 Task: Explore Airbnb accommodation in La Guaira, Venezuela from 11th December, 2023 to 15th December, 2023 for 2 adults.1  bedroom having 2 beds and 1 bathroom. Property type can be hotel. Look for 5 properties as per requirement.
Action: Mouse pressed left at (543, 110)
Screenshot: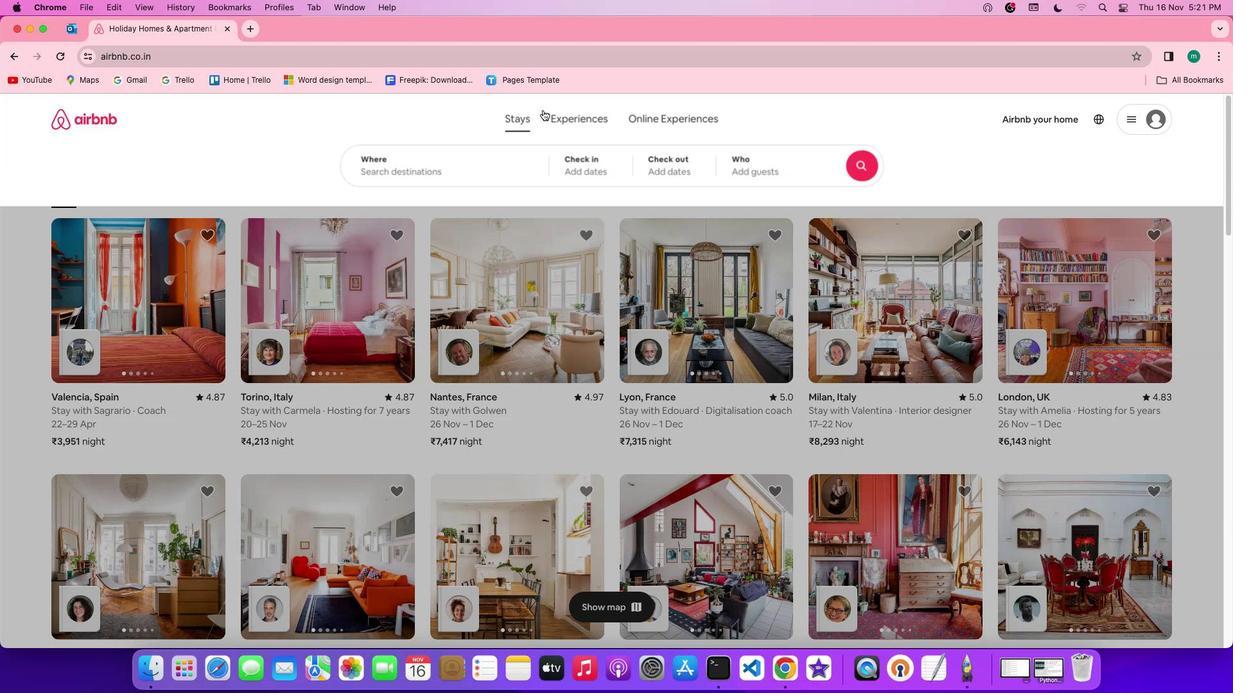 
Action: Mouse moved to (489, 171)
Screenshot: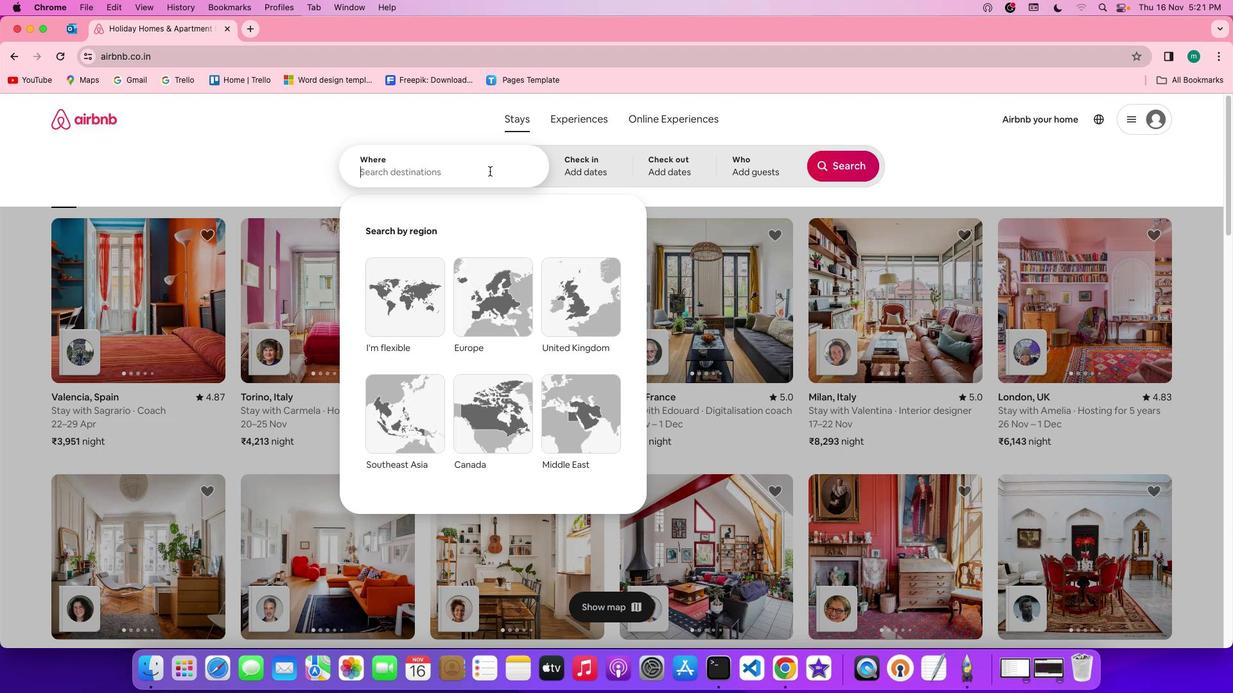 
Action: Mouse pressed left at (489, 171)
Screenshot: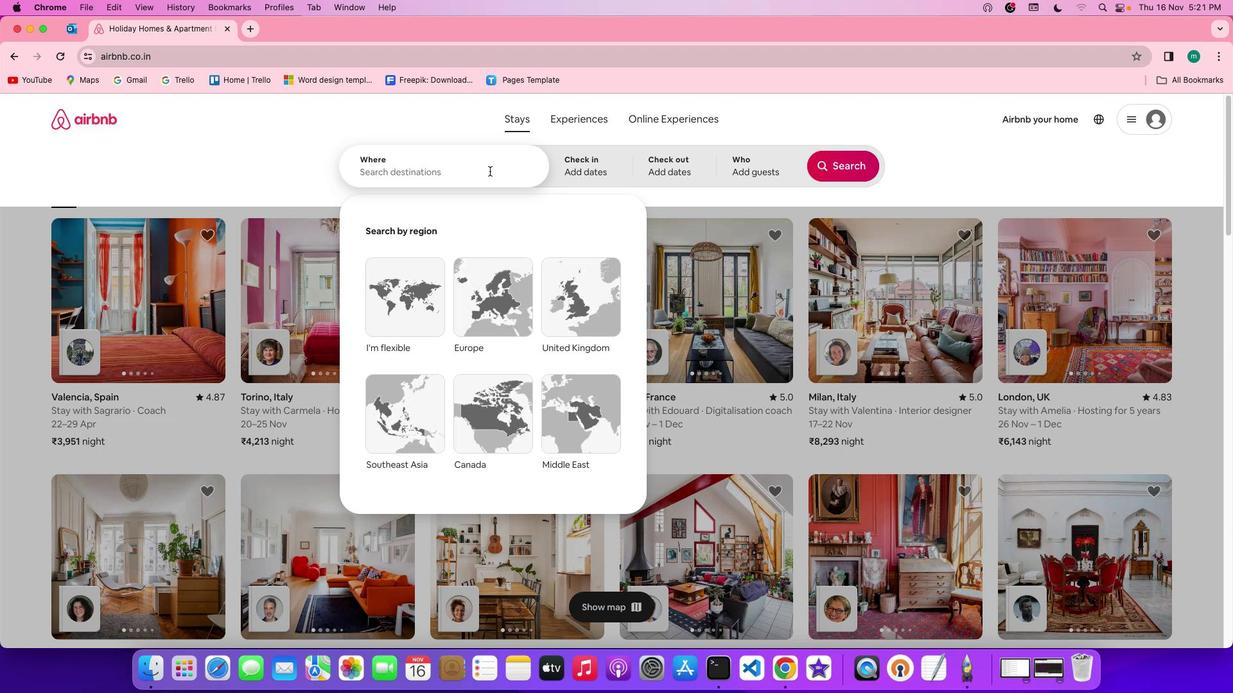 
Action: Mouse moved to (489, 171)
Screenshot: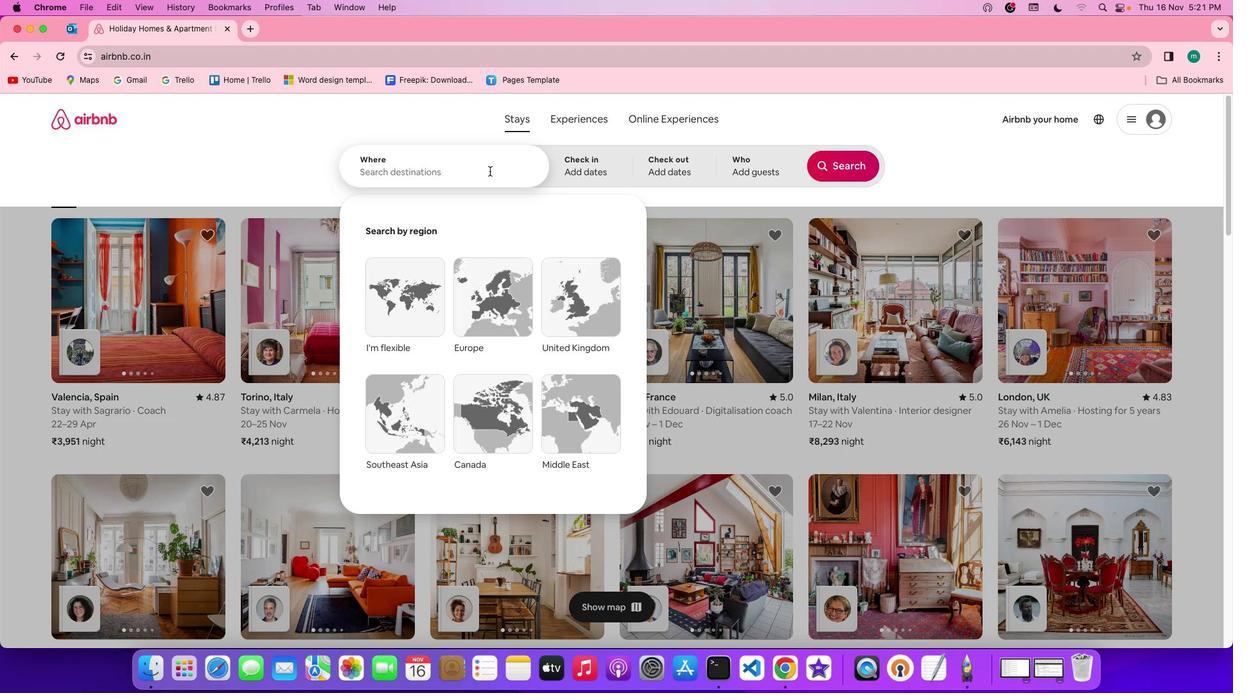 
Action: Key pressed Key.spaceKey.shift'L''a'Key.spaceKey.shift'G''u''a''i''r''a'','Key.spaceKey.shift'v''e''n''e''z''u''e''l''a'
Screenshot: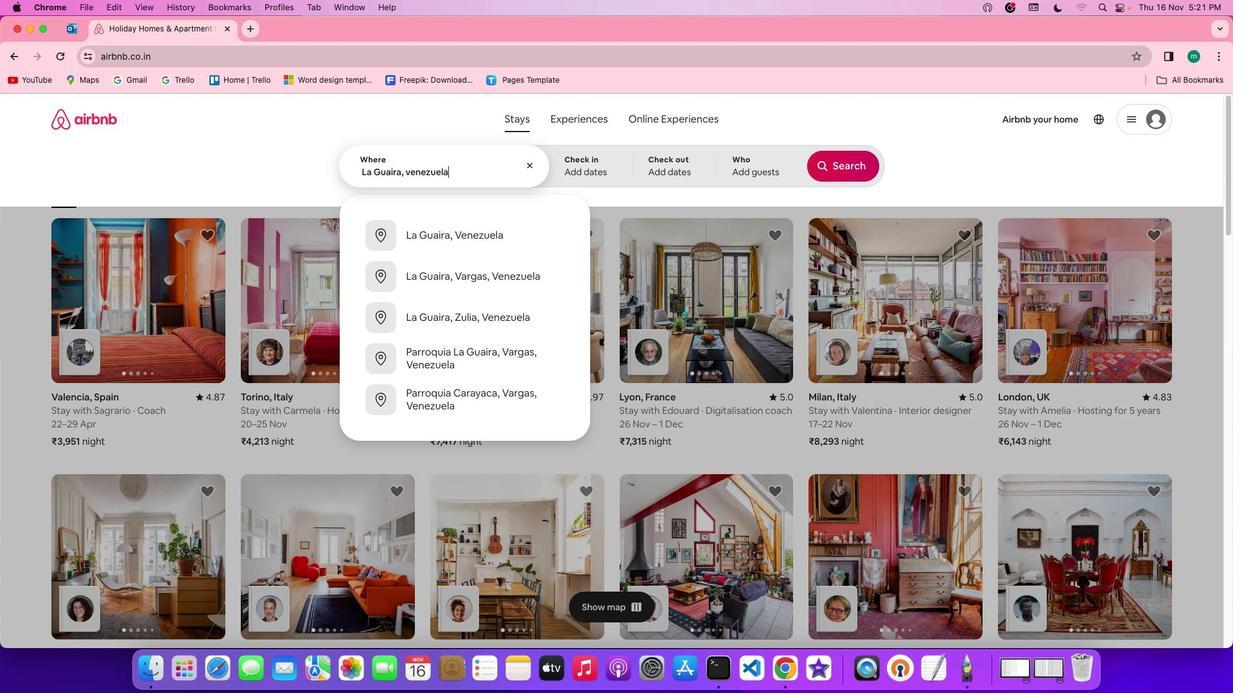 
Action: Mouse moved to (607, 167)
Screenshot: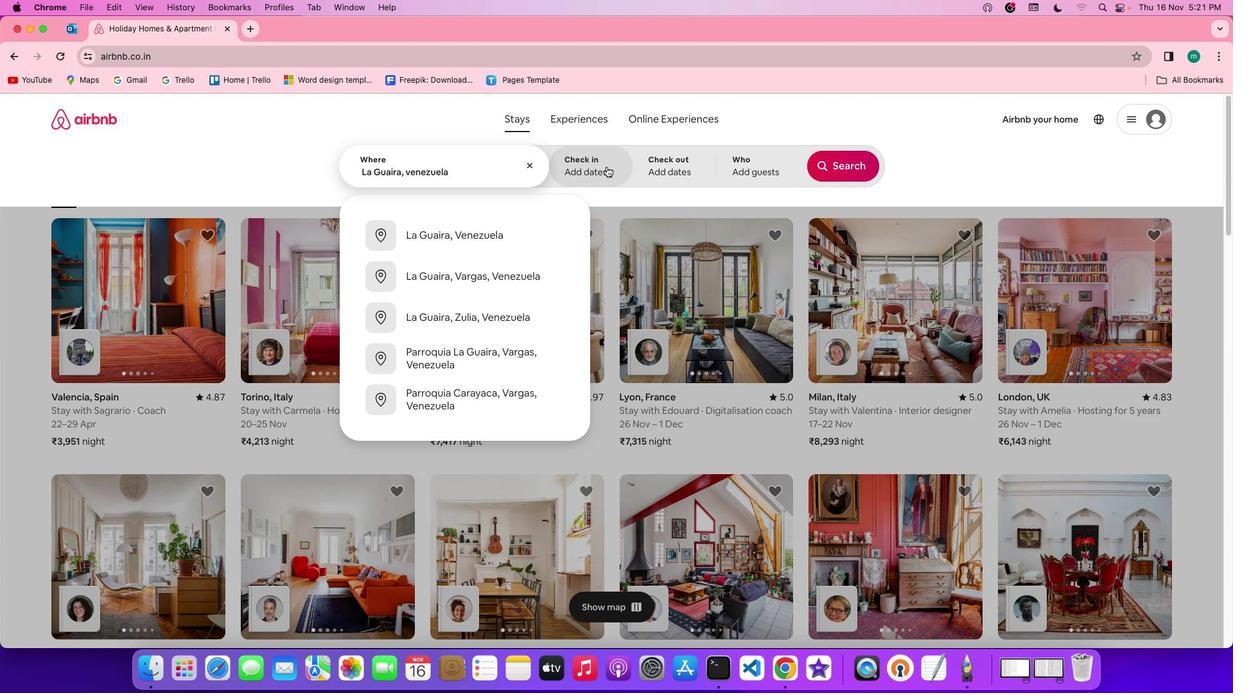 
Action: Mouse pressed left at (607, 167)
Screenshot: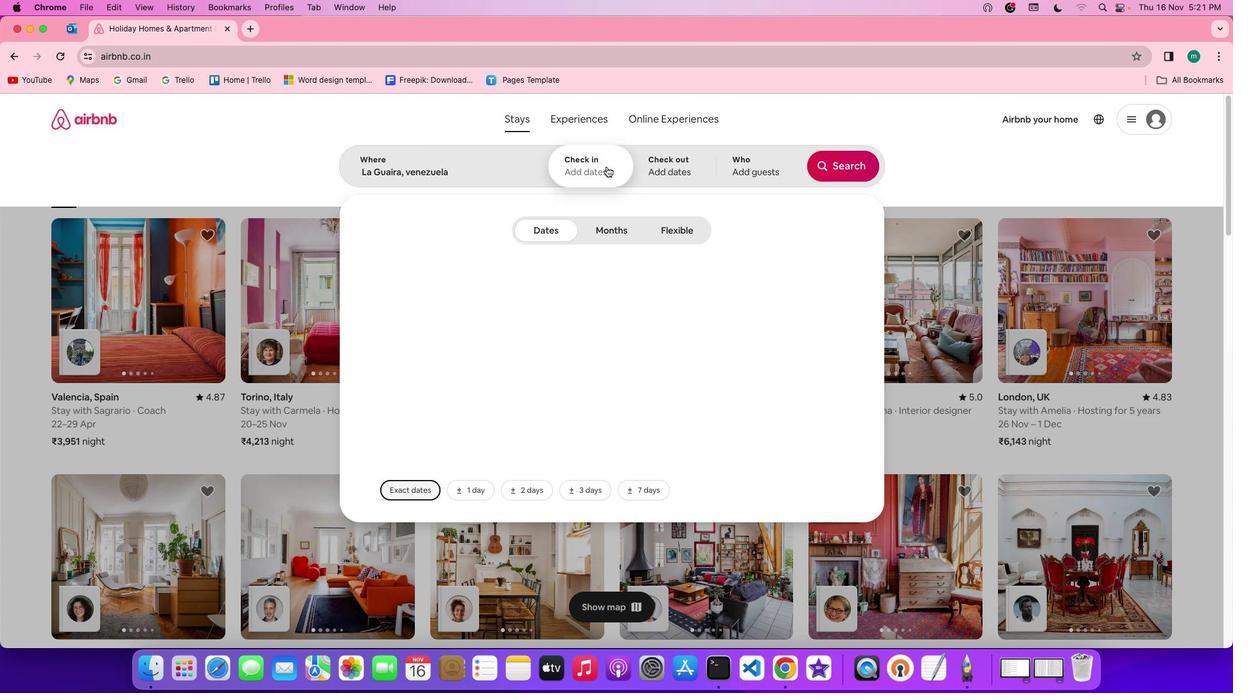 
Action: Mouse moved to (677, 390)
Screenshot: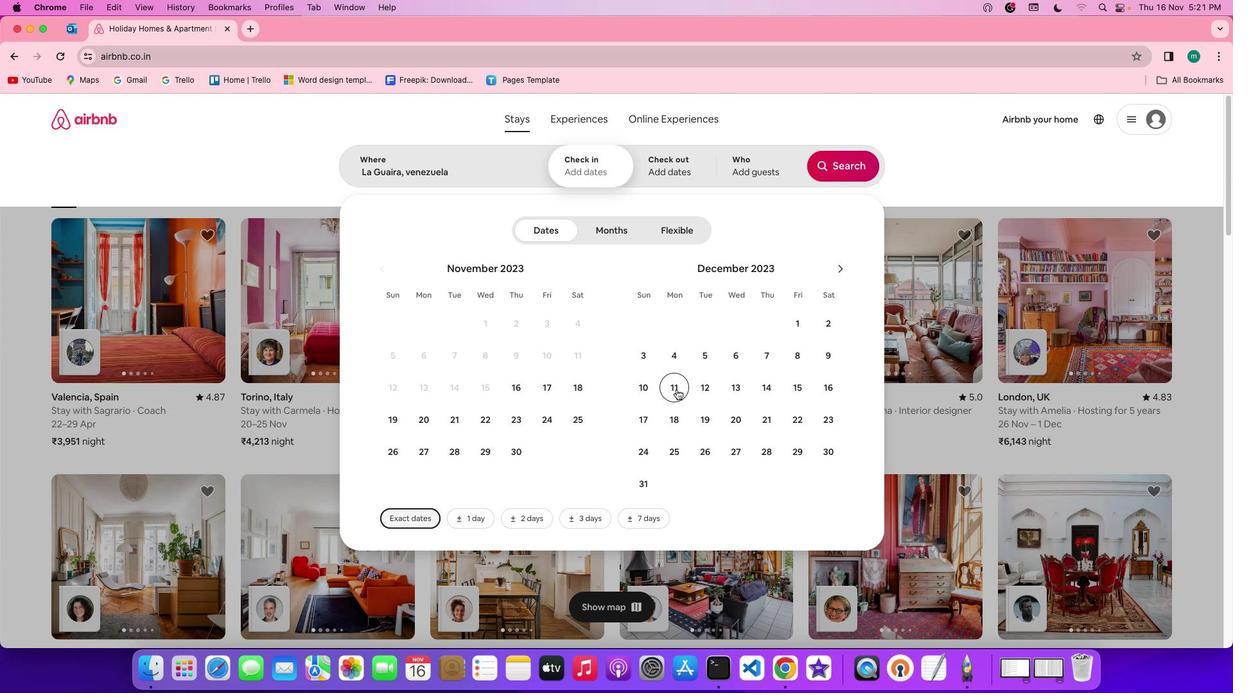 
Action: Mouse pressed left at (677, 390)
Screenshot: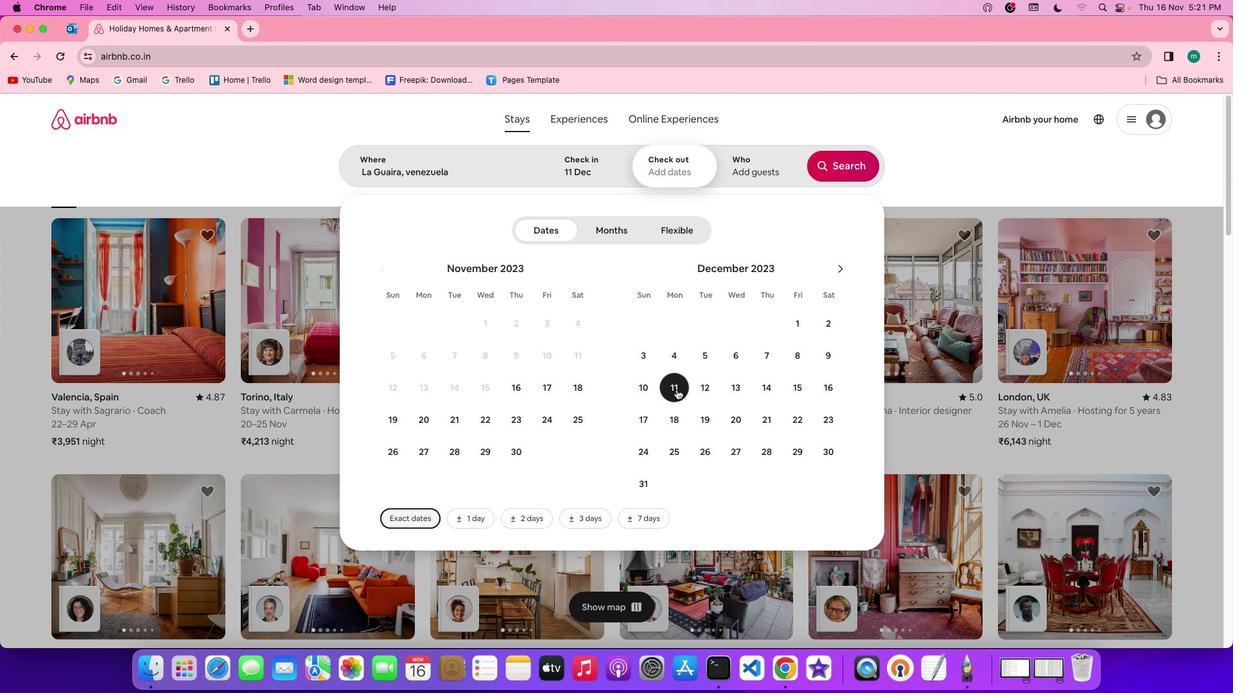 
Action: Mouse moved to (800, 387)
Screenshot: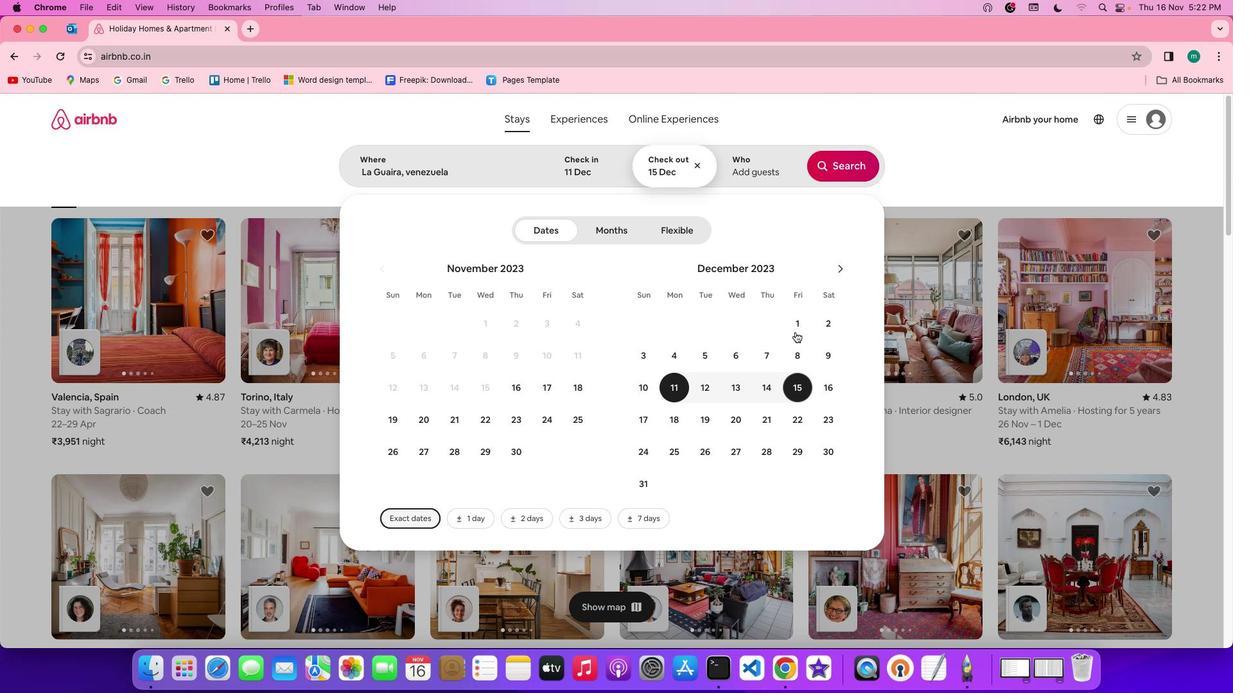 
Action: Mouse pressed left at (800, 387)
Screenshot: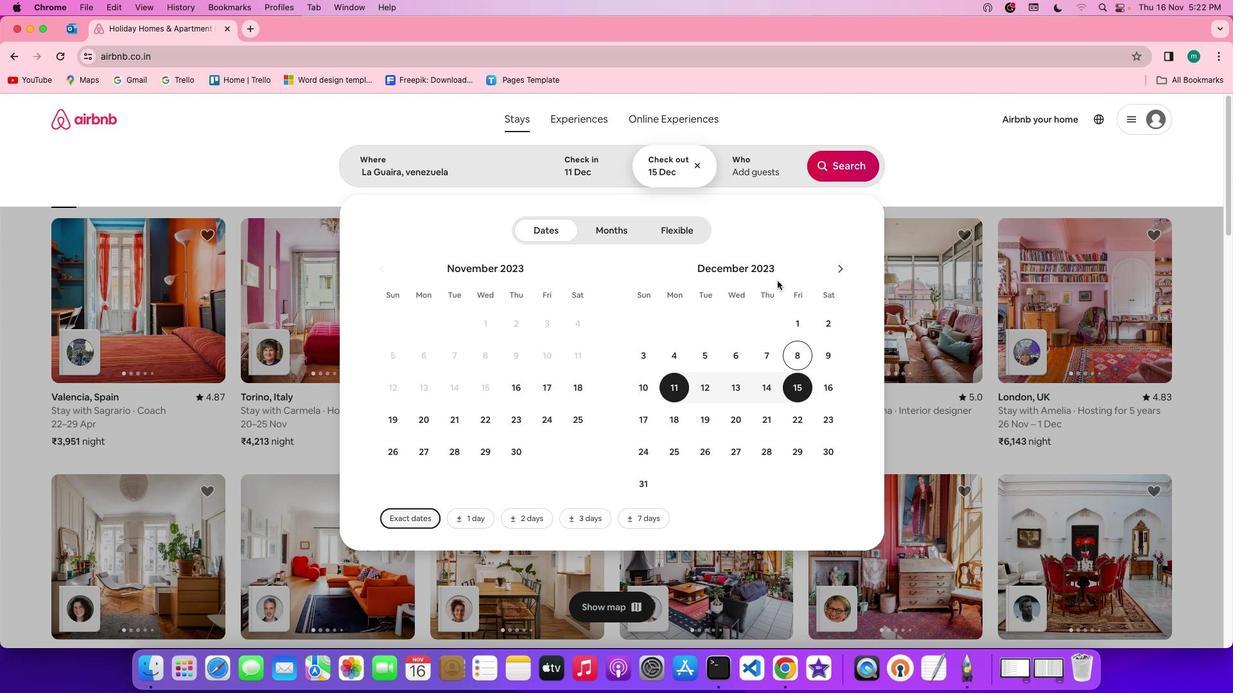 
Action: Mouse moved to (762, 172)
Screenshot: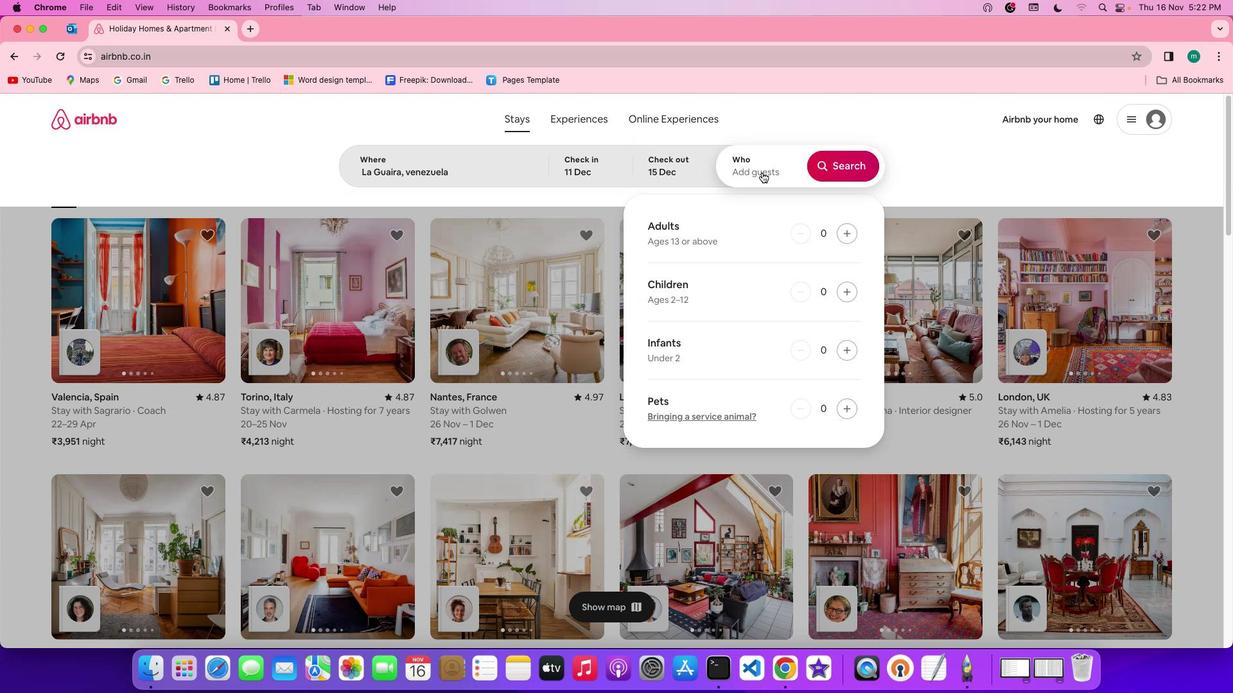 
Action: Mouse pressed left at (762, 172)
Screenshot: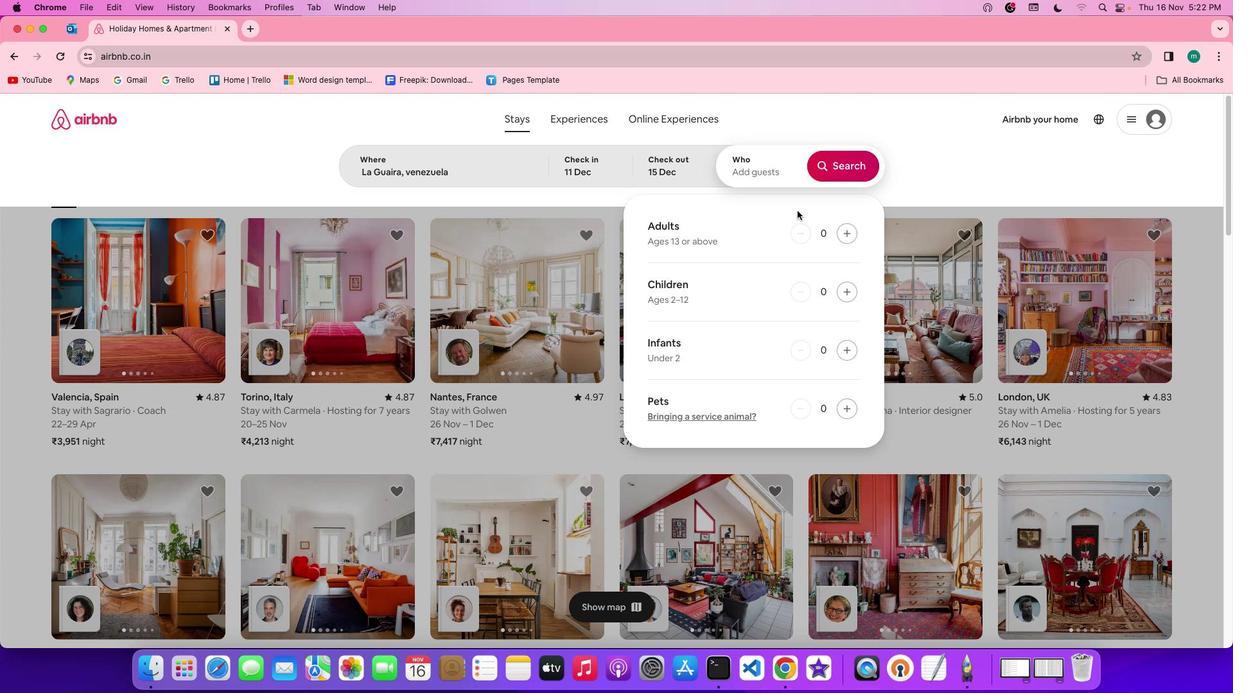 
Action: Mouse moved to (846, 229)
Screenshot: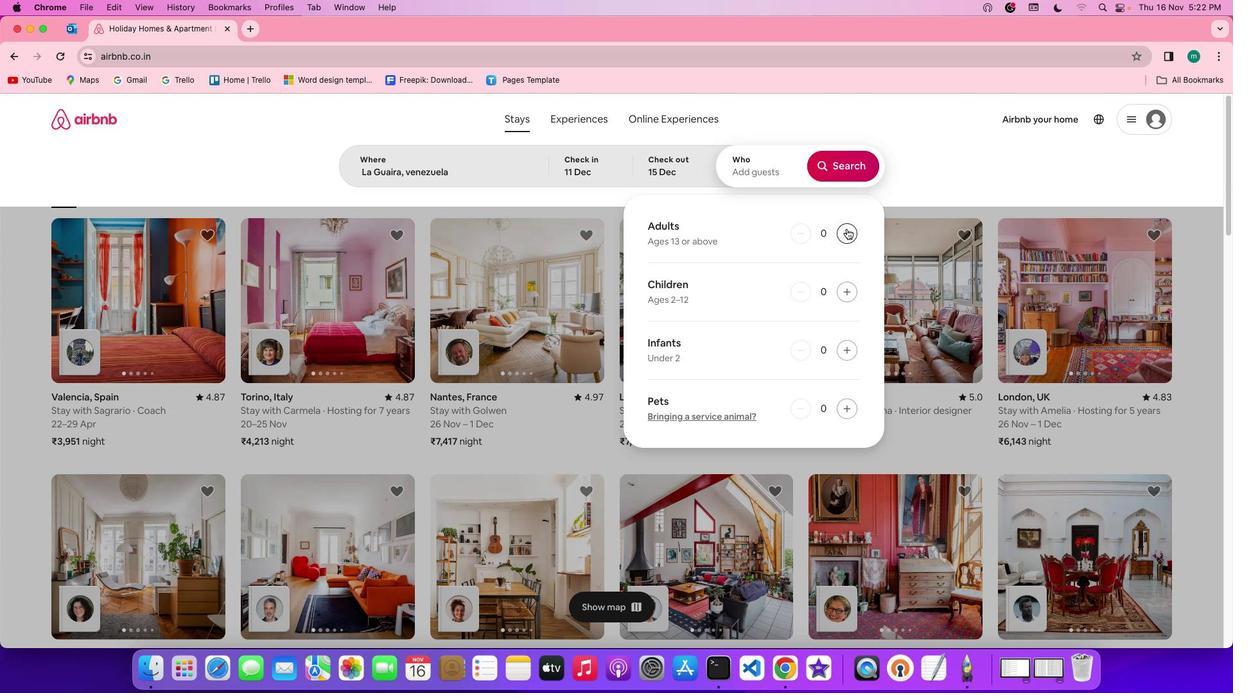
Action: Mouse pressed left at (846, 229)
Screenshot: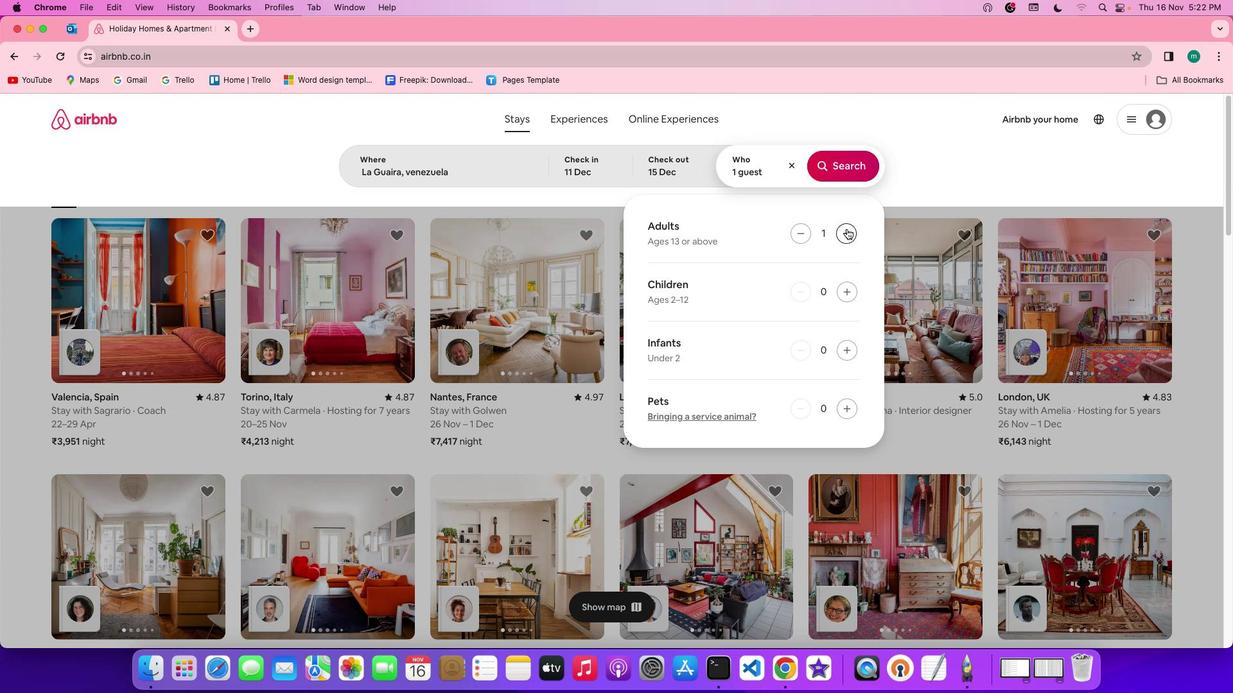 
Action: Mouse pressed left at (846, 229)
Screenshot: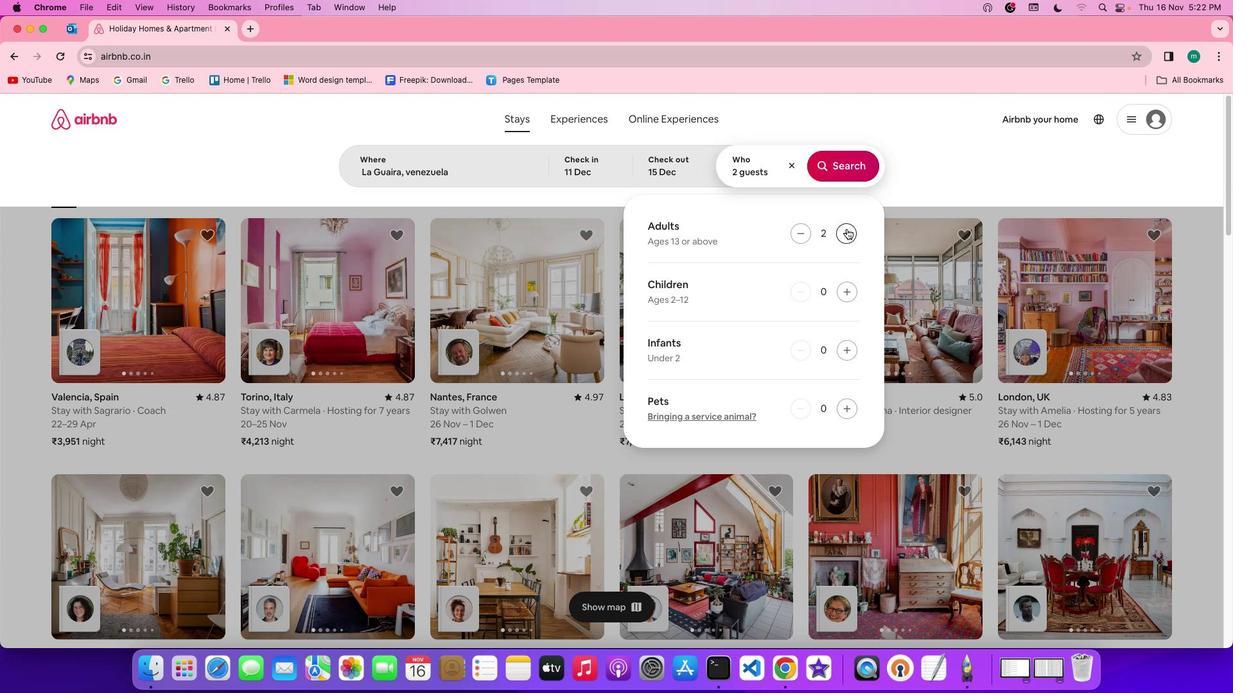 
Action: Mouse moved to (849, 160)
Screenshot: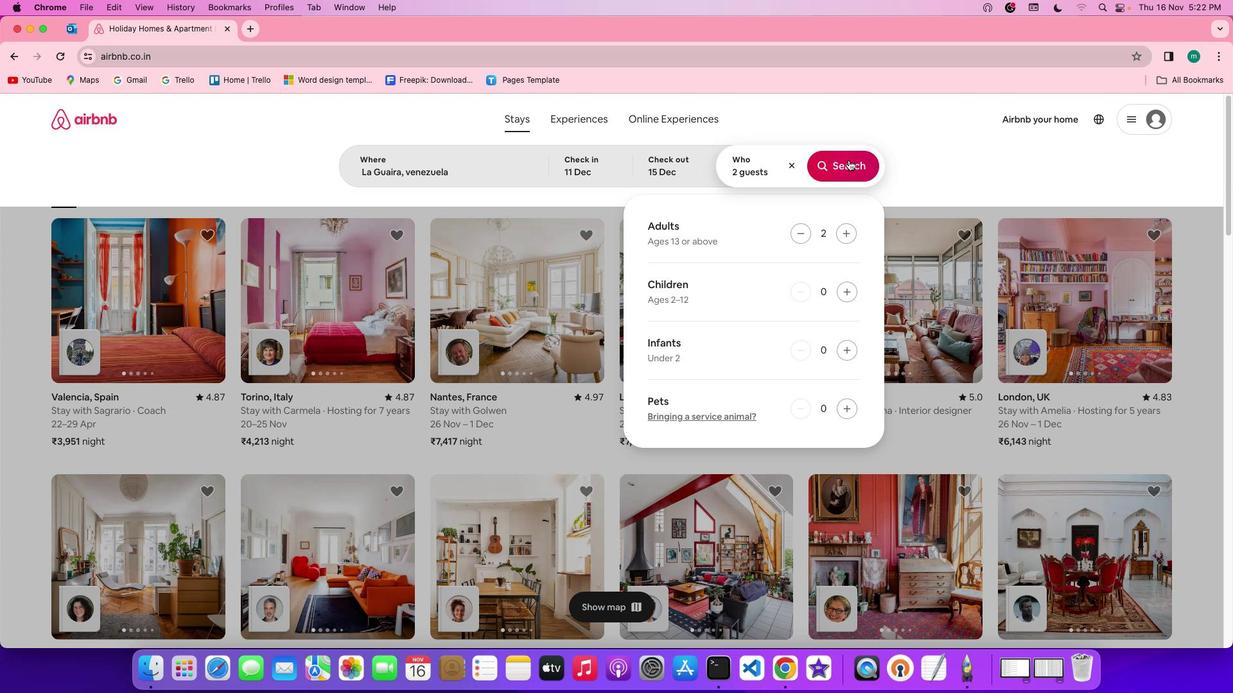 
Action: Mouse pressed left at (849, 160)
Screenshot: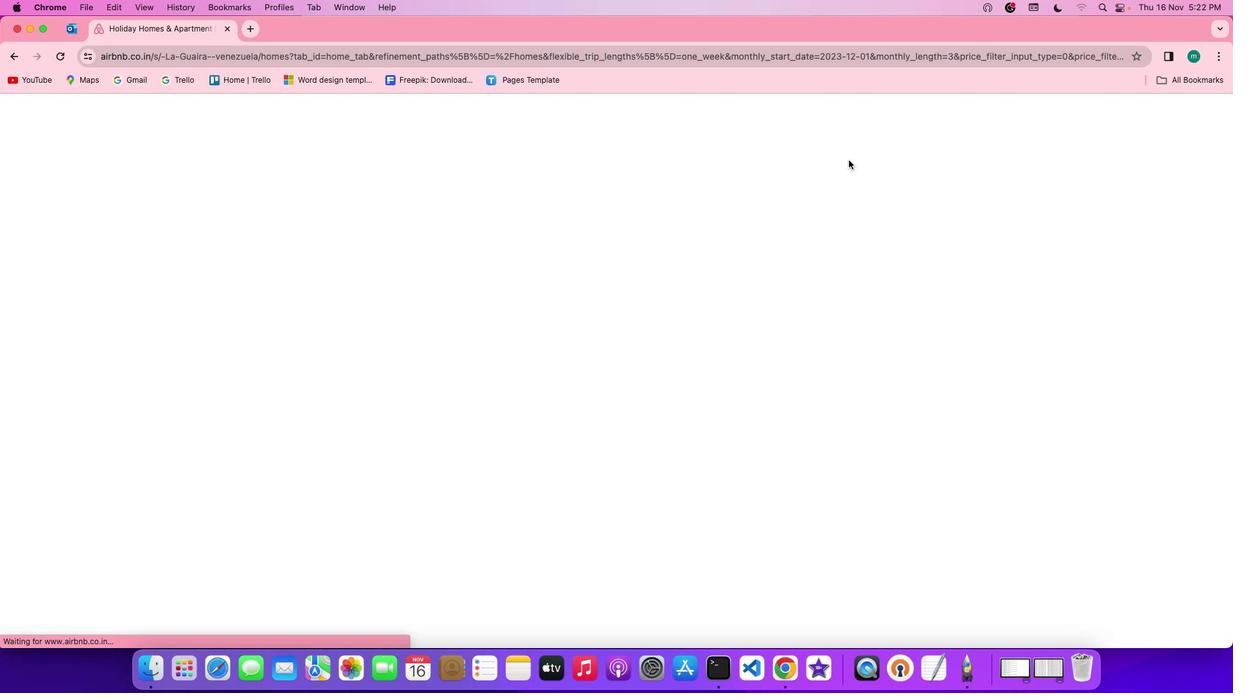 
Action: Mouse moved to (1021, 172)
Screenshot: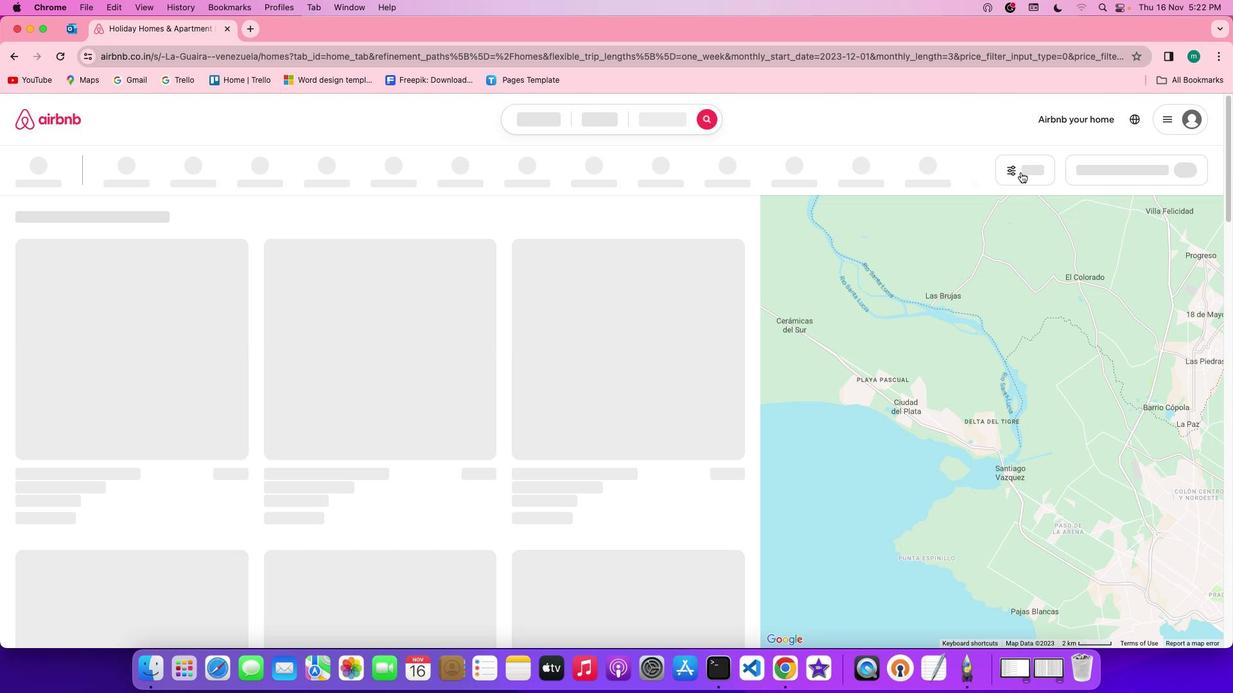 
Action: Mouse pressed left at (1021, 172)
Screenshot: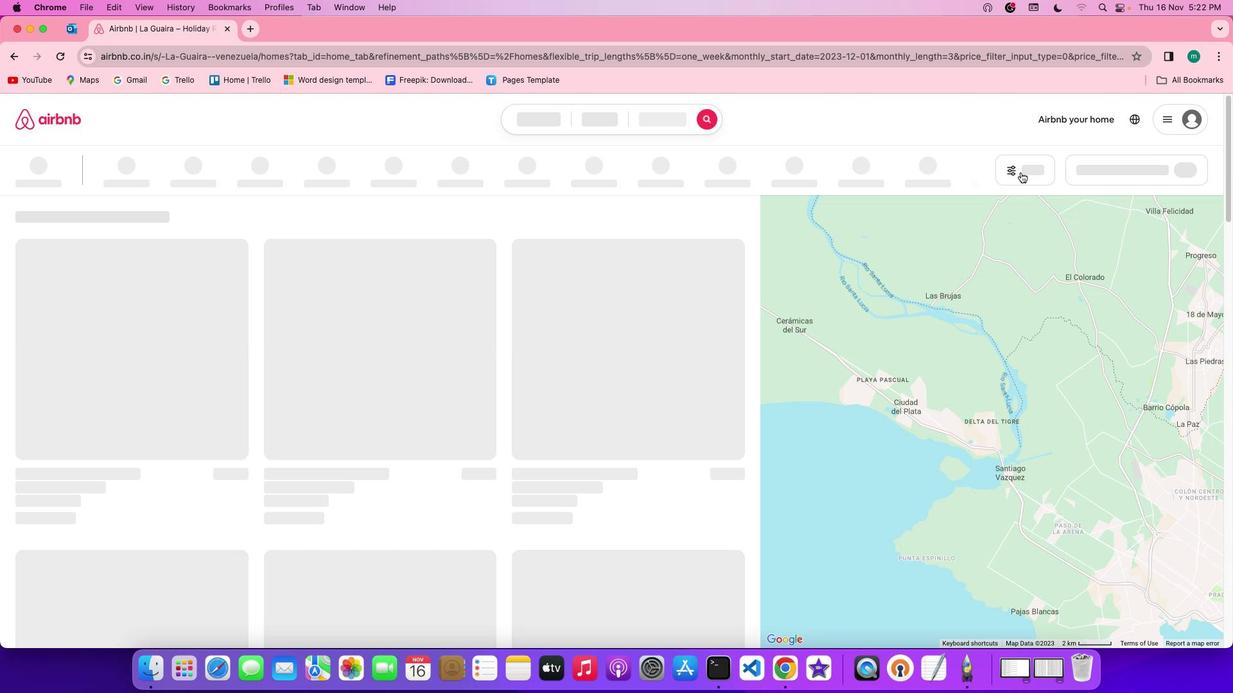 
Action: Mouse moved to (661, 400)
Screenshot: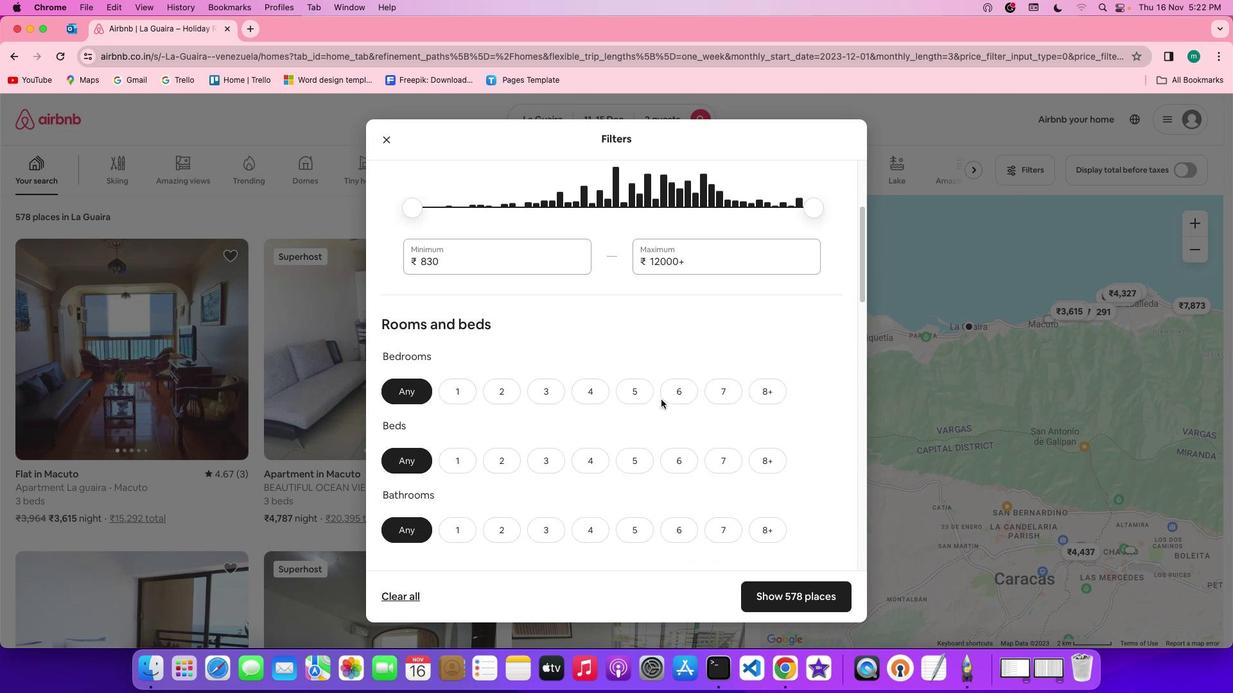 
Action: Mouse scrolled (661, 400) with delta (0, 0)
Screenshot: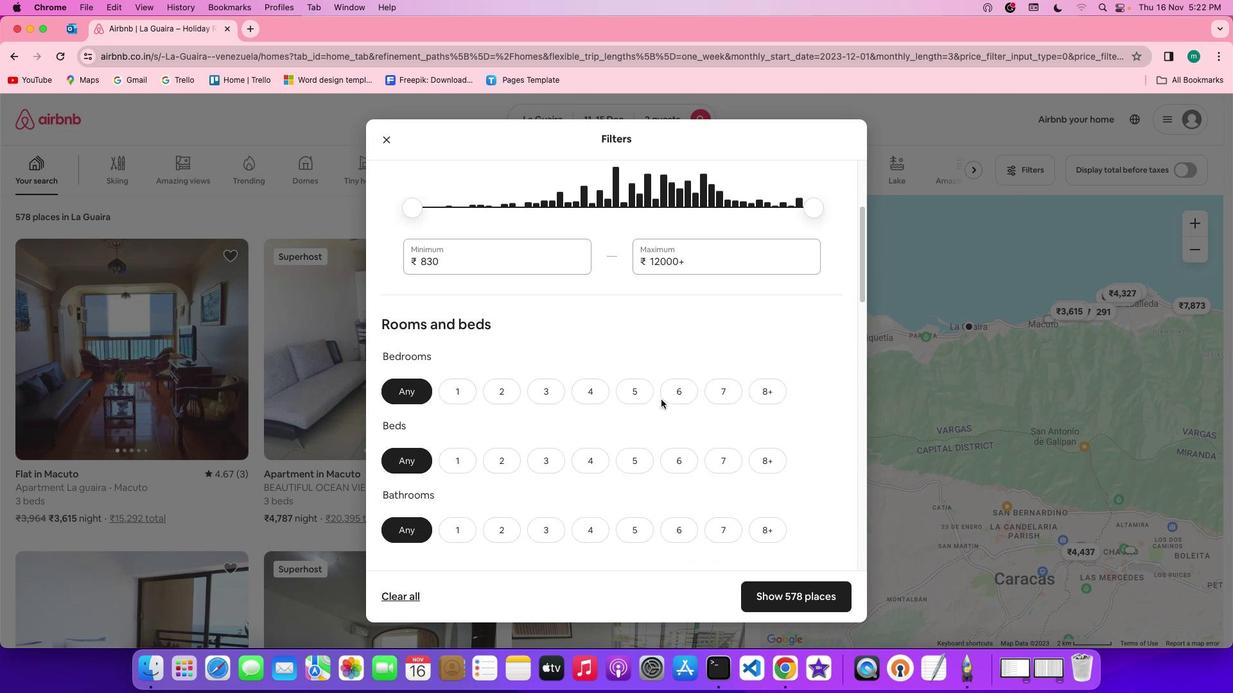 
Action: Mouse scrolled (661, 400) with delta (0, 0)
Screenshot: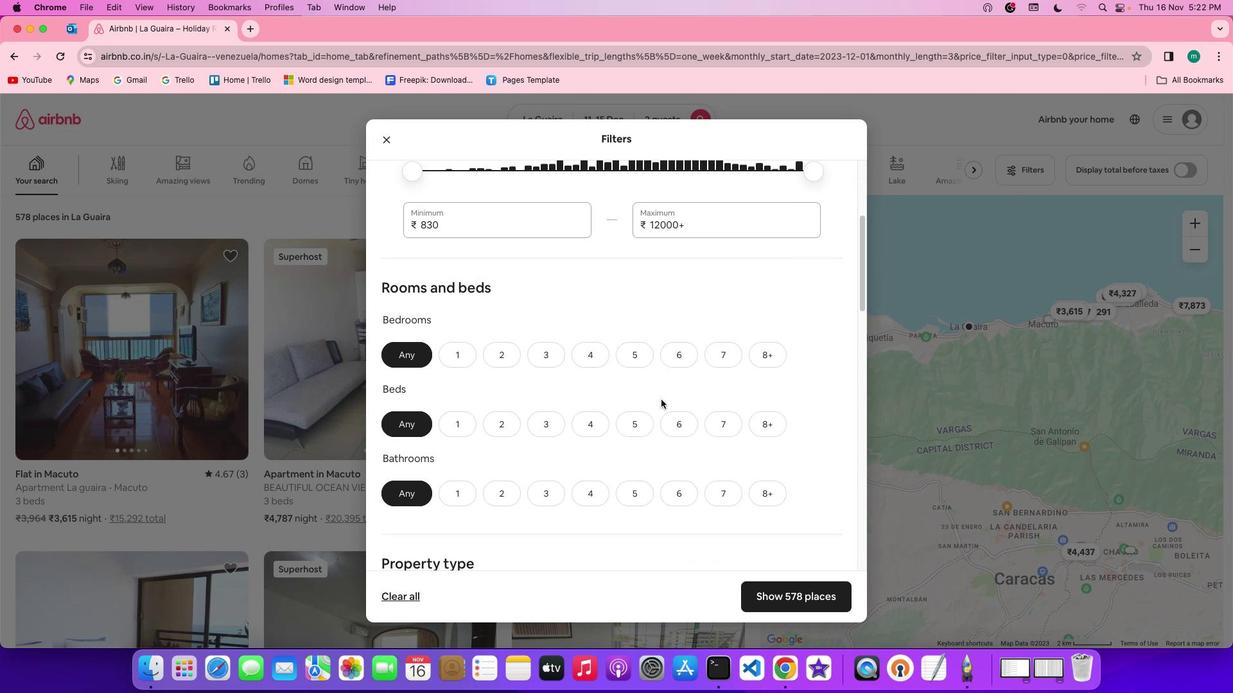 
Action: Mouse scrolled (661, 400) with delta (0, -1)
Screenshot: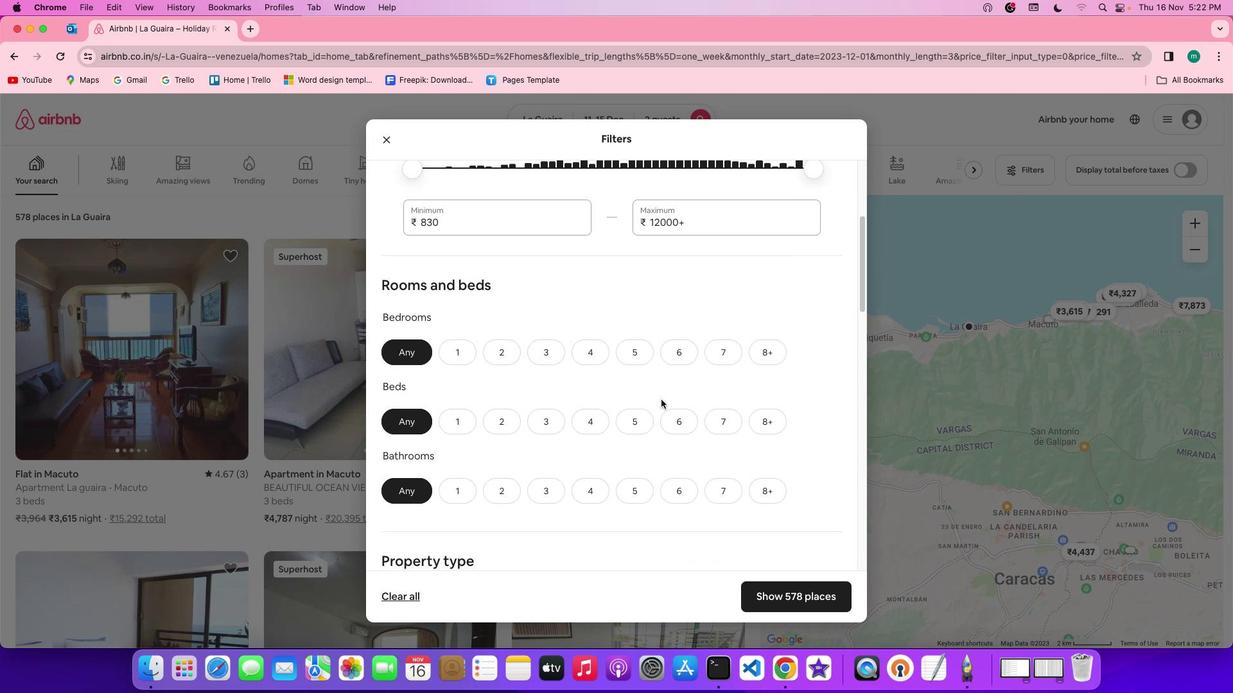 
Action: Mouse scrolled (661, 400) with delta (0, -2)
Screenshot: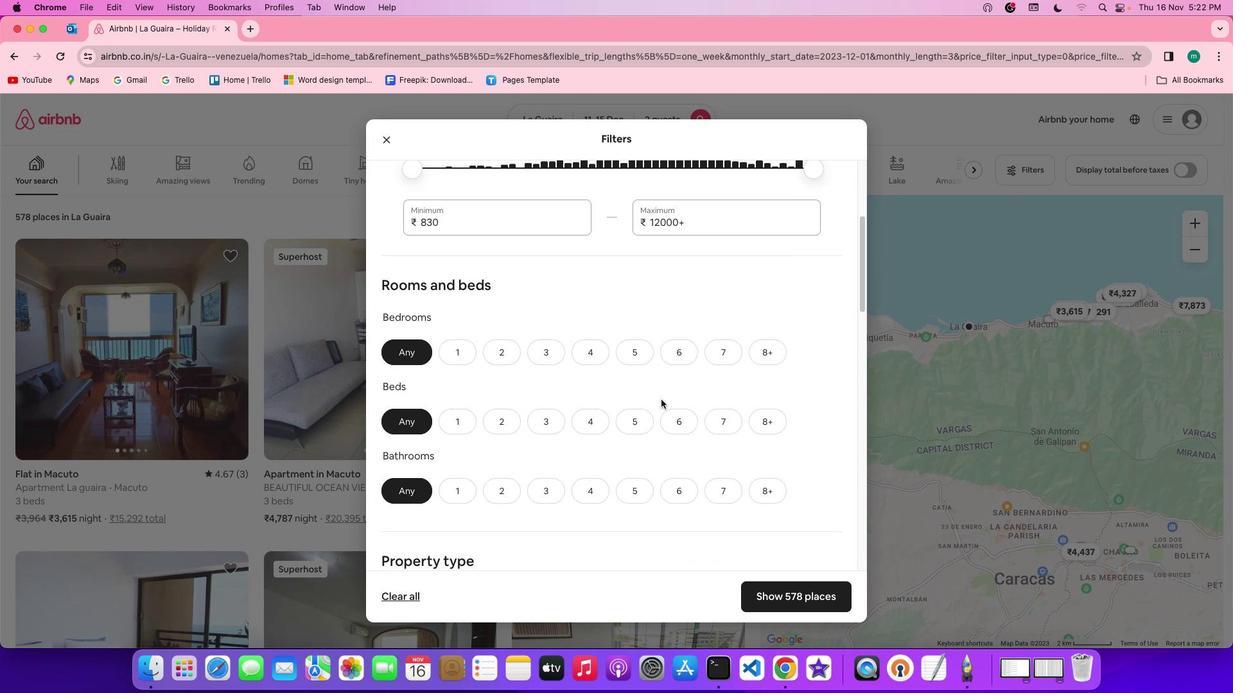
Action: Mouse moved to (660, 398)
Screenshot: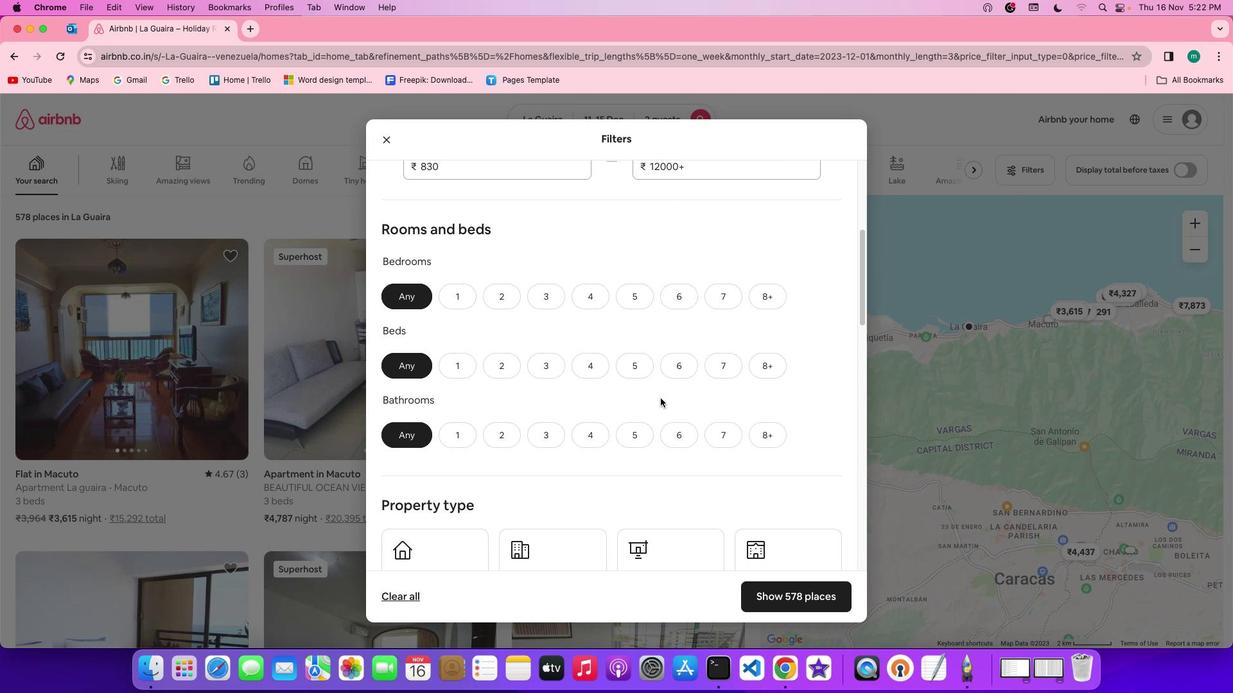 
Action: Mouse scrolled (660, 398) with delta (0, 0)
Screenshot: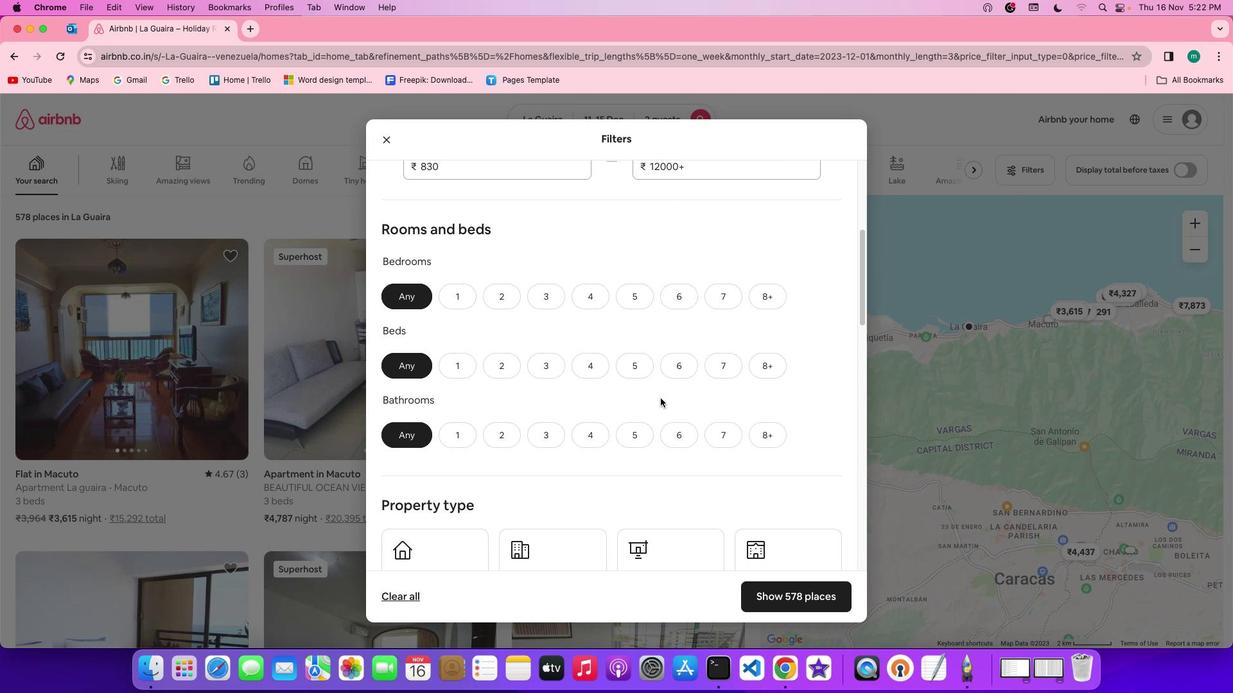 
Action: Mouse scrolled (660, 398) with delta (0, 0)
Screenshot: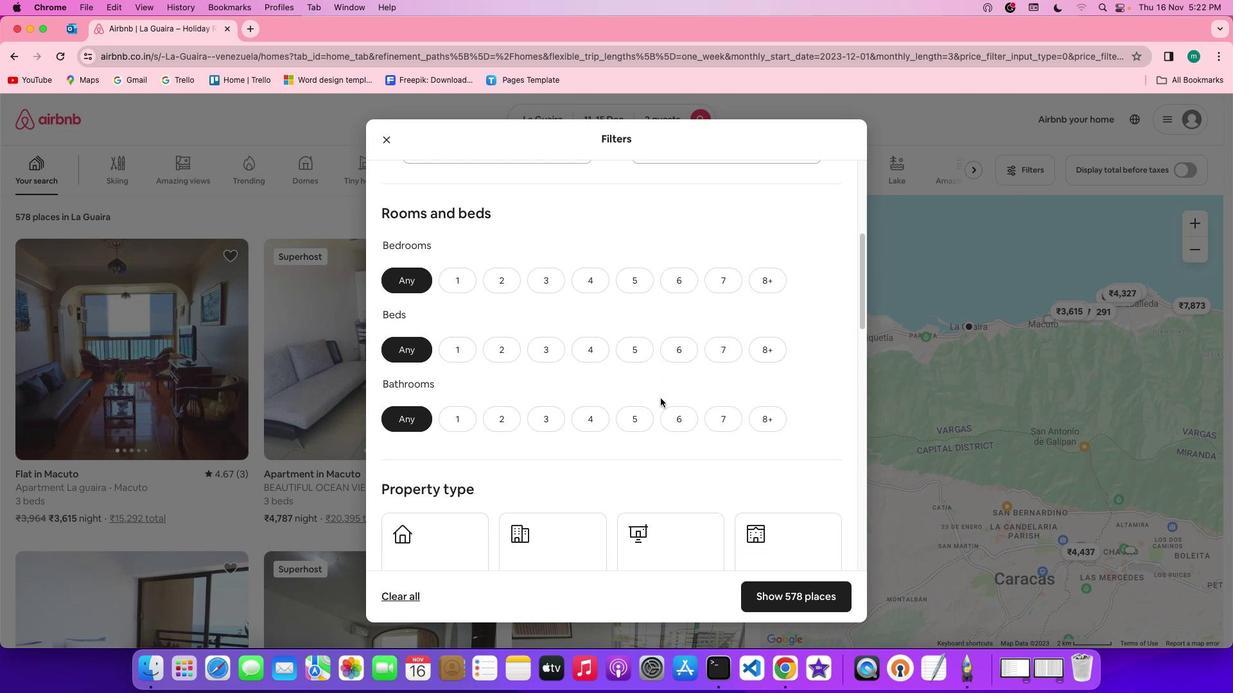 
Action: Mouse scrolled (660, 398) with delta (0, -1)
Screenshot: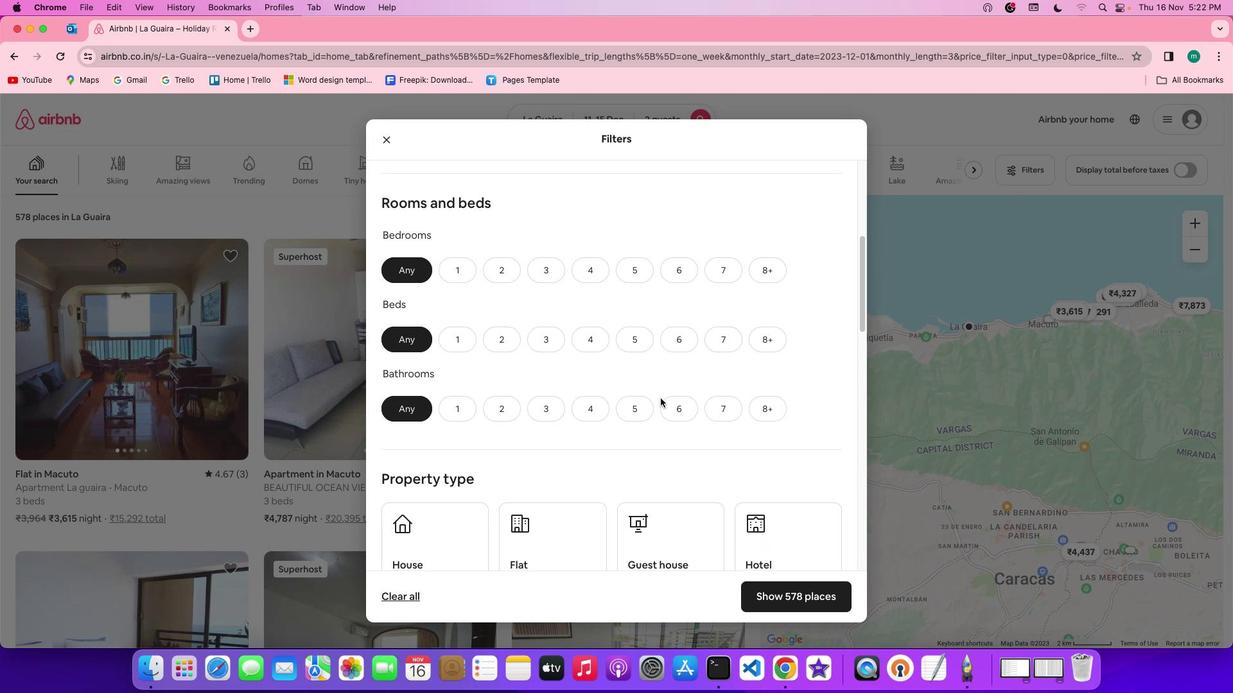 
Action: Mouse moved to (456, 269)
Screenshot: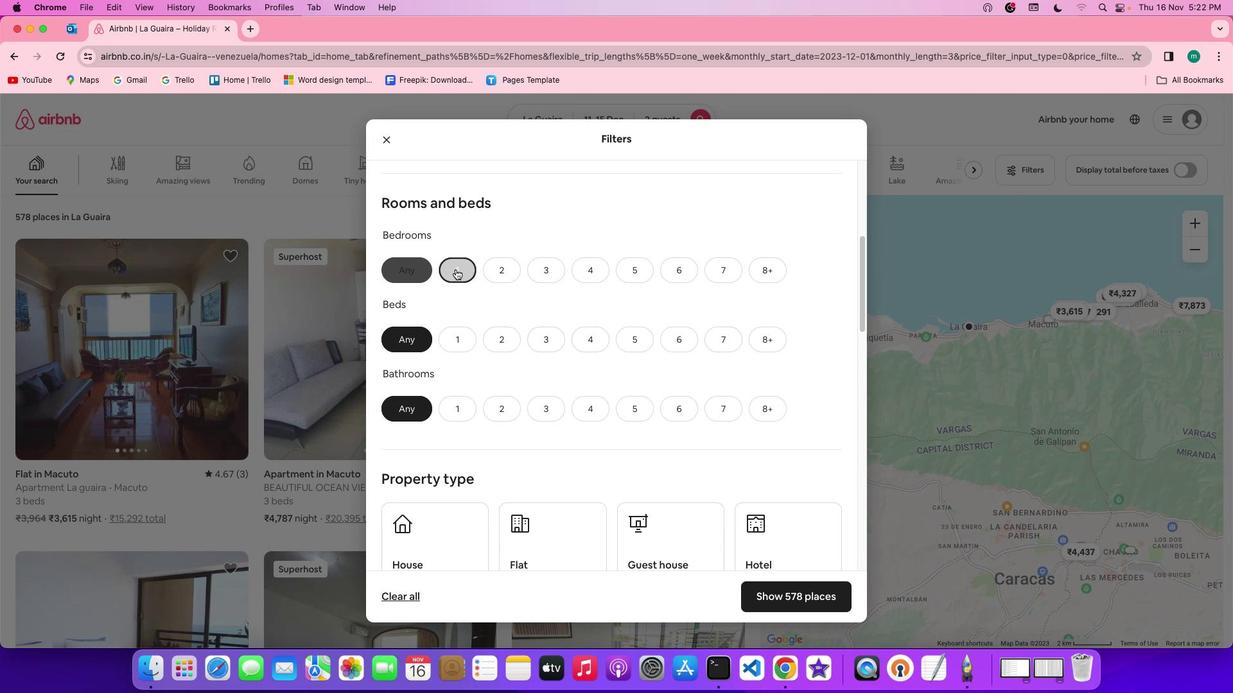 
Action: Mouse pressed left at (456, 269)
Screenshot: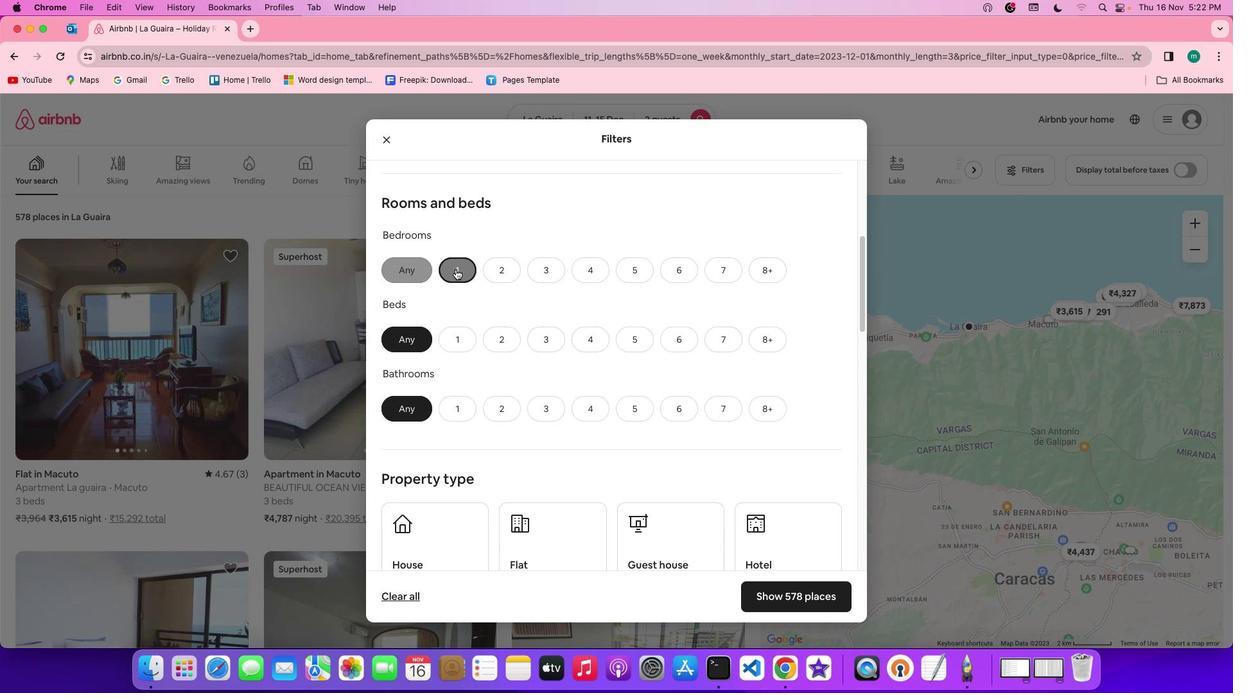 
Action: Mouse moved to (494, 342)
Screenshot: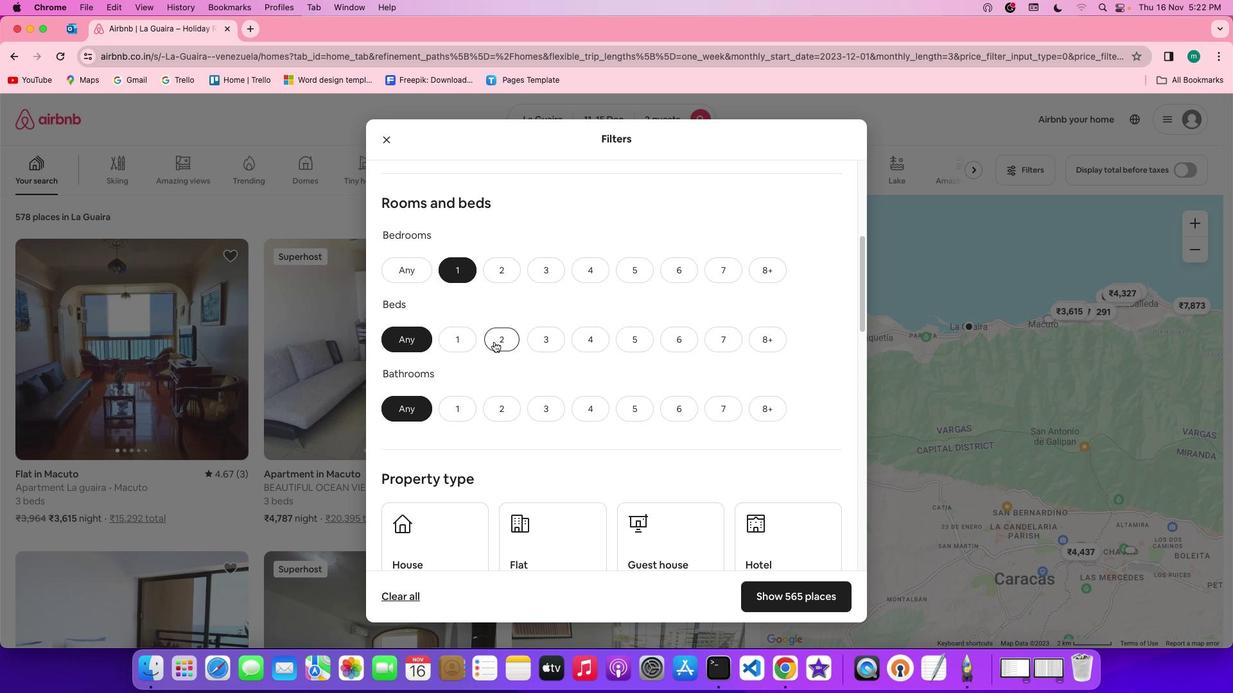 
Action: Mouse pressed left at (494, 342)
Screenshot: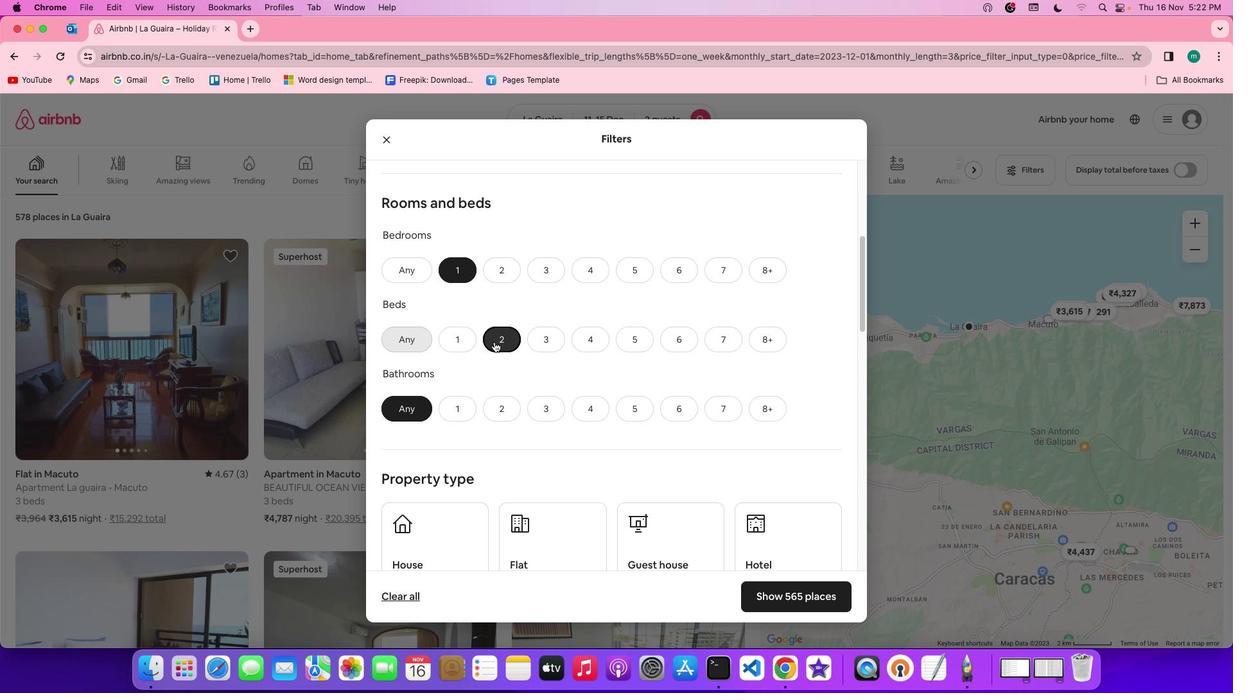 
Action: Mouse moved to (462, 411)
Screenshot: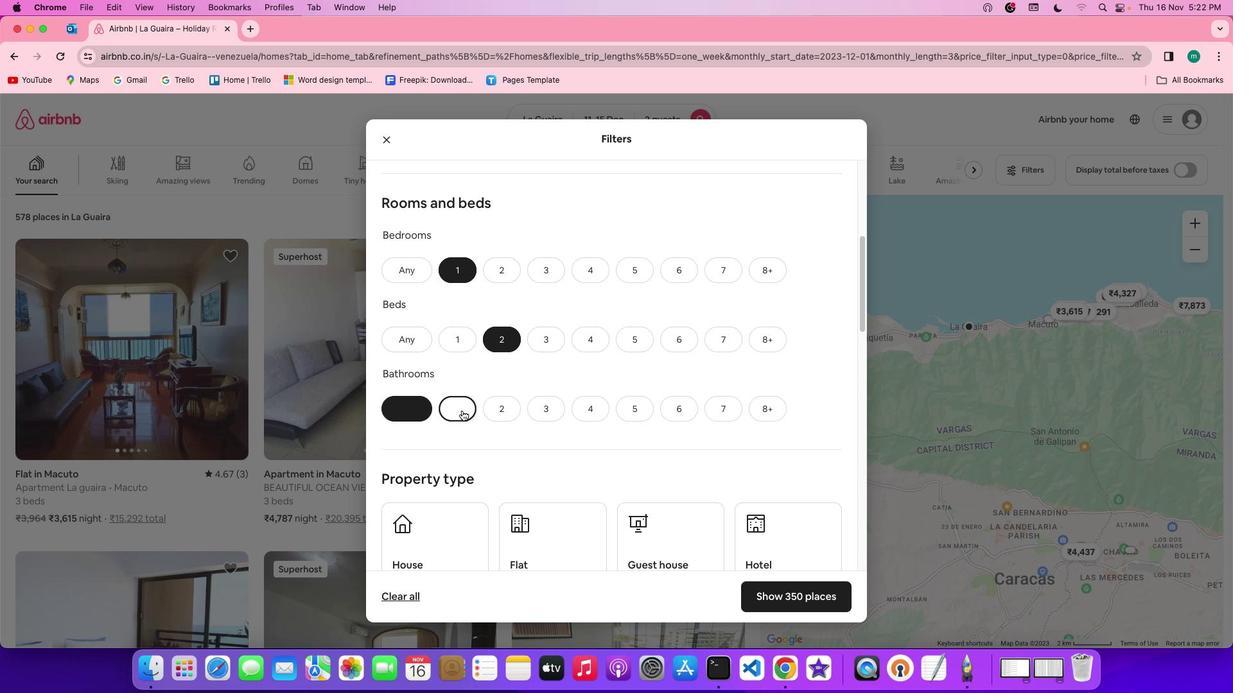 
Action: Mouse pressed left at (462, 411)
Screenshot: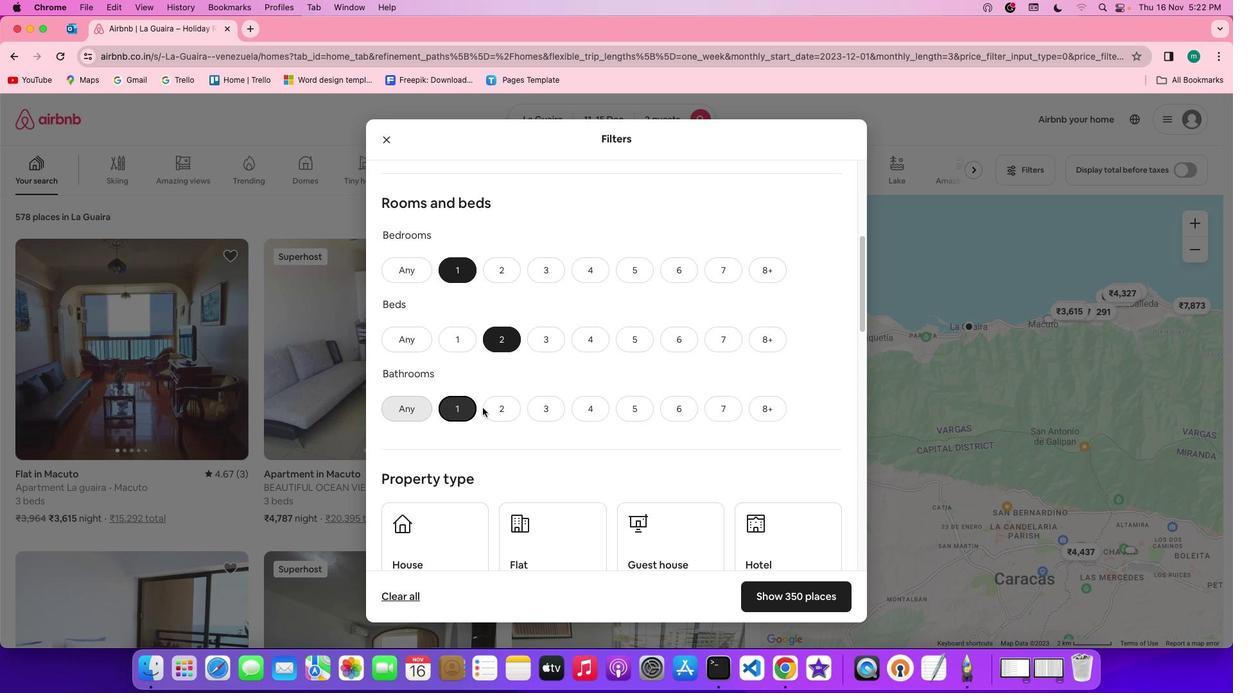 
Action: Mouse moved to (604, 412)
Screenshot: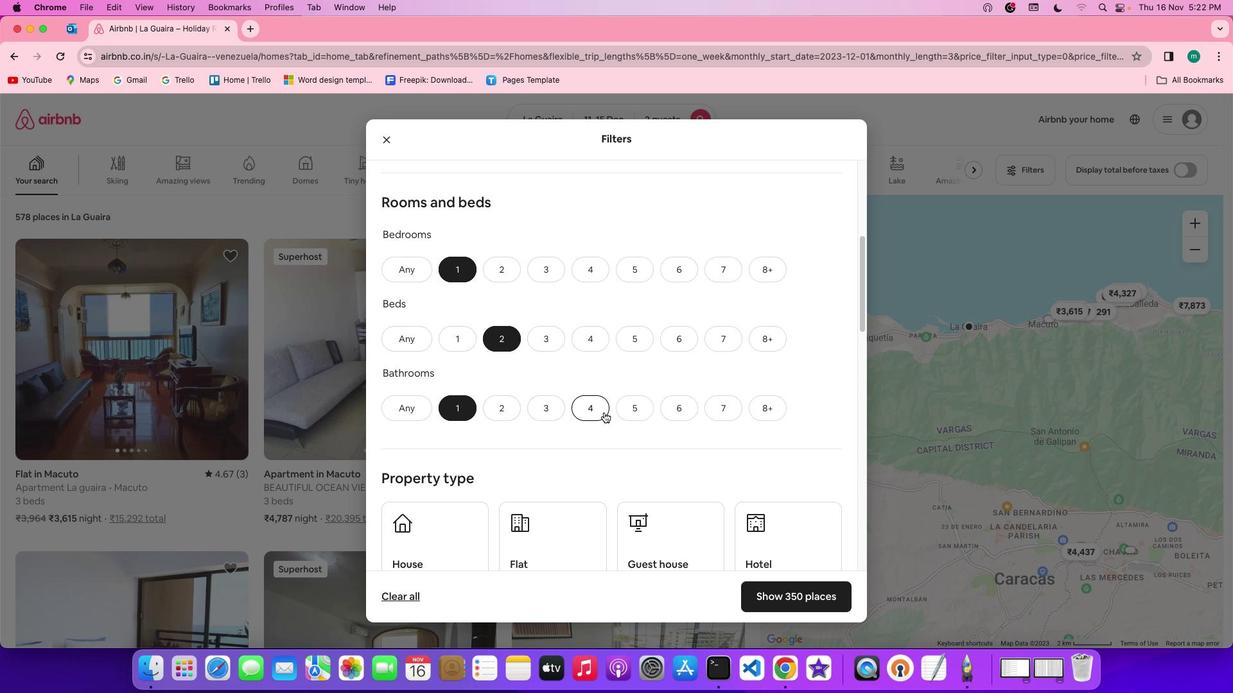 
Action: Mouse scrolled (604, 412) with delta (0, 0)
Screenshot: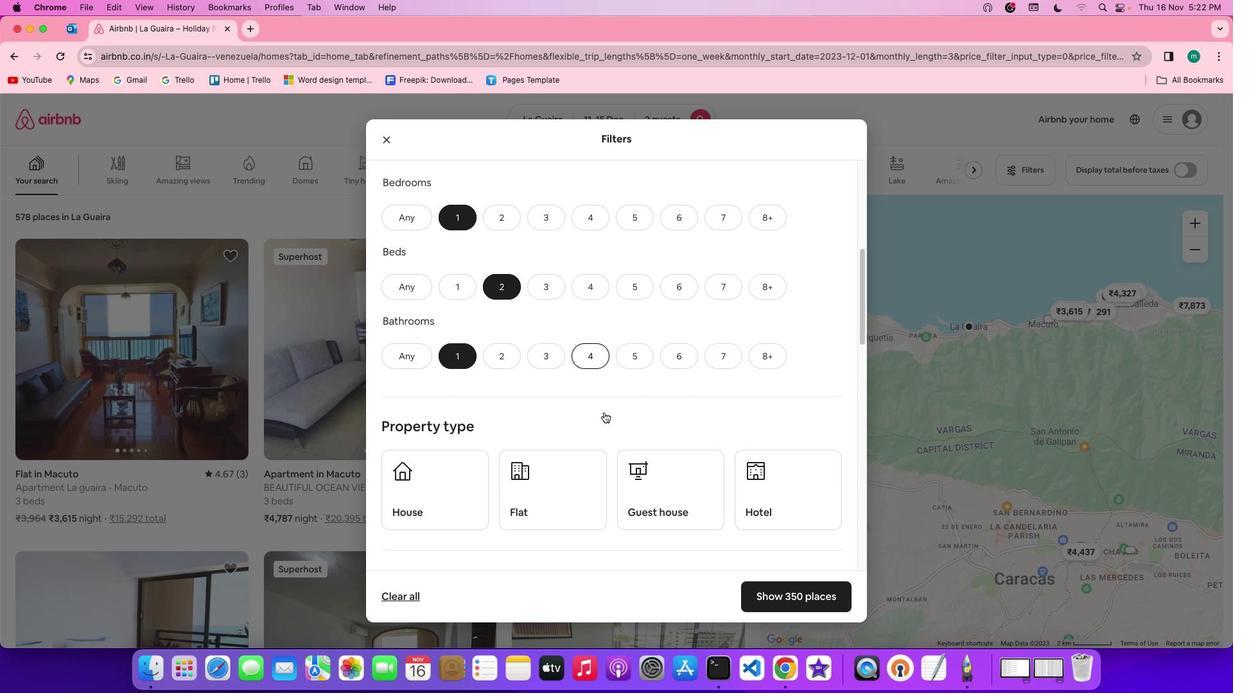 
Action: Mouse scrolled (604, 412) with delta (0, 0)
Screenshot: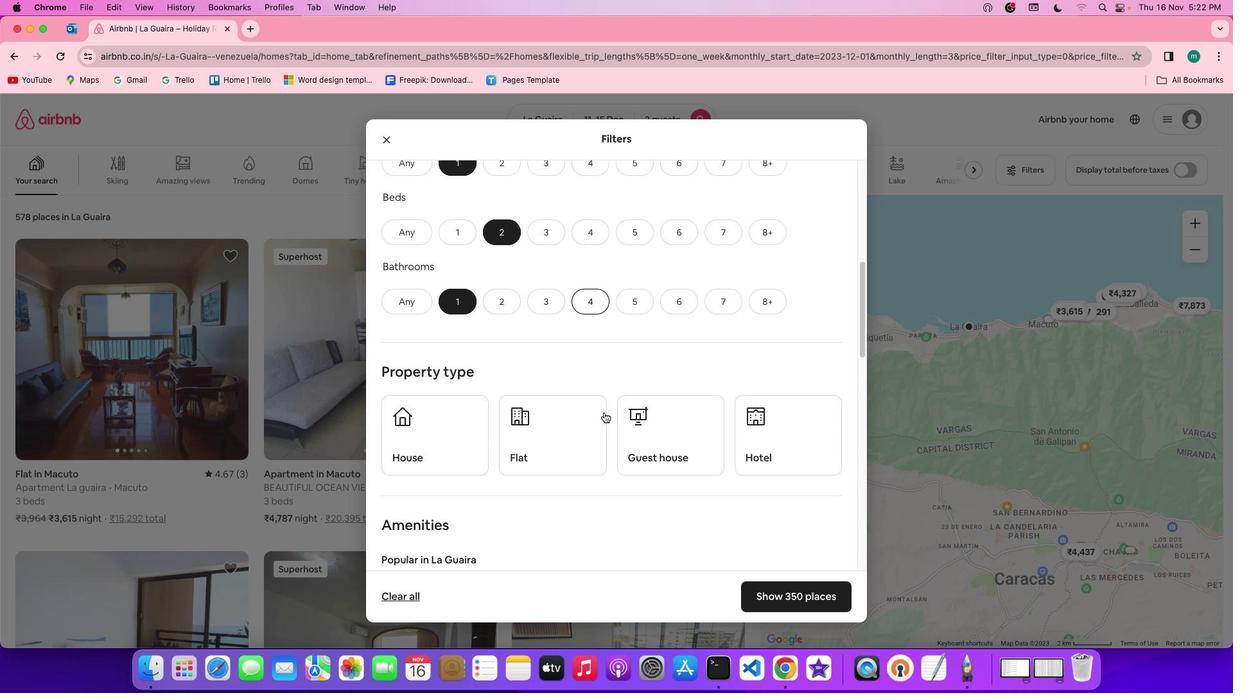 
Action: Mouse scrolled (604, 412) with delta (0, -1)
Screenshot: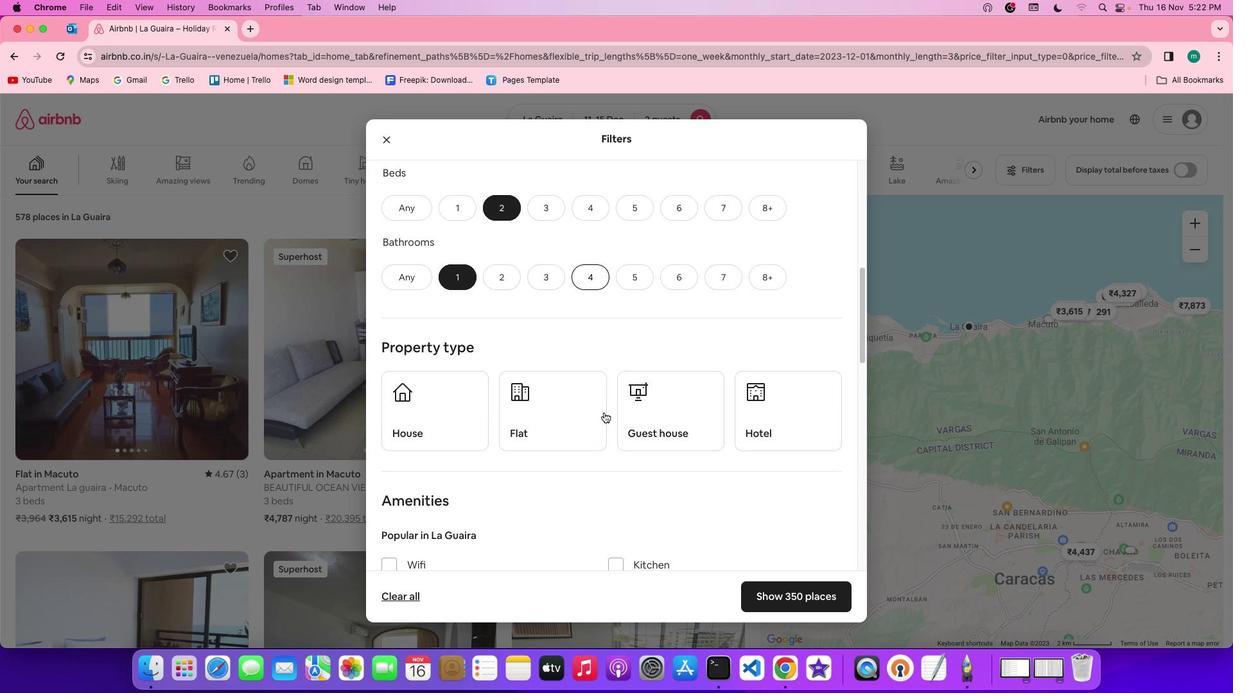 
Action: Mouse scrolled (604, 412) with delta (0, -1)
Screenshot: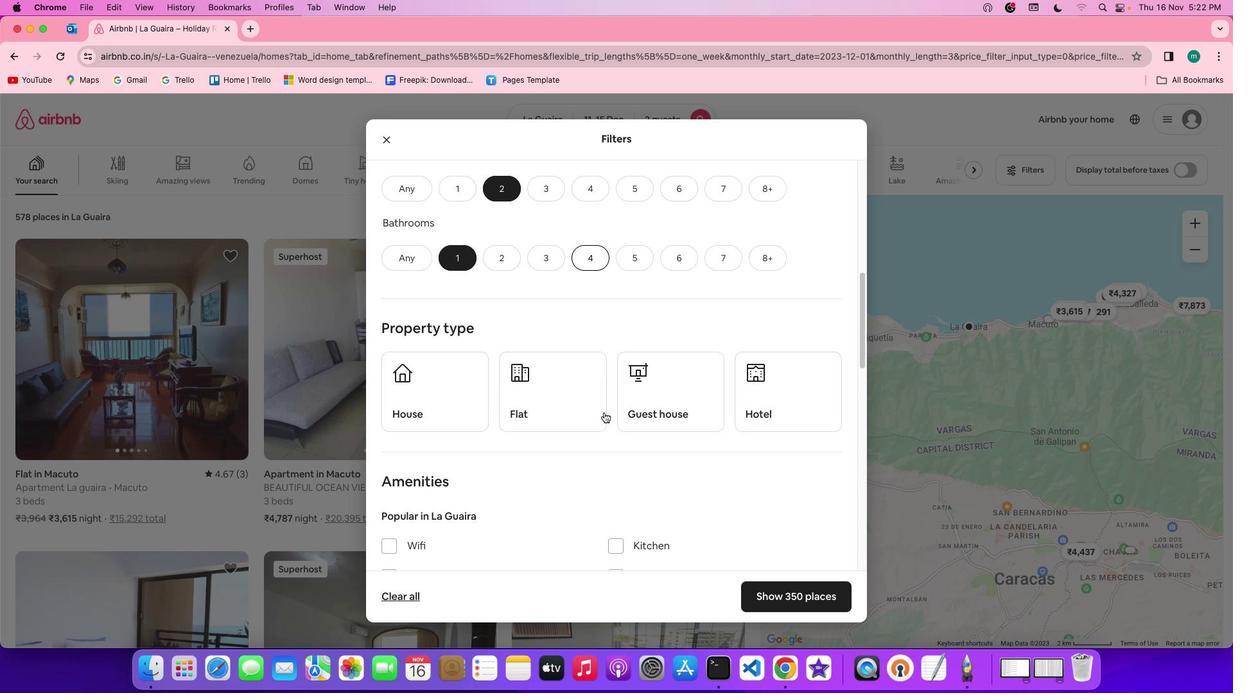 
Action: Mouse moved to (605, 411)
Screenshot: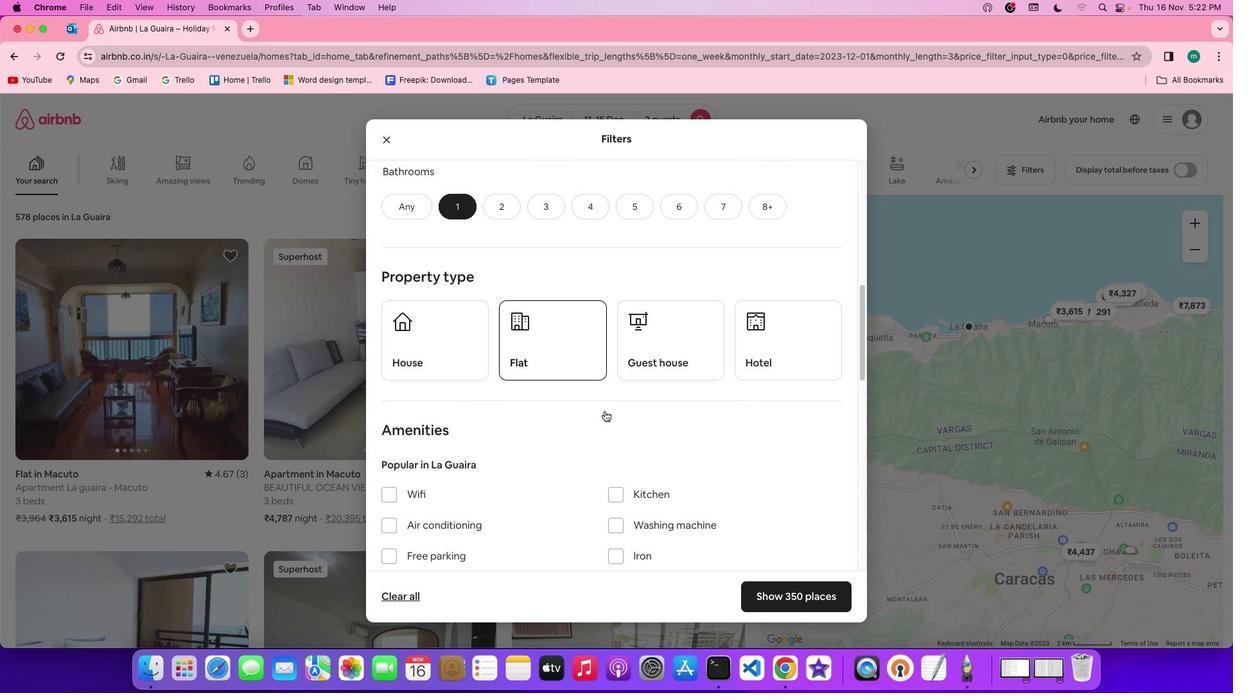 
Action: Mouse scrolled (605, 411) with delta (0, 0)
Screenshot: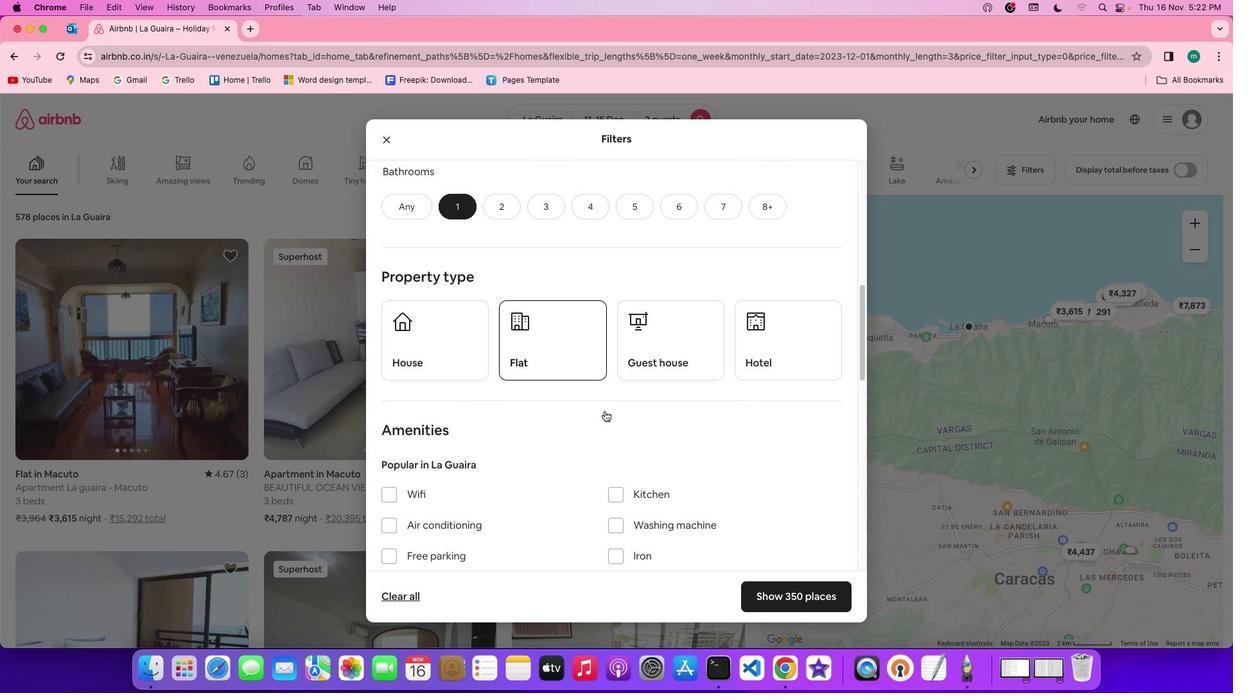
Action: Mouse moved to (605, 411)
Screenshot: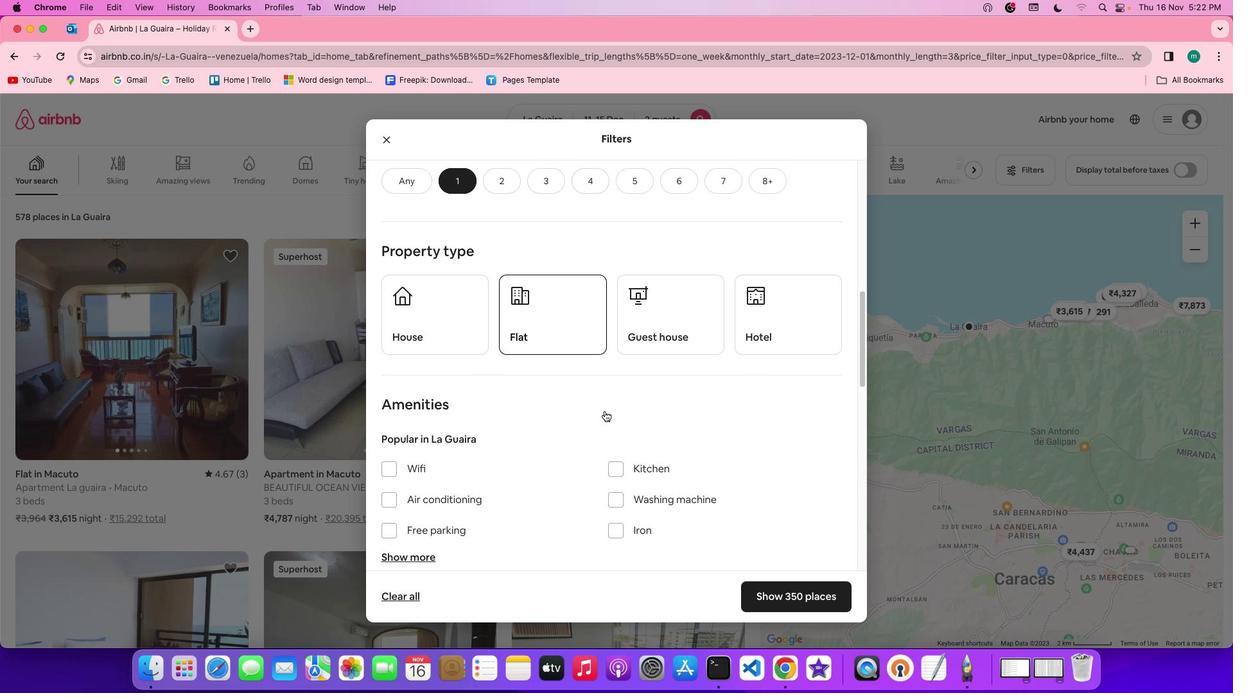 
Action: Mouse scrolled (605, 411) with delta (0, 0)
Screenshot: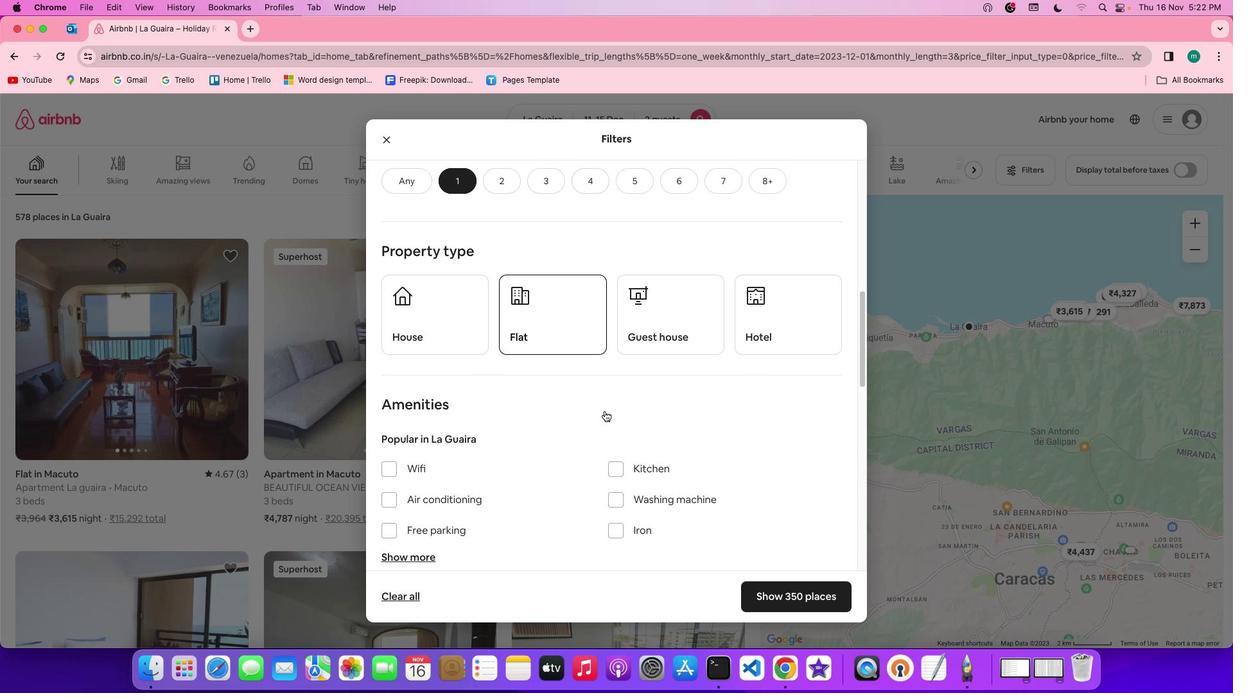 
Action: Mouse moved to (605, 411)
Screenshot: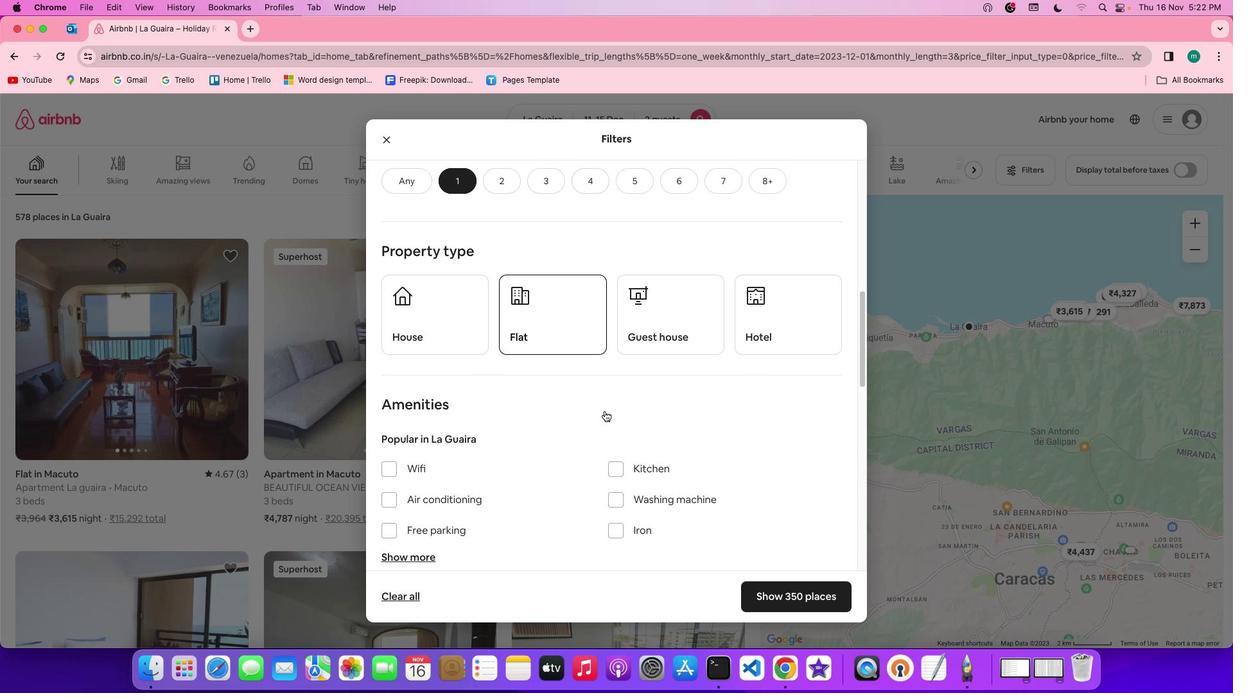 
Action: Mouse scrolled (605, 411) with delta (0, -1)
Screenshot: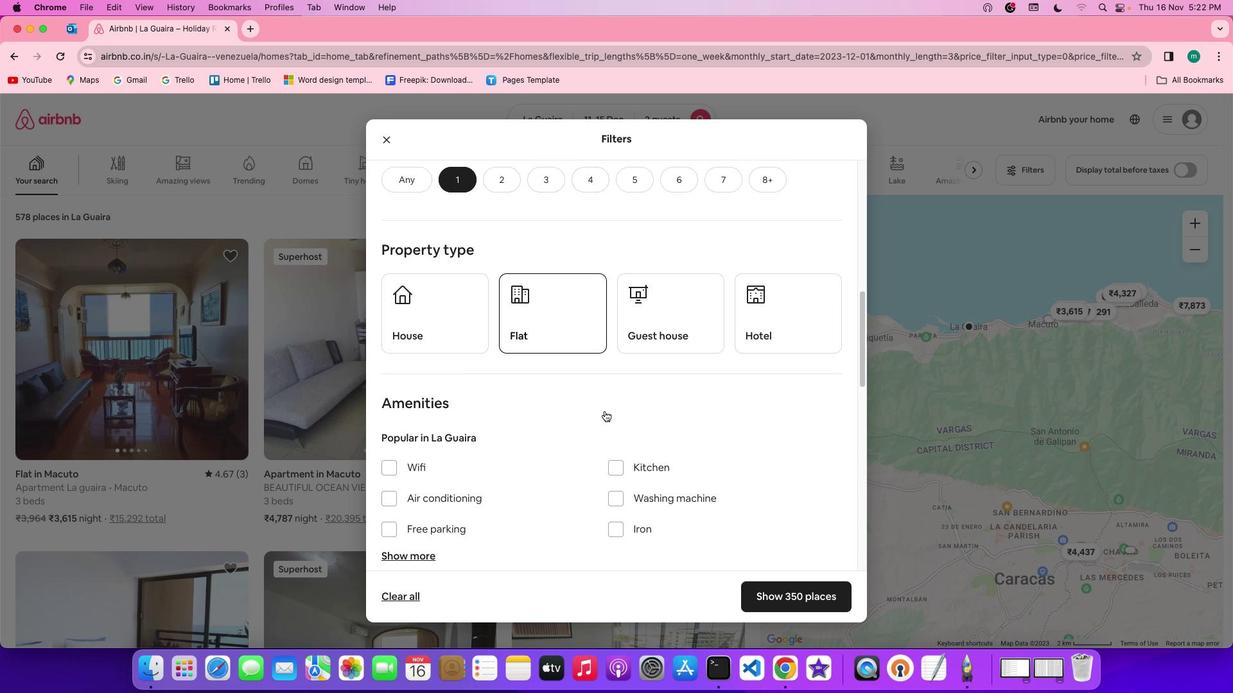 
Action: Mouse scrolled (605, 411) with delta (0, 0)
Screenshot: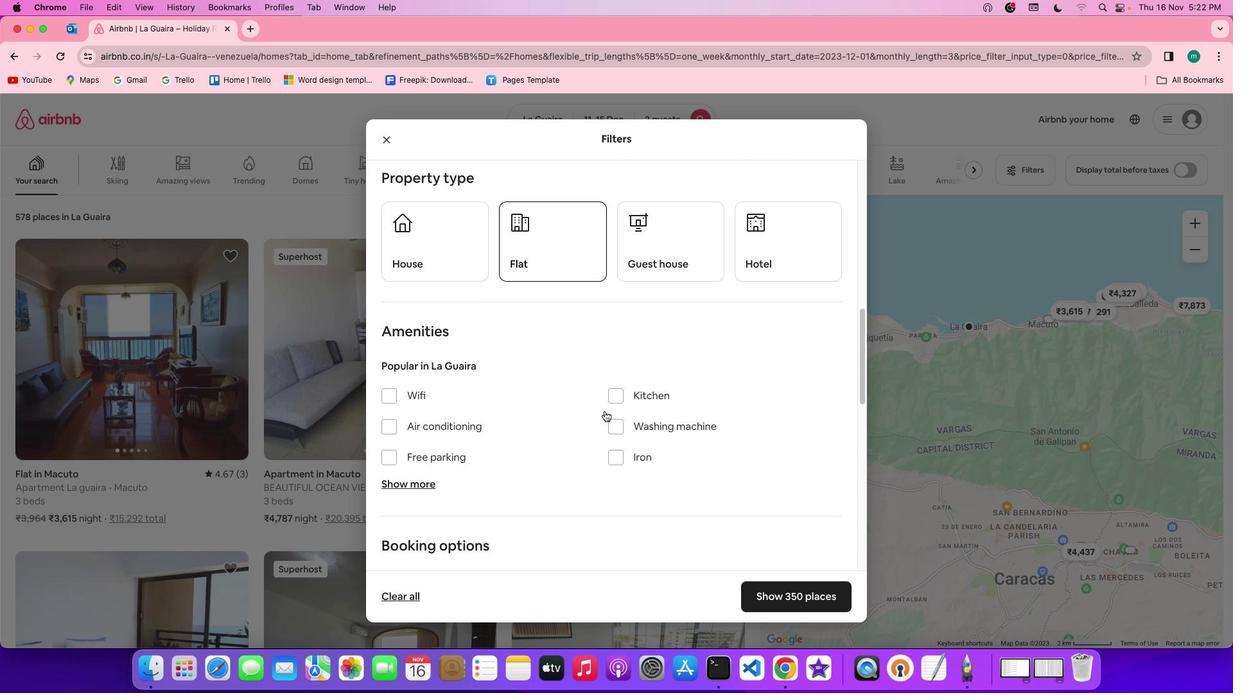 
Action: Mouse scrolled (605, 411) with delta (0, 0)
Screenshot: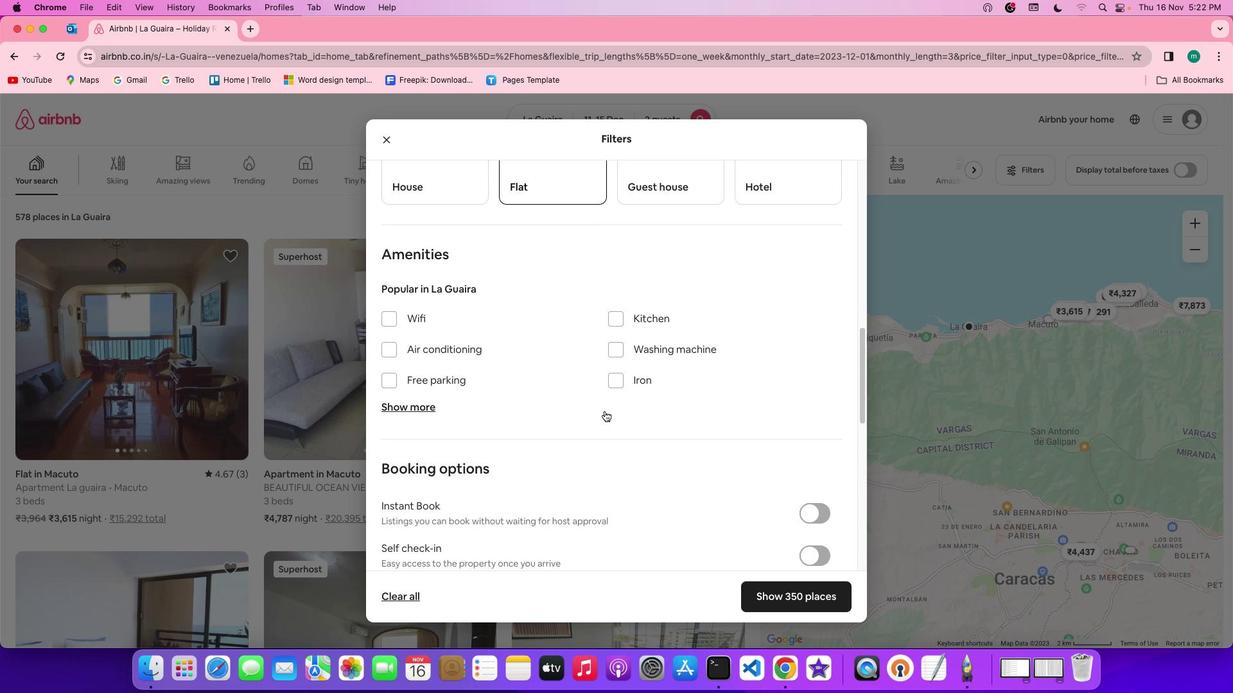 
Action: Mouse scrolled (605, 411) with delta (0, -1)
Screenshot: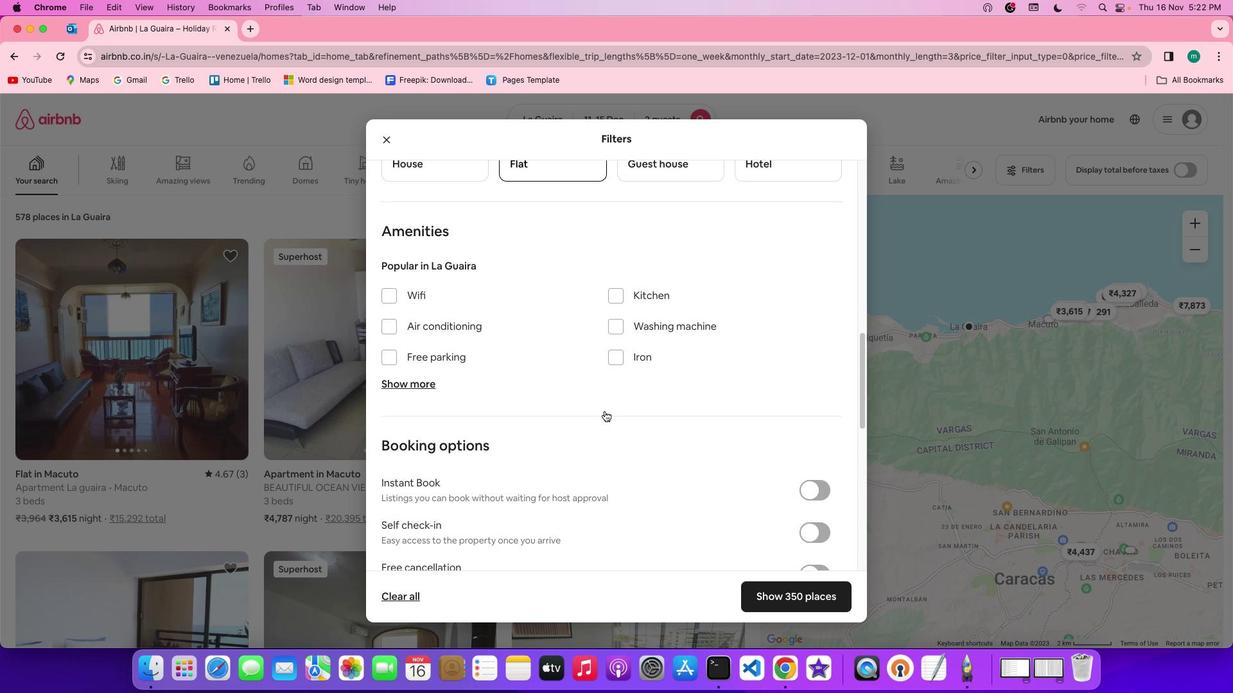 
Action: Mouse scrolled (605, 411) with delta (0, -1)
Screenshot: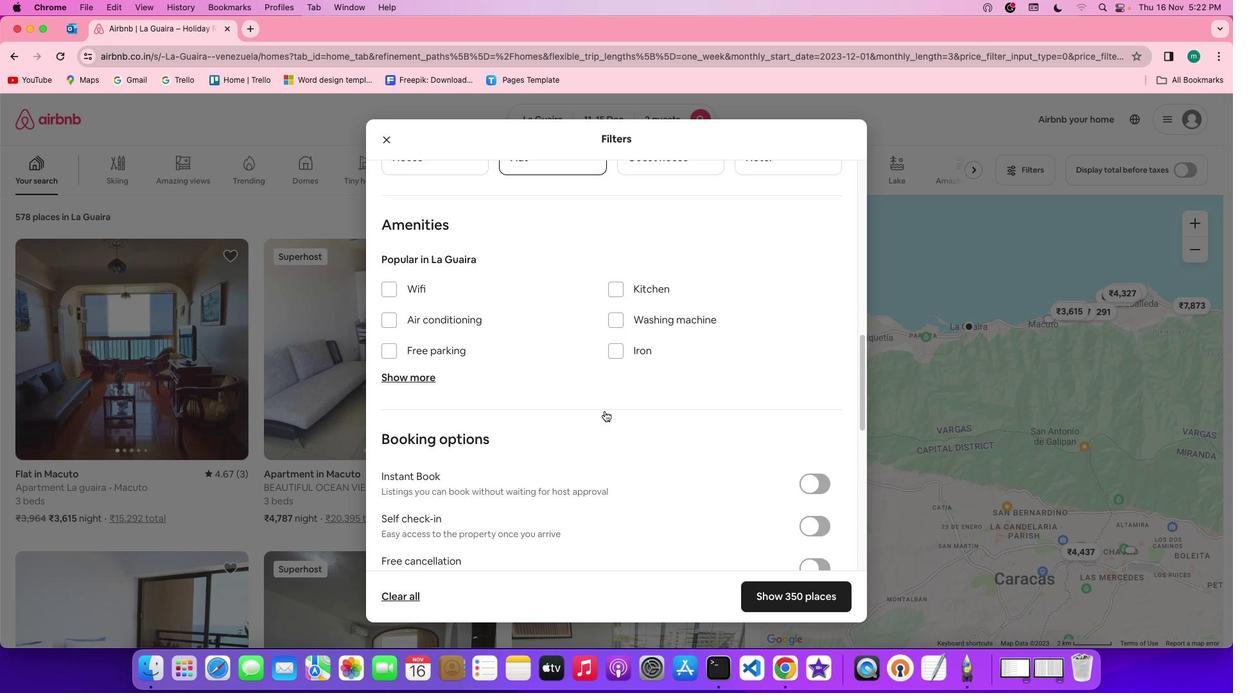 
Action: Mouse moved to (579, 373)
Screenshot: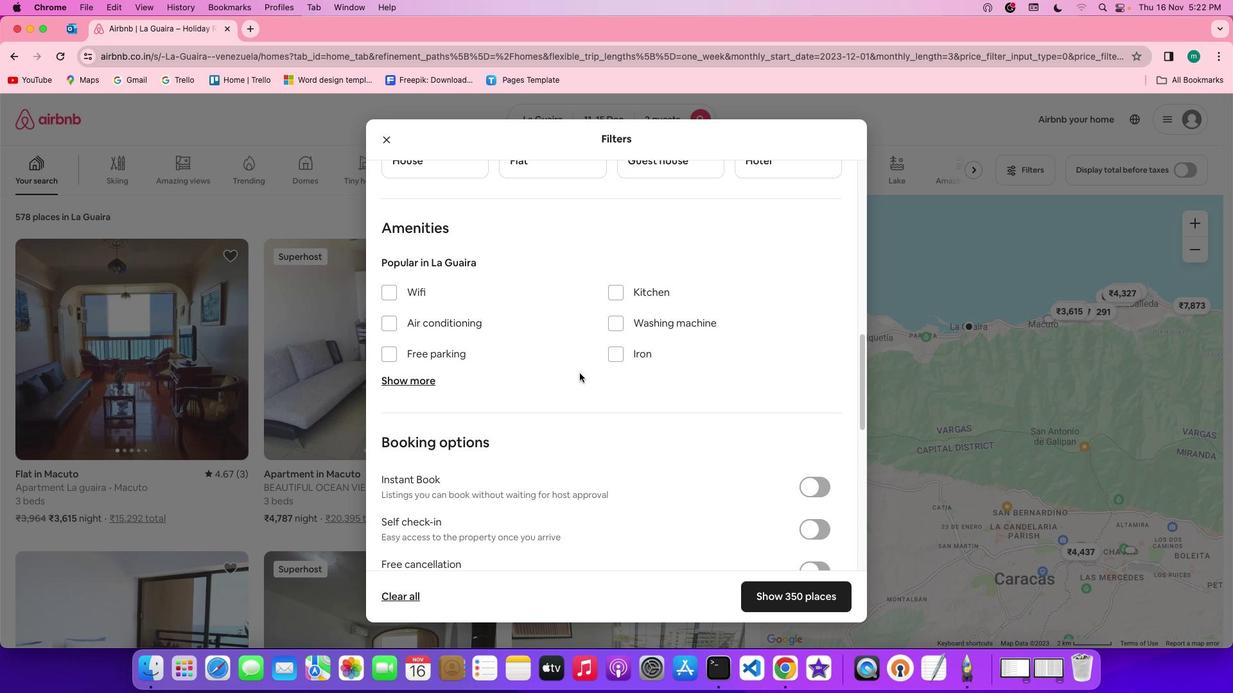 
Action: Mouse scrolled (579, 373) with delta (0, 0)
Screenshot: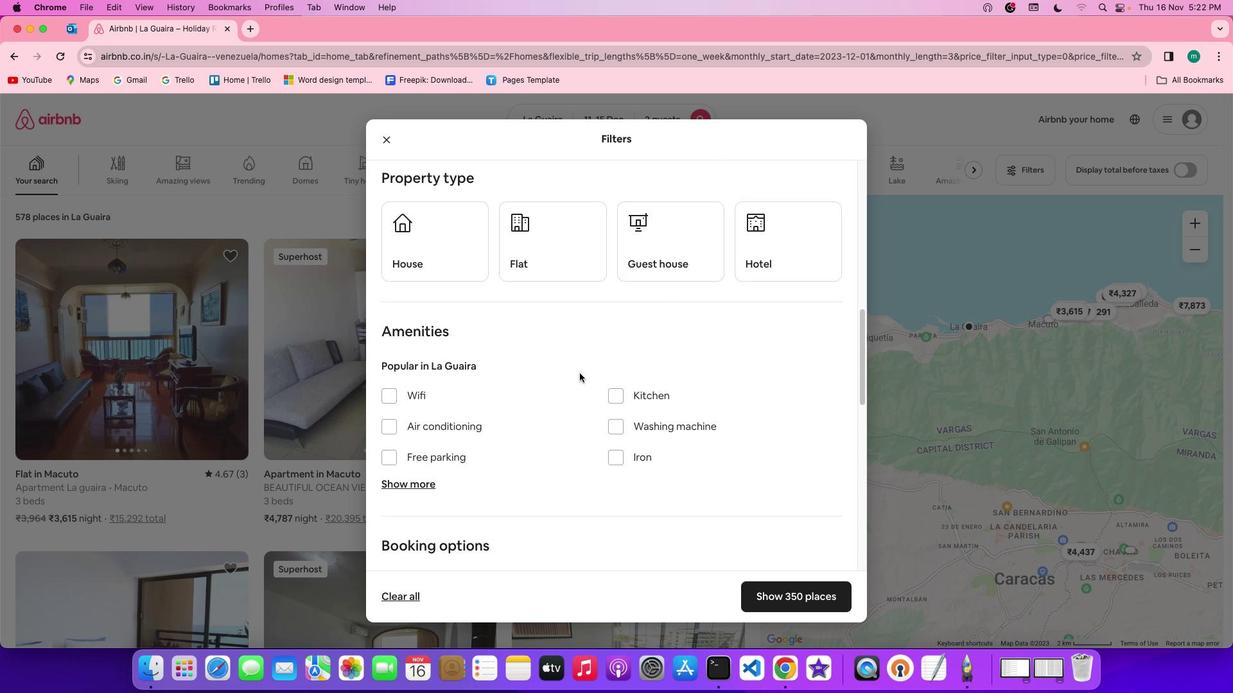
Action: Mouse scrolled (579, 373) with delta (0, 0)
Screenshot: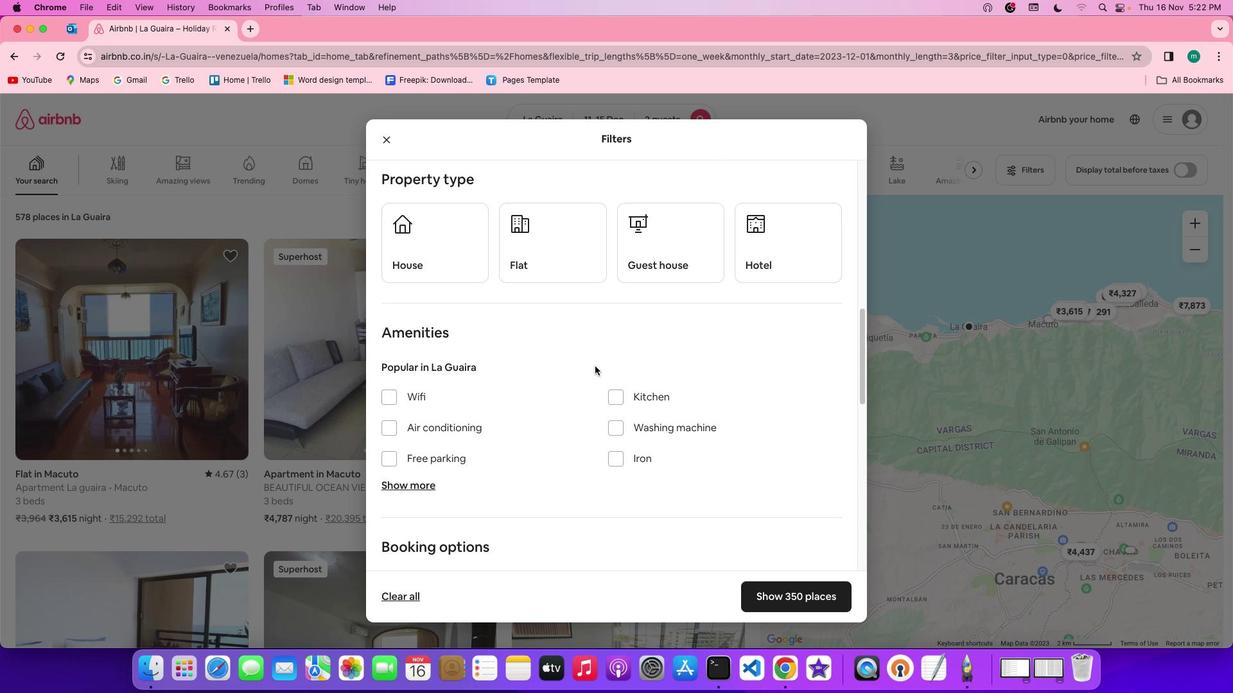 
Action: Mouse scrolled (579, 373) with delta (0, 1)
Screenshot: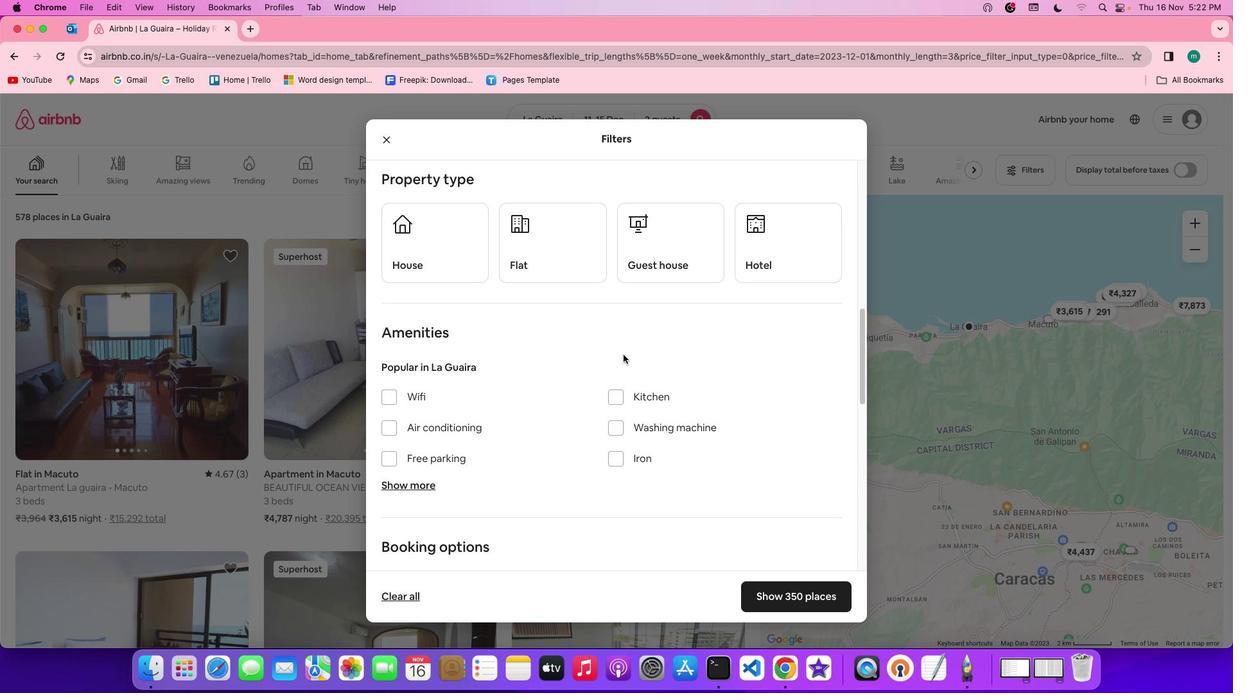 
Action: Mouse moved to (768, 248)
Screenshot: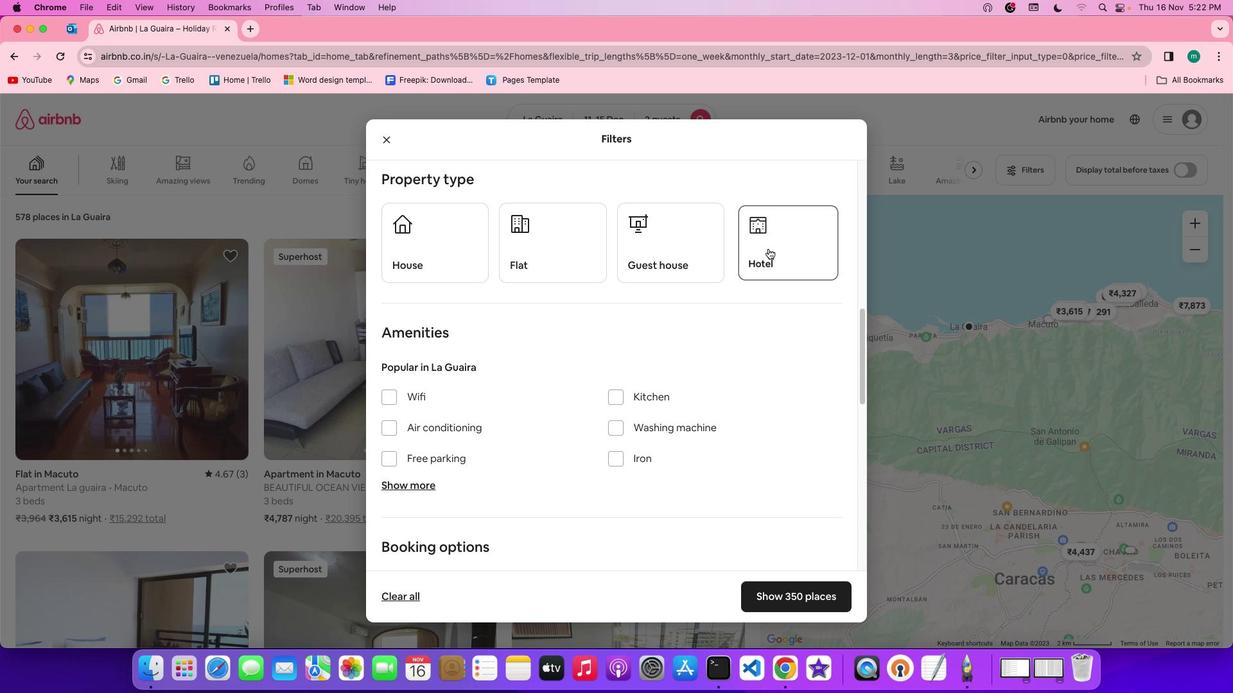 
Action: Mouse pressed left at (768, 248)
Screenshot: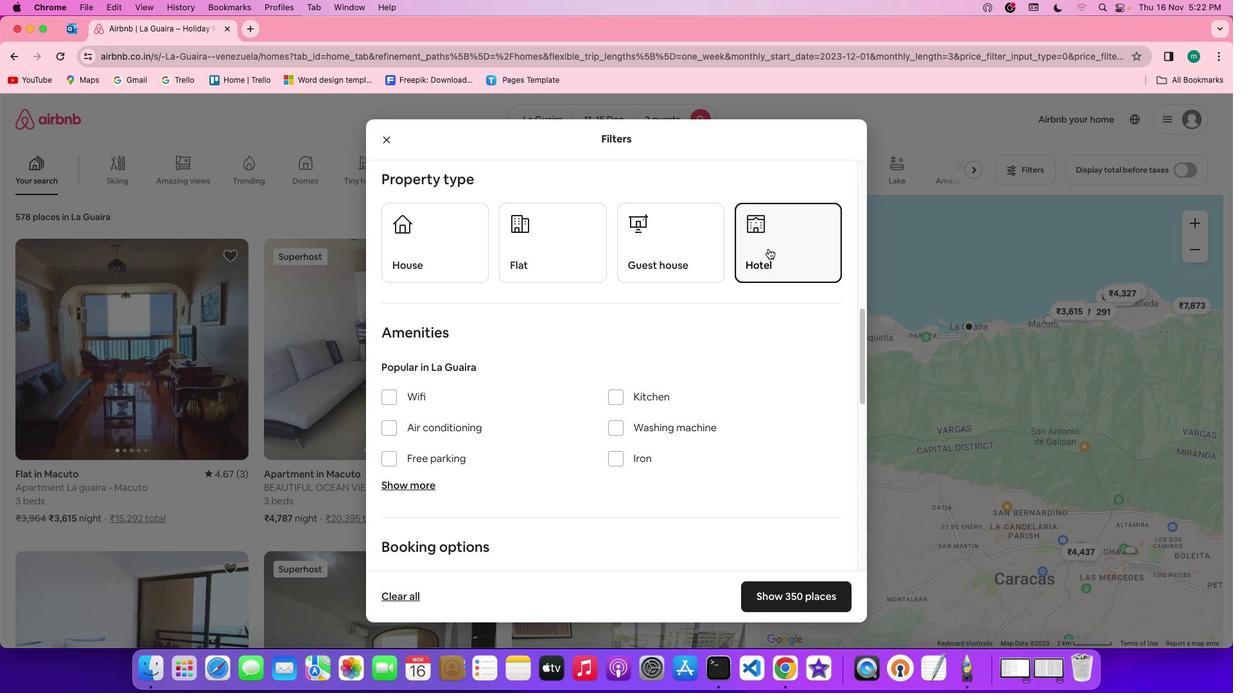 
Action: Mouse moved to (717, 386)
Screenshot: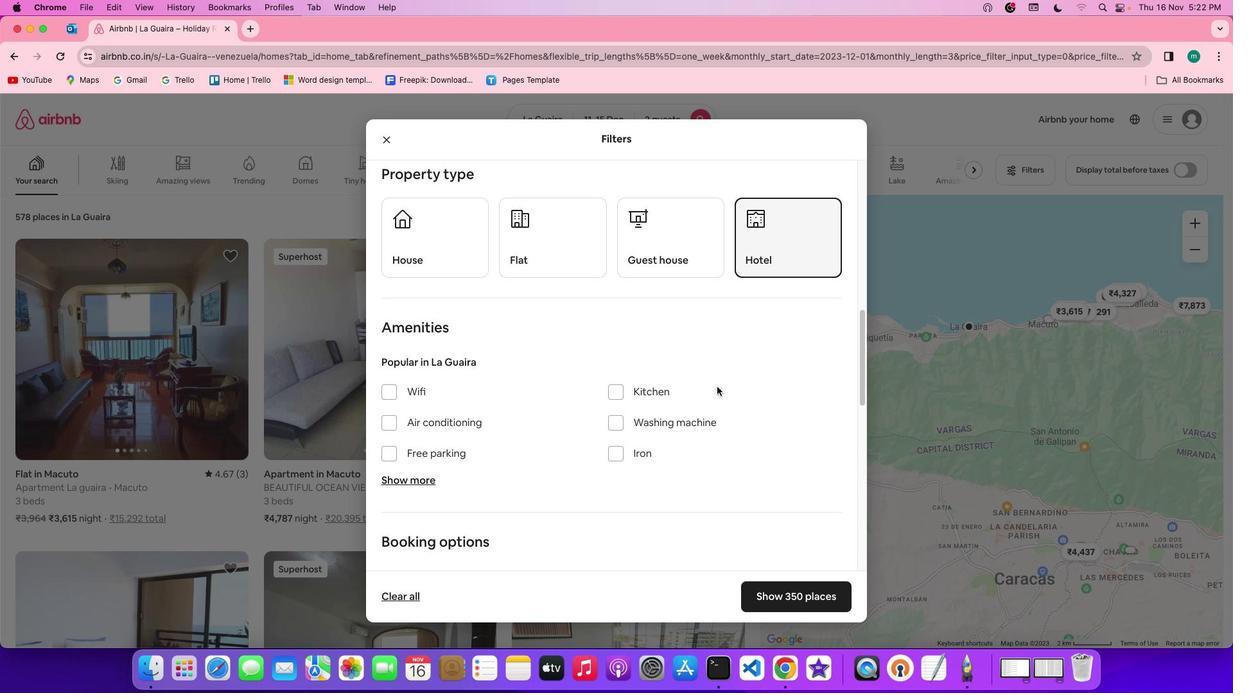
Action: Mouse scrolled (717, 386) with delta (0, 0)
Screenshot: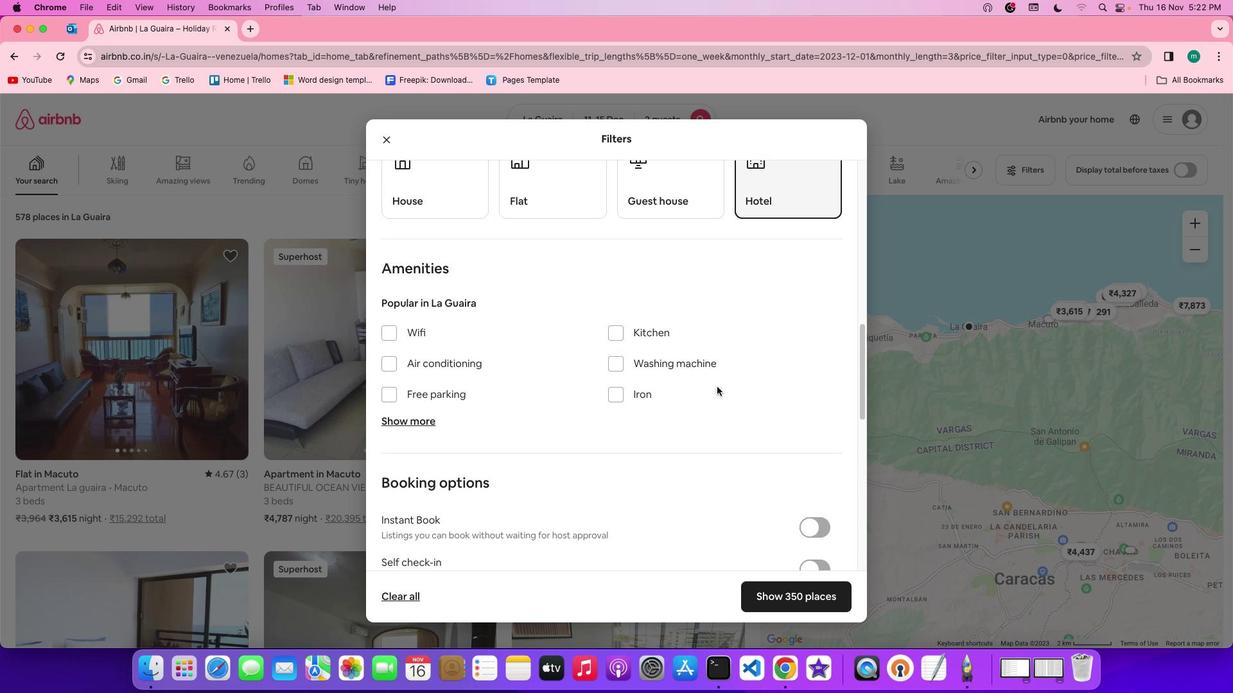 
Action: Mouse scrolled (717, 386) with delta (0, 0)
Screenshot: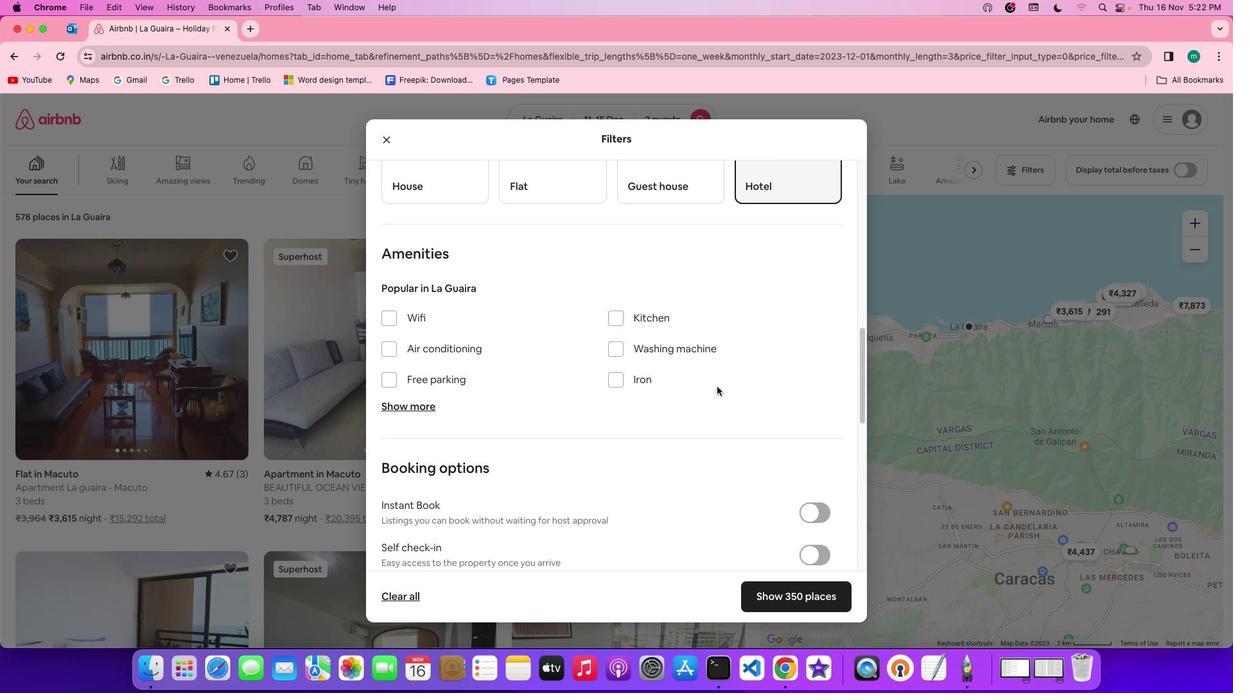 
Action: Mouse scrolled (717, 386) with delta (0, -1)
Screenshot: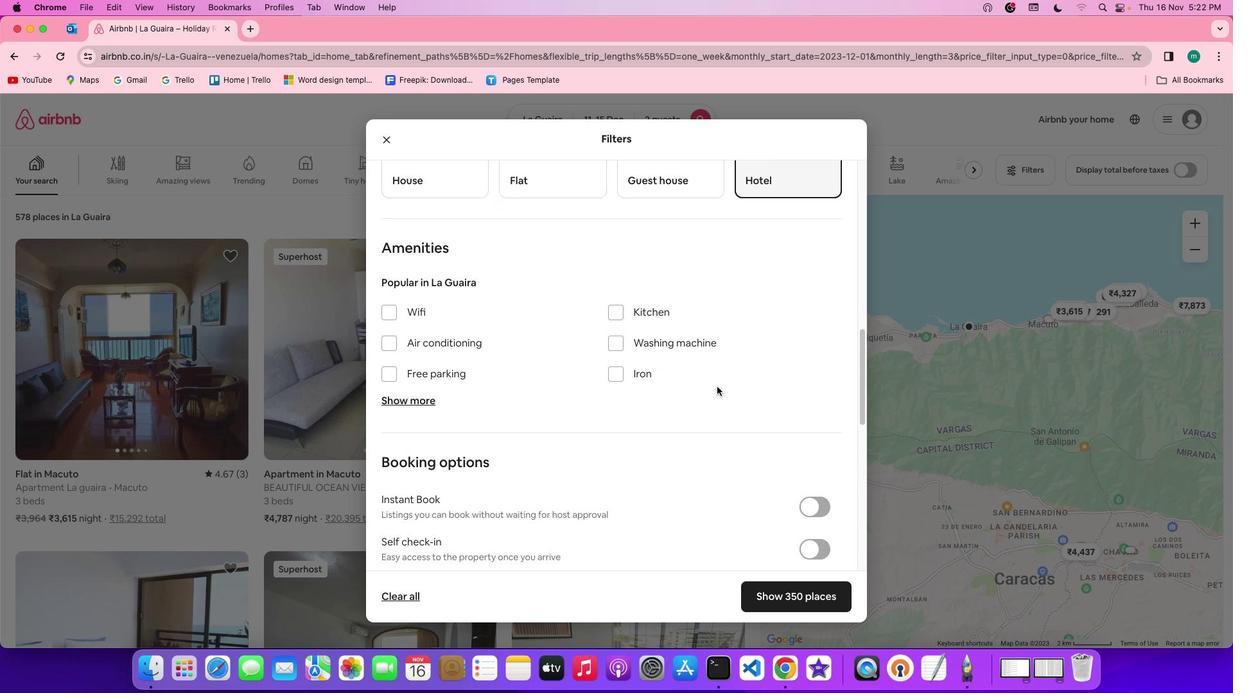 
Action: Mouse scrolled (717, 386) with delta (0, 0)
Screenshot: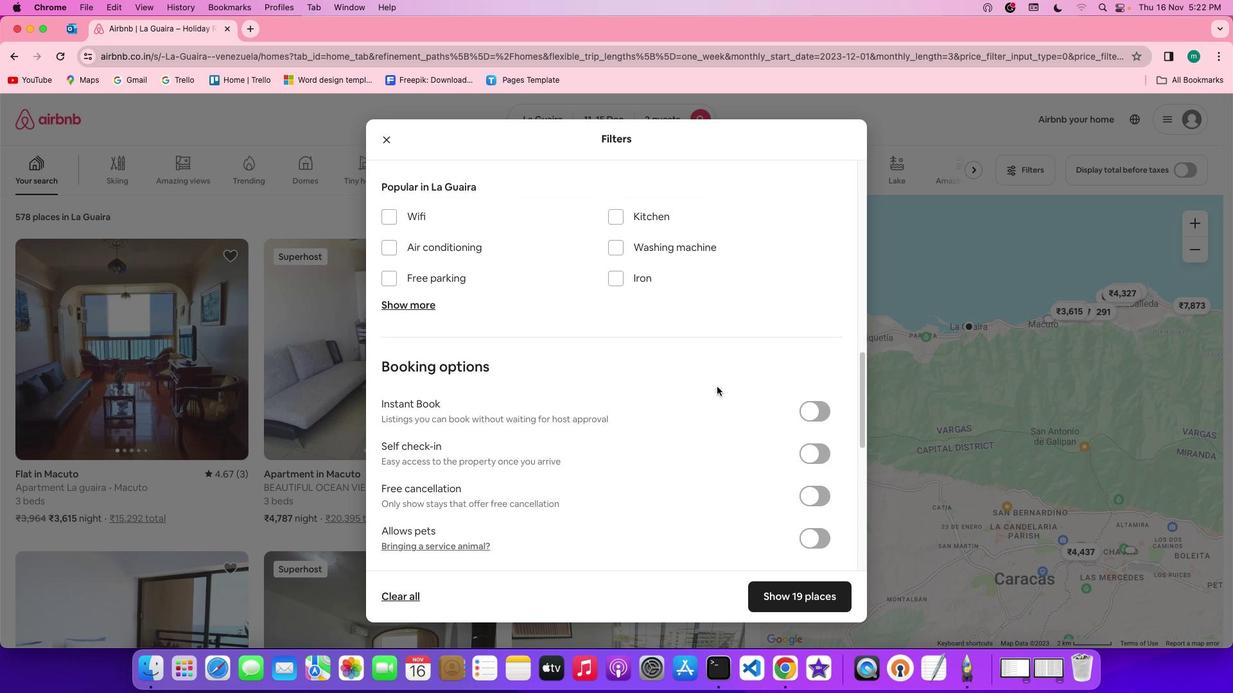 
Action: Mouse scrolled (717, 386) with delta (0, 0)
Screenshot: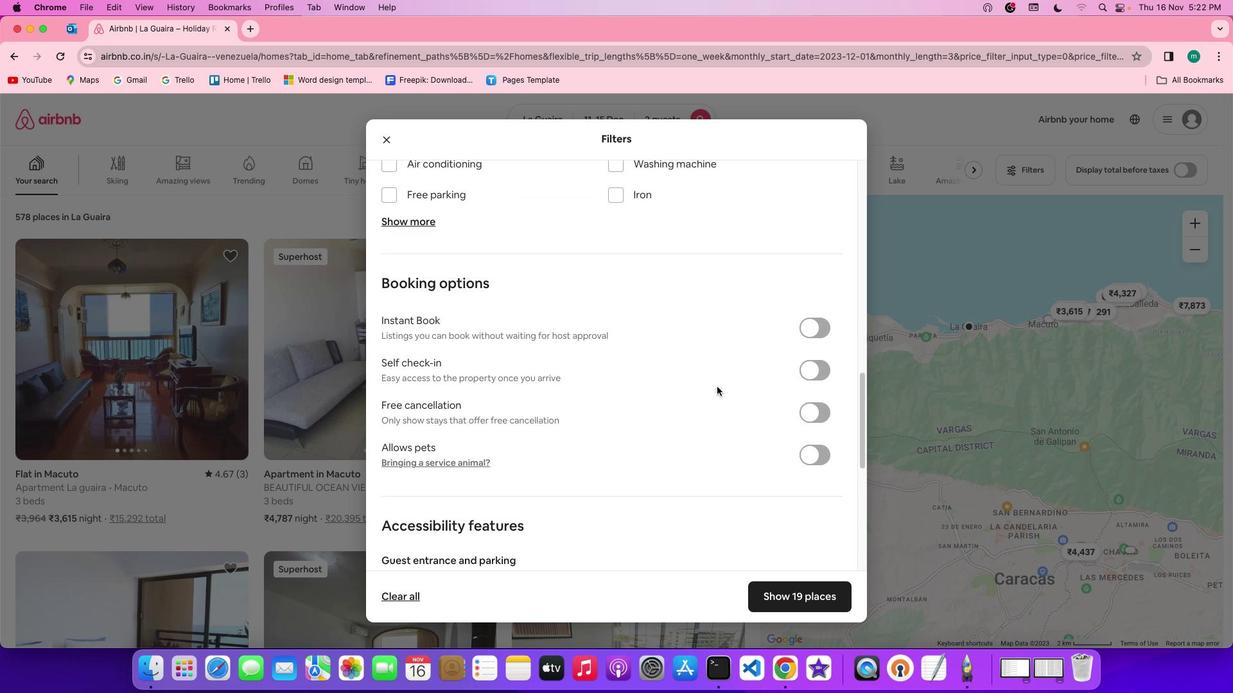 
Action: Mouse scrolled (717, 386) with delta (0, -1)
Screenshot: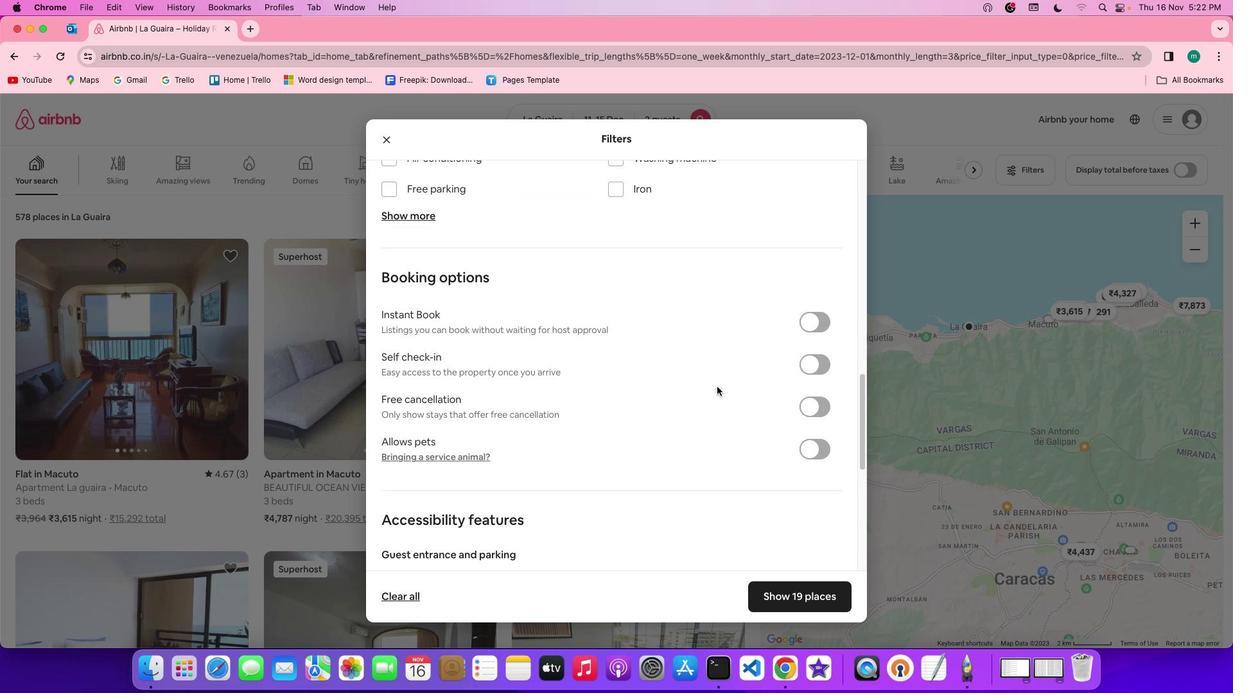
Action: Mouse scrolled (717, 386) with delta (0, -1)
Screenshot: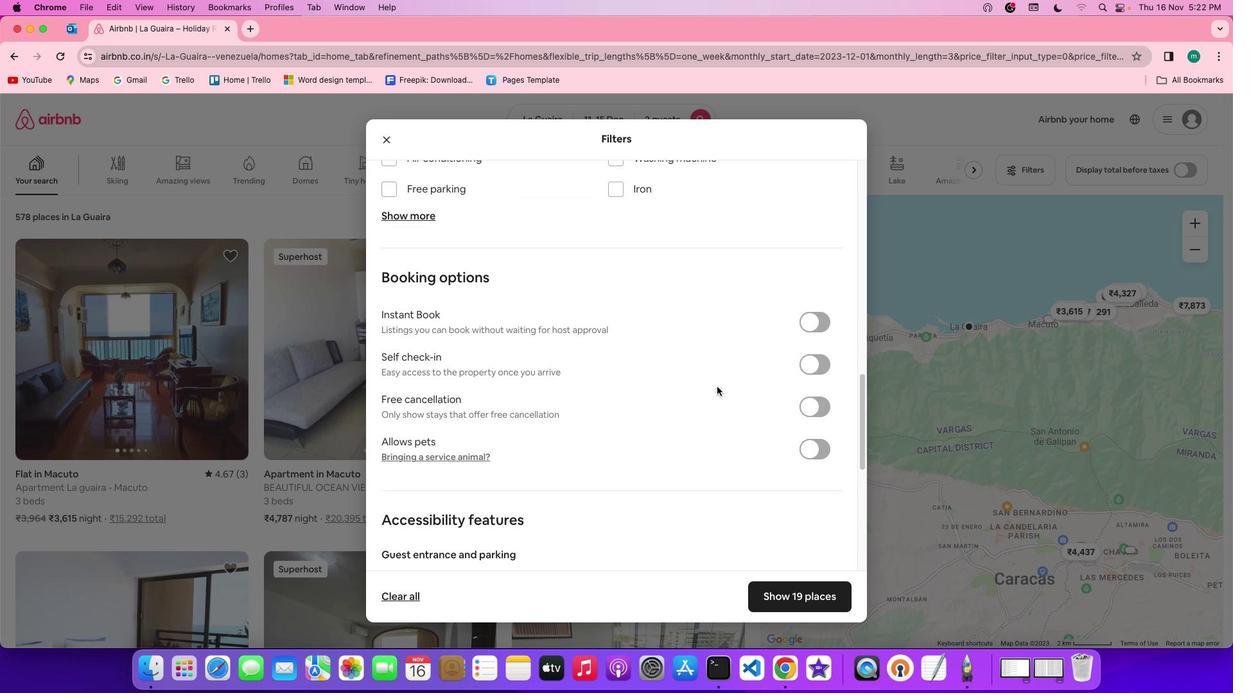 
Action: Mouse moved to (717, 386)
Screenshot: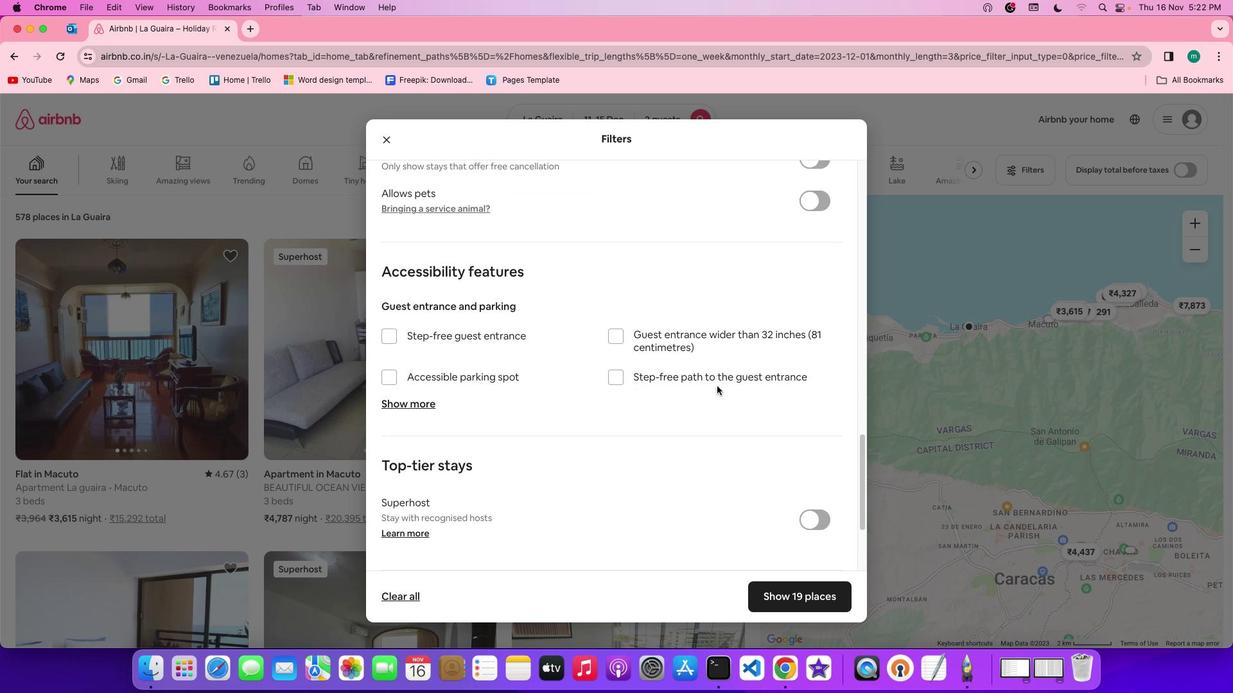 
Action: Mouse scrolled (717, 386) with delta (0, 0)
Screenshot: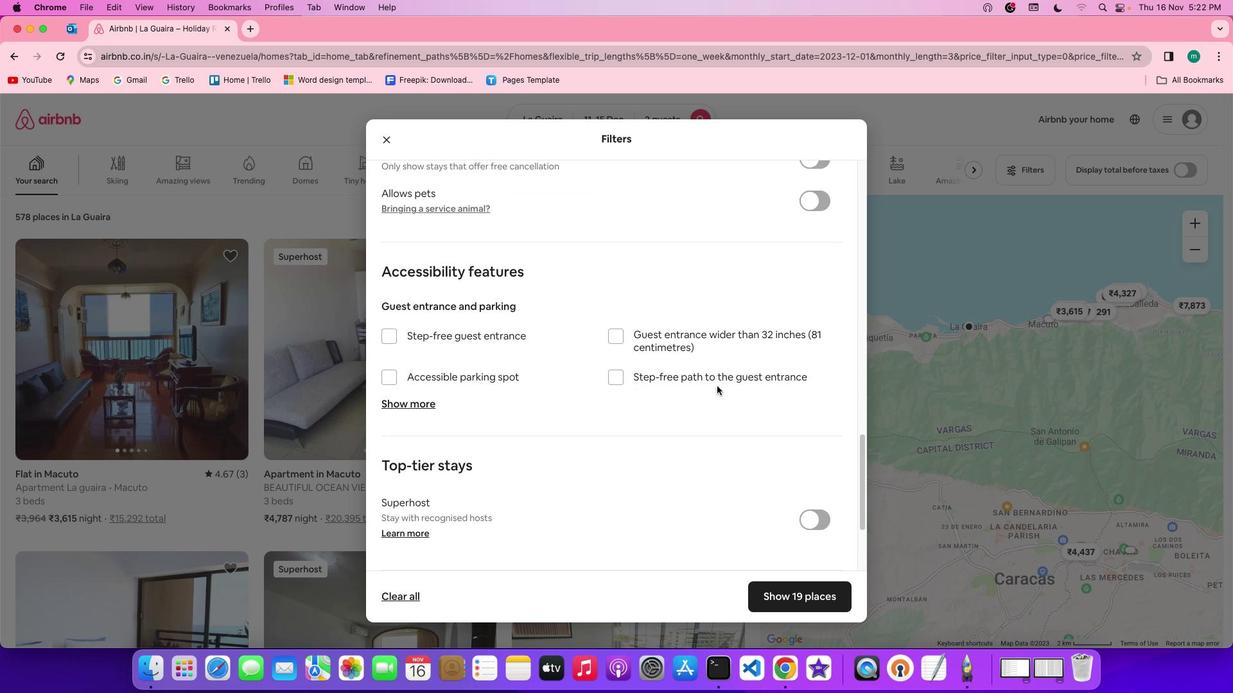 
Action: Mouse scrolled (717, 386) with delta (0, 0)
Screenshot: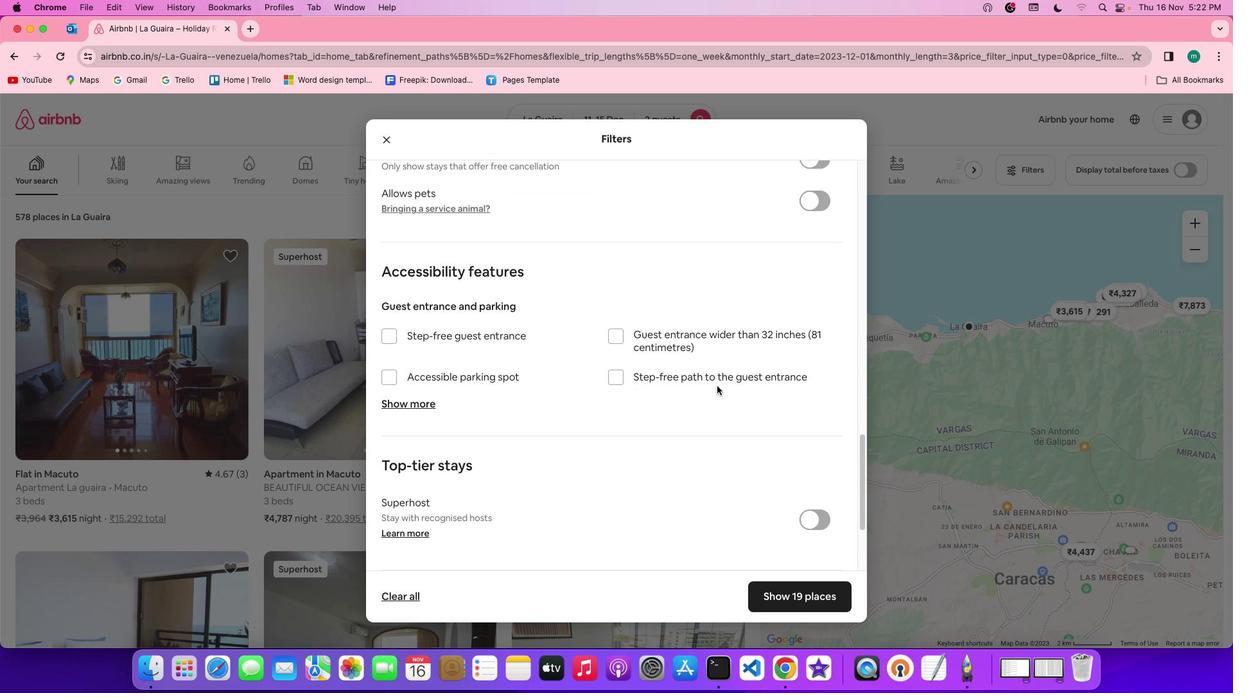 
Action: Mouse scrolled (717, 386) with delta (0, -1)
Screenshot: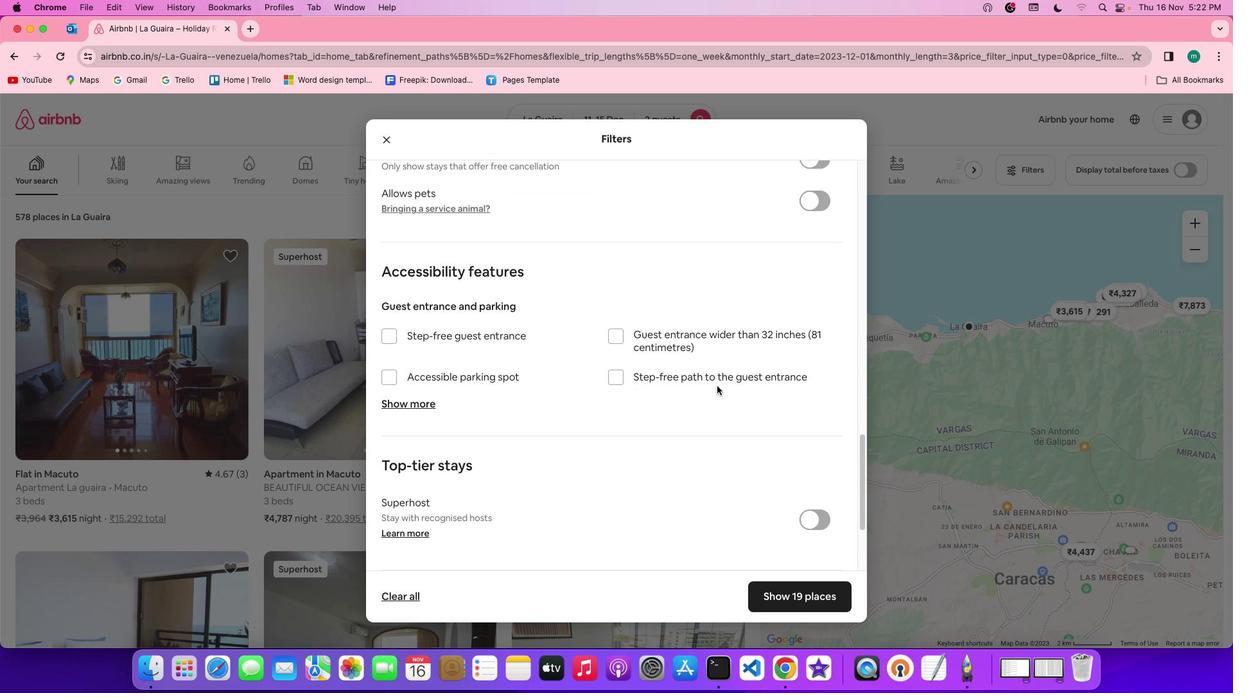 
Action: Mouse scrolled (717, 386) with delta (0, -3)
Screenshot: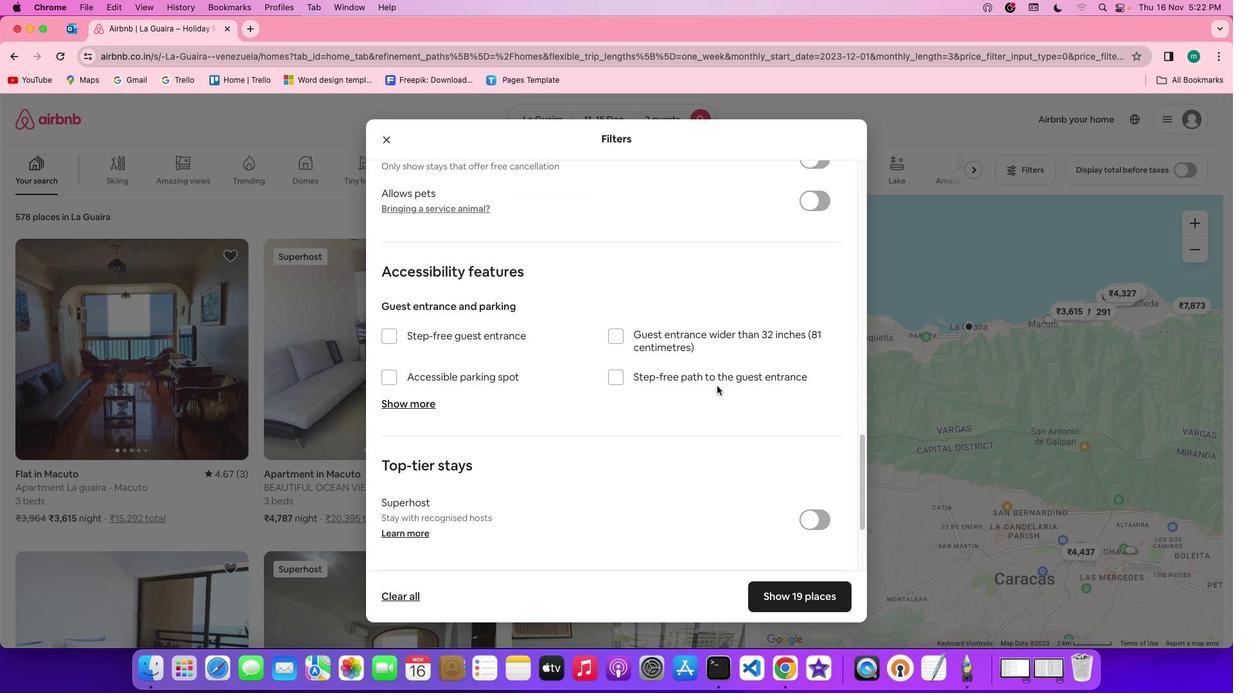 
Action: Mouse scrolled (717, 386) with delta (0, 0)
Screenshot: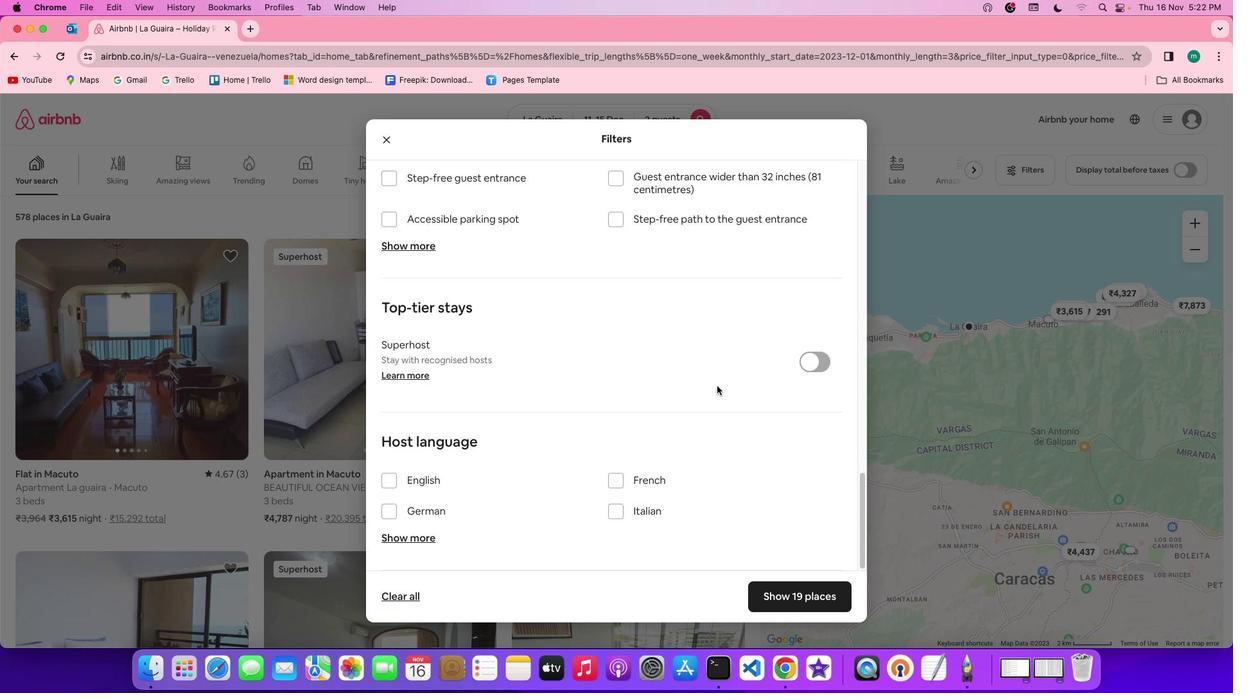 
Action: Mouse scrolled (717, 386) with delta (0, 0)
Screenshot: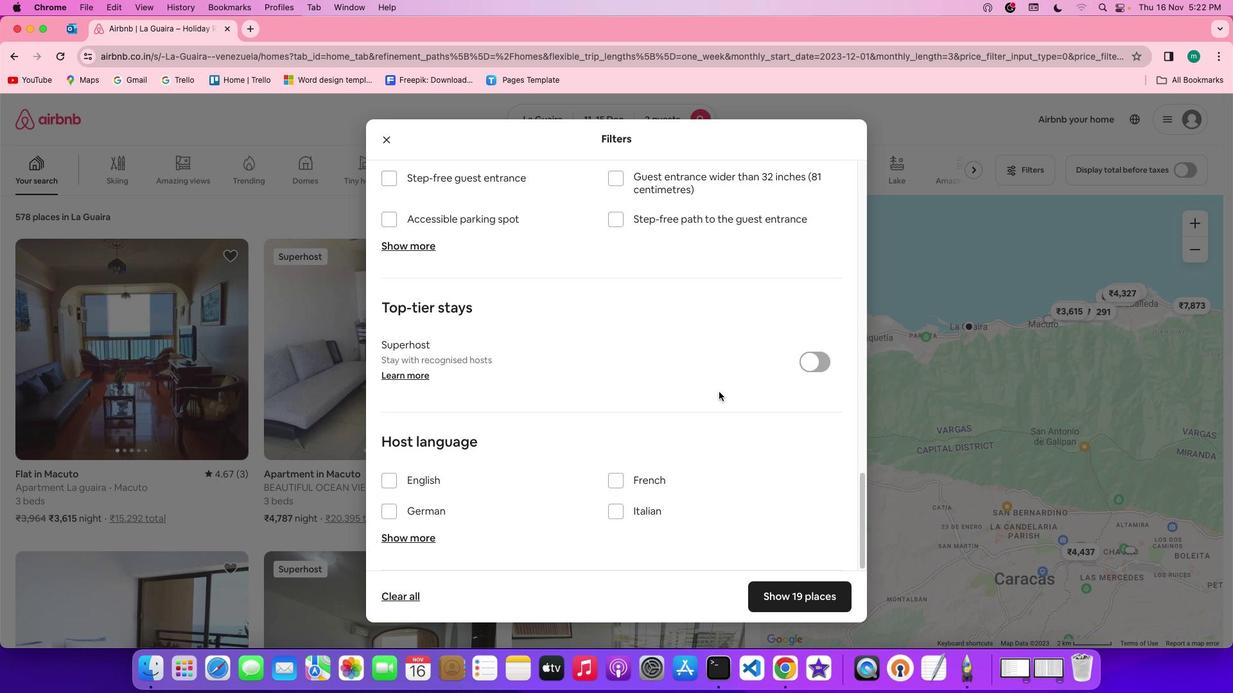 
Action: Mouse scrolled (717, 386) with delta (0, -1)
Screenshot: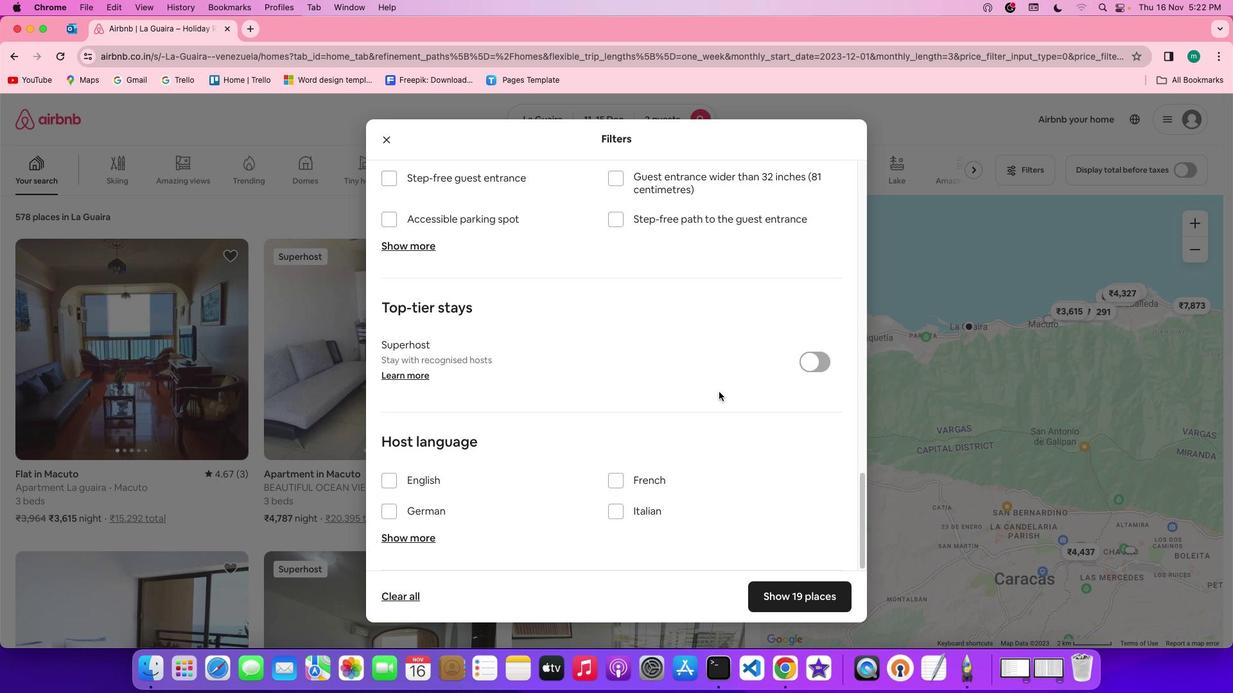 
Action: Mouse scrolled (717, 386) with delta (0, -3)
Screenshot: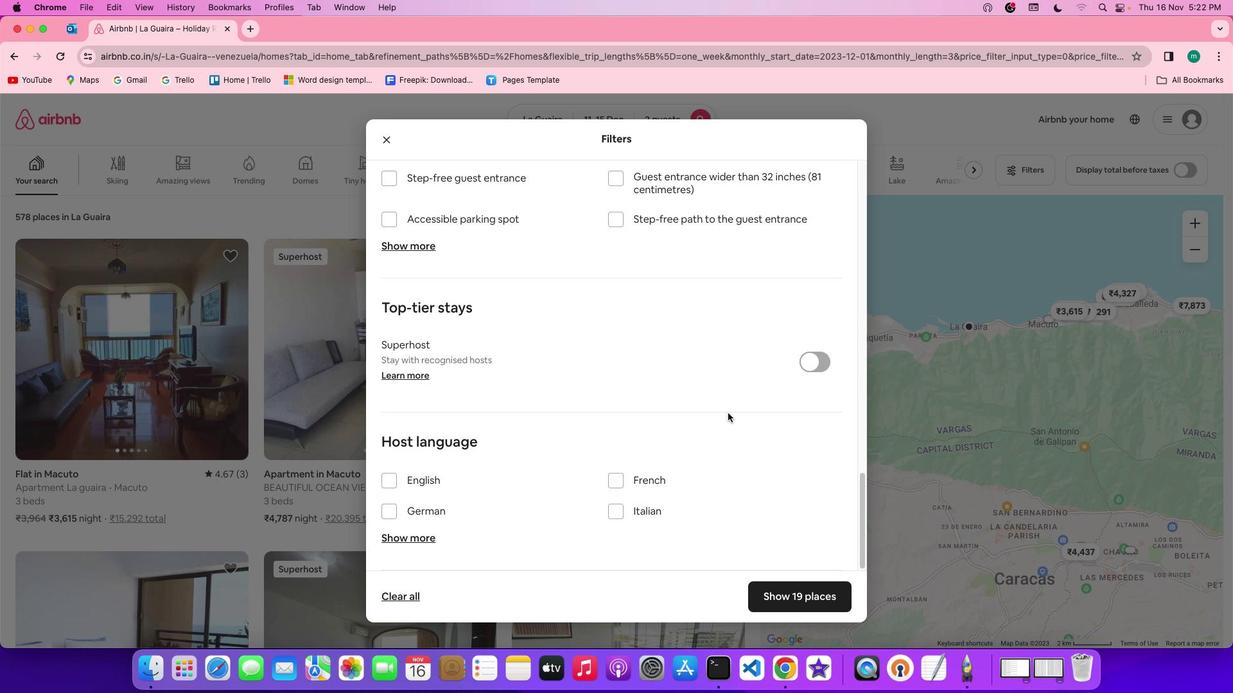 
Action: Mouse scrolled (717, 386) with delta (0, -3)
Screenshot: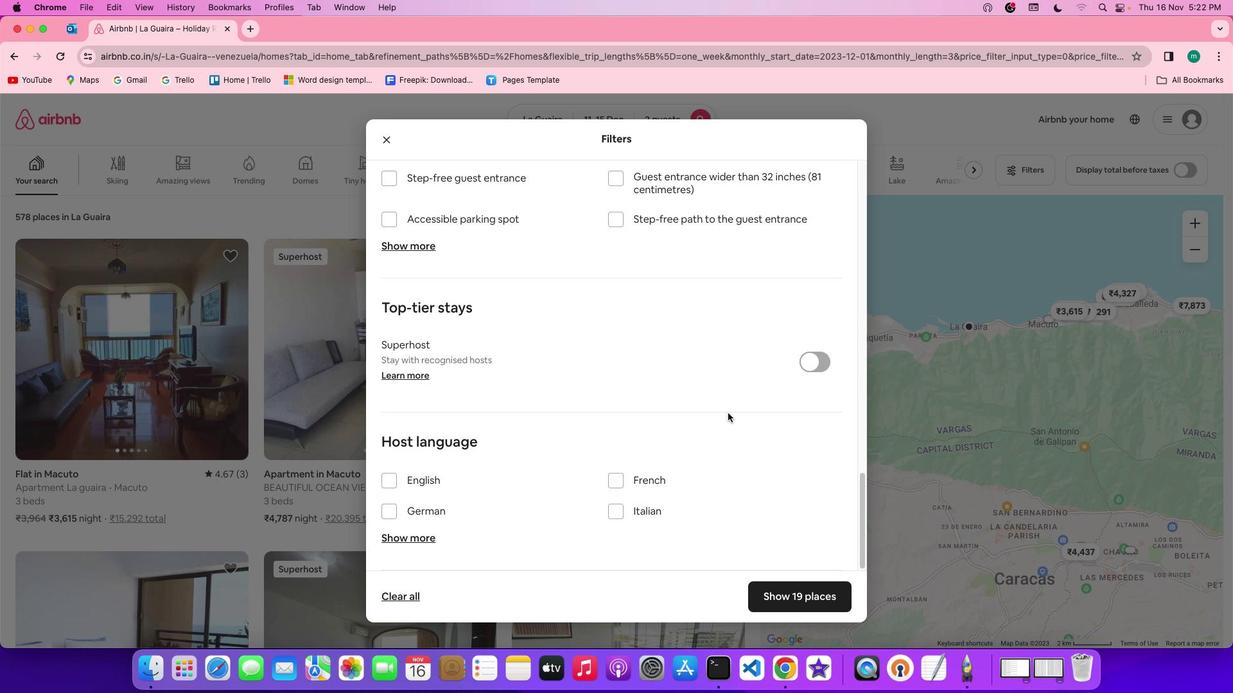 
Action: Mouse scrolled (717, 386) with delta (0, -3)
Screenshot: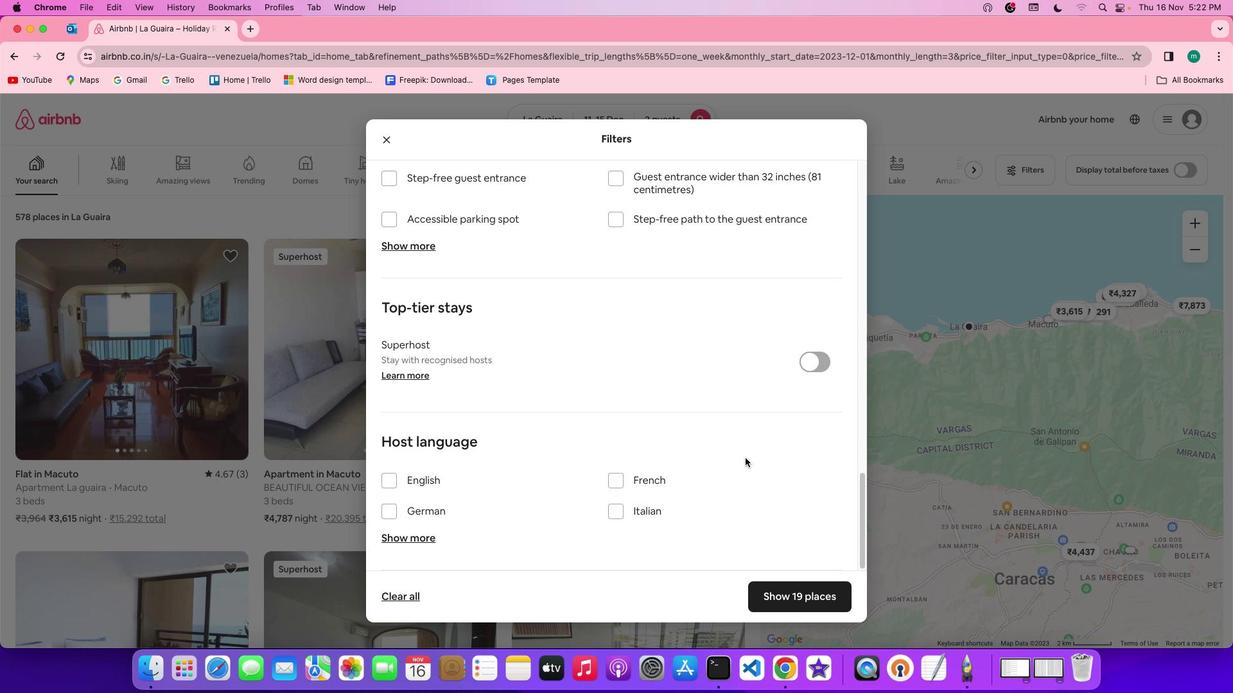 
Action: Mouse moved to (750, 480)
Screenshot: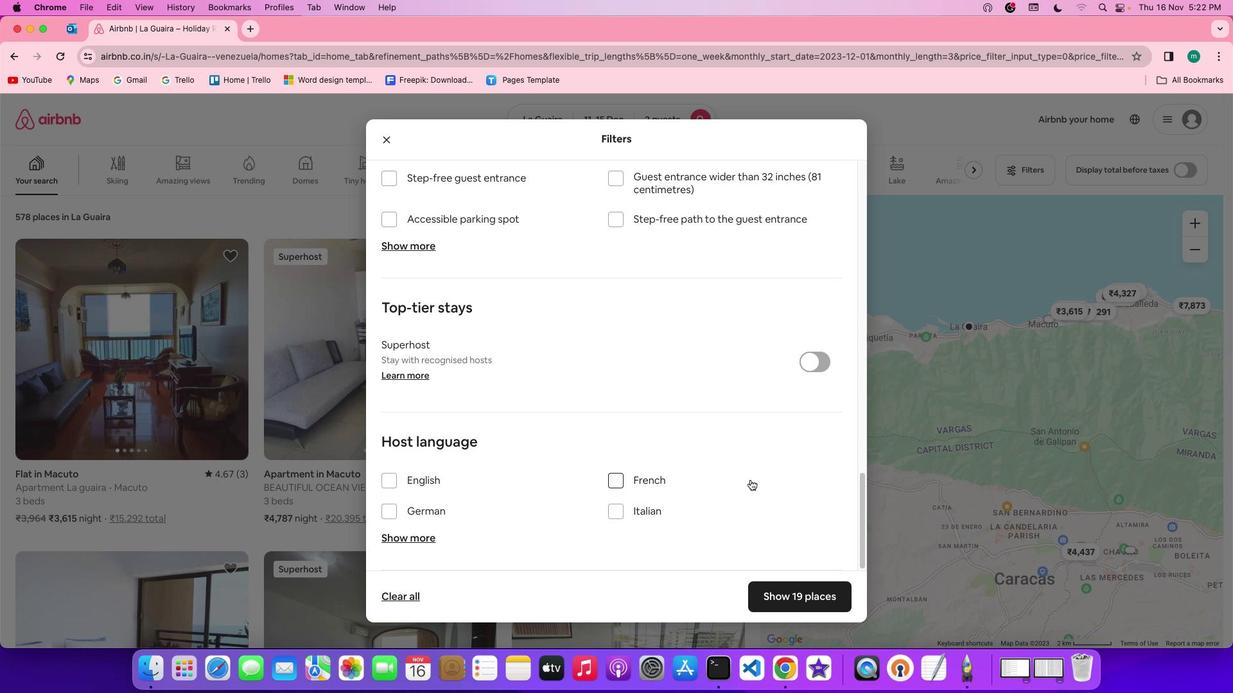 
Action: Mouse scrolled (750, 480) with delta (0, 0)
Screenshot: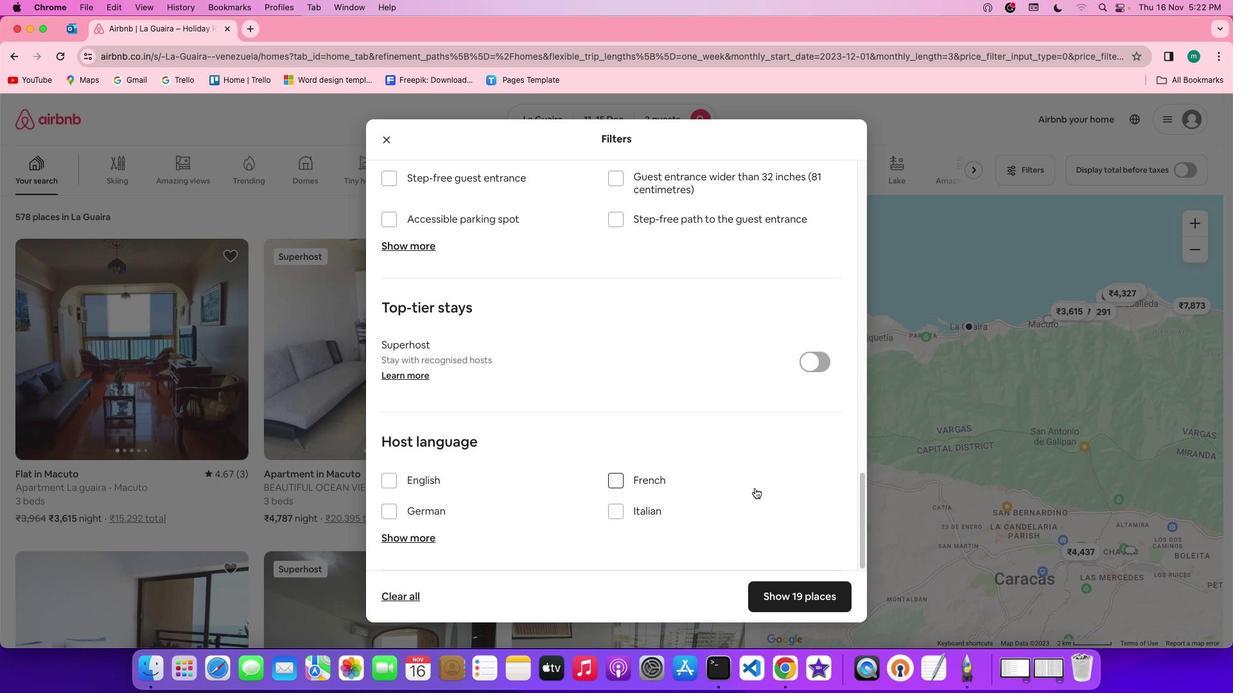
Action: Mouse scrolled (750, 480) with delta (0, 0)
Screenshot: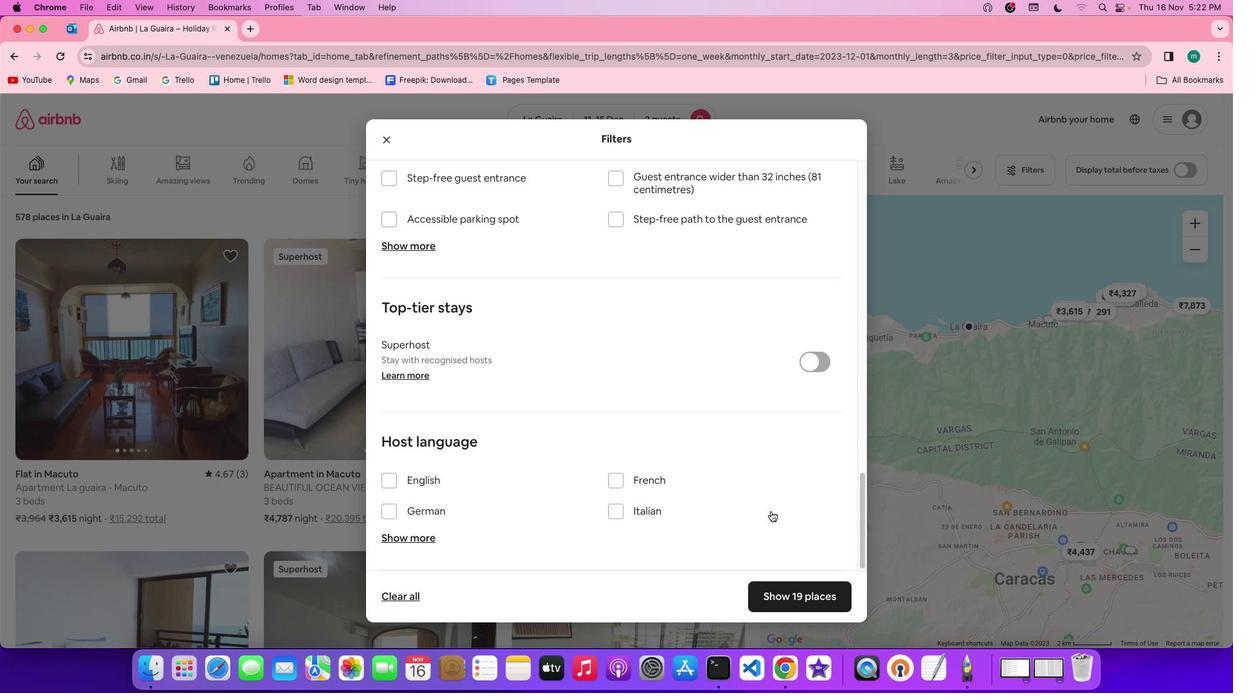
Action: Mouse scrolled (750, 480) with delta (0, -1)
Screenshot: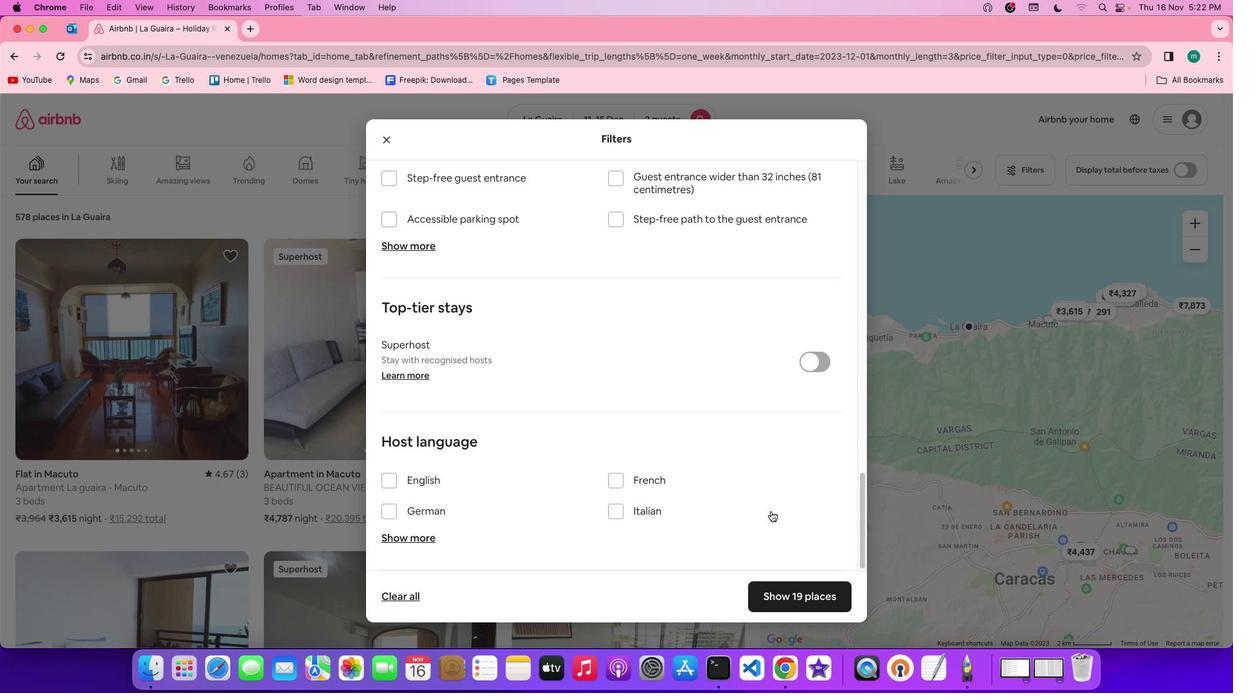 
Action: Mouse scrolled (750, 480) with delta (0, -3)
Screenshot: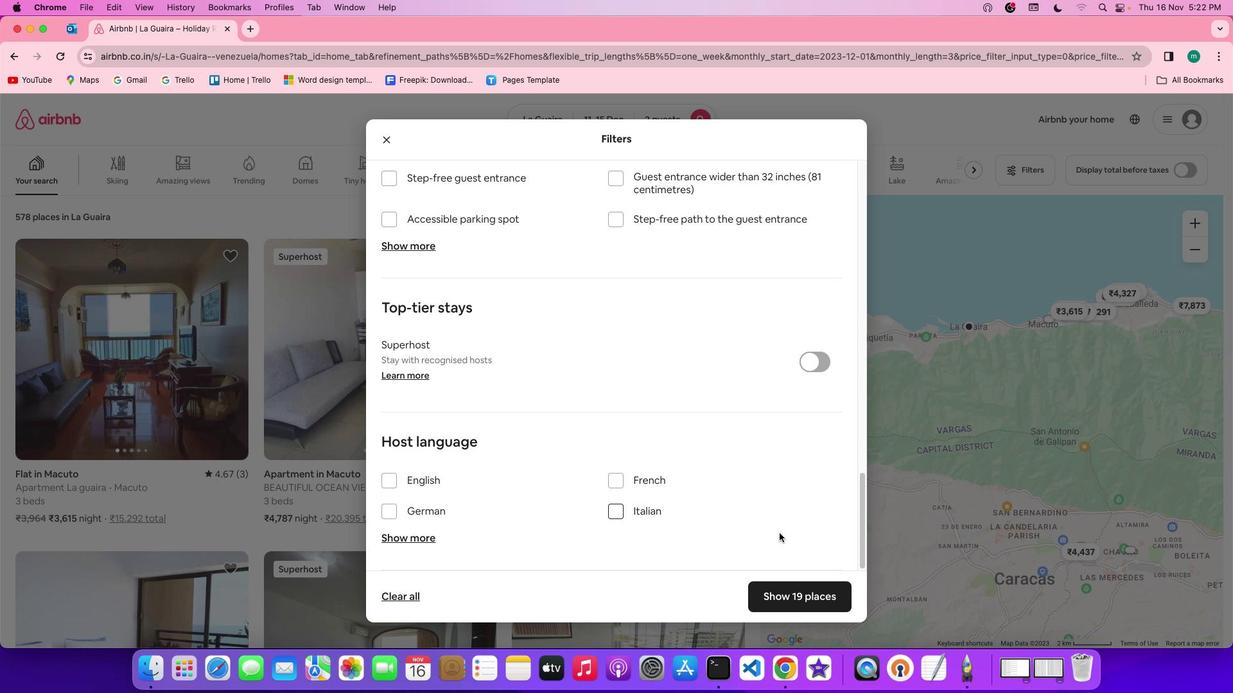 
Action: Mouse scrolled (750, 480) with delta (0, -3)
Screenshot: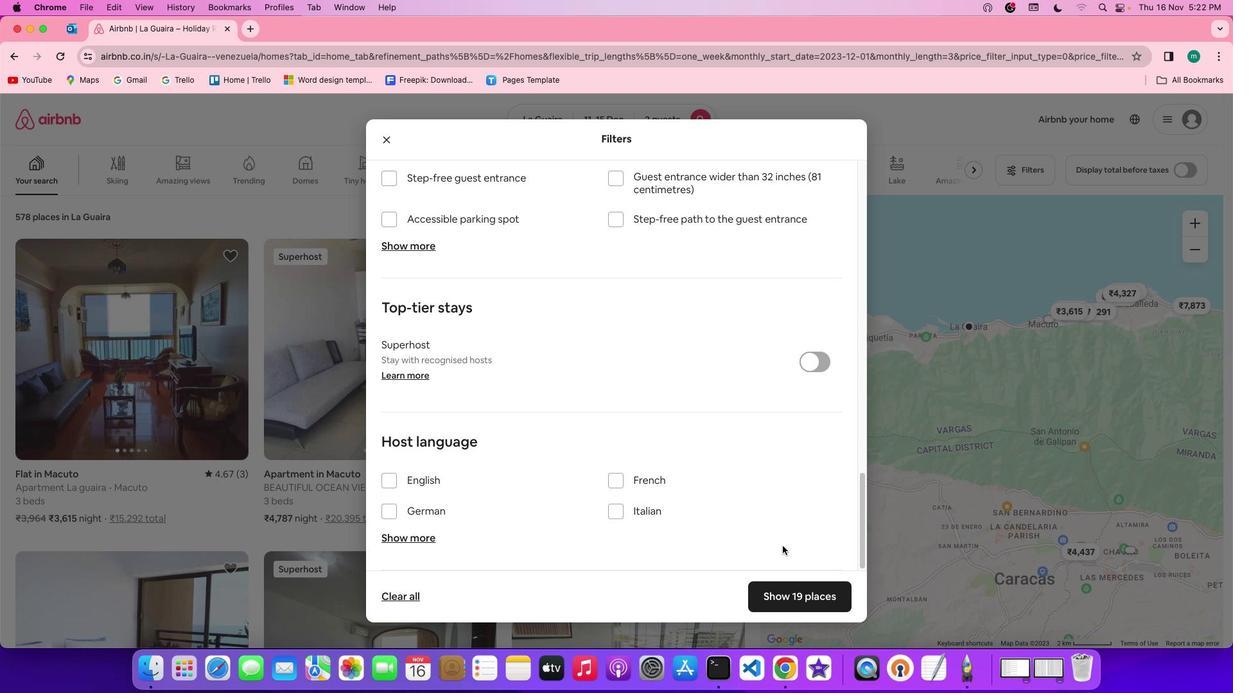 
Action: Mouse moved to (809, 587)
Screenshot: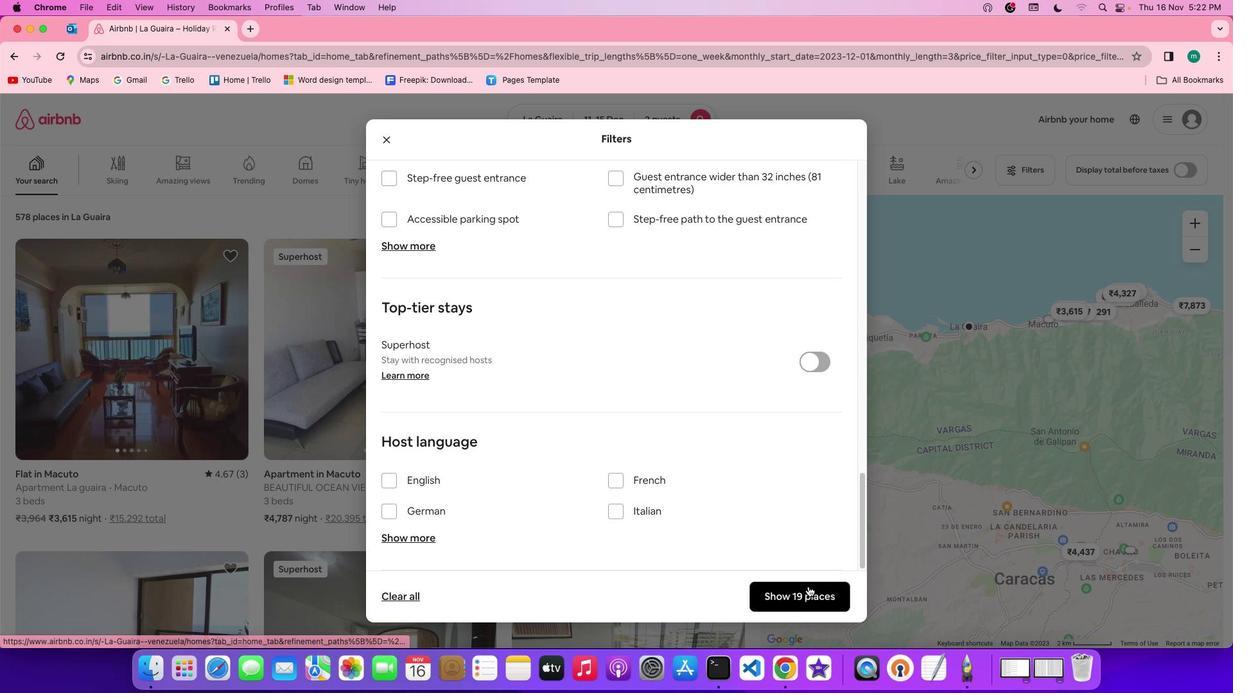 
Action: Mouse pressed left at (809, 587)
Screenshot: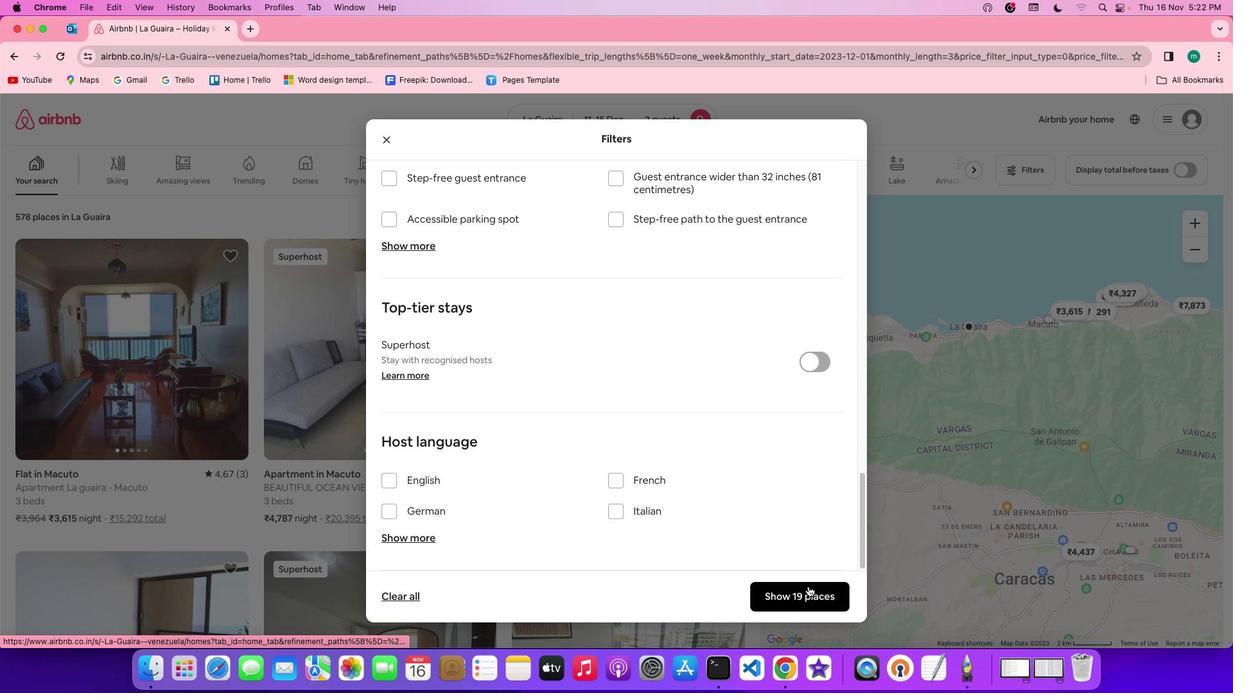 
Action: Mouse moved to (167, 341)
Screenshot: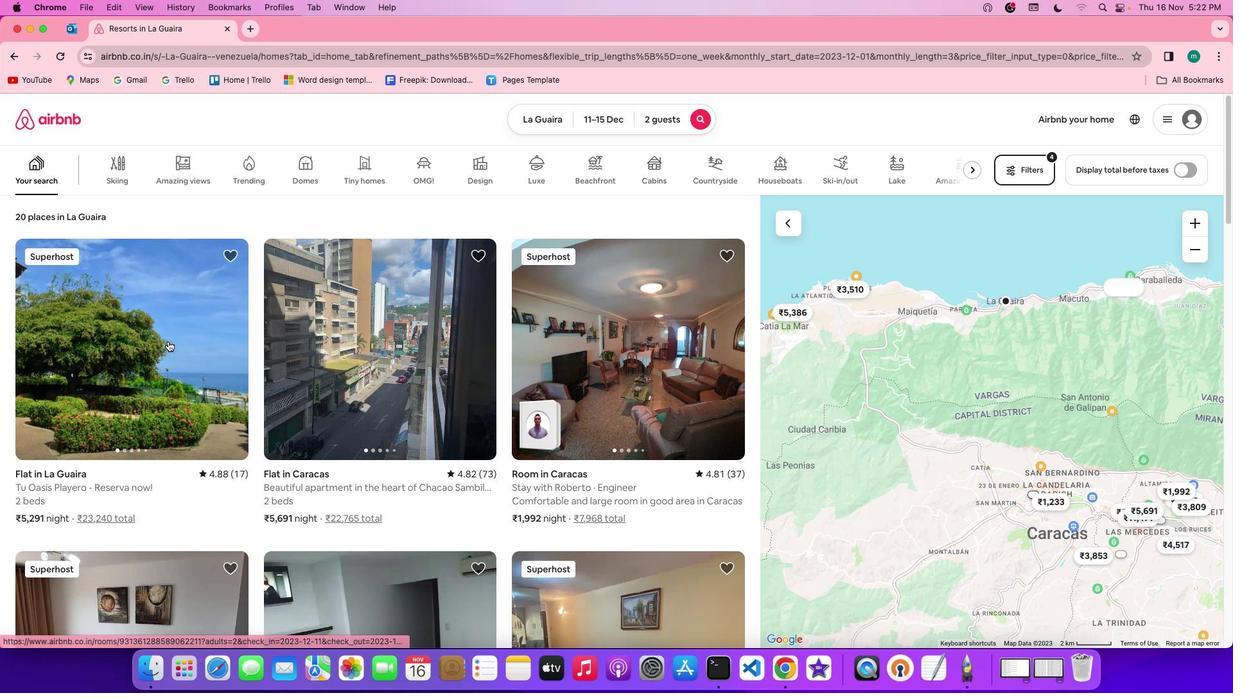 
Action: Mouse pressed left at (167, 341)
Screenshot: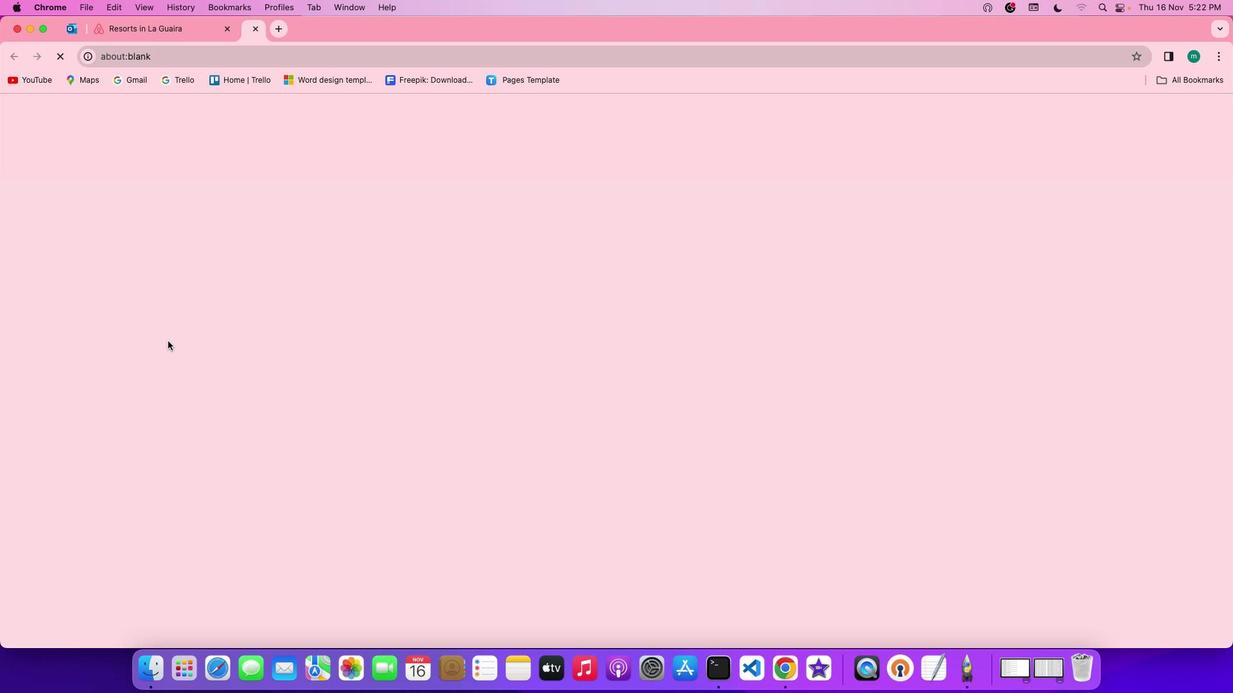 
Action: Mouse moved to (901, 483)
Screenshot: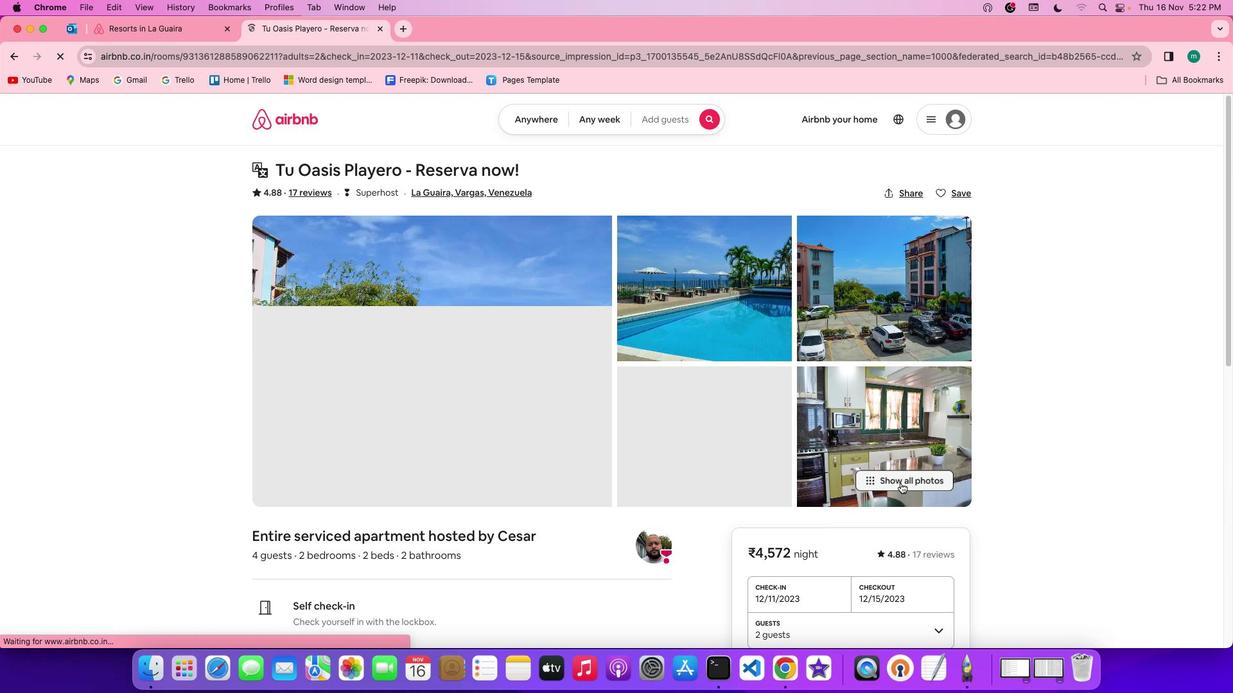 
Action: Mouse pressed left at (901, 483)
Screenshot: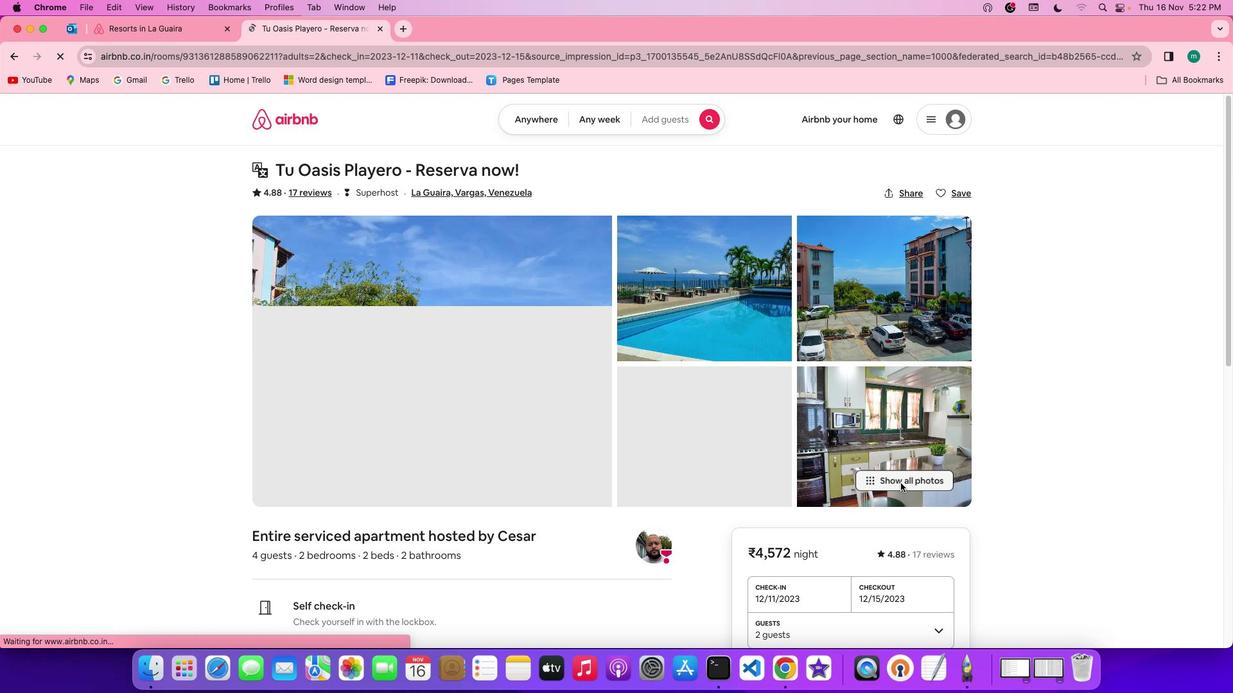 
Action: Mouse moved to (717, 451)
Screenshot: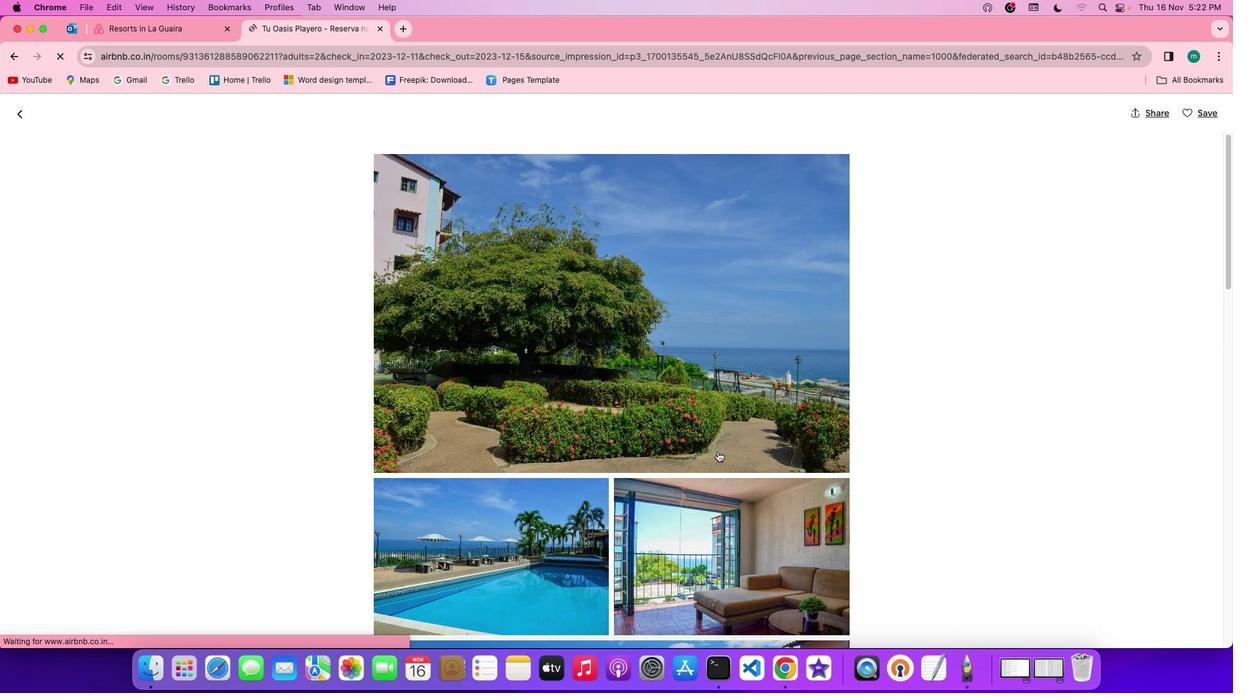 
Action: Mouse scrolled (717, 451) with delta (0, 0)
Screenshot: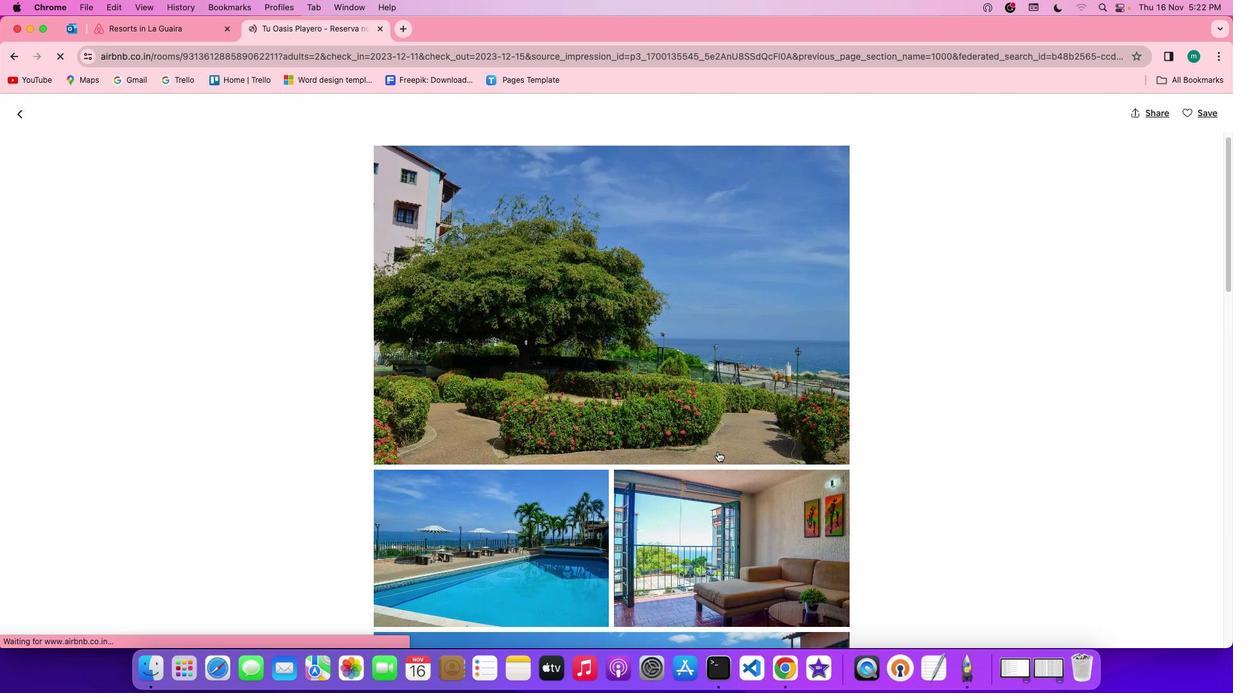 
Action: Mouse scrolled (717, 451) with delta (0, 0)
Screenshot: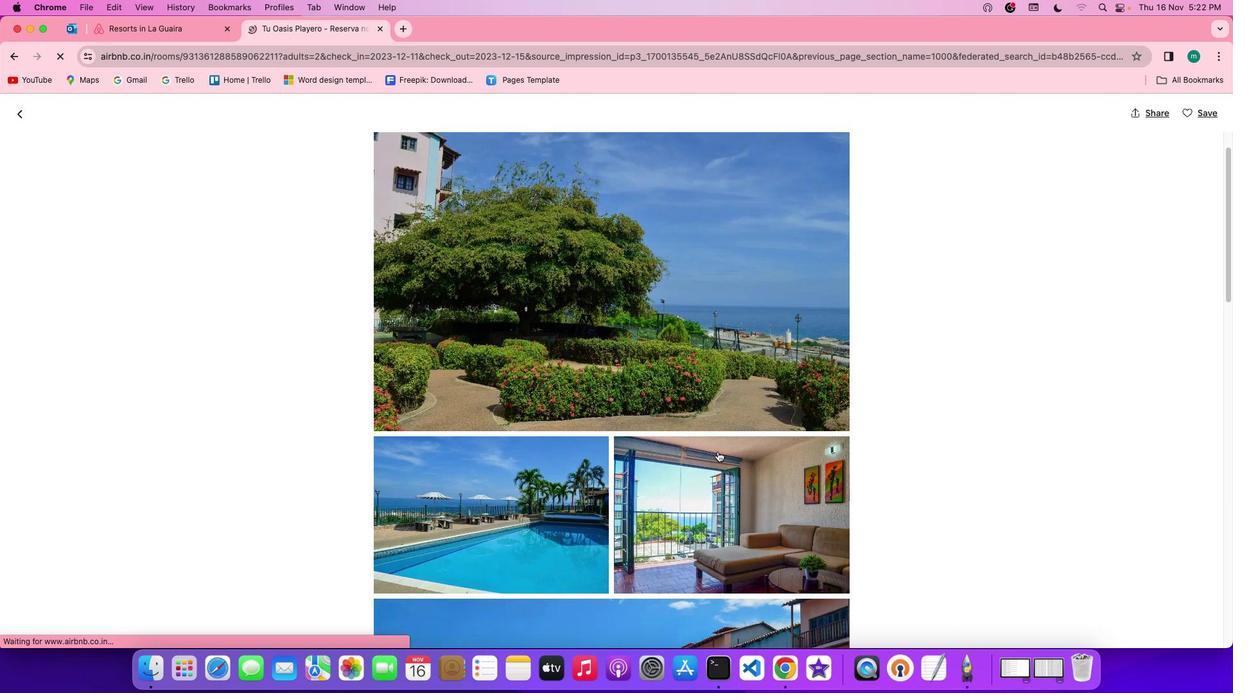 
Action: Mouse scrolled (717, 451) with delta (0, 0)
Screenshot: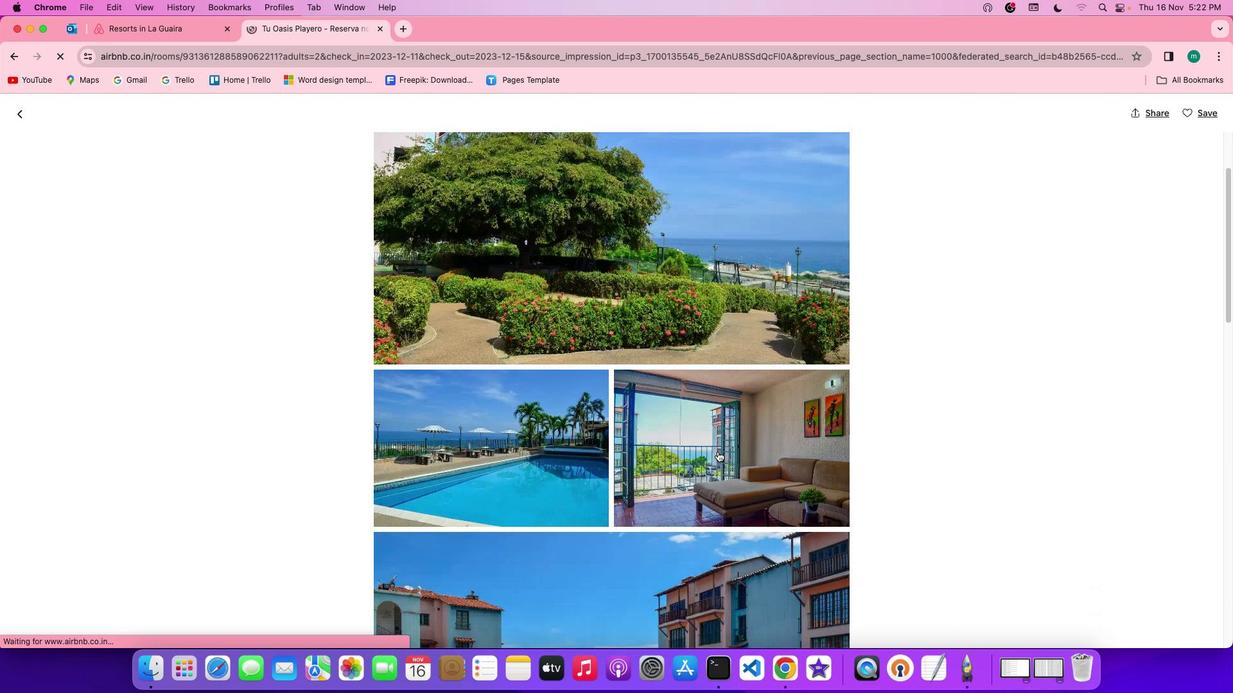
Action: Mouse scrolled (717, 451) with delta (0, -1)
Screenshot: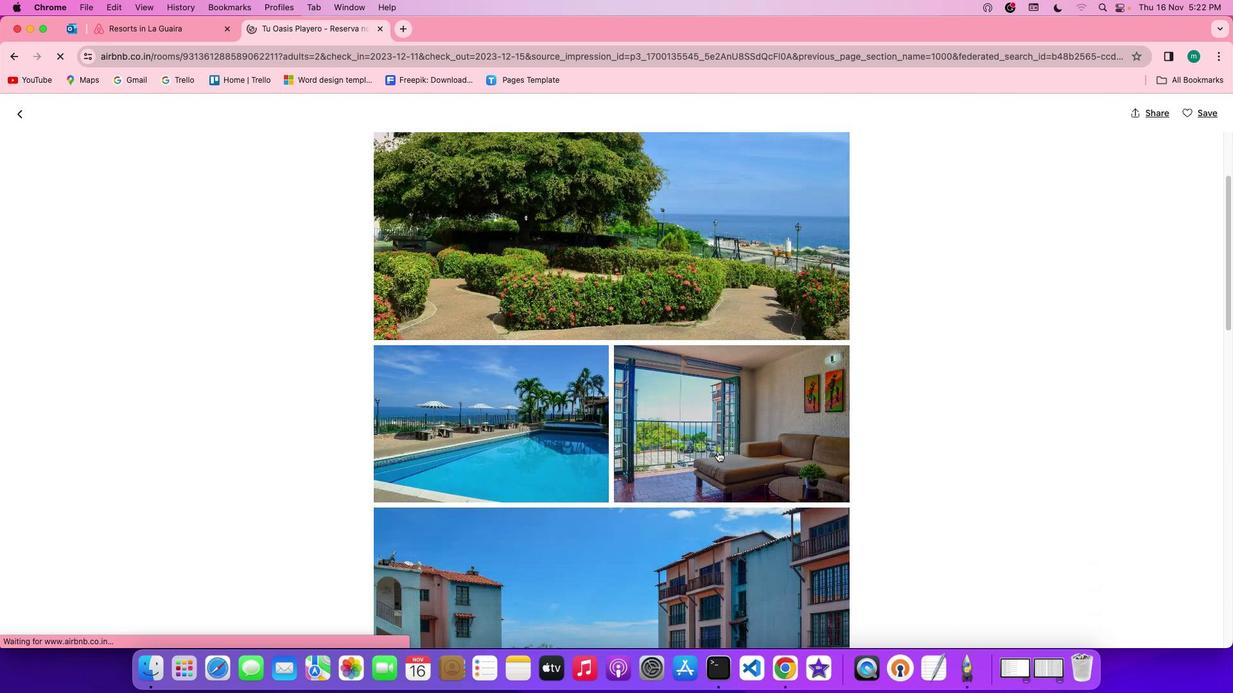 
Action: Mouse scrolled (717, 451) with delta (0, 0)
Screenshot: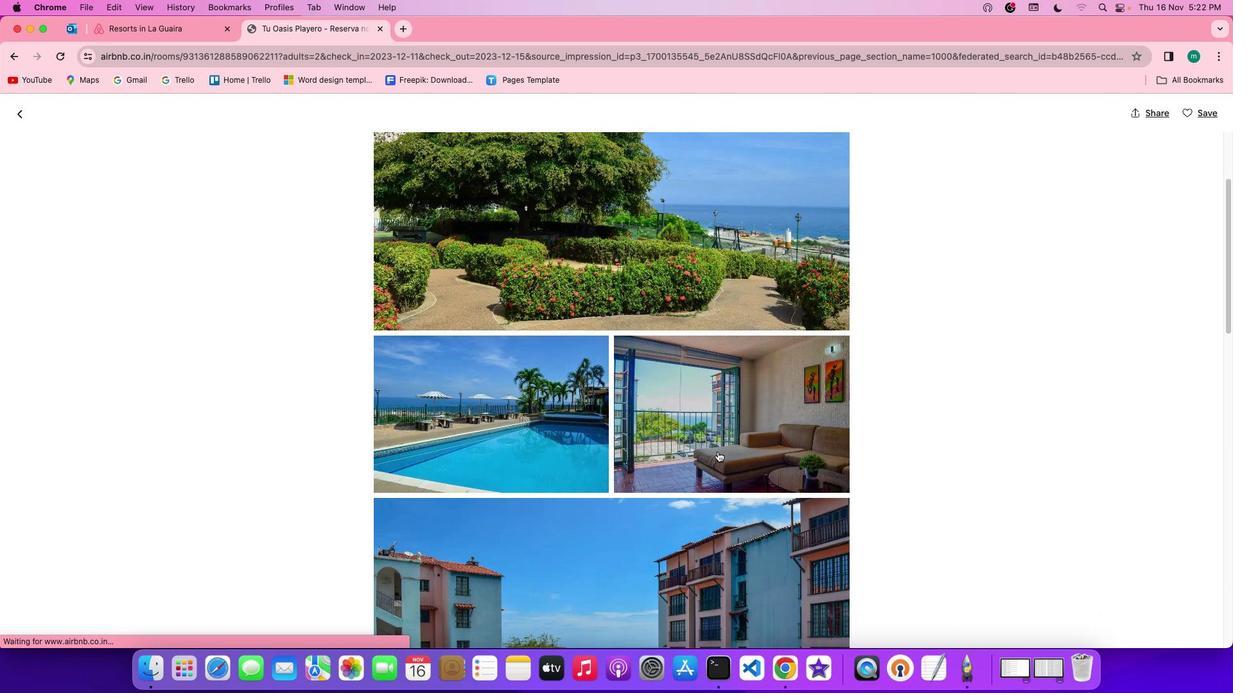 
Action: Mouse scrolled (717, 451) with delta (0, 0)
Screenshot: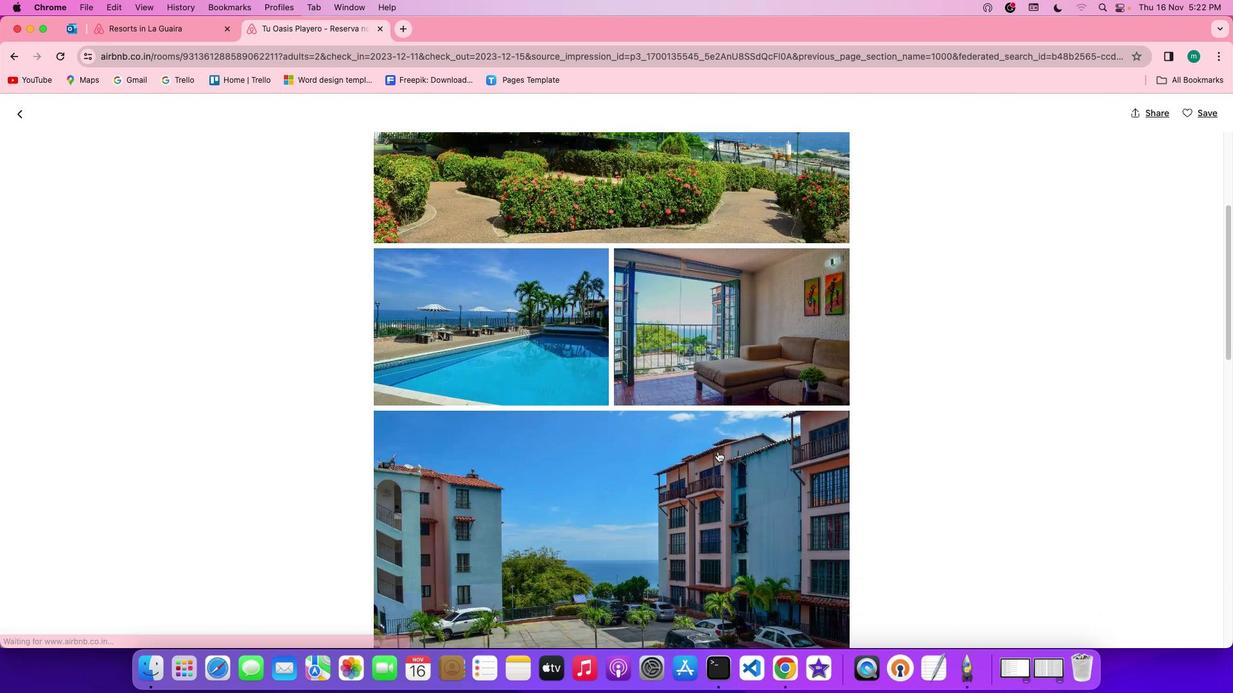
Action: Mouse scrolled (717, 451) with delta (0, -1)
Screenshot: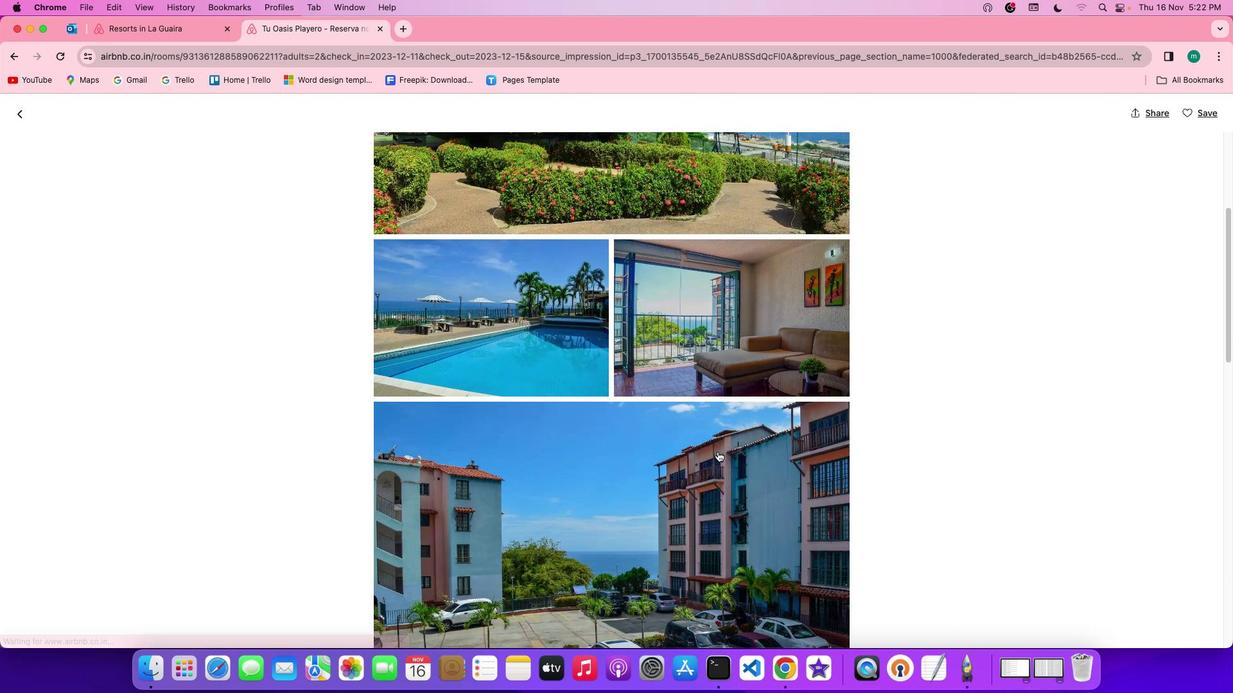 
Action: Mouse moved to (717, 452)
Screenshot: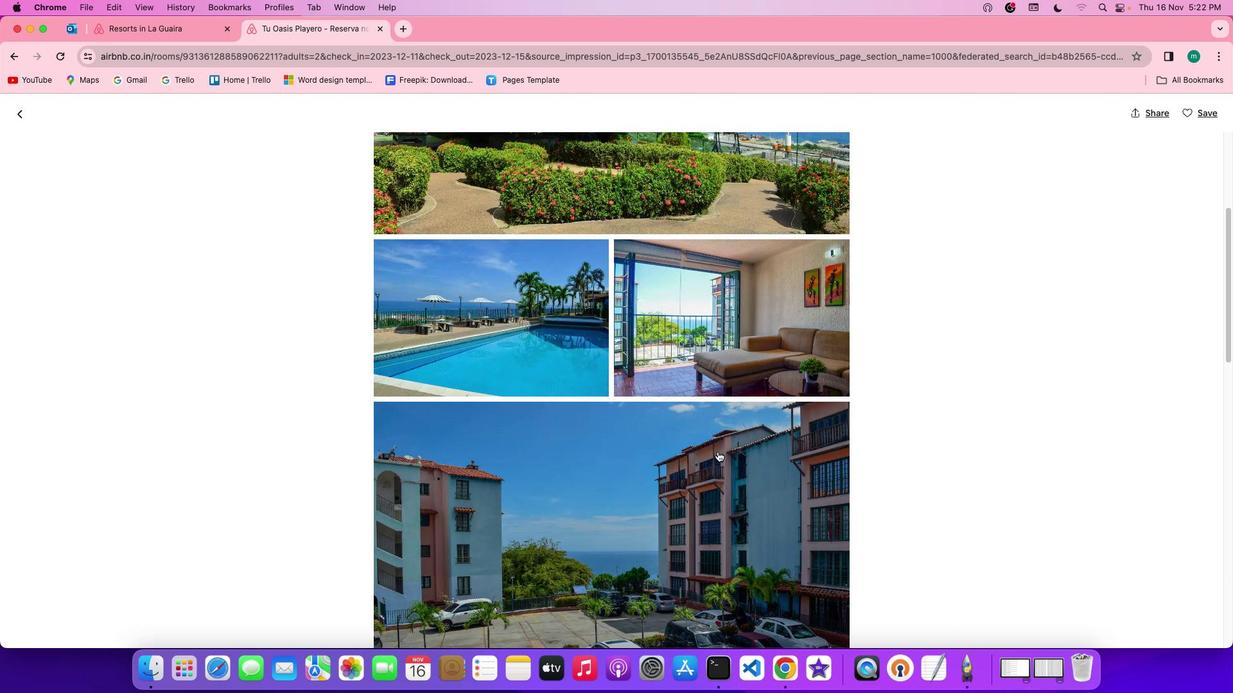
Action: Mouse scrolled (717, 452) with delta (0, 0)
Screenshot: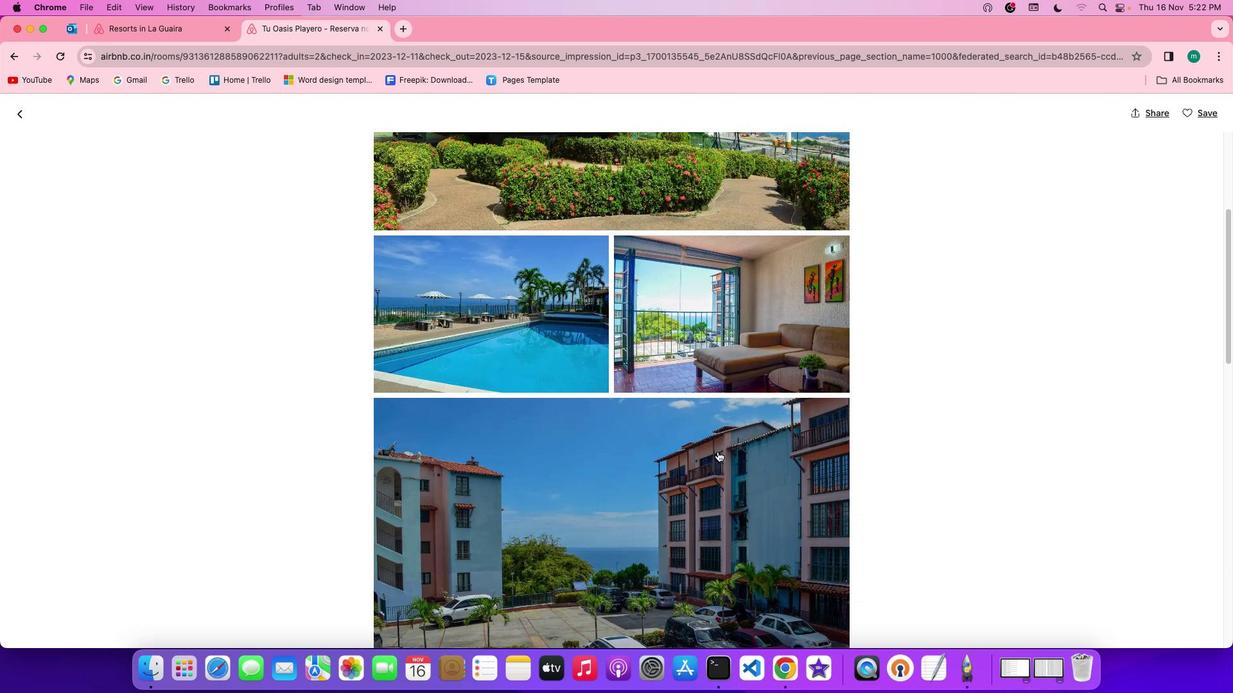 
Action: Mouse scrolled (717, 452) with delta (0, 0)
Screenshot: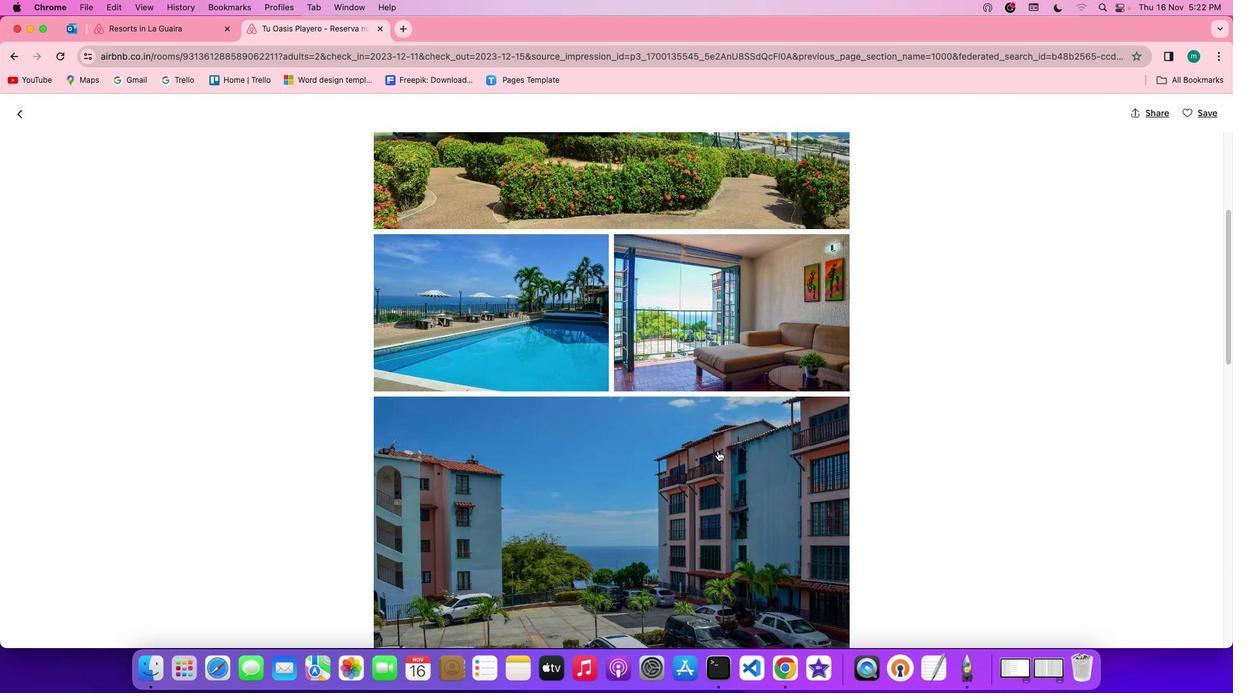 
Action: Mouse moved to (717, 451)
Screenshot: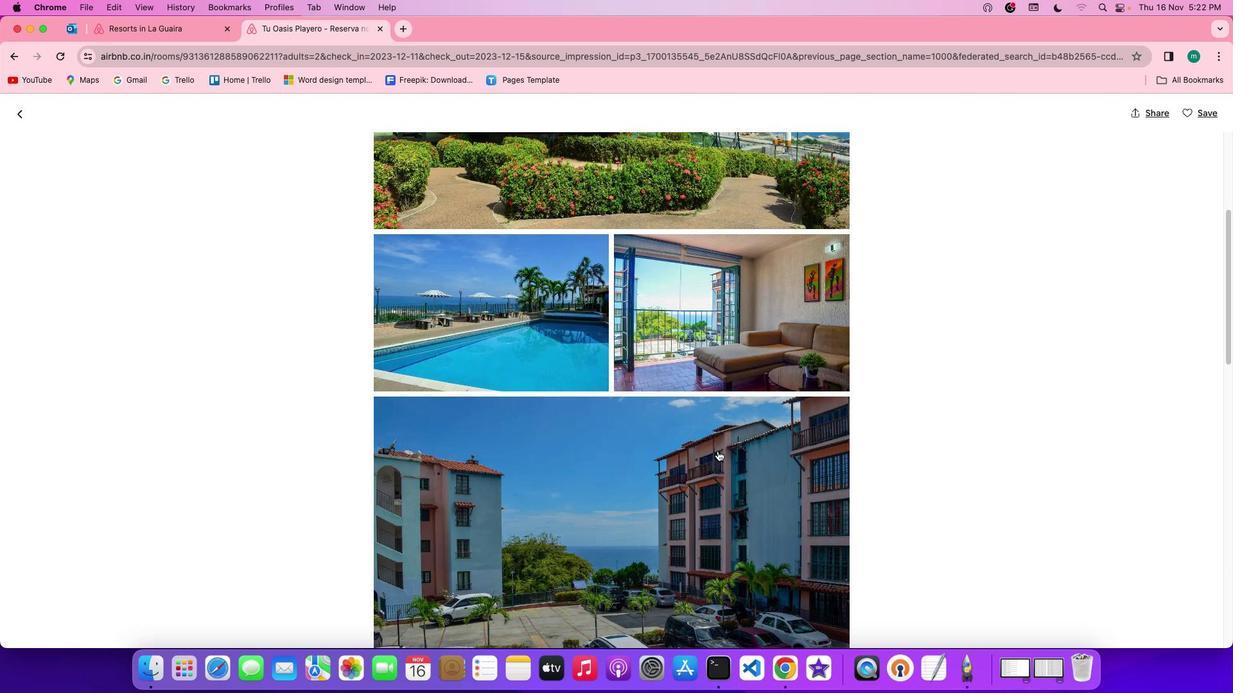 
Action: Mouse scrolled (717, 451) with delta (0, 0)
Screenshot: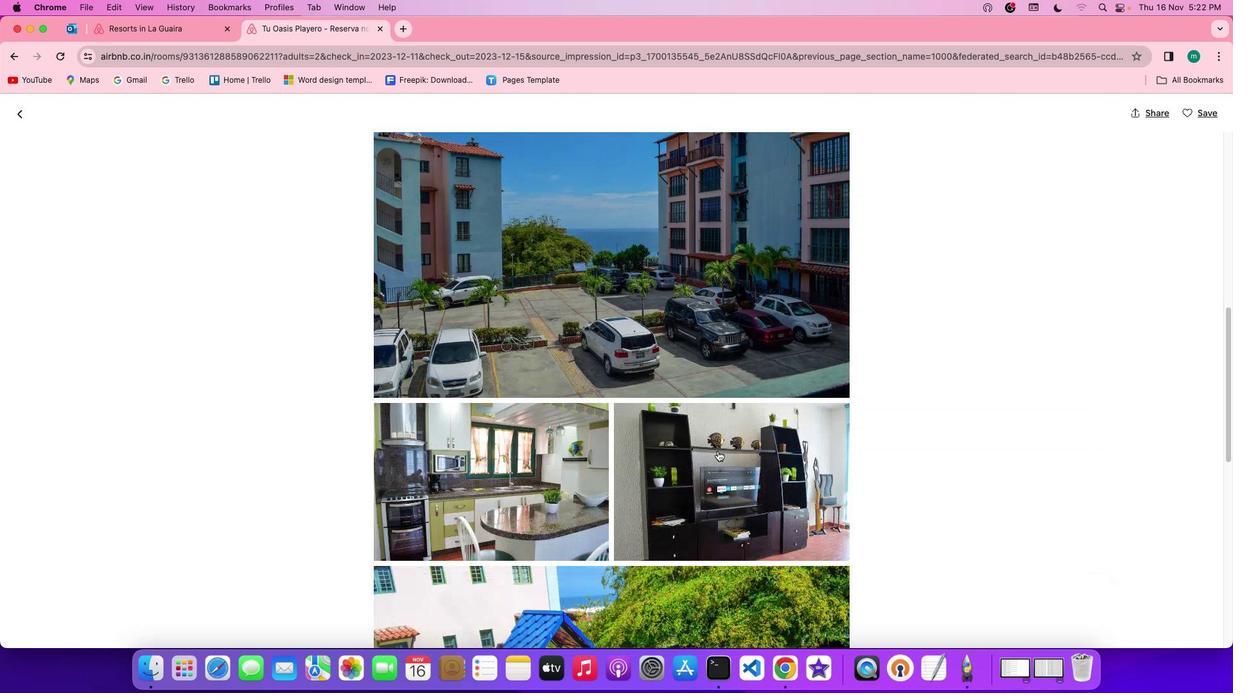 
Action: Mouse scrolled (717, 451) with delta (0, 0)
Screenshot: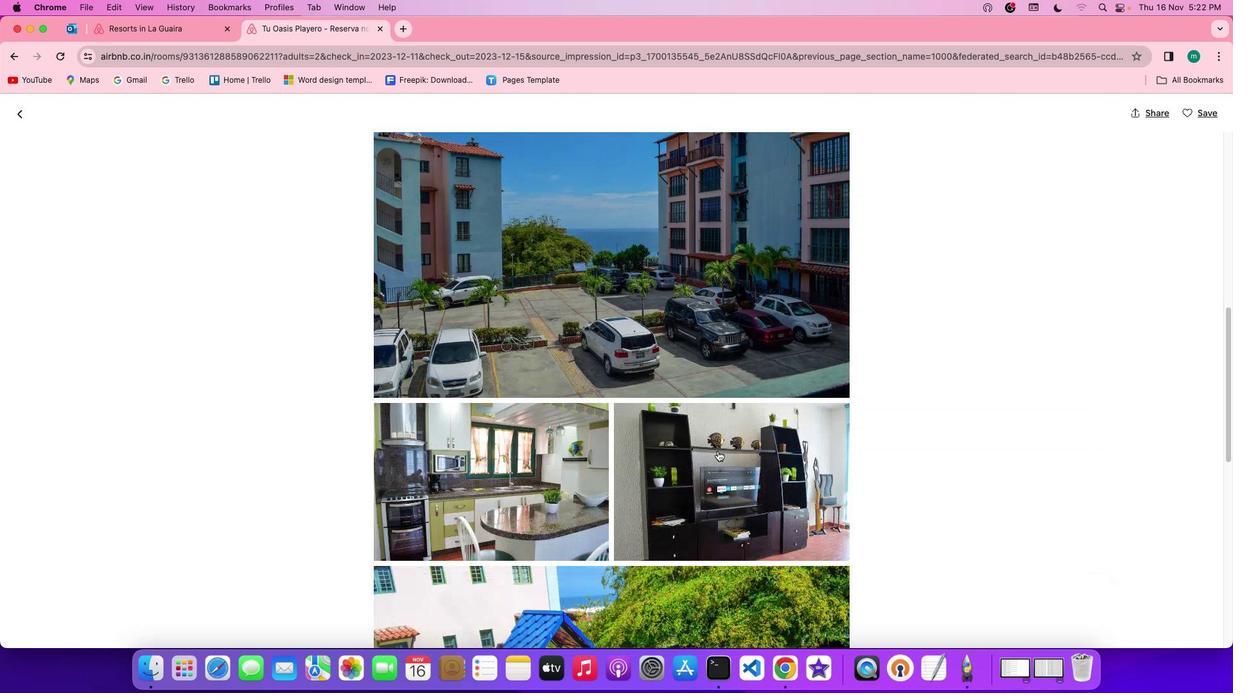
Action: Mouse scrolled (717, 451) with delta (0, -1)
Screenshot: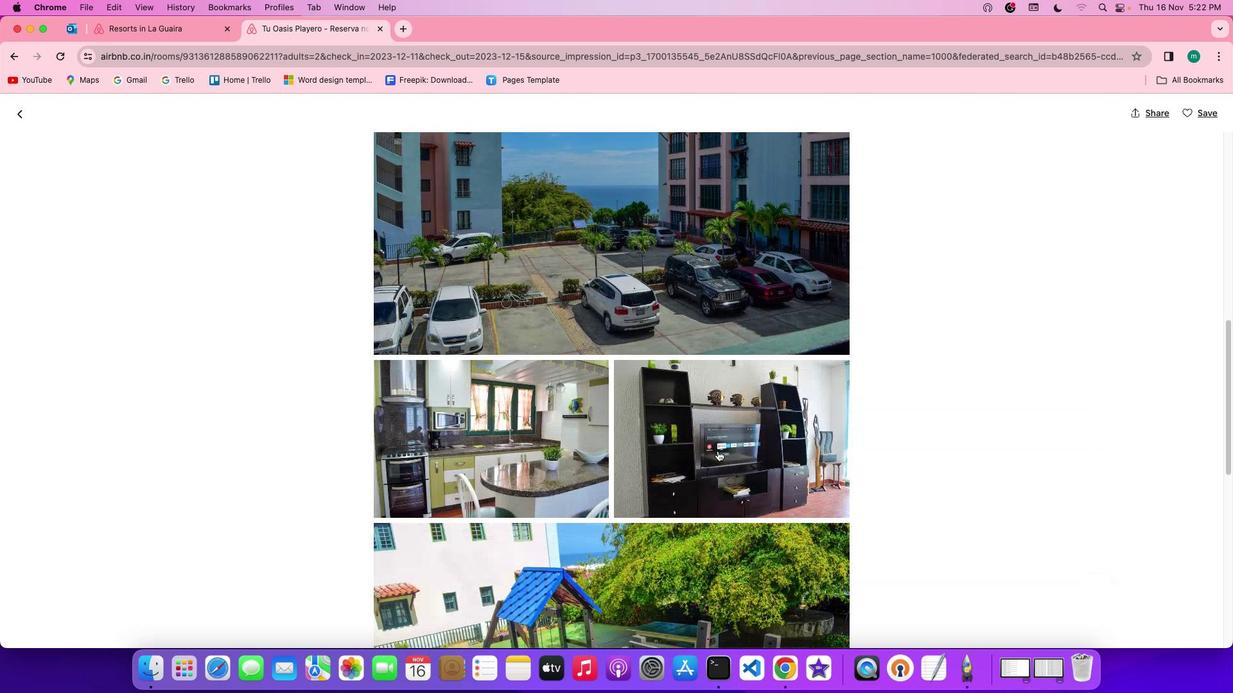 
Action: Mouse scrolled (717, 451) with delta (0, -3)
Screenshot: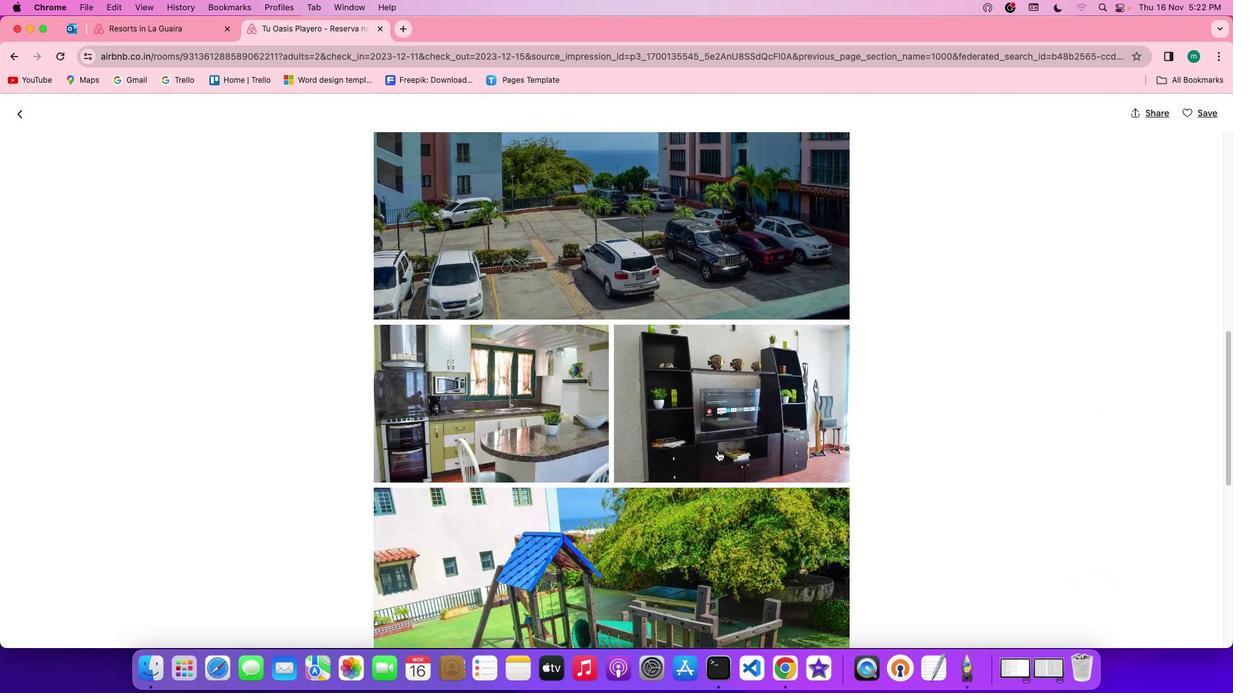
Action: Mouse scrolled (717, 451) with delta (0, -3)
Screenshot: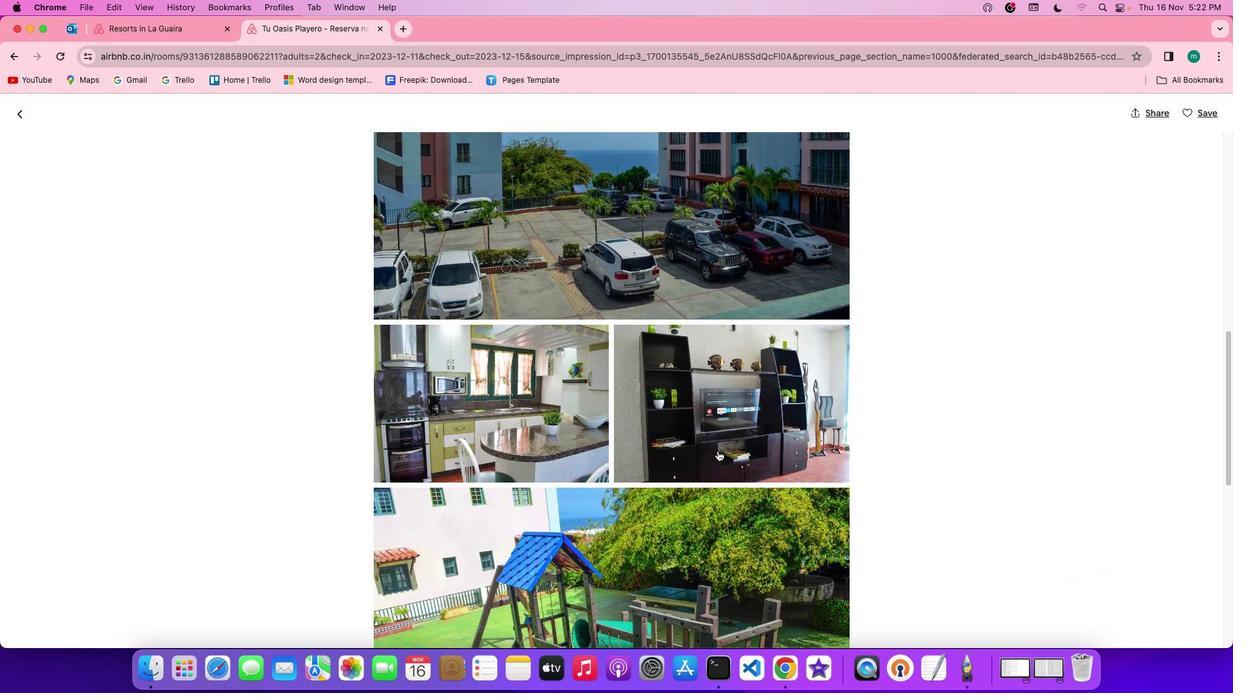 
Action: Mouse scrolled (717, 451) with delta (0, 0)
Screenshot: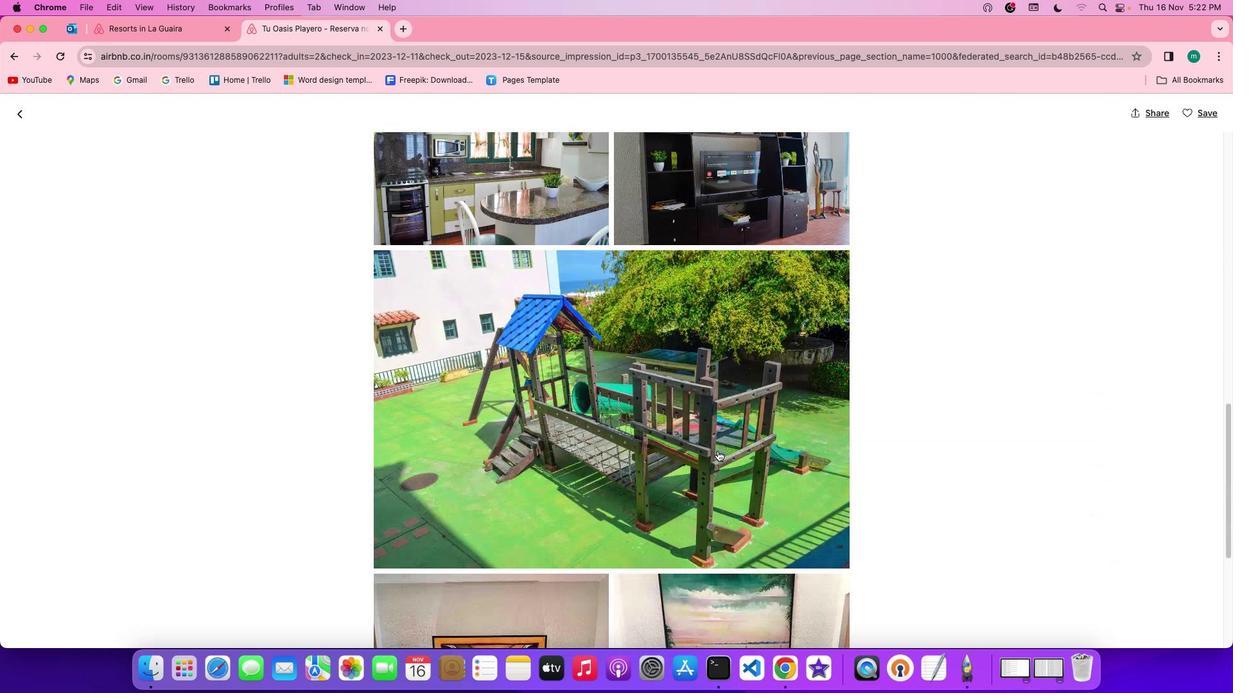 
Action: Mouse scrolled (717, 451) with delta (0, 0)
Screenshot: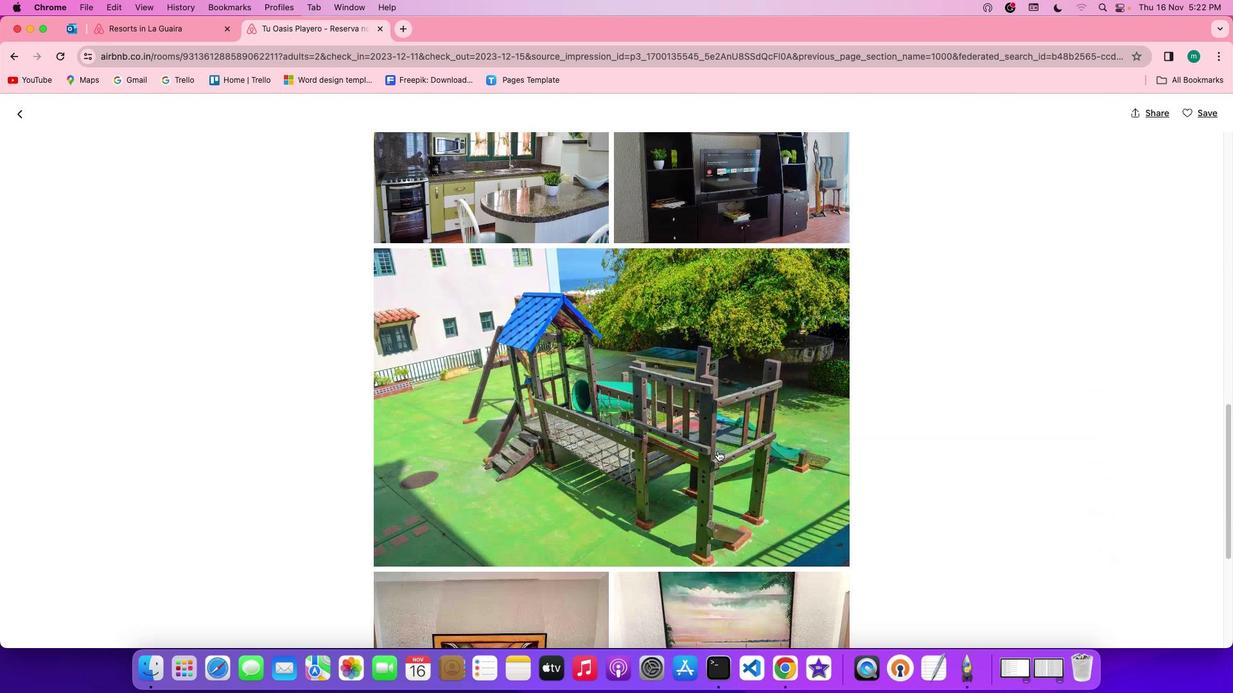 
Action: Mouse scrolled (717, 451) with delta (0, -1)
Screenshot: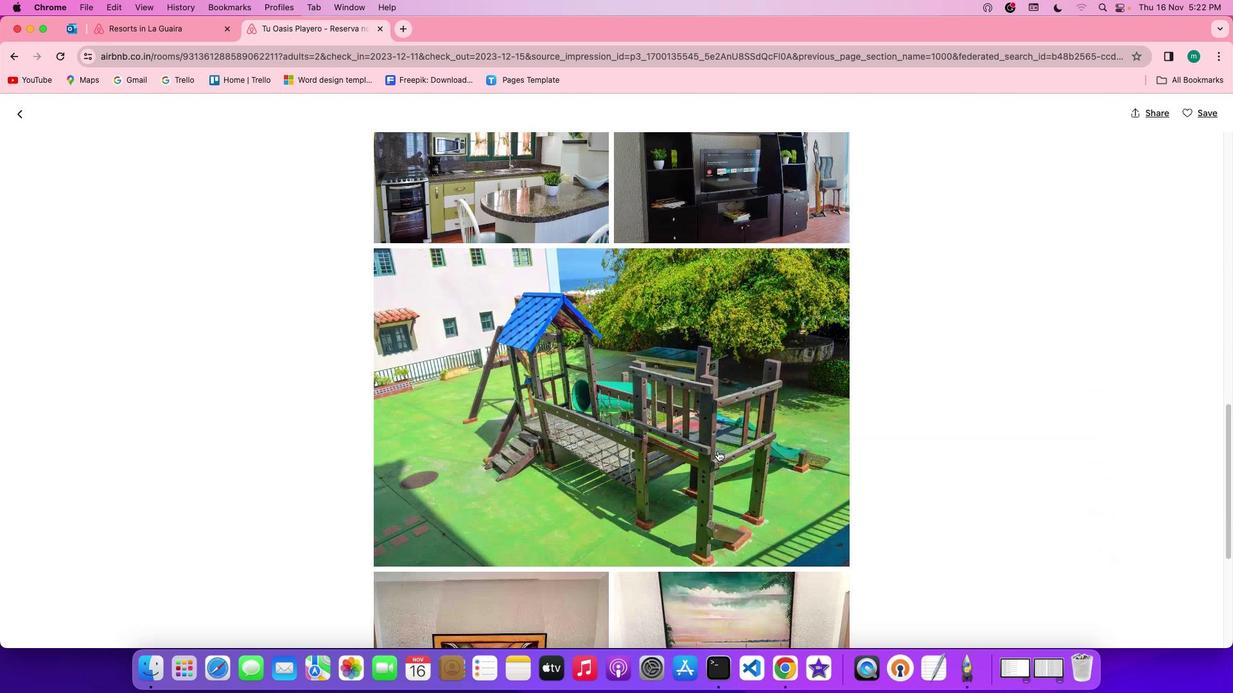 
Action: Mouse scrolled (717, 451) with delta (0, -2)
Screenshot: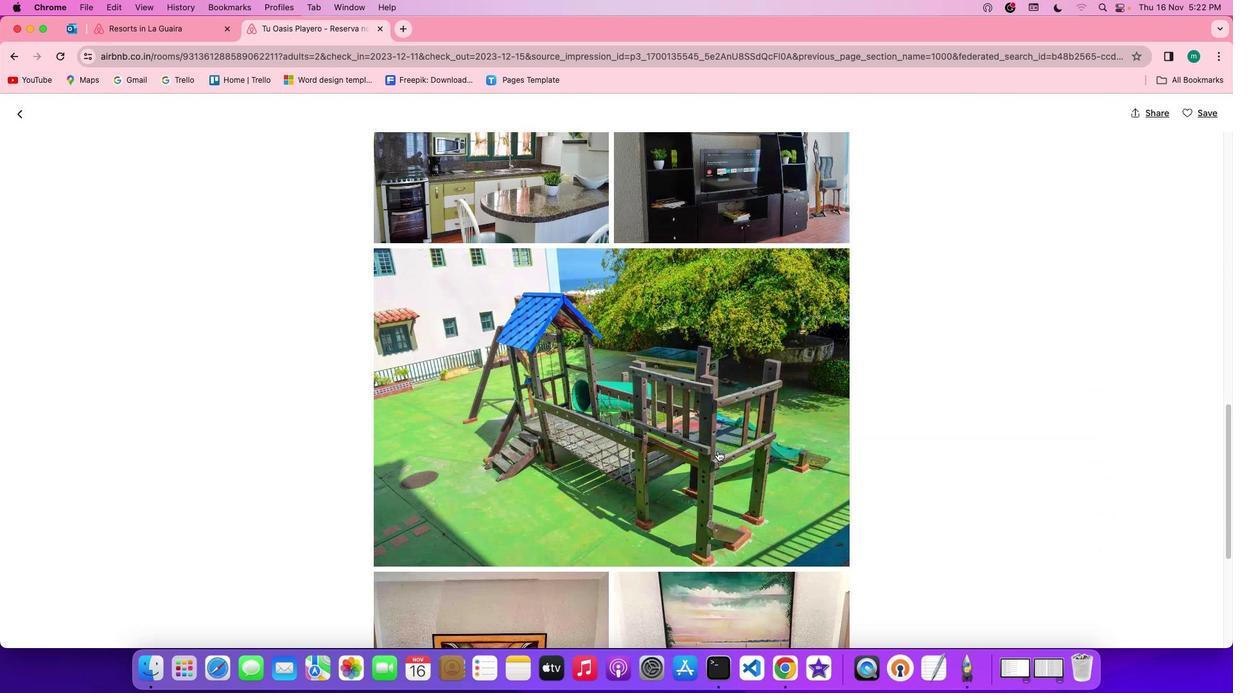 
Action: Mouse scrolled (717, 451) with delta (0, 0)
Screenshot: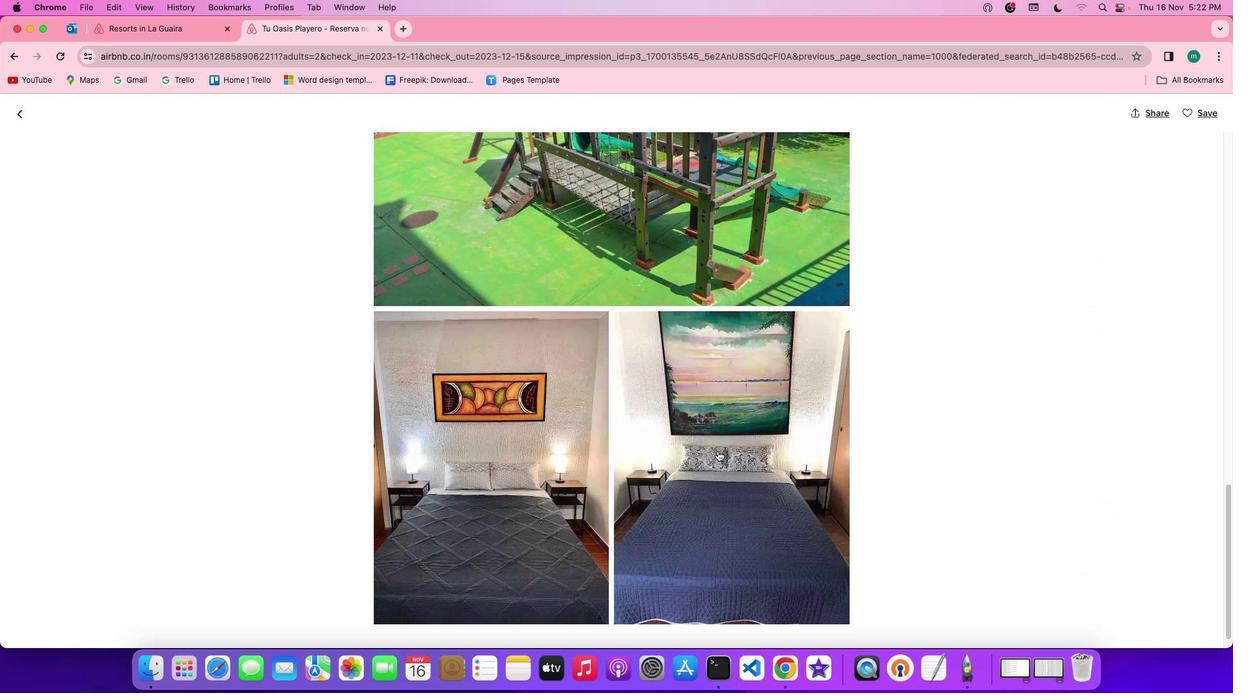 
Action: Mouse scrolled (717, 451) with delta (0, 0)
Screenshot: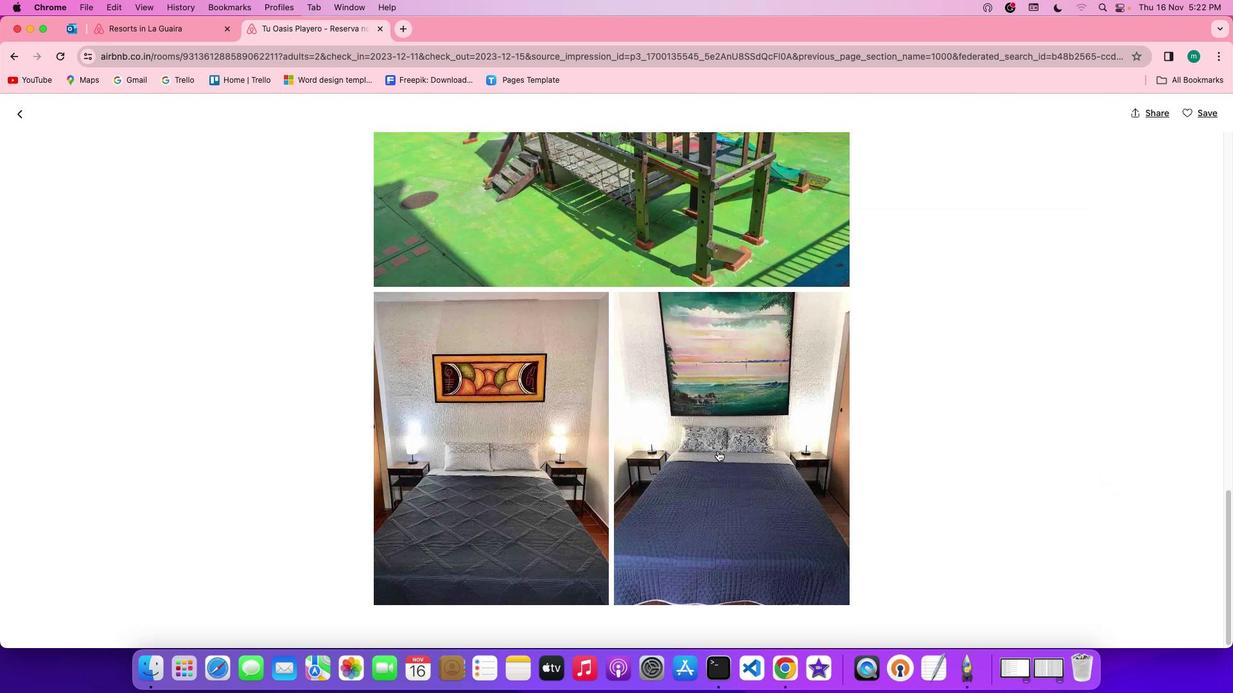 
Action: Mouse scrolled (717, 451) with delta (0, -1)
Screenshot: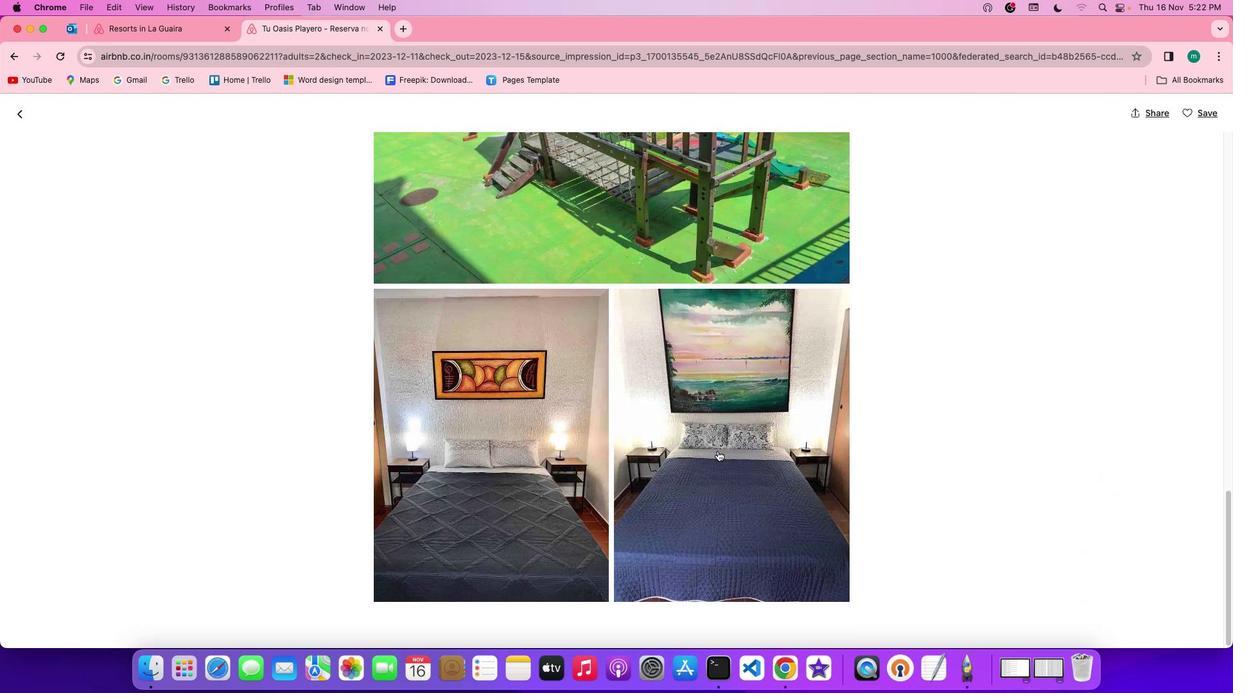 
Action: Mouse scrolled (717, 451) with delta (0, -3)
Screenshot: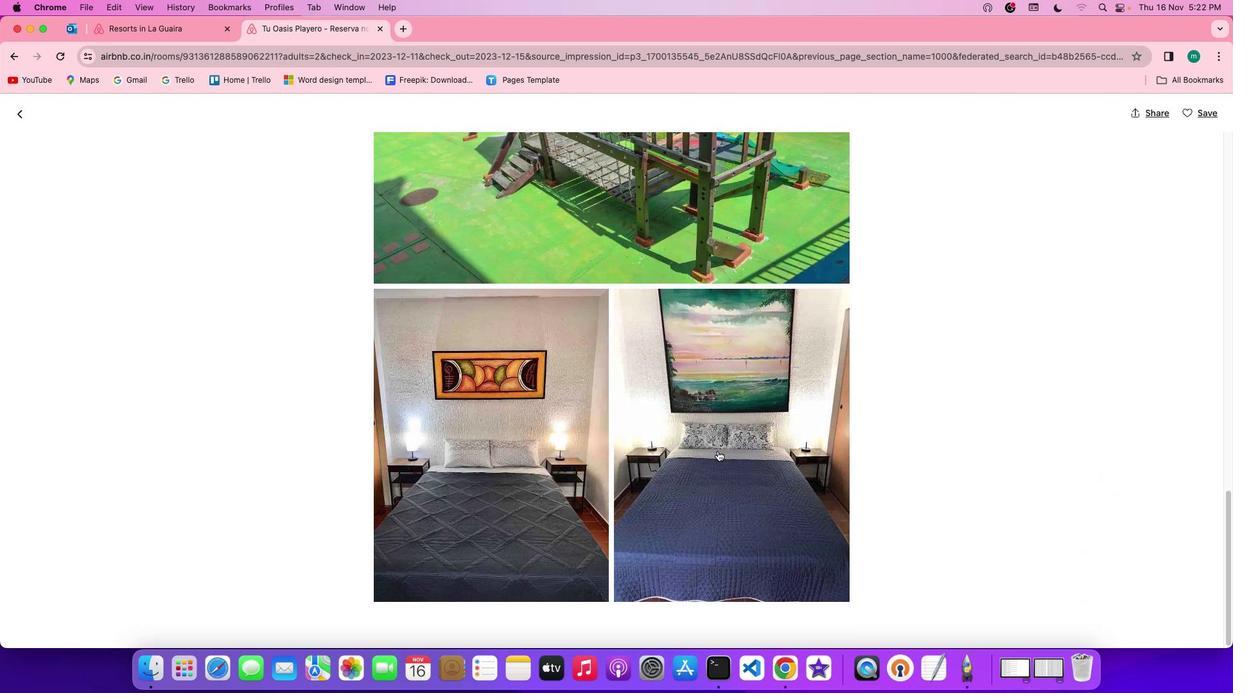 
Action: Mouse scrolled (717, 451) with delta (0, -3)
Screenshot: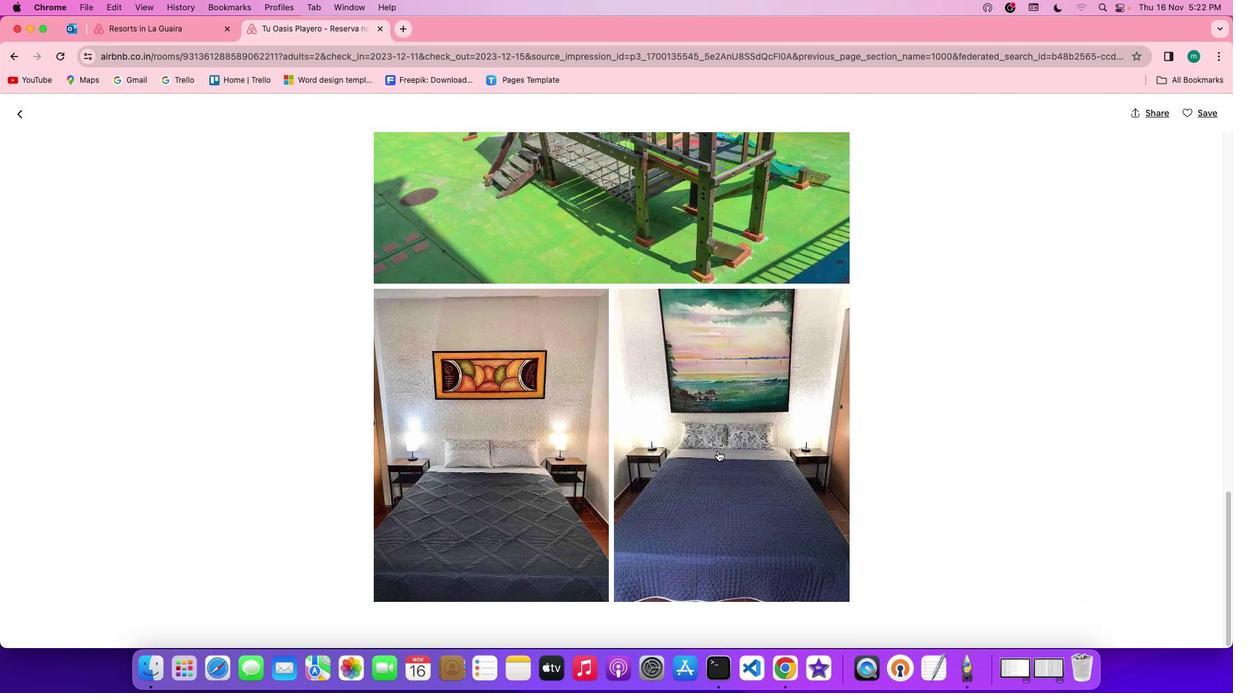 
Action: Mouse scrolled (717, 451) with delta (0, 0)
Screenshot: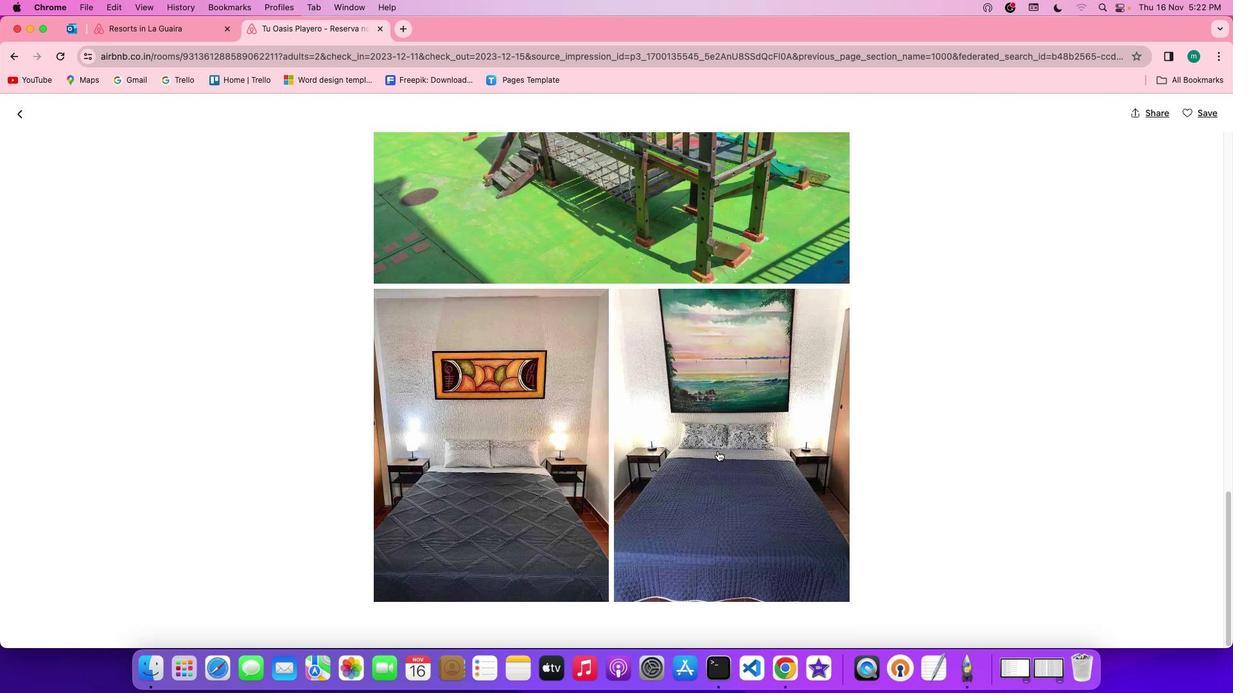 
Action: Mouse scrolled (717, 451) with delta (0, 0)
Screenshot: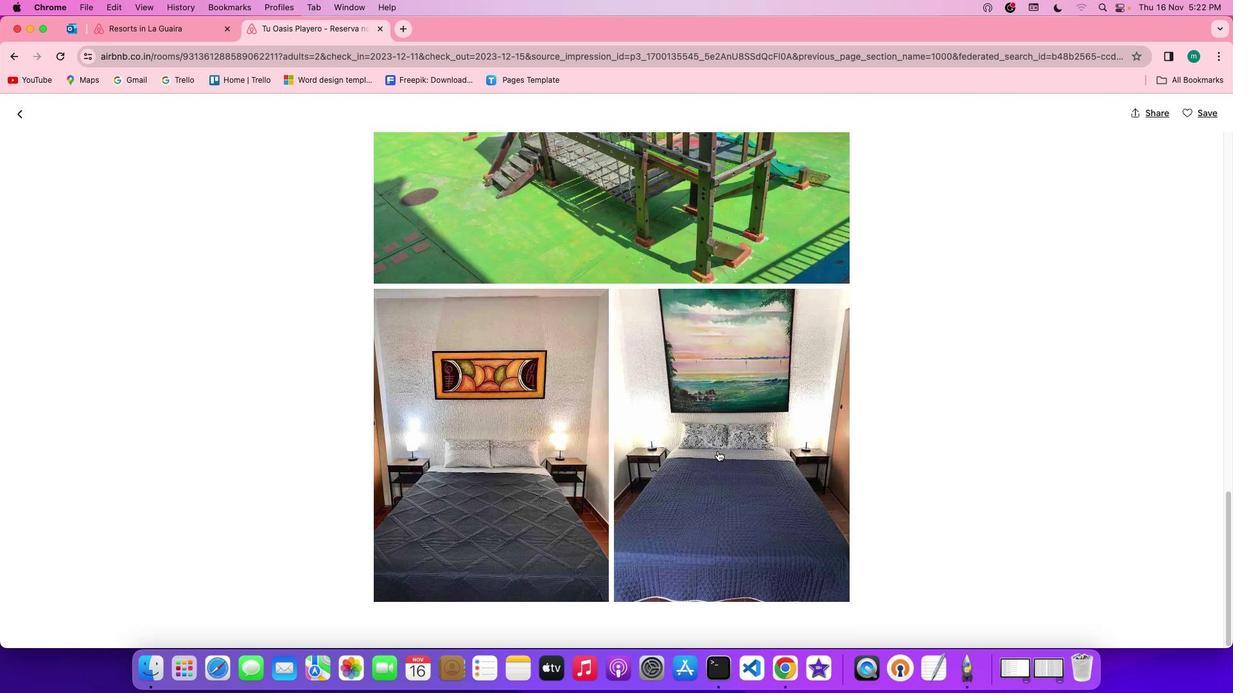 
Action: Mouse scrolled (717, 451) with delta (0, -1)
Screenshot: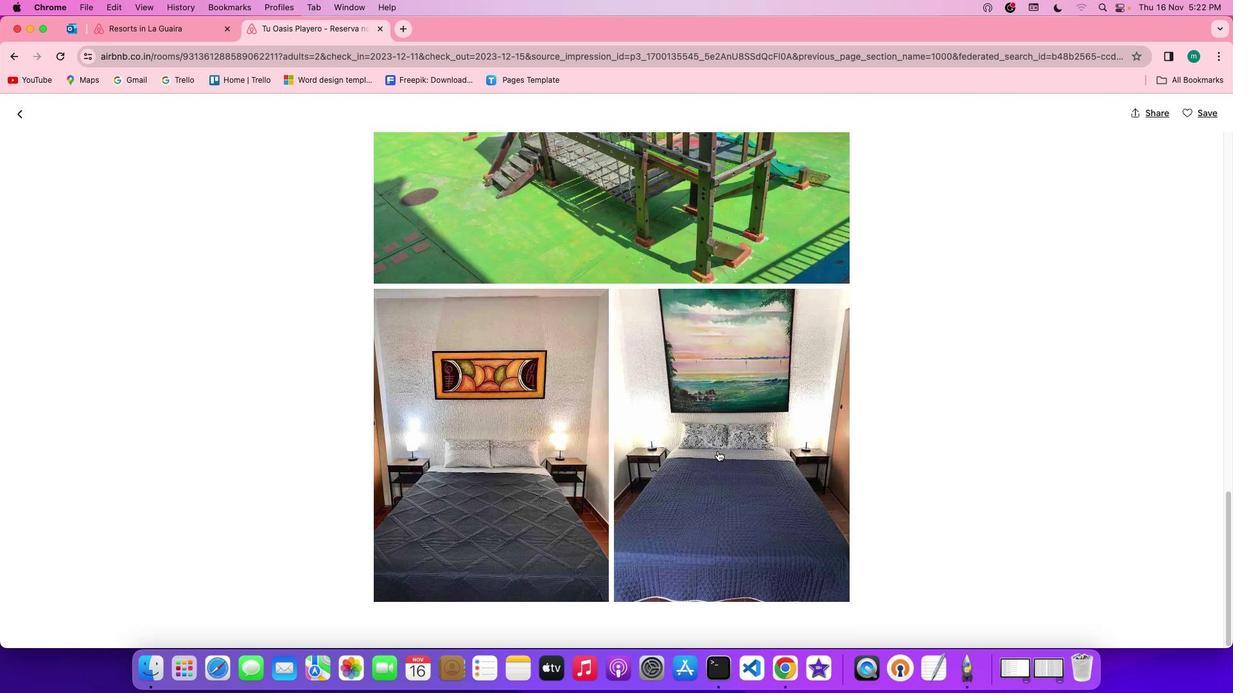 
Action: Mouse scrolled (717, 451) with delta (0, -2)
Screenshot: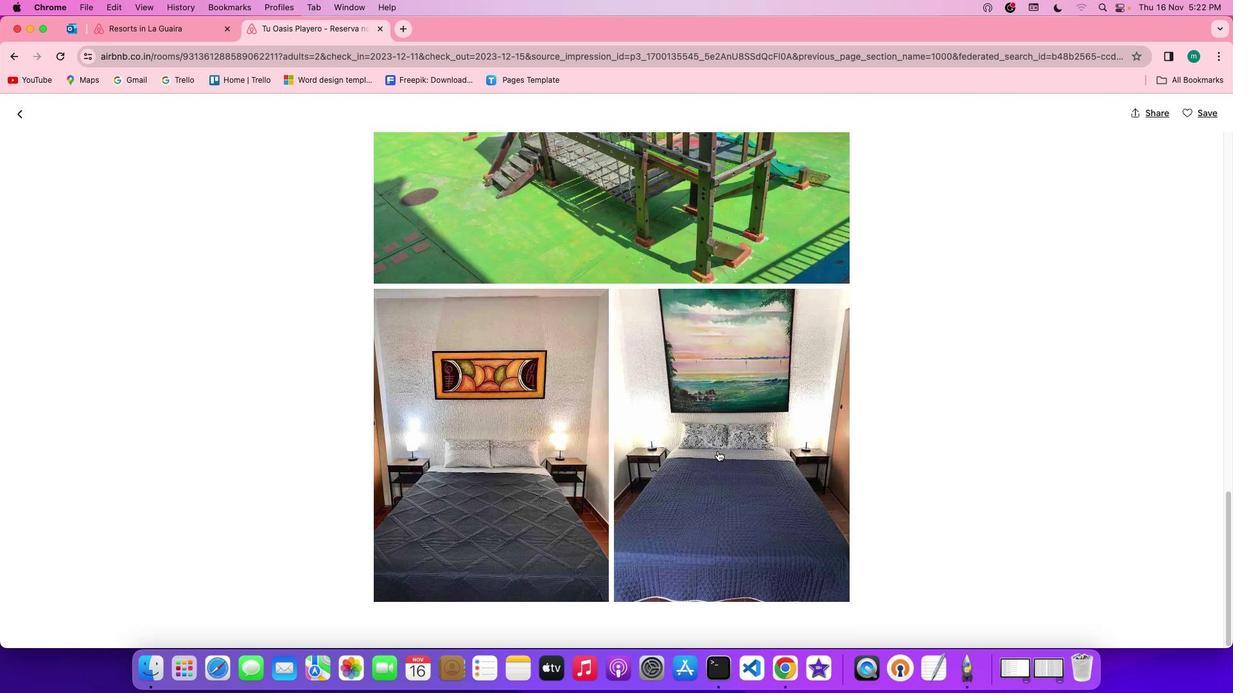 
Action: Mouse scrolled (717, 451) with delta (0, -3)
Screenshot: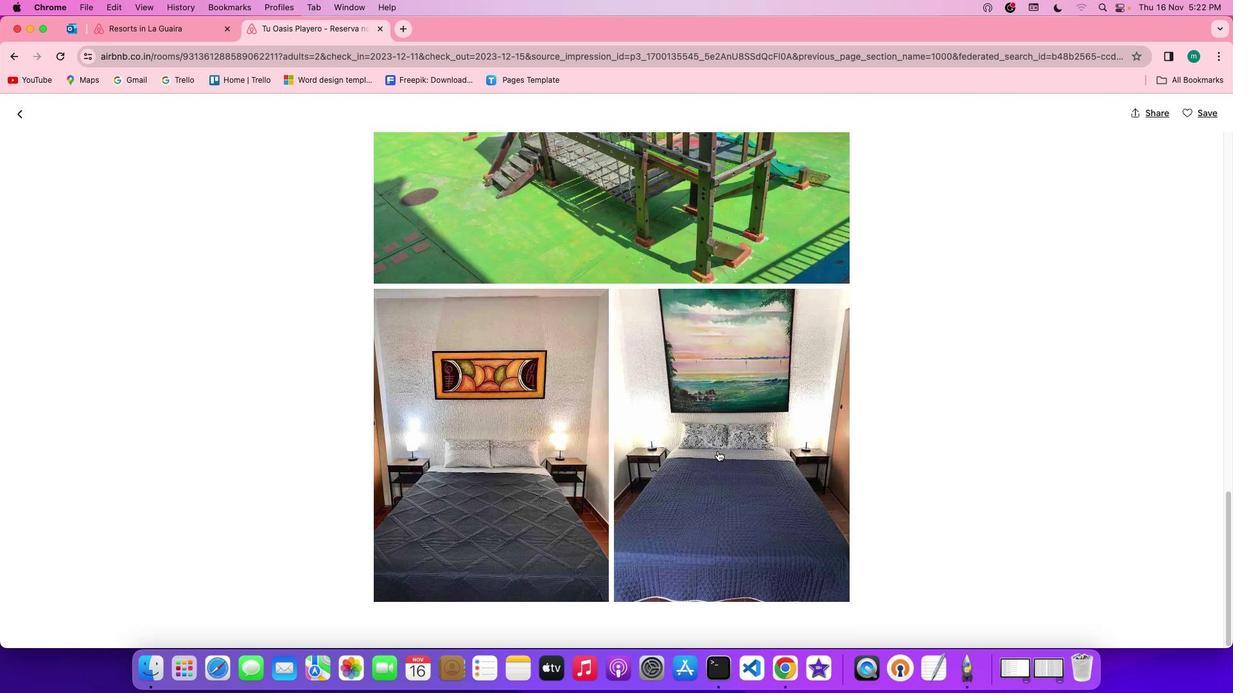 
Action: Mouse scrolled (717, 451) with delta (0, 0)
Screenshot: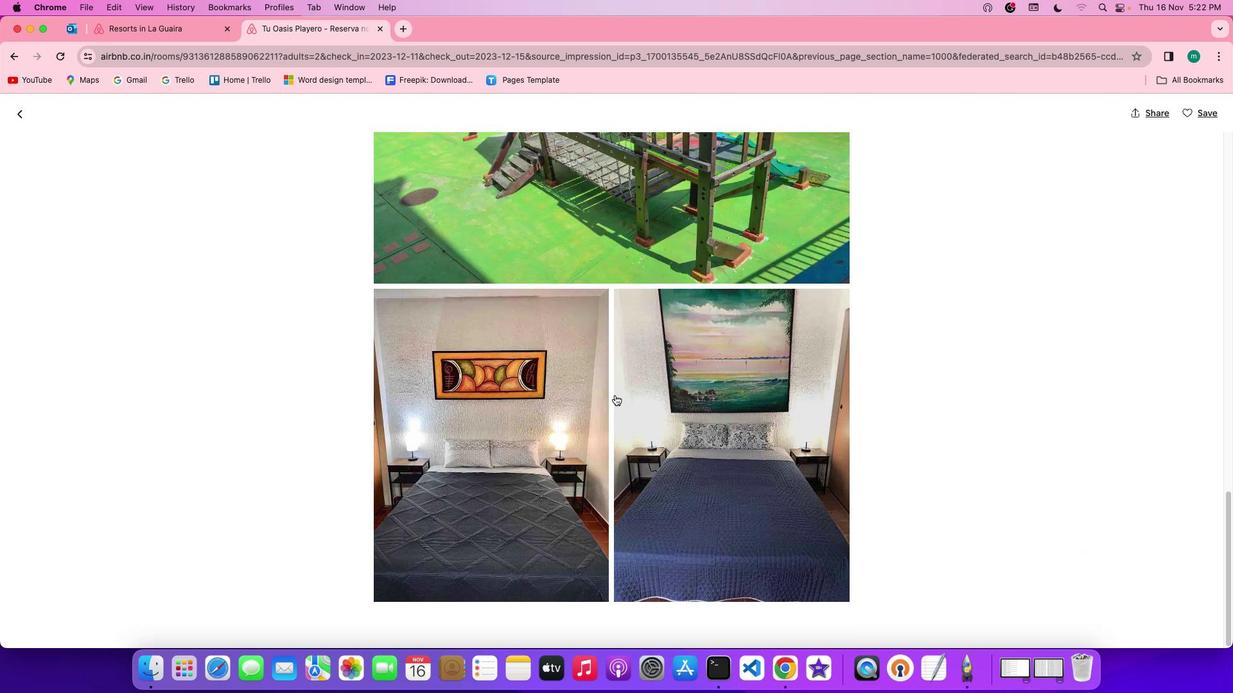 
Action: Mouse scrolled (717, 451) with delta (0, 0)
Screenshot: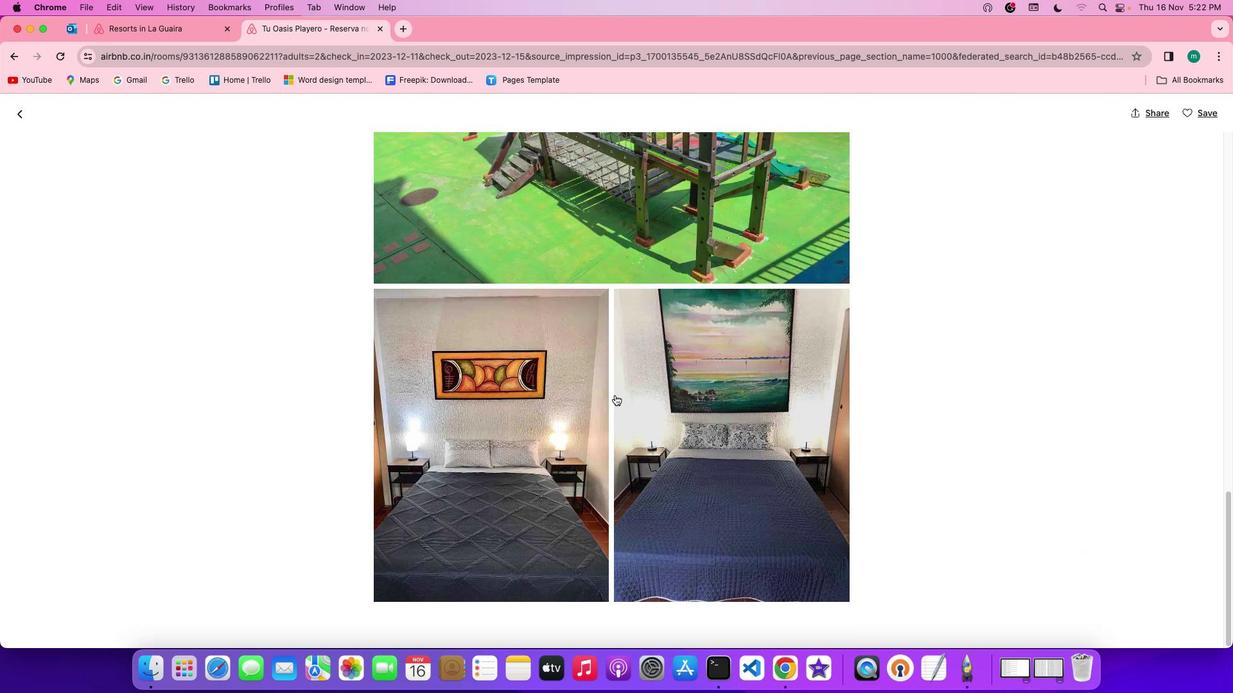 
Action: Mouse scrolled (717, 451) with delta (0, -1)
Screenshot: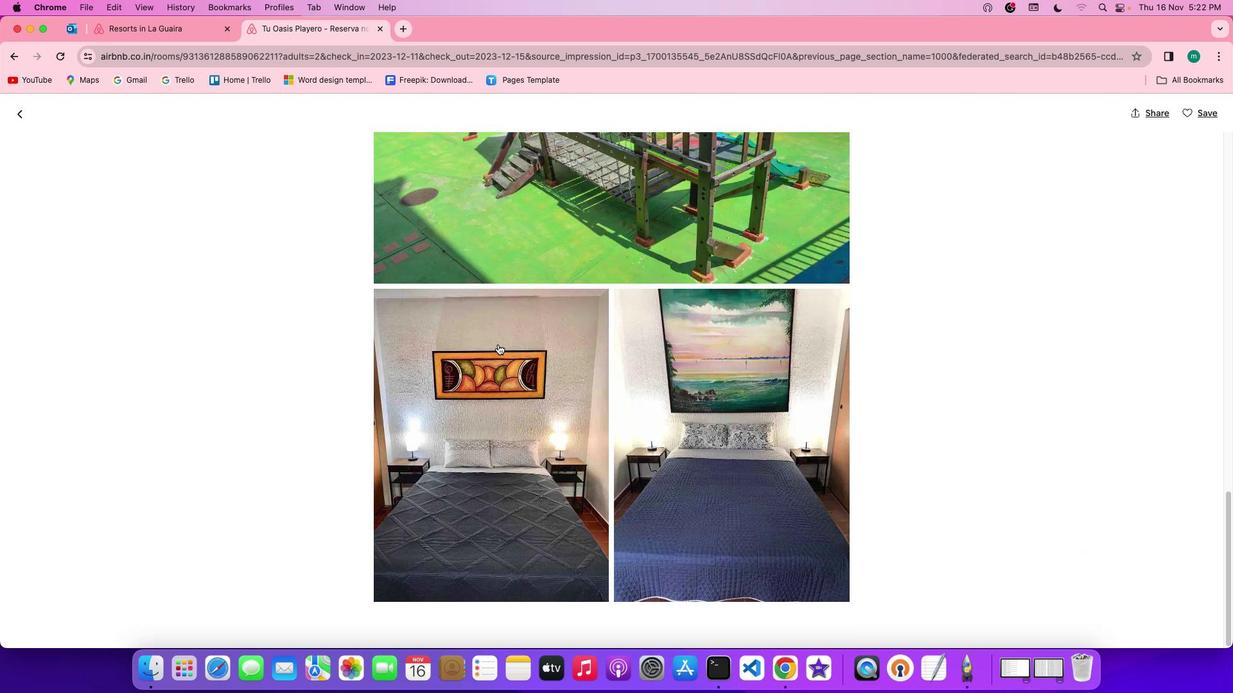 
Action: Mouse scrolled (717, 451) with delta (0, -2)
Screenshot: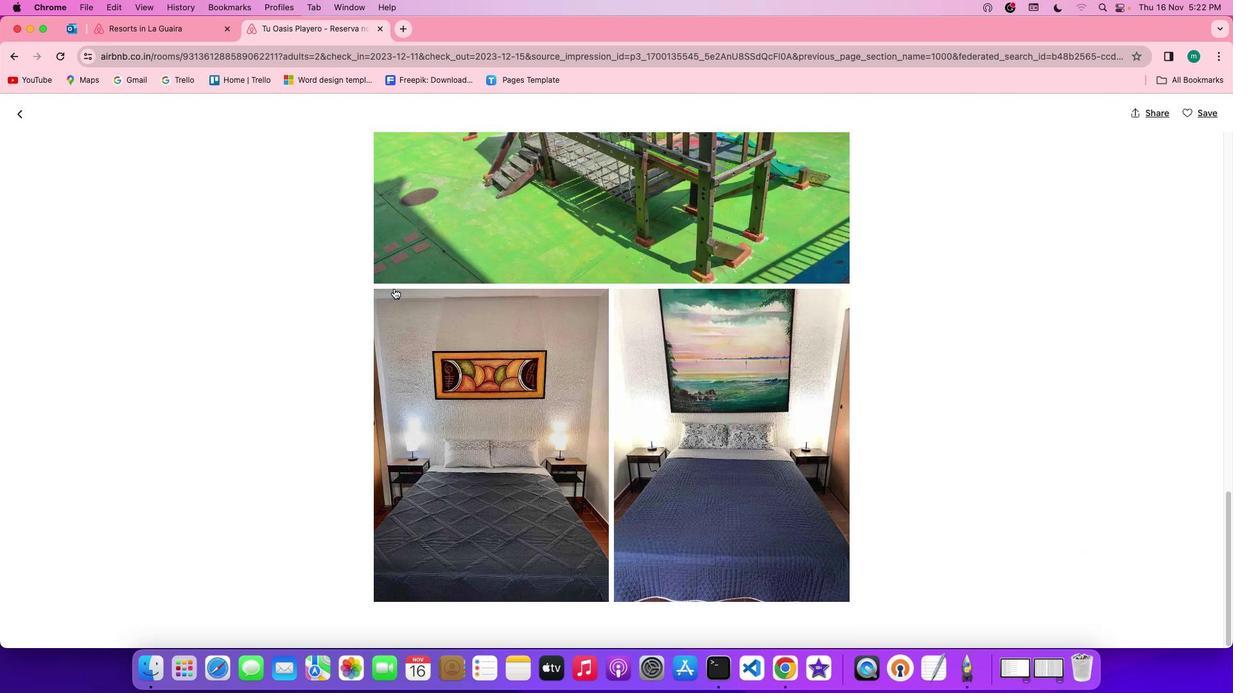 
Action: Mouse moved to (22, 118)
Screenshot: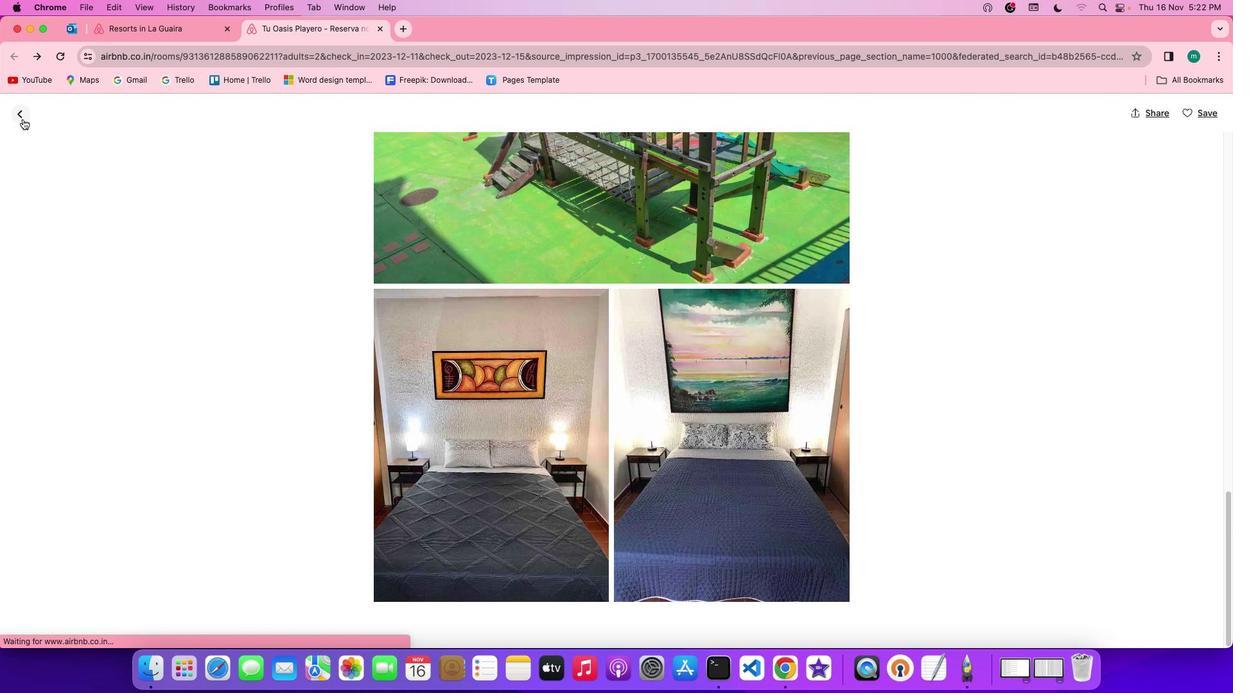 
Action: Mouse pressed left at (22, 118)
Screenshot: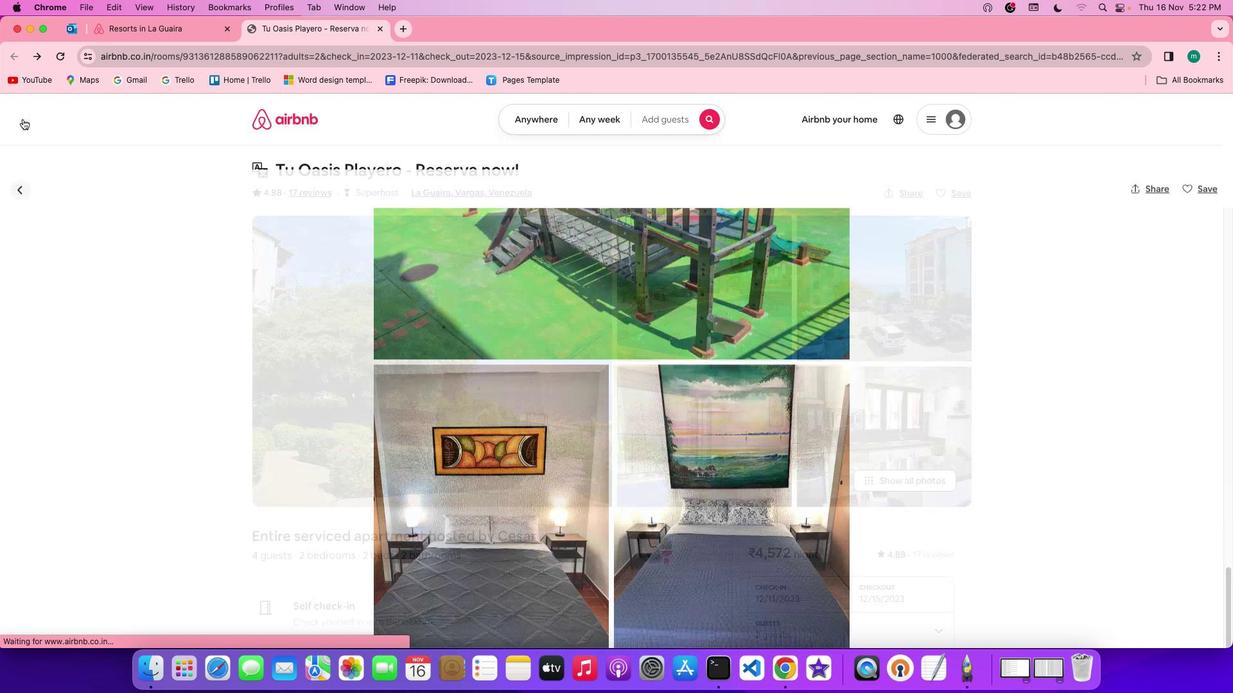 
Action: Mouse moved to (709, 476)
Screenshot: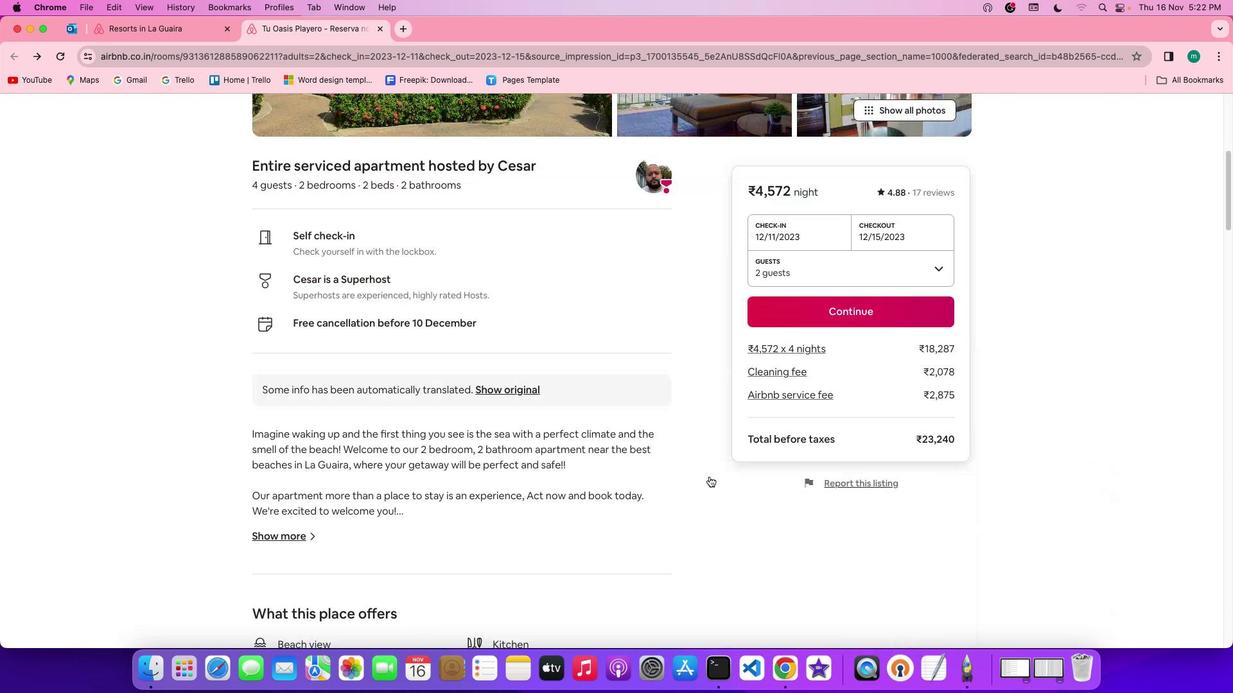 
Action: Mouse scrolled (709, 476) with delta (0, 0)
Screenshot: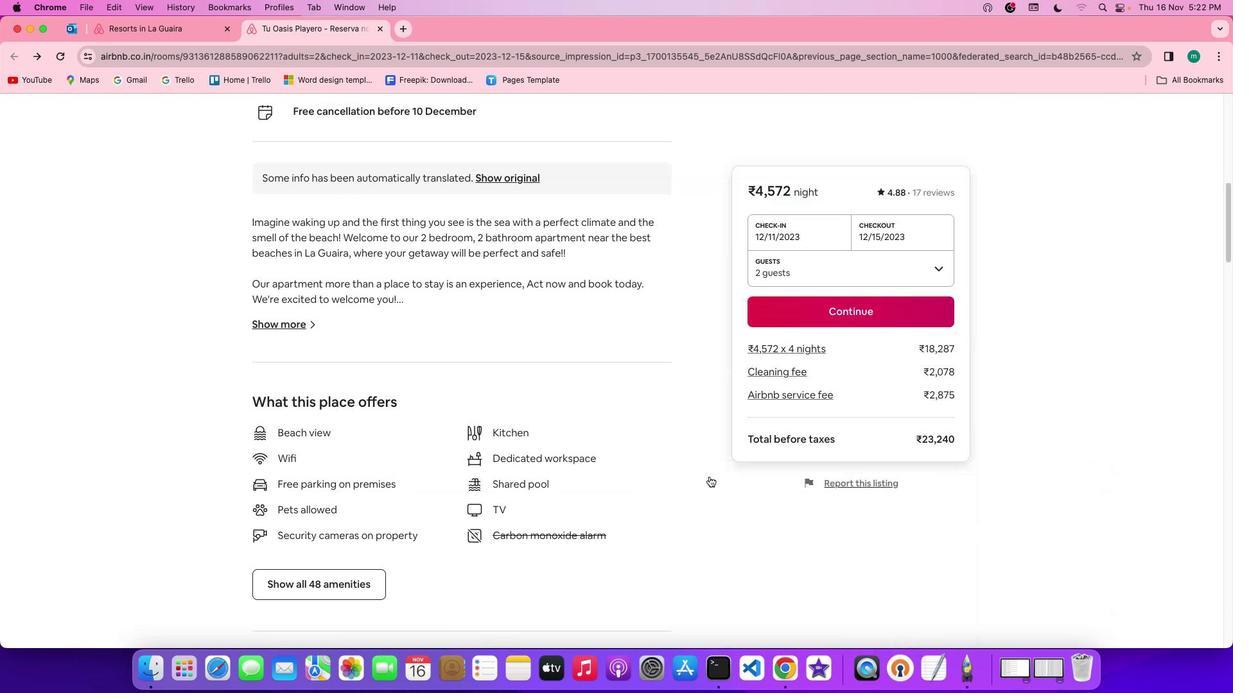 
Action: Mouse scrolled (709, 476) with delta (0, 0)
Screenshot: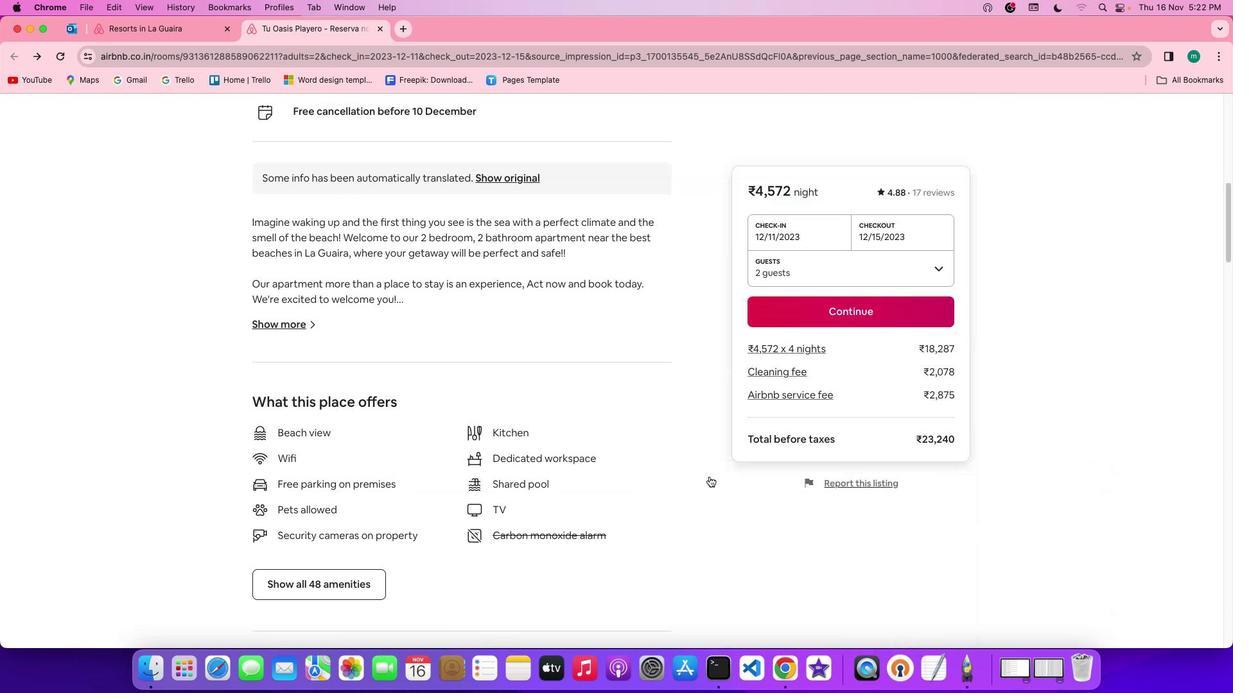 
Action: Mouse scrolled (709, 476) with delta (0, -1)
Screenshot: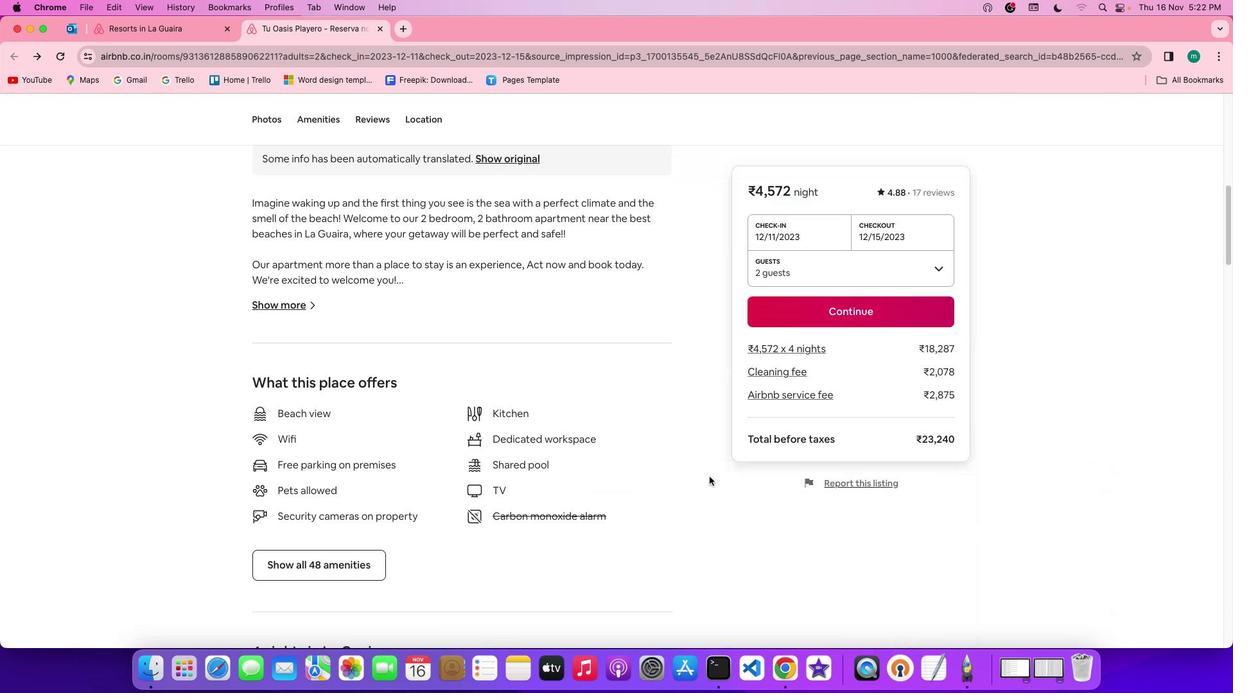 
Action: Mouse scrolled (709, 476) with delta (0, -3)
Screenshot: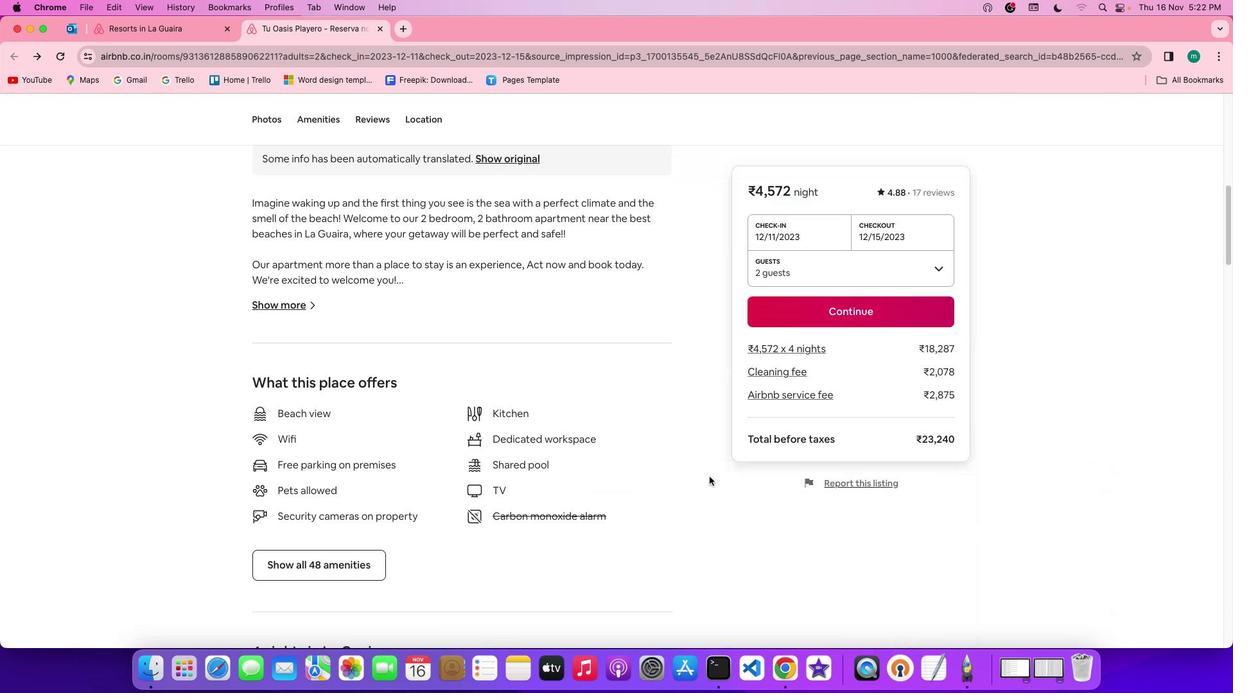 
Action: Mouse scrolled (709, 476) with delta (0, -3)
Screenshot: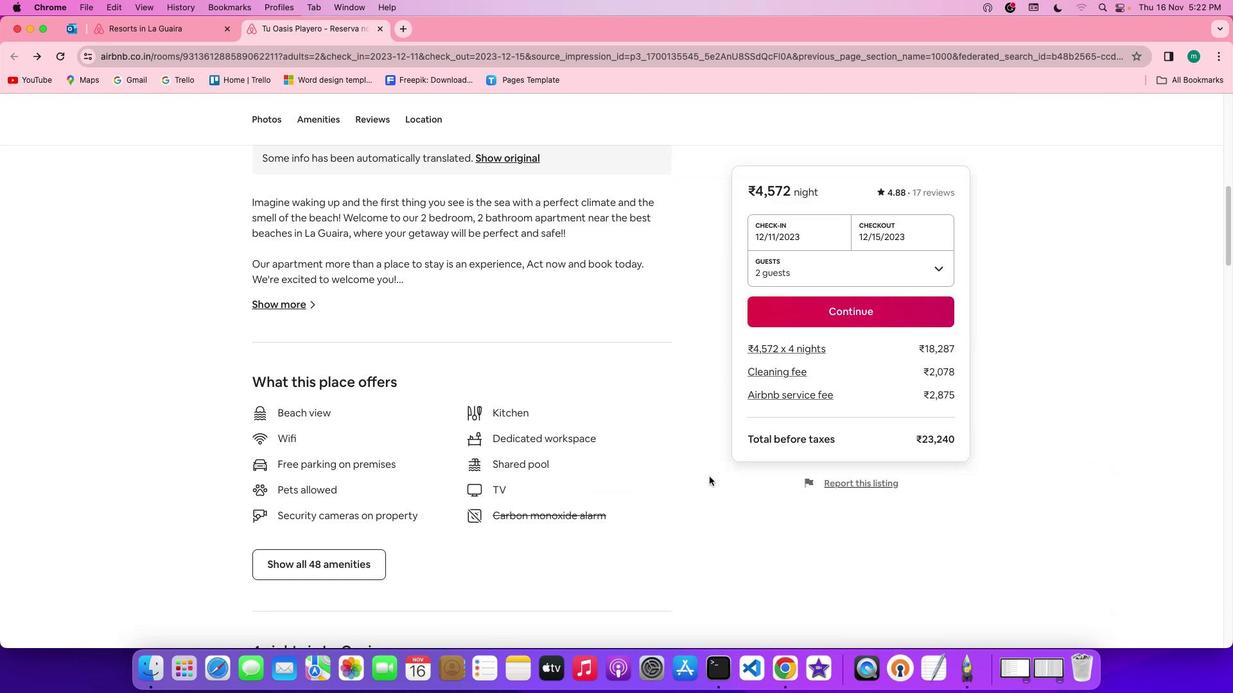 
Action: Mouse scrolled (709, 476) with delta (0, -3)
Screenshot: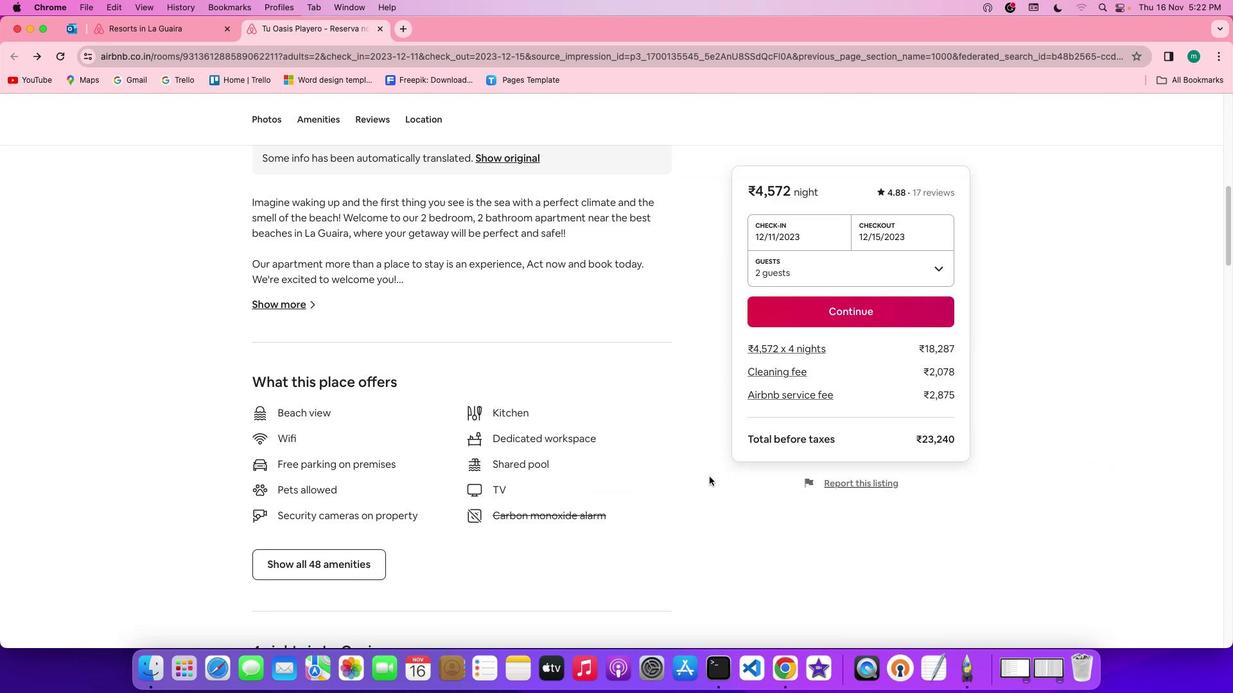 
Action: Mouse moved to (298, 306)
Screenshot: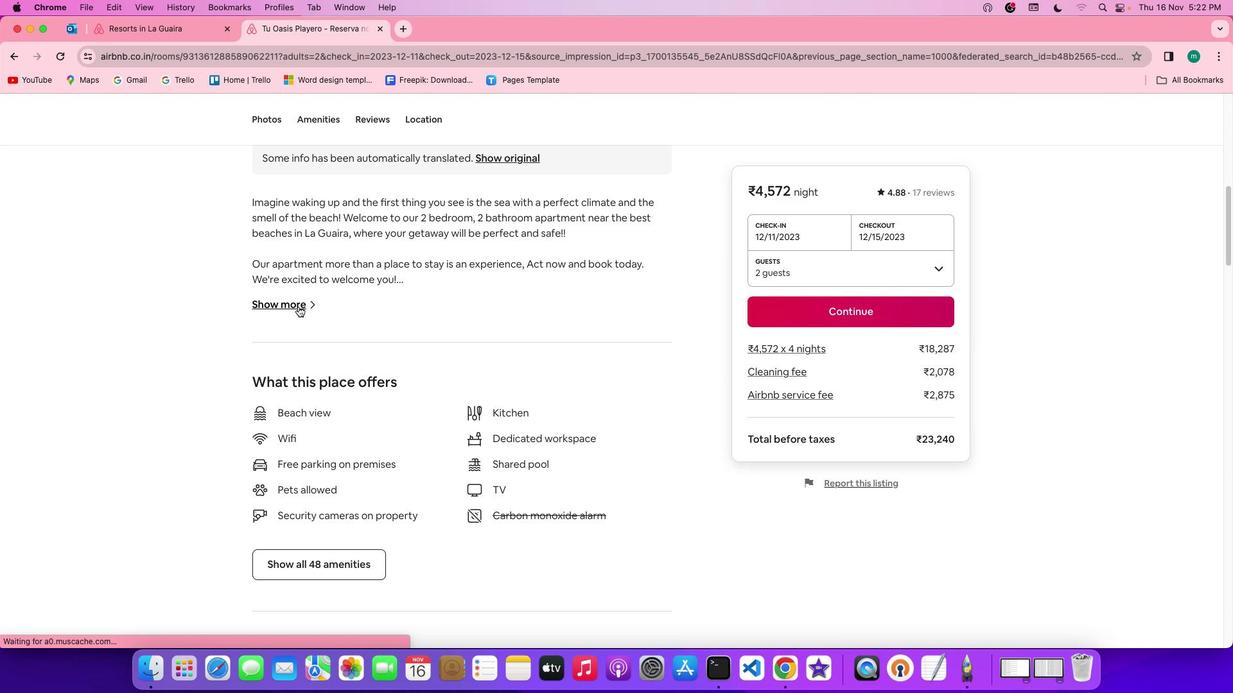 
Action: Mouse pressed left at (298, 306)
Screenshot: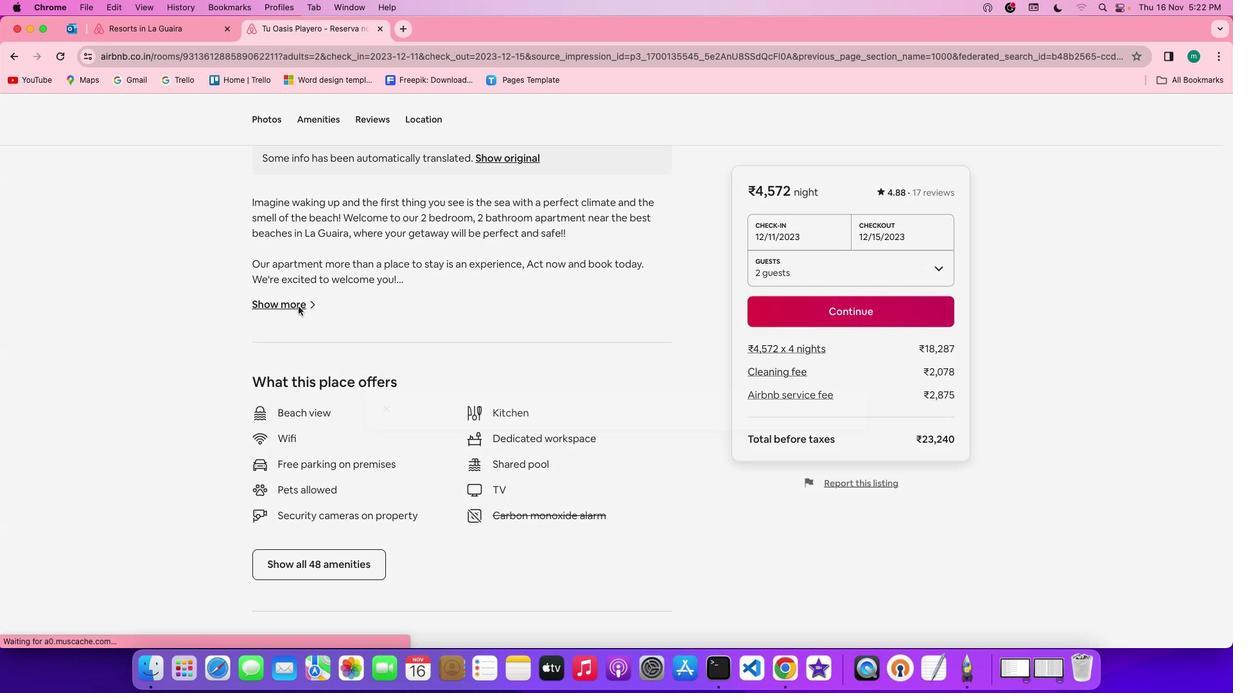 
Action: Mouse moved to (561, 447)
Screenshot: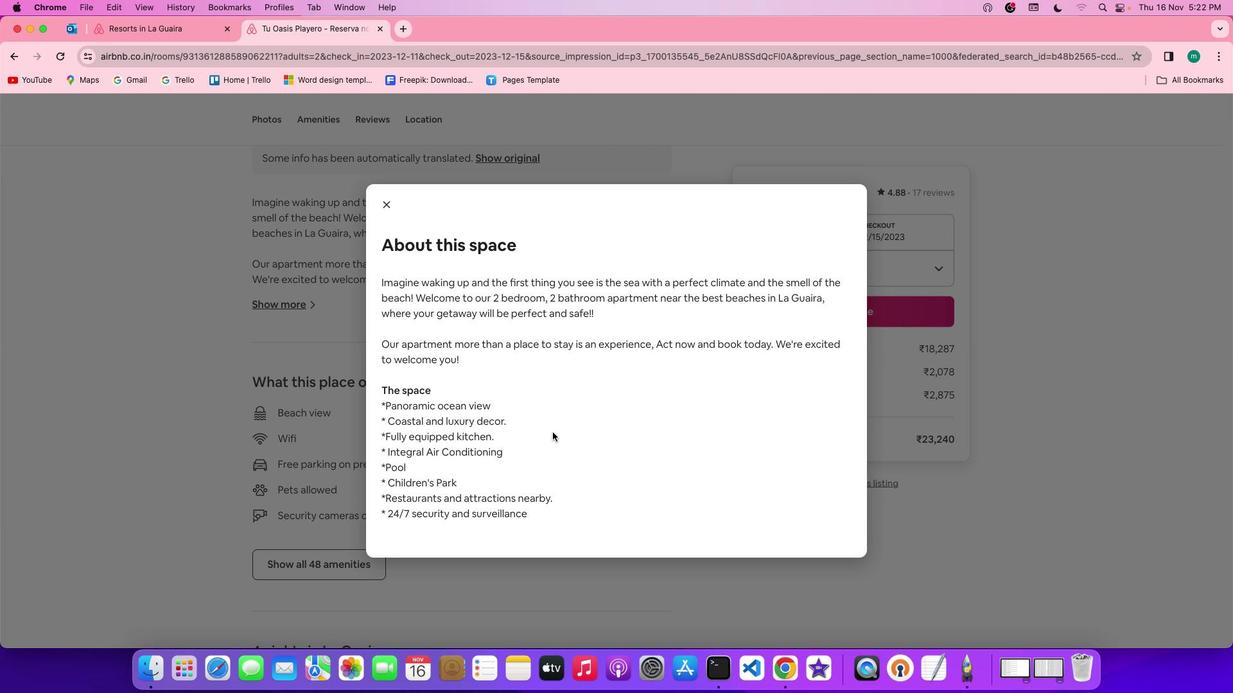 
Action: Mouse scrolled (561, 447) with delta (0, 0)
Screenshot: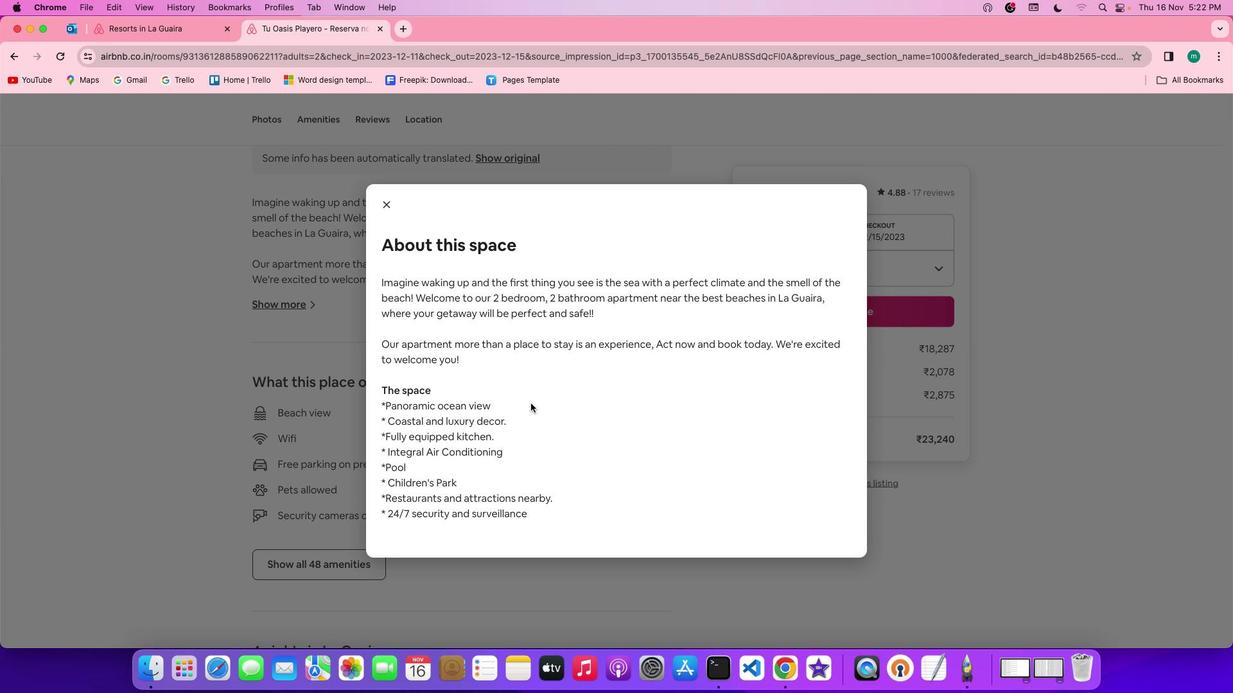 
Action: Mouse scrolled (561, 447) with delta (0, 0)
Screenshot: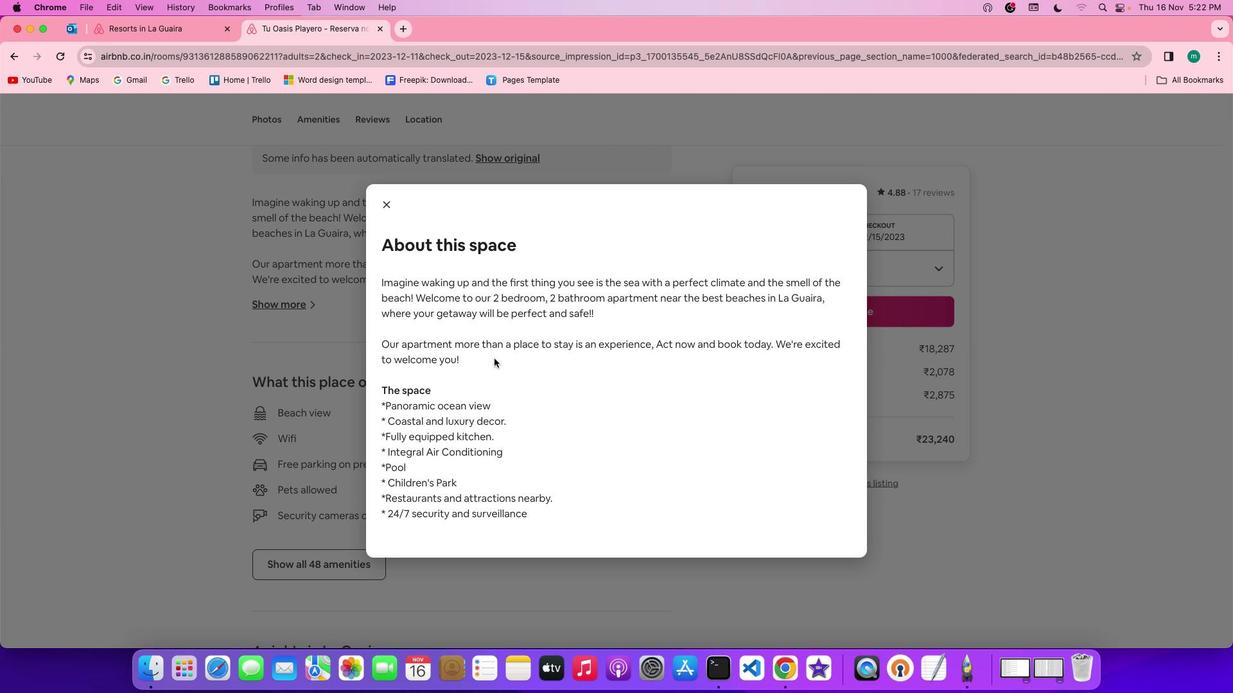 
Action: Mouse scrolled (561, 447) with delta (0, -1)
Screenshot: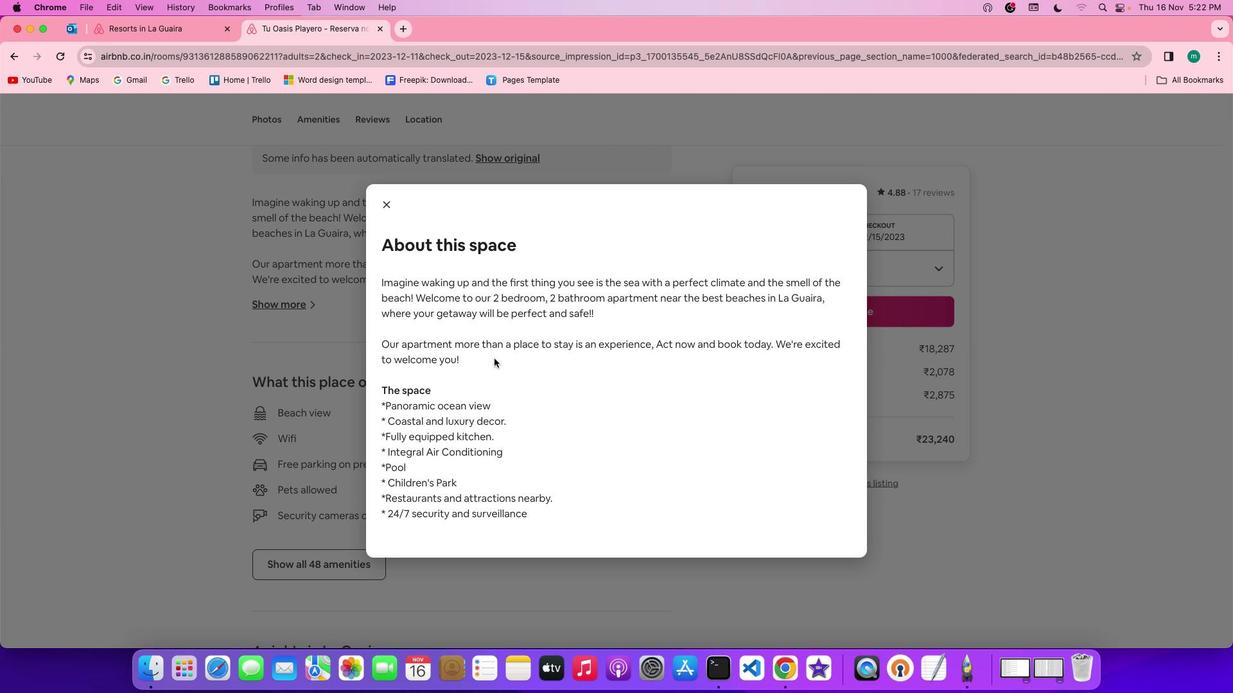 
Action: Mouse scrolled (561, 447) with delta (0, -3)
Screenshot: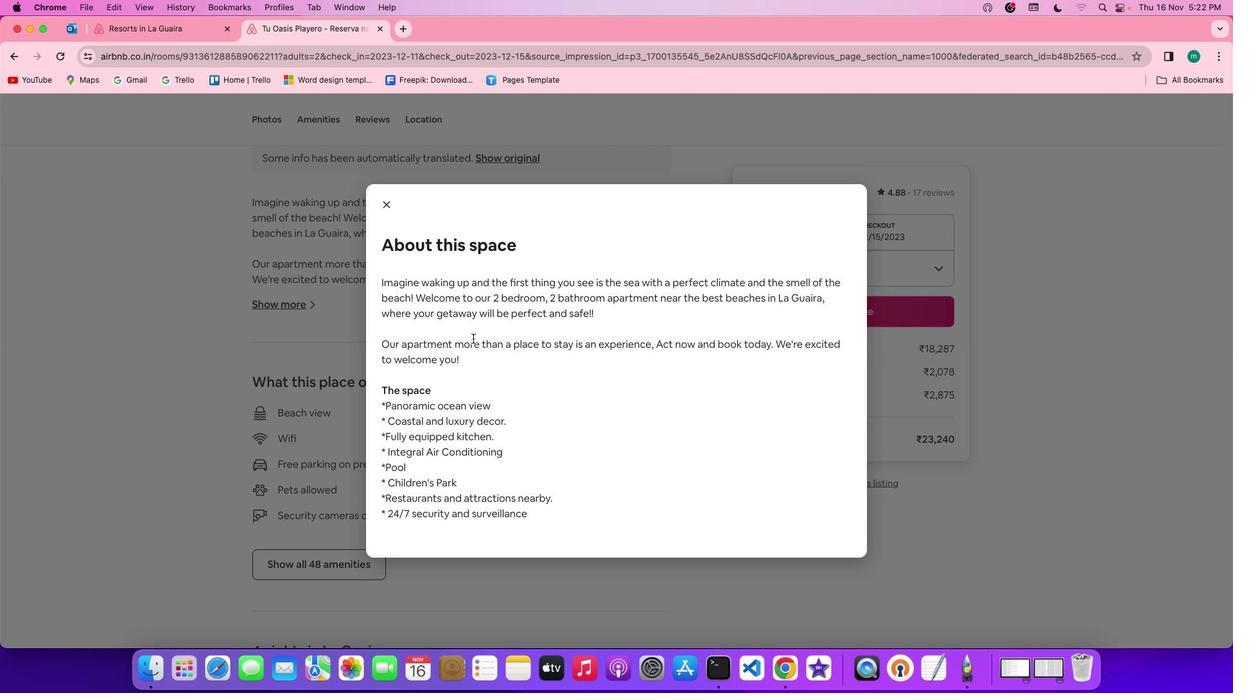 
Action: Mouse moved to (374, 208)
Screenshot: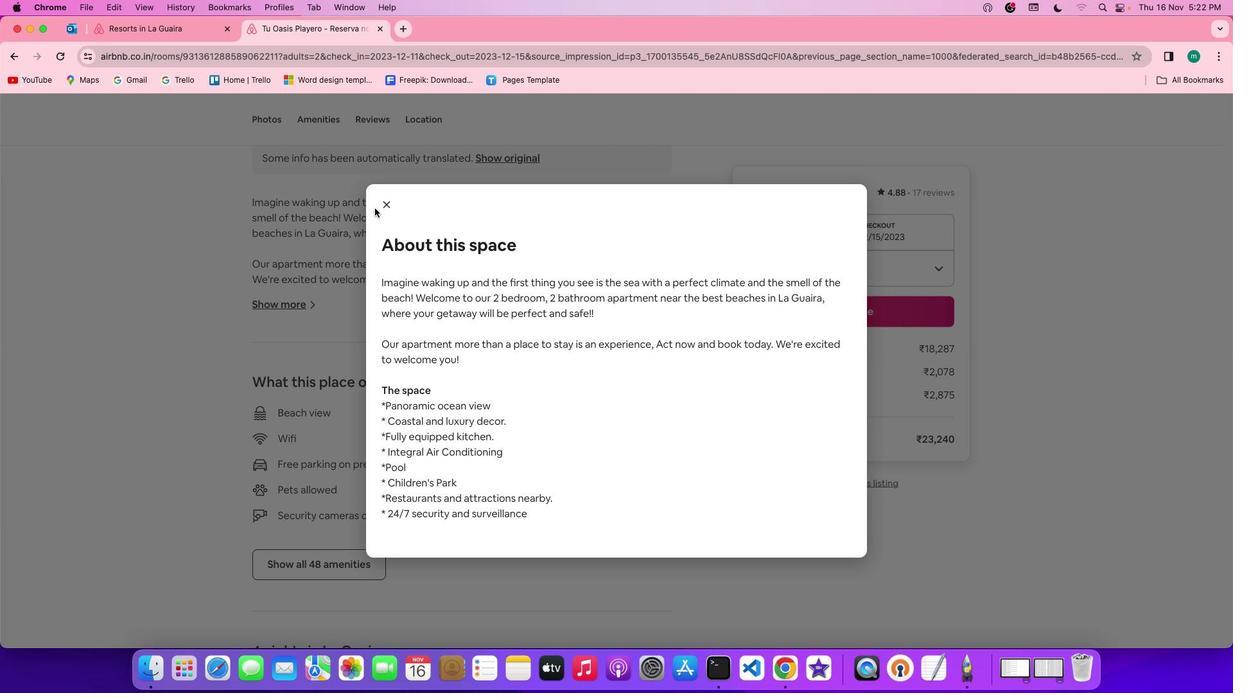 
Action: Mouse pressed left at (374, 208)
Screenshot: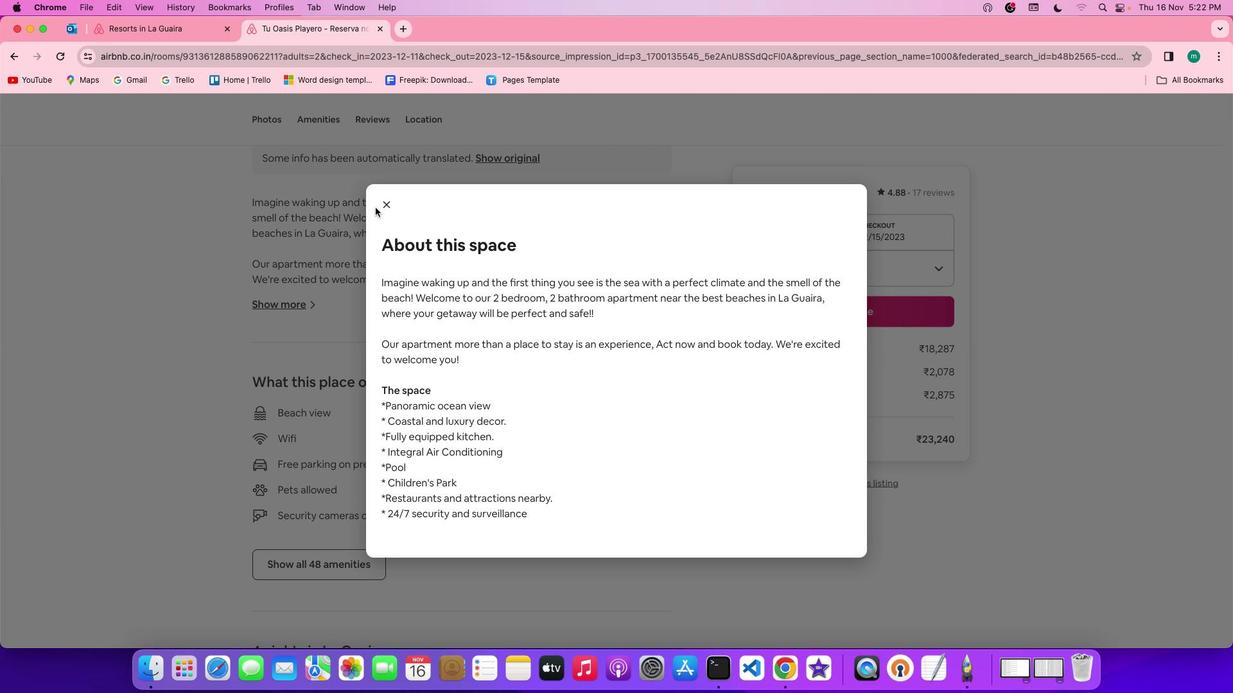 
Action: Mouse moved to (381, 206)
Screenshot: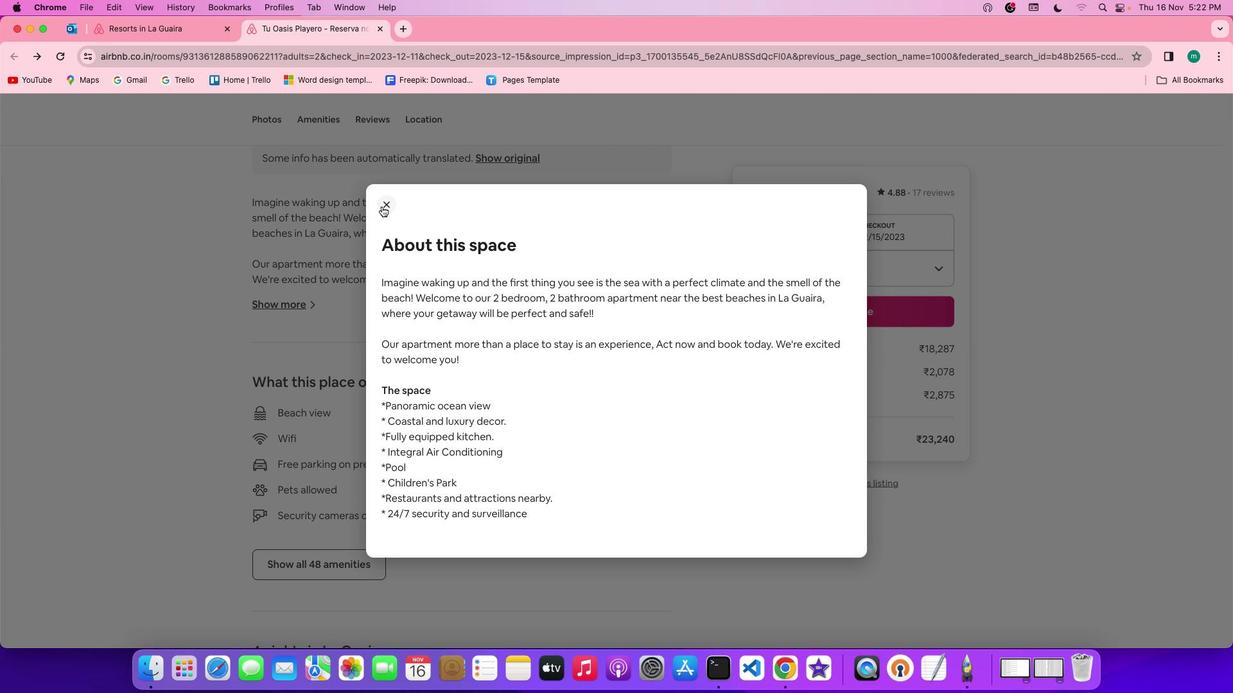 
Action: Mouse pressed left at (381, 206)
Screenshot: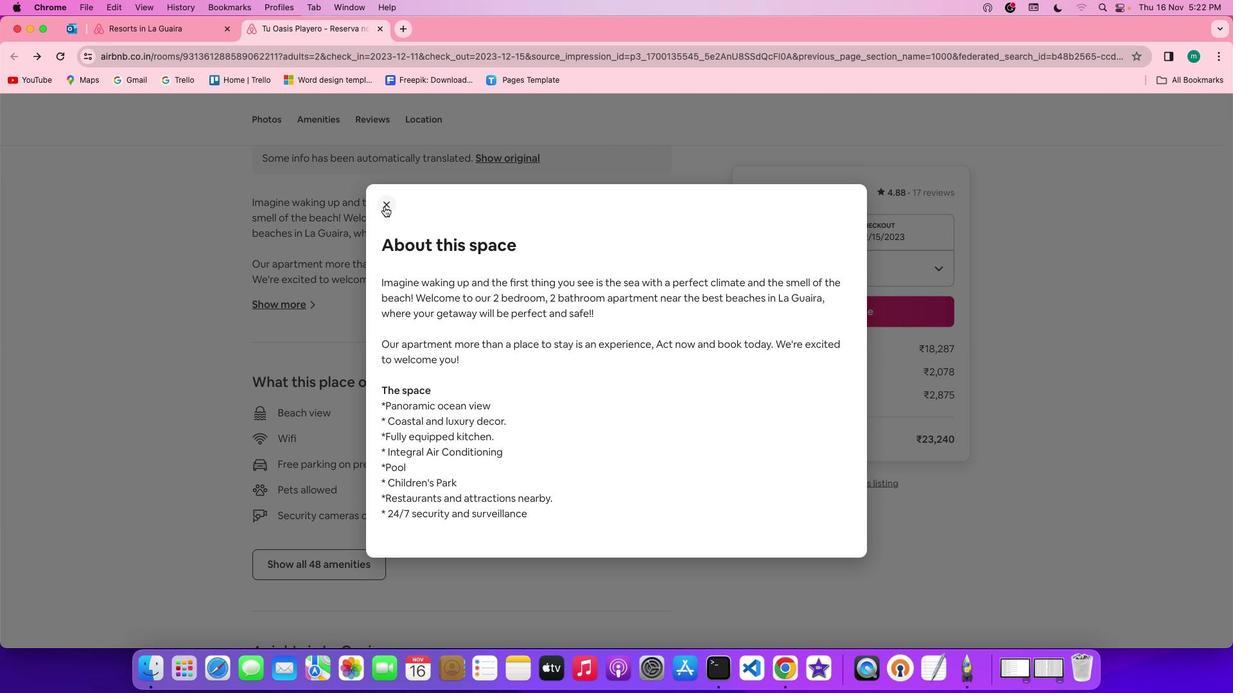
Action: Mouse moved to (489, 438)
Screenshot: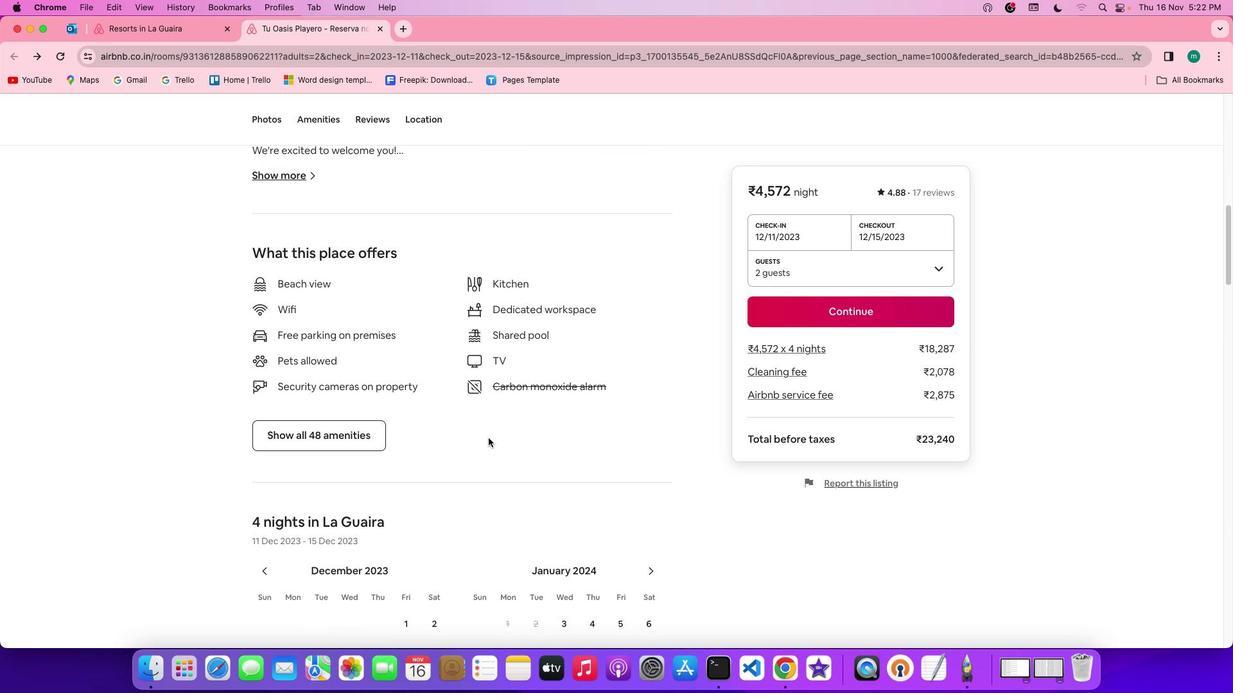
Action: Mouse scrolled (489, 438) with delta (0, 0)
Screenshot: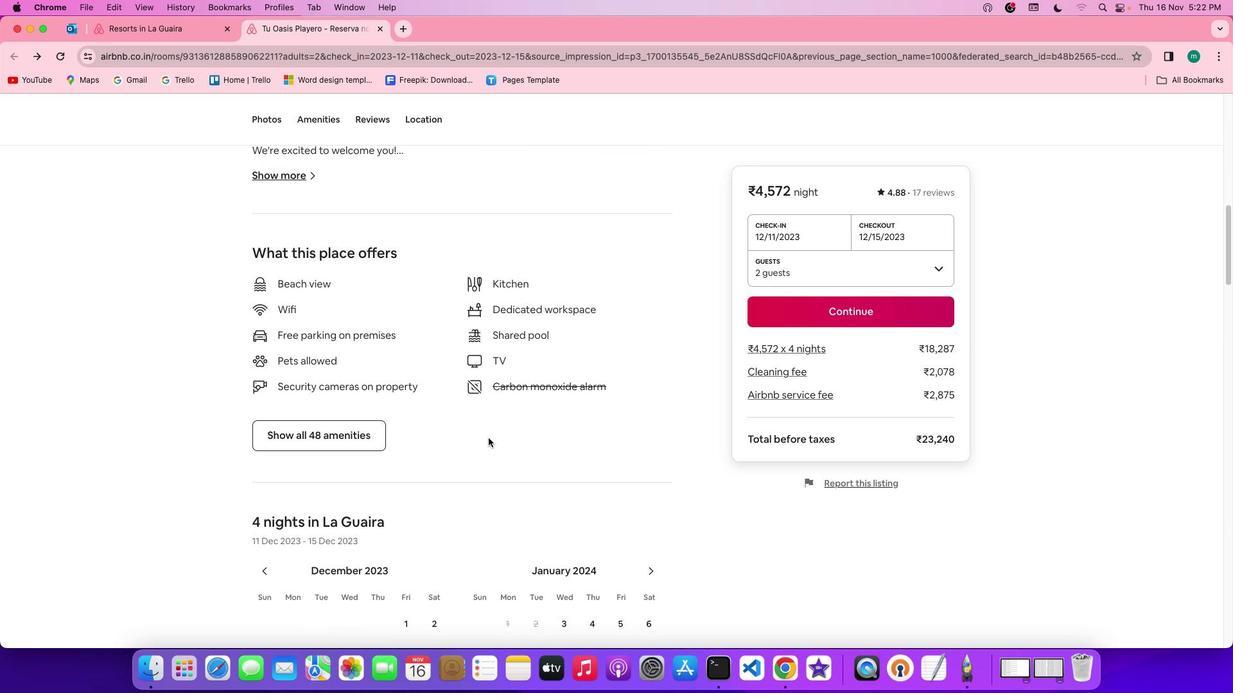 
Action: Mouse scrolled (489, 438) with delta (0, 0)
Screenshot: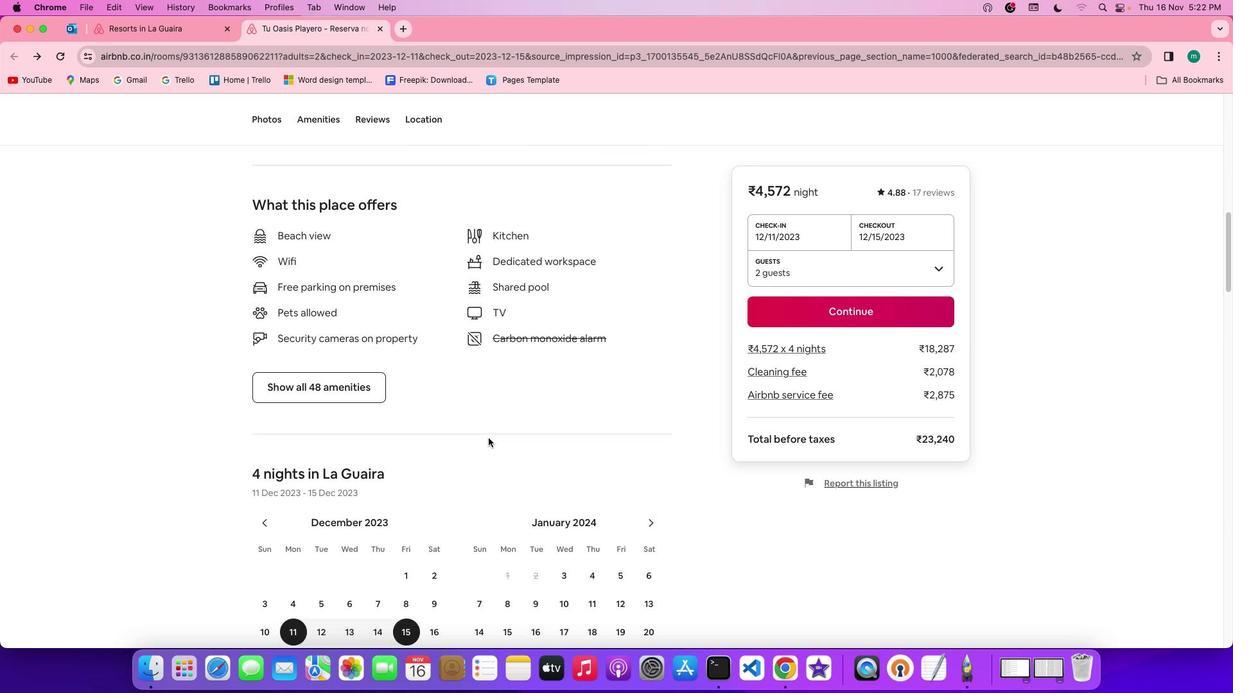
Action: Mouse scrolled (489, 438) with delta (0, -1)
Screenshot: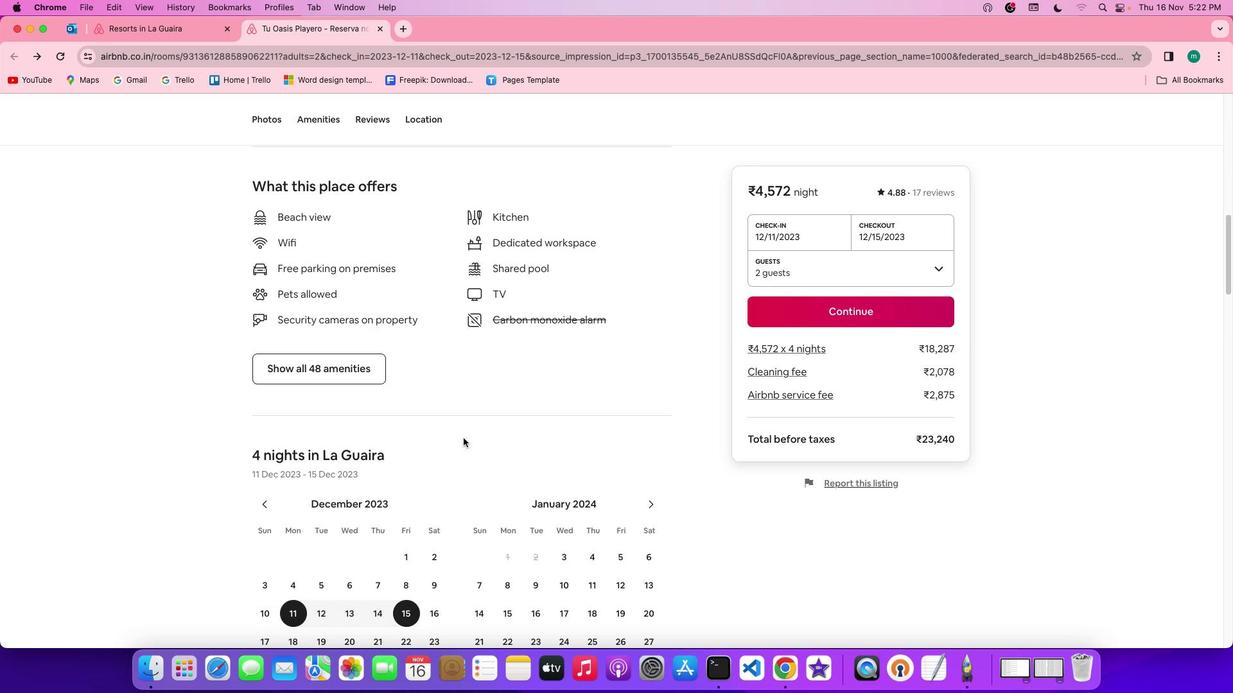 
Action: Mouse scrolled (489, 438) with delta (0, -2)
Screenshot: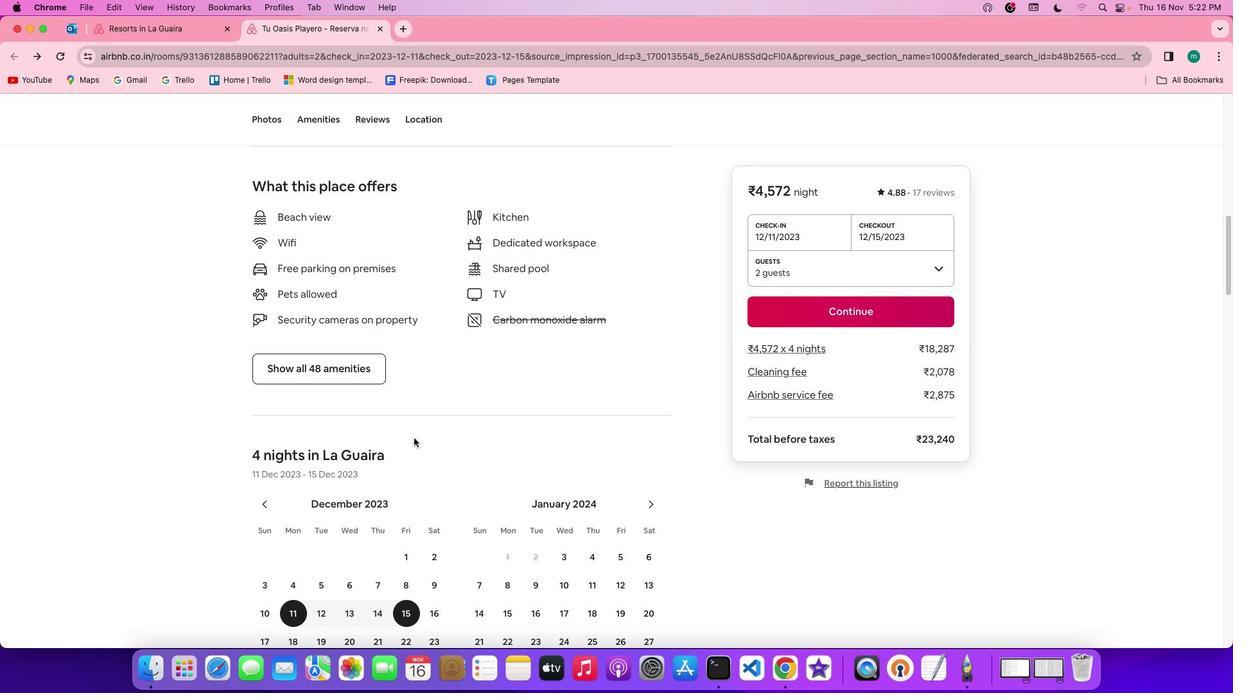 
Action: Mouse moved to (325, 369)
Screenshot: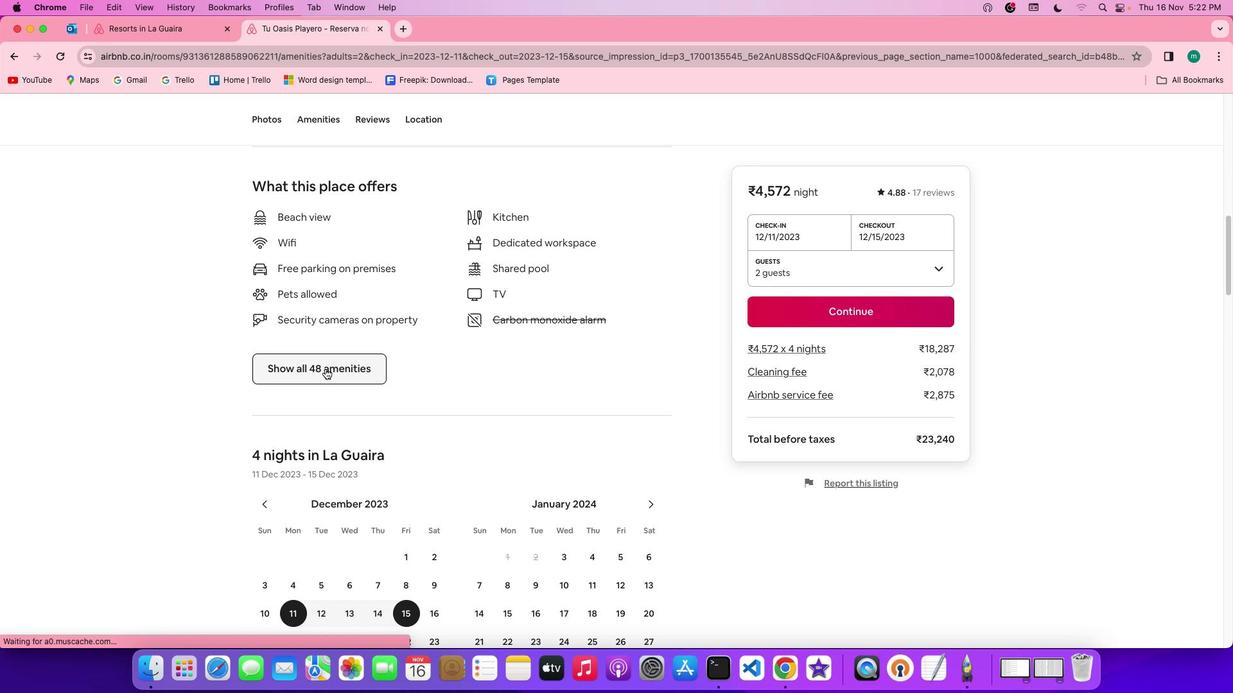 
Action: Mouse pressed left at (325, 369)
Screenshot: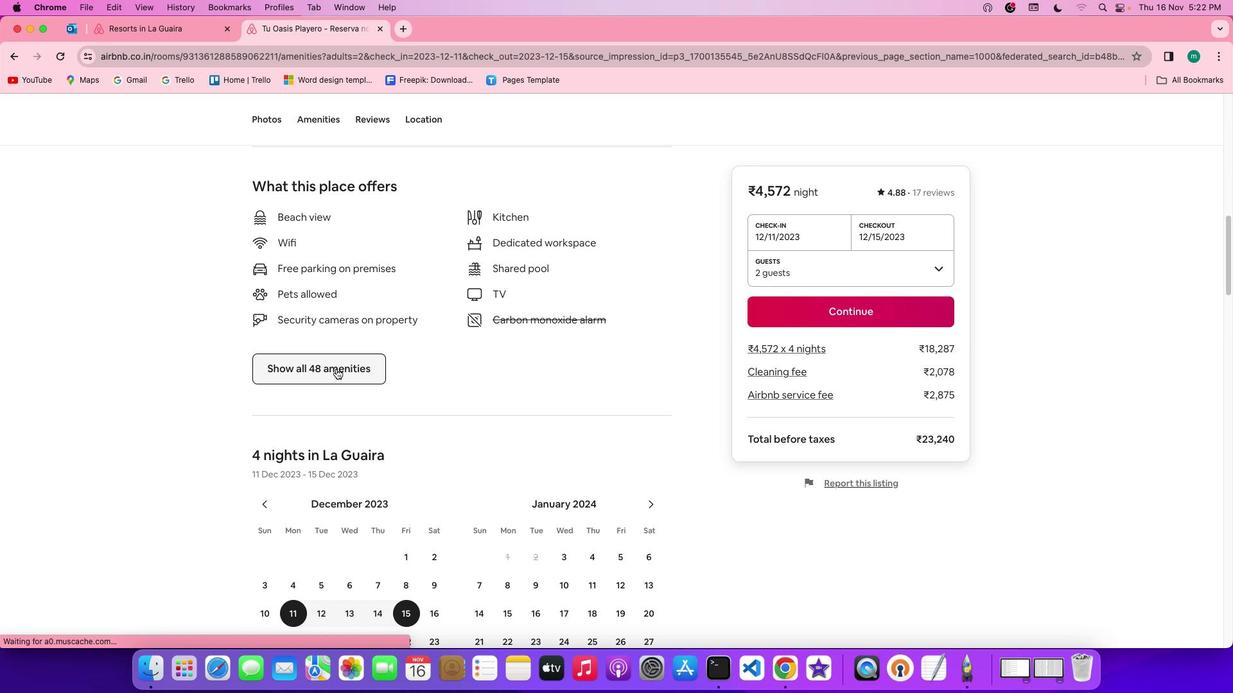 
Action: Mouse moved to (606, 438)
Screenshot: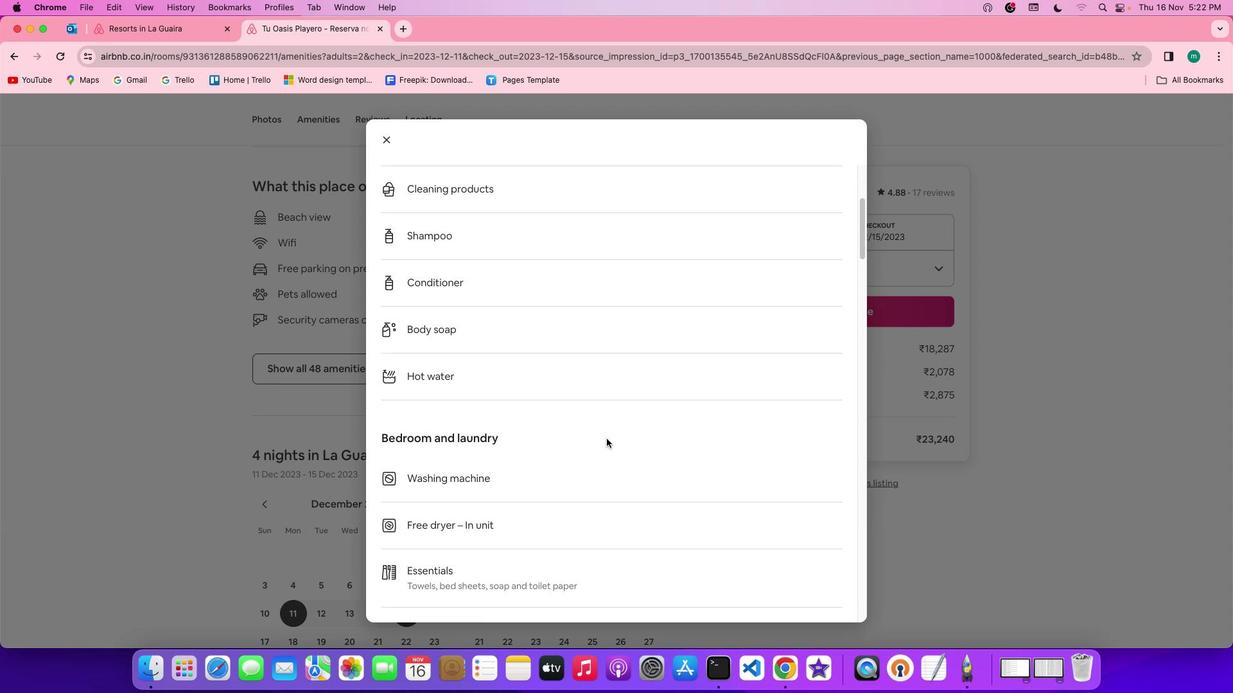 
Action: Mouse scrolled (606, 438) with delta (0, 0)
Screenshot: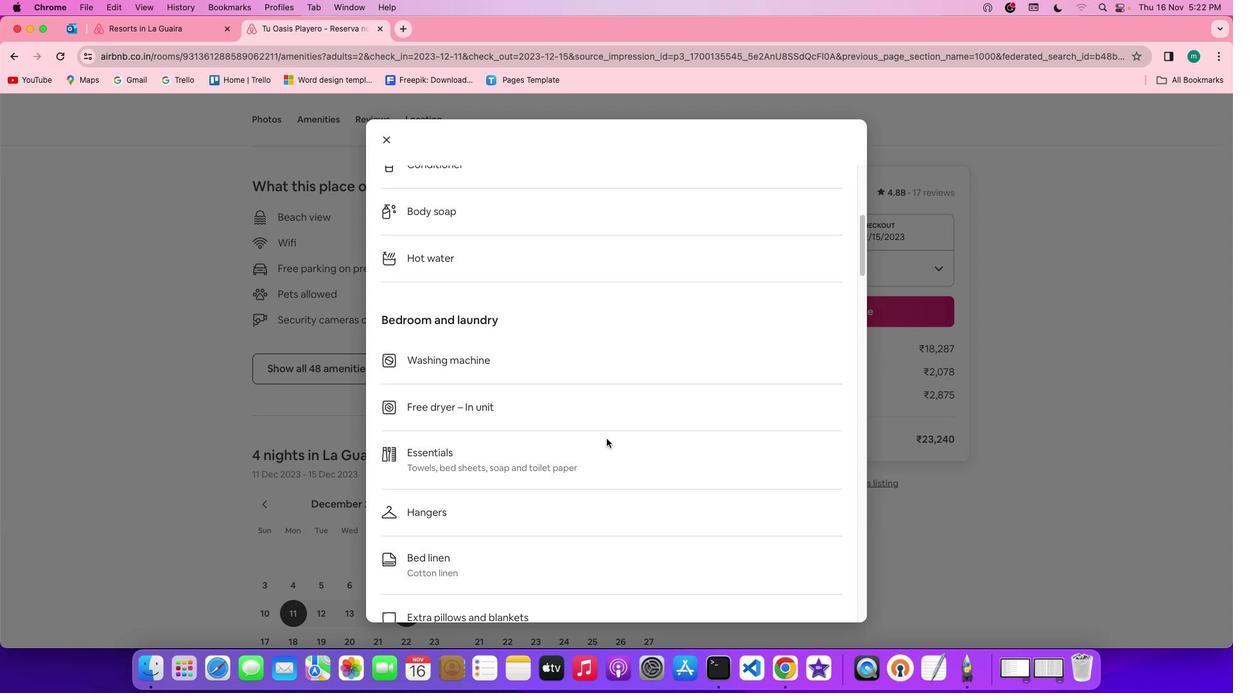
Action: Mouse scrolled (606, 438) with delta (0, 0)
Screenshot: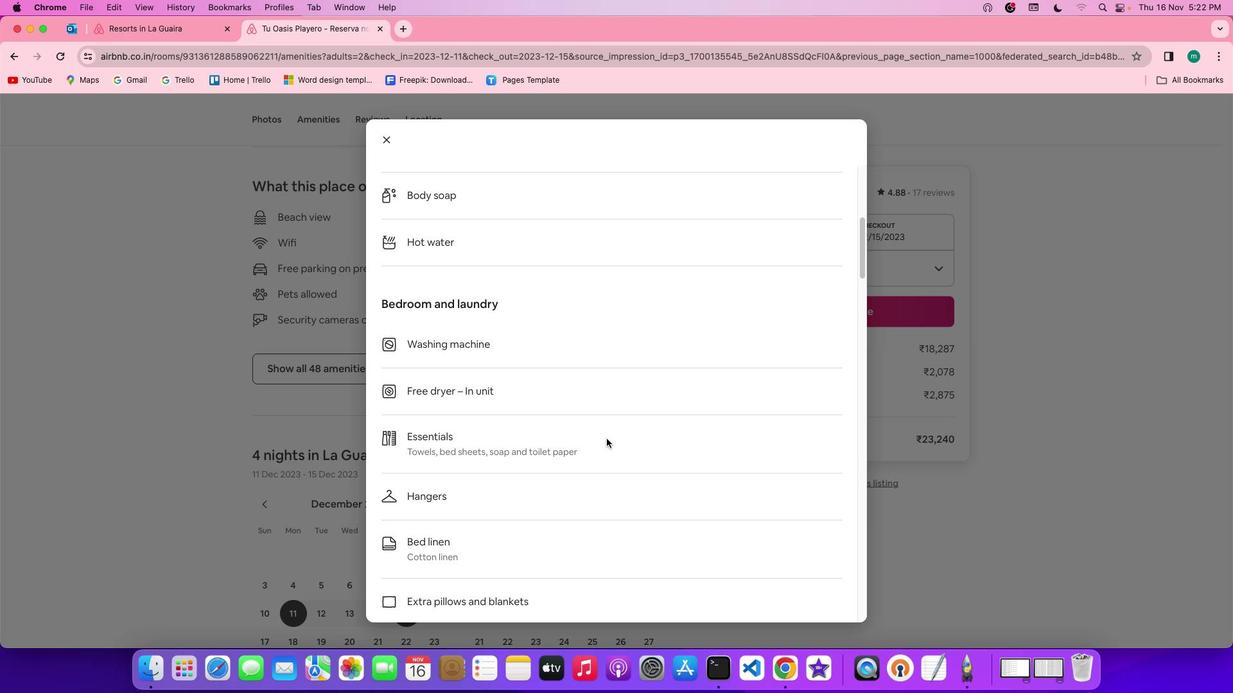 
Action: Mouse scrolled (606, 438) with delta (0, -1)
Screenshot: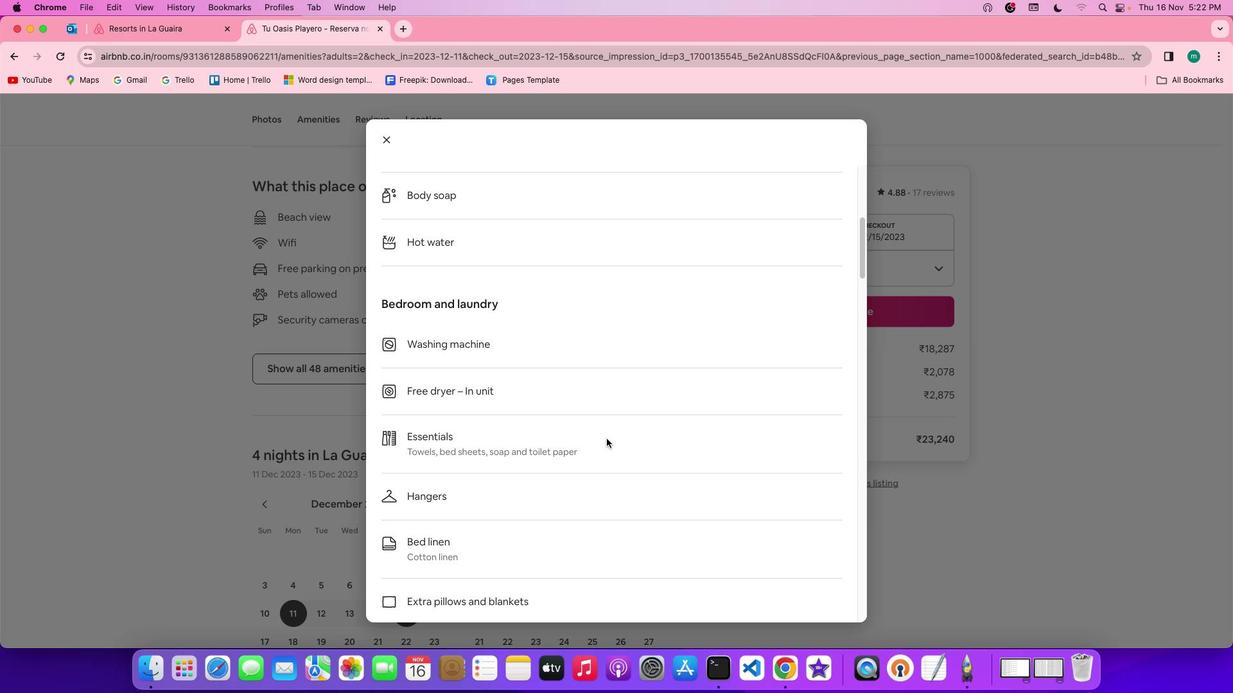 
Action: Mouse scrolled (606, 438) with delta (0, -2)
Screenshot: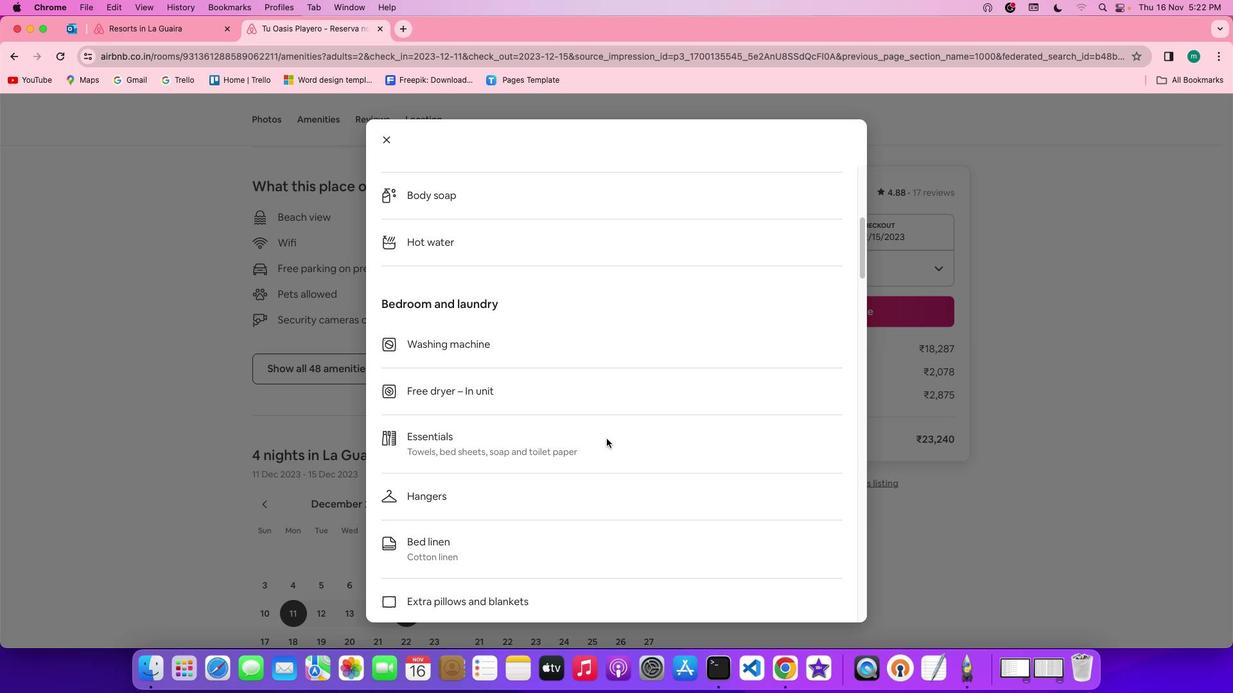 
Action: Mouse scrolled (606, 438) with delta (0, -3)
Screenshot: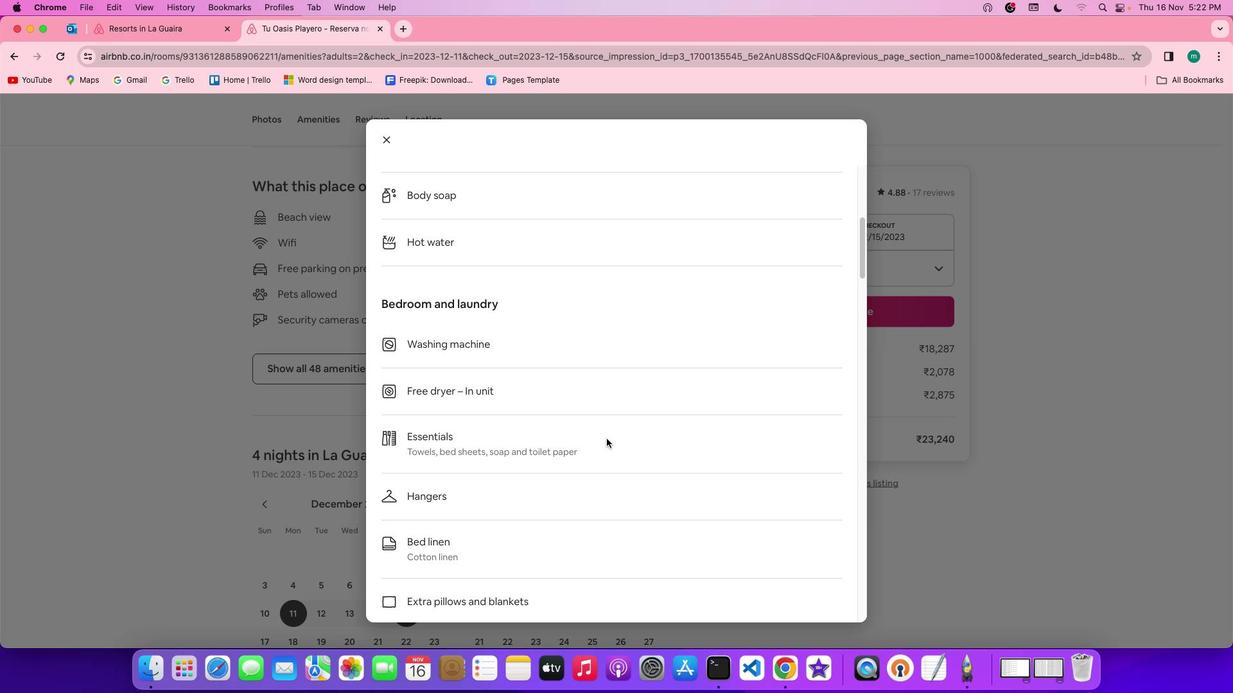 
Action: Mouse scrolled (606, 438) with delta (0, 0)
Screenshot: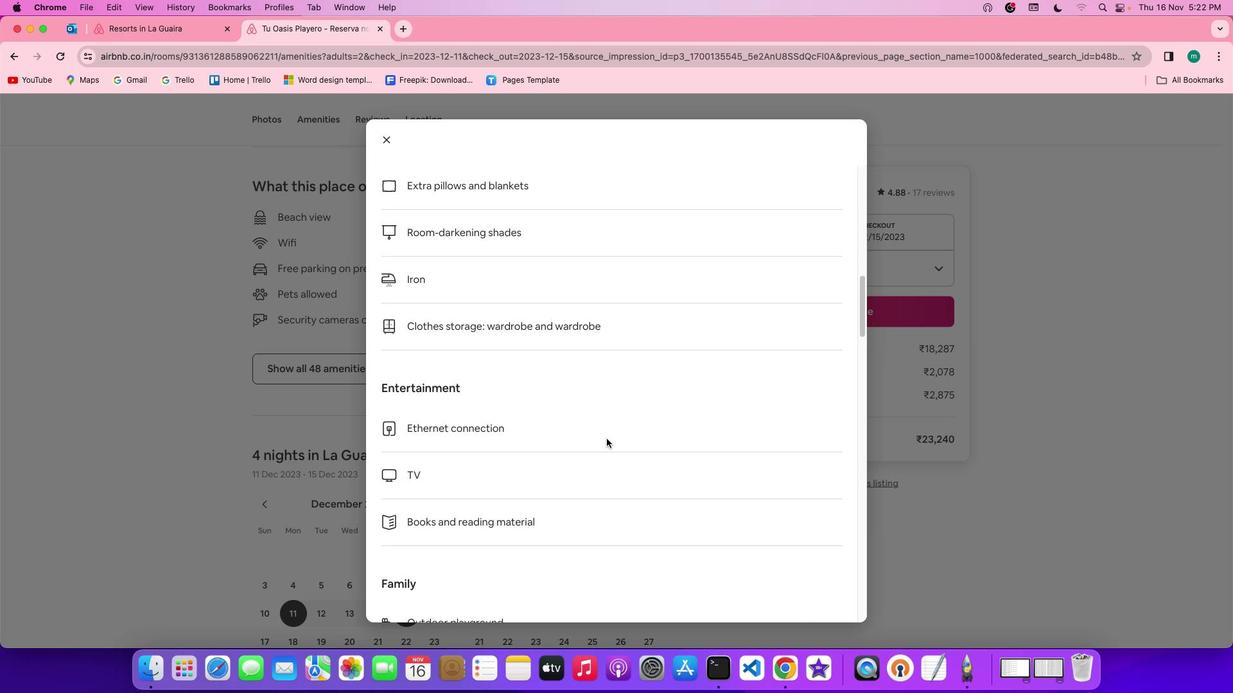 
Action: Mouse scrolled (606, 438) with delta (0, 0)
Screenshot: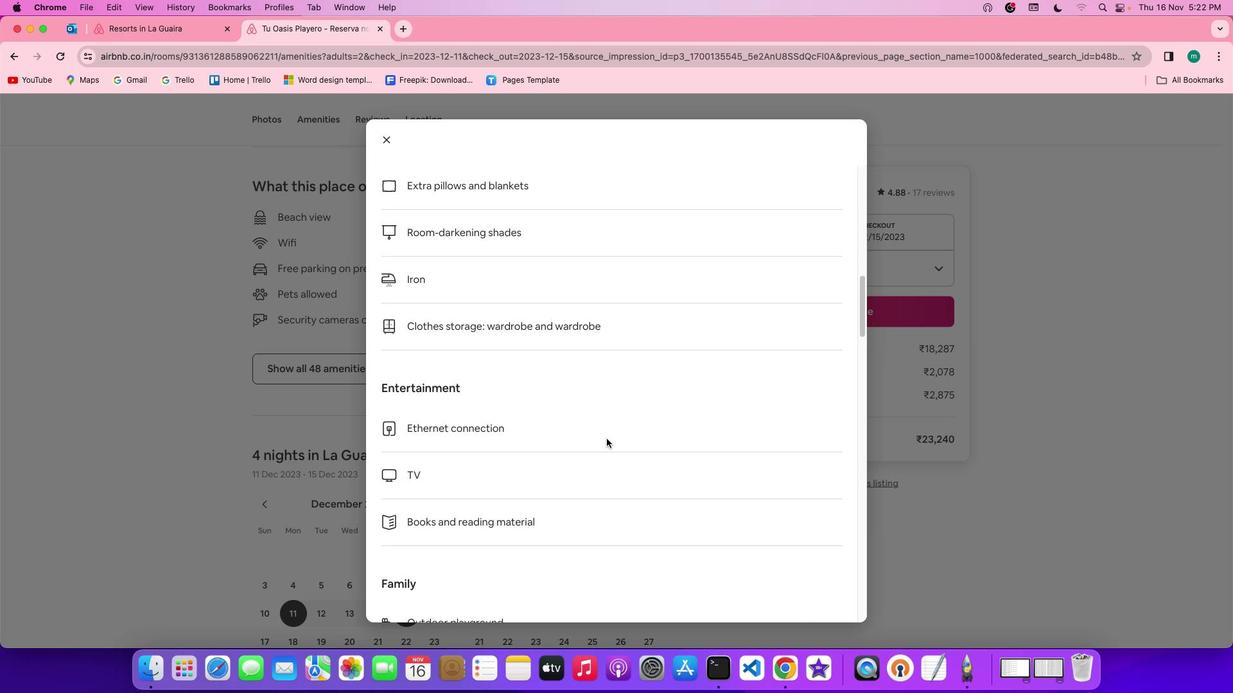 
Action: Mouse scrolled (606, 438) with delta (0, -1)
Screenshot: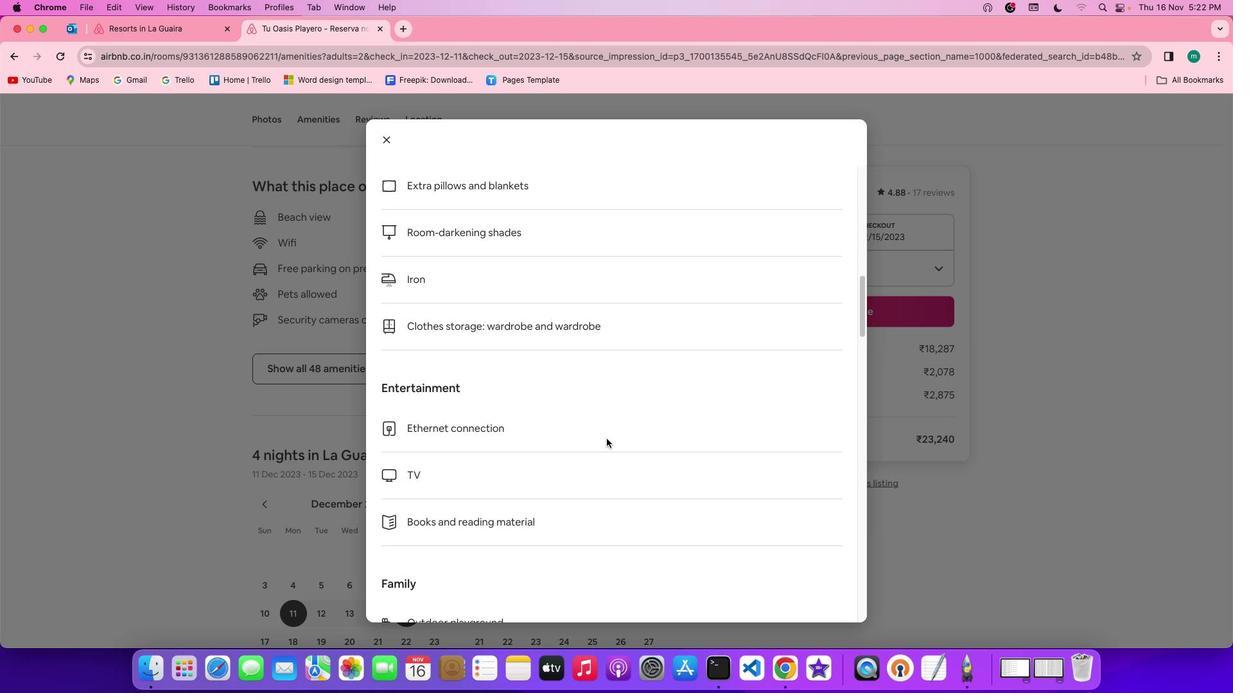 
Action: Mouse scrolled (606, 438) with delta (0, -3)
Screenshot: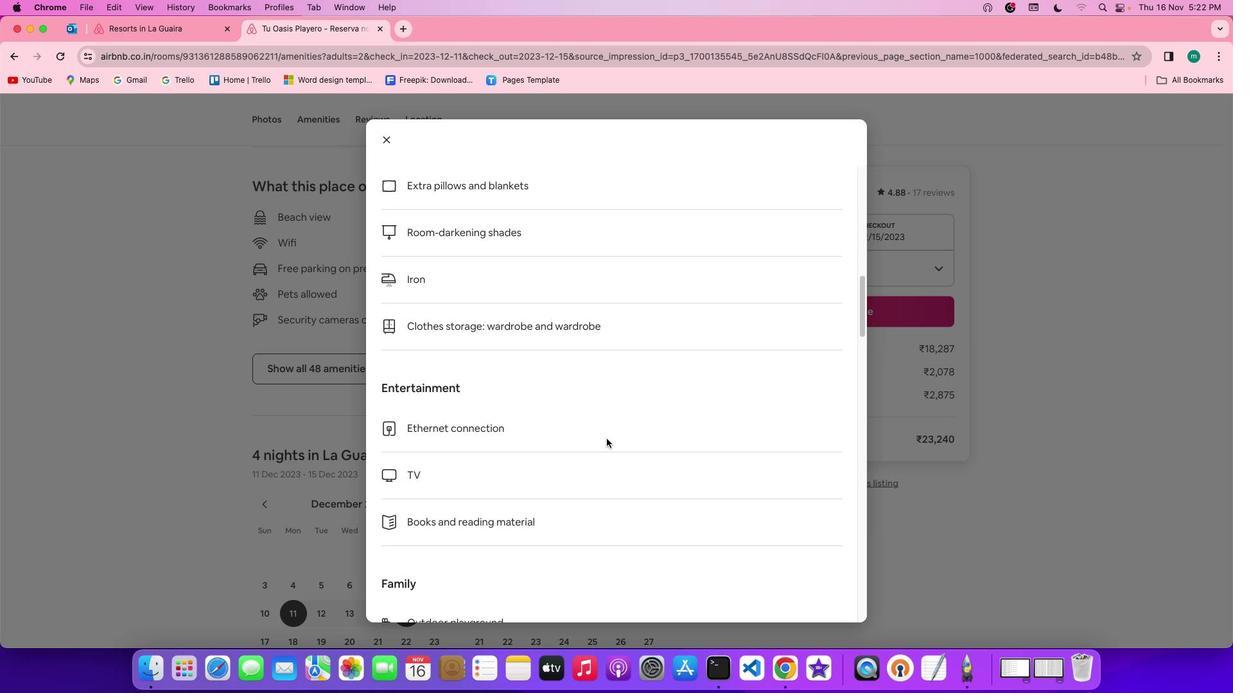 
Action: Mouse scrolled (606, 438) with delta (0, -3)
Screenshot: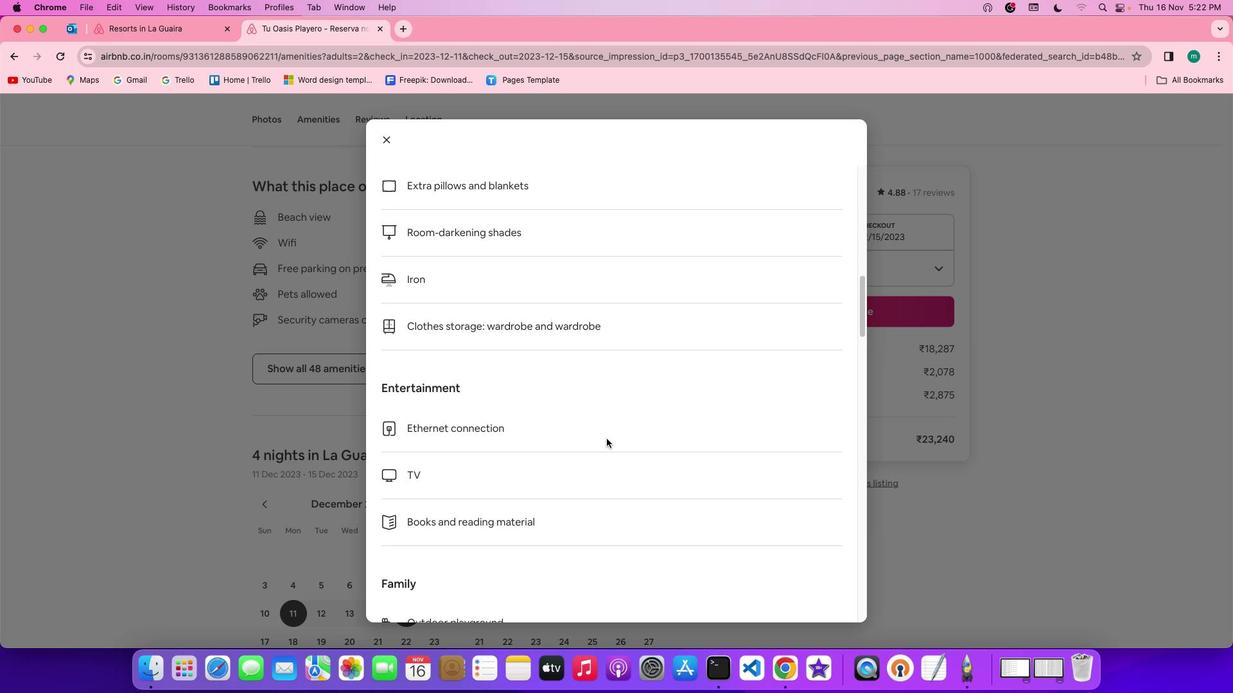 
Action: Mouse moved to (605, 439)
Screenshot: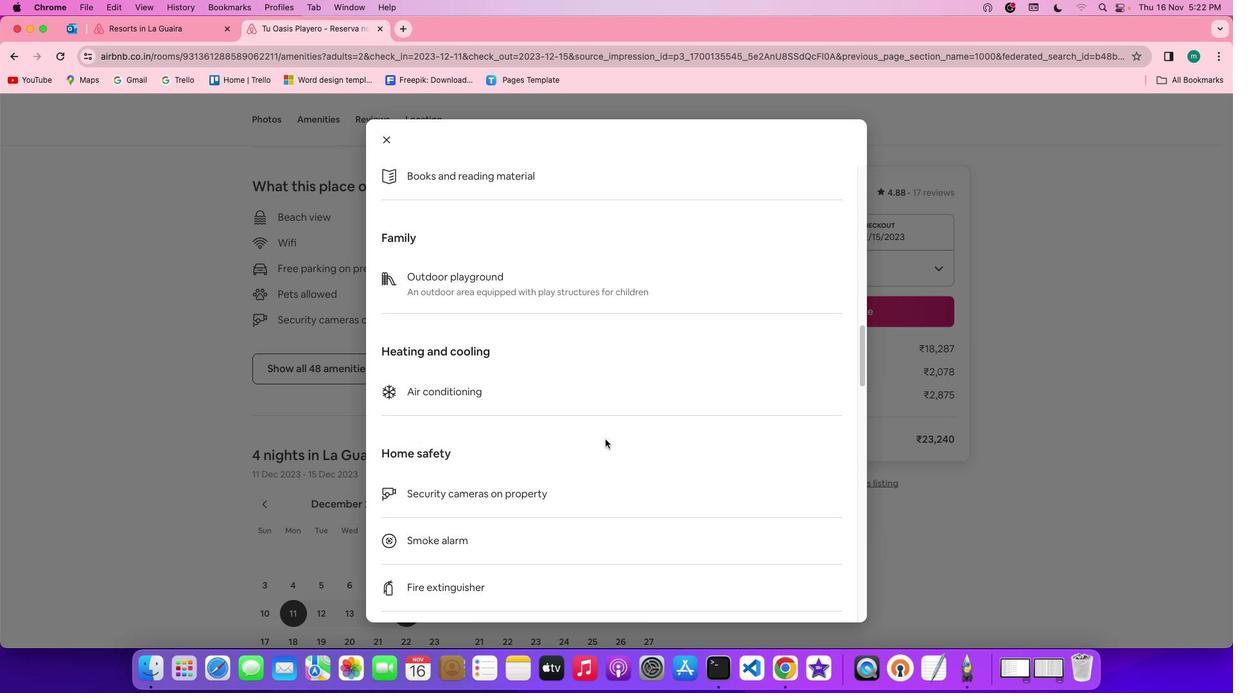 
Action: Mouse scrolled (605, 439) with delta (0, 0)
Screenshot: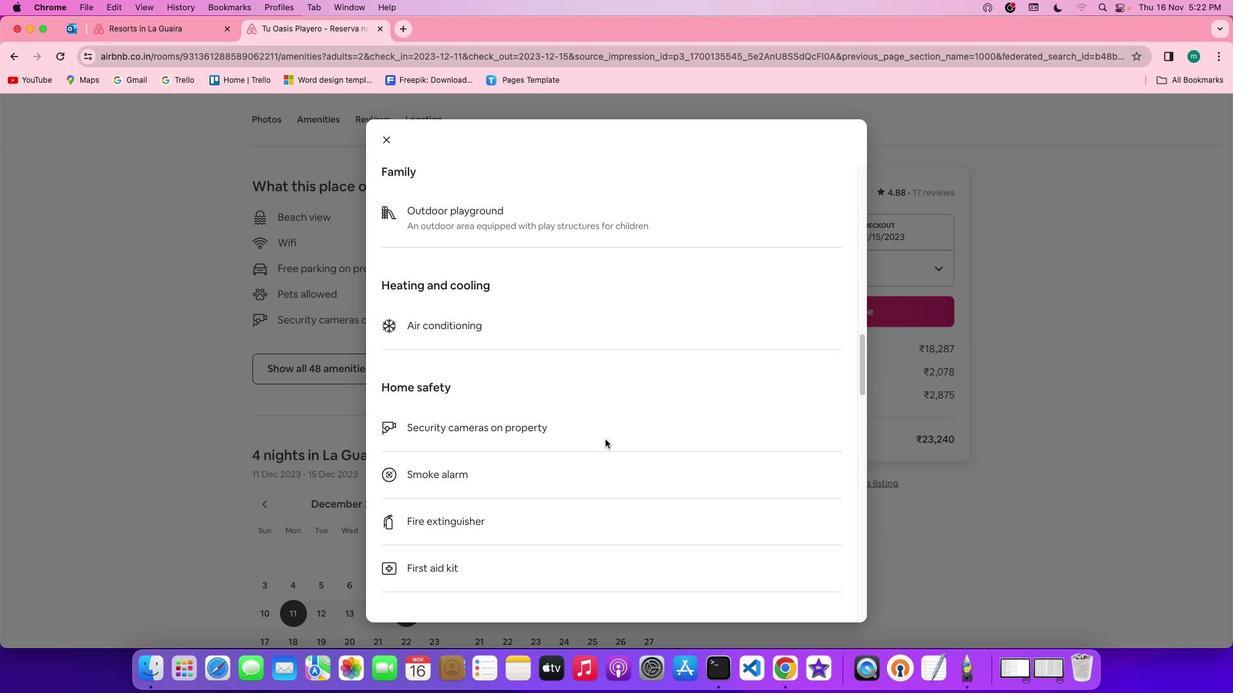 
Action: Mouse scrolled (605, 439) with delta (0, 0)
Screenshot: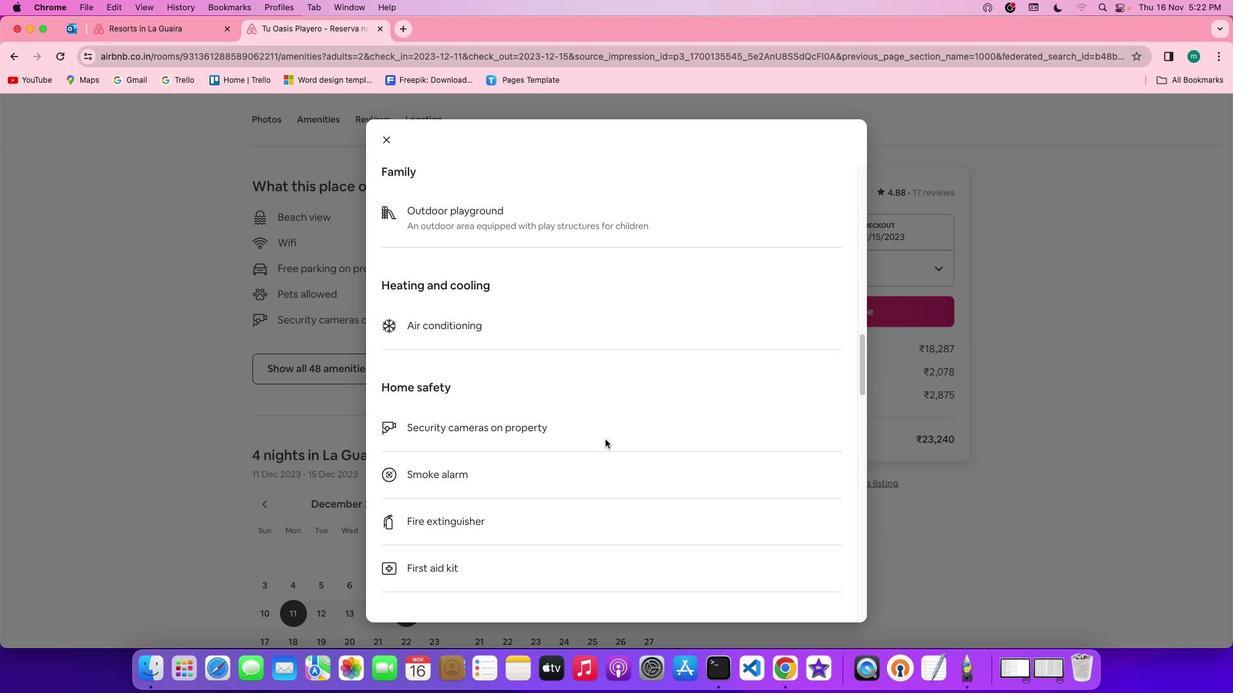 
Action: Mouse scrolled (605, 439) with delta (0, -1)
Screenshot: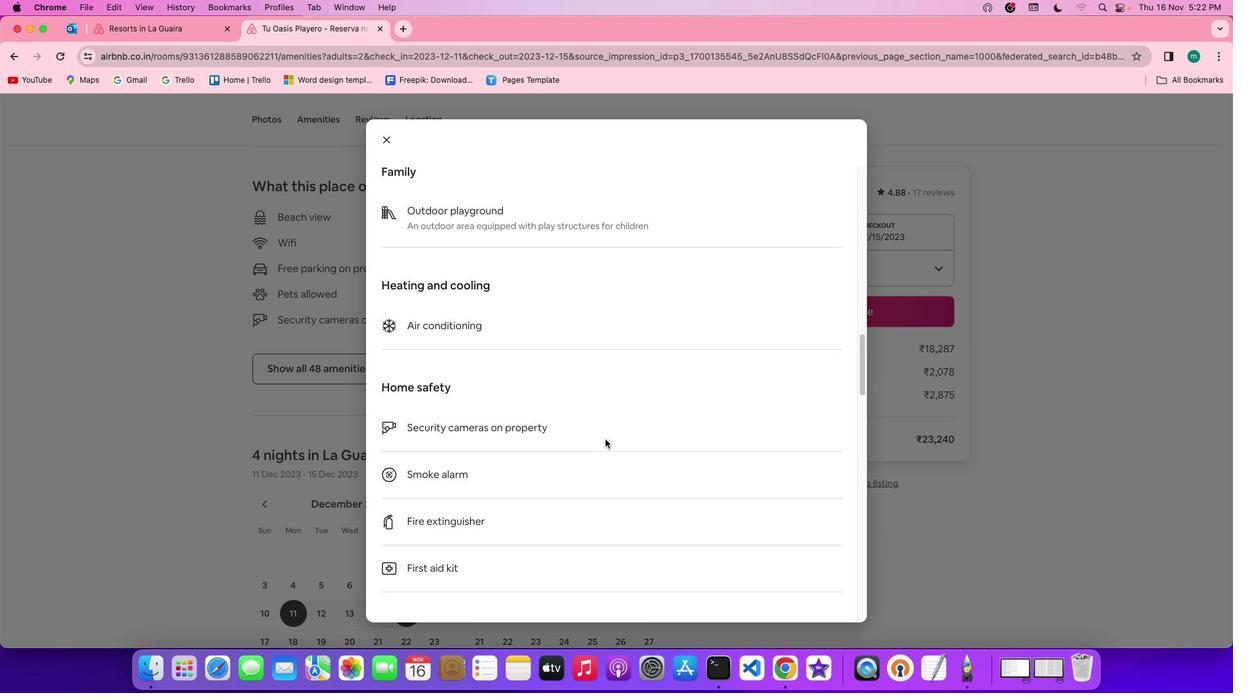
Action: Mouse scrolled (605, 439) with delta (0, -3)
Screenshot: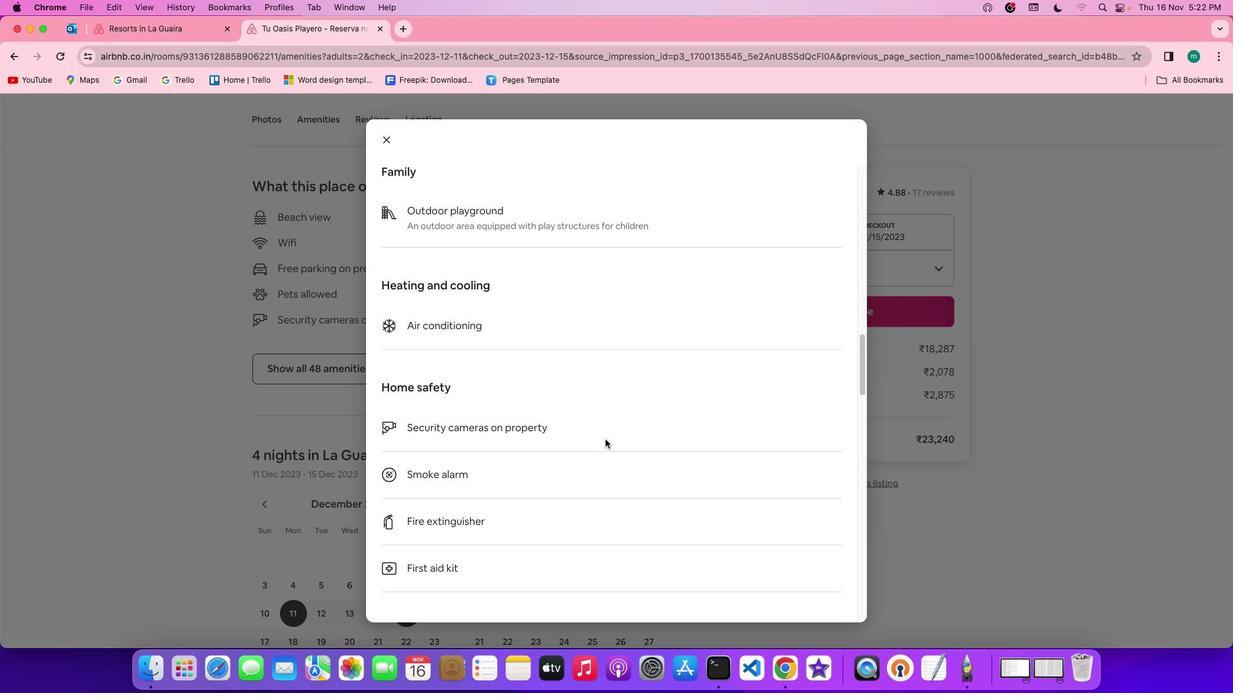 
Action: Mouse scrolled (605, 439) with delta (0, -3)
Screenshot: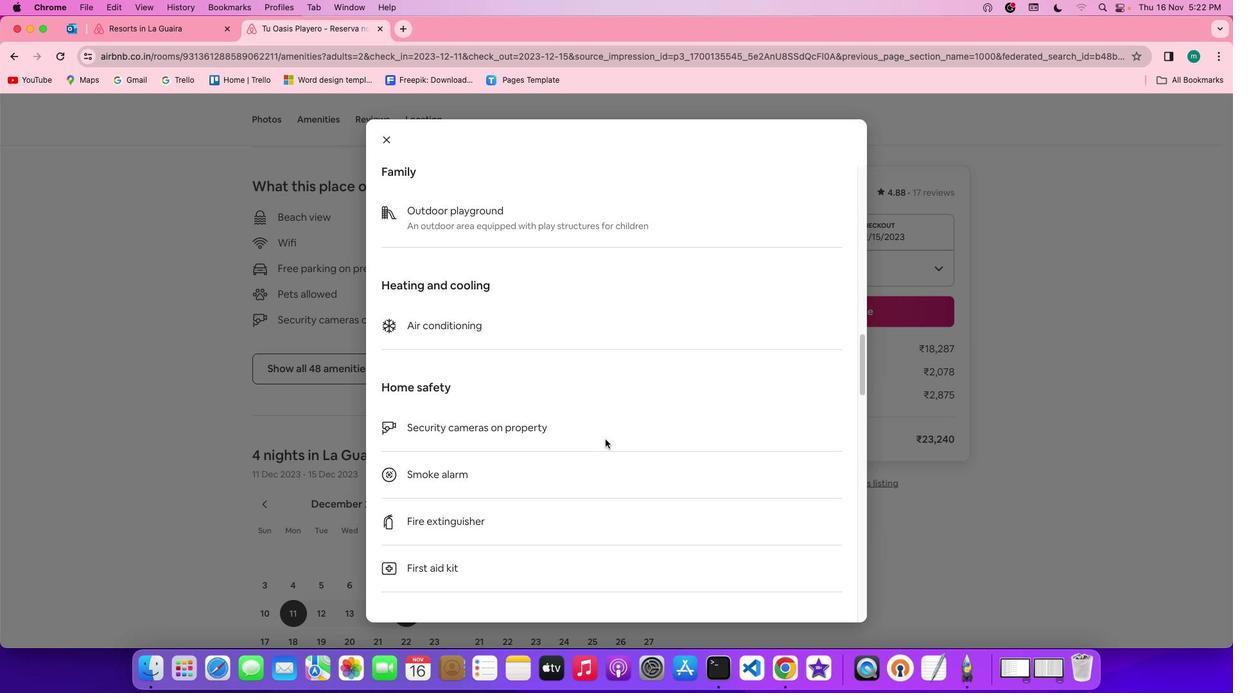 
Action: Mouse scrolled (605, 439) with delta (0, 0)
Screenshot: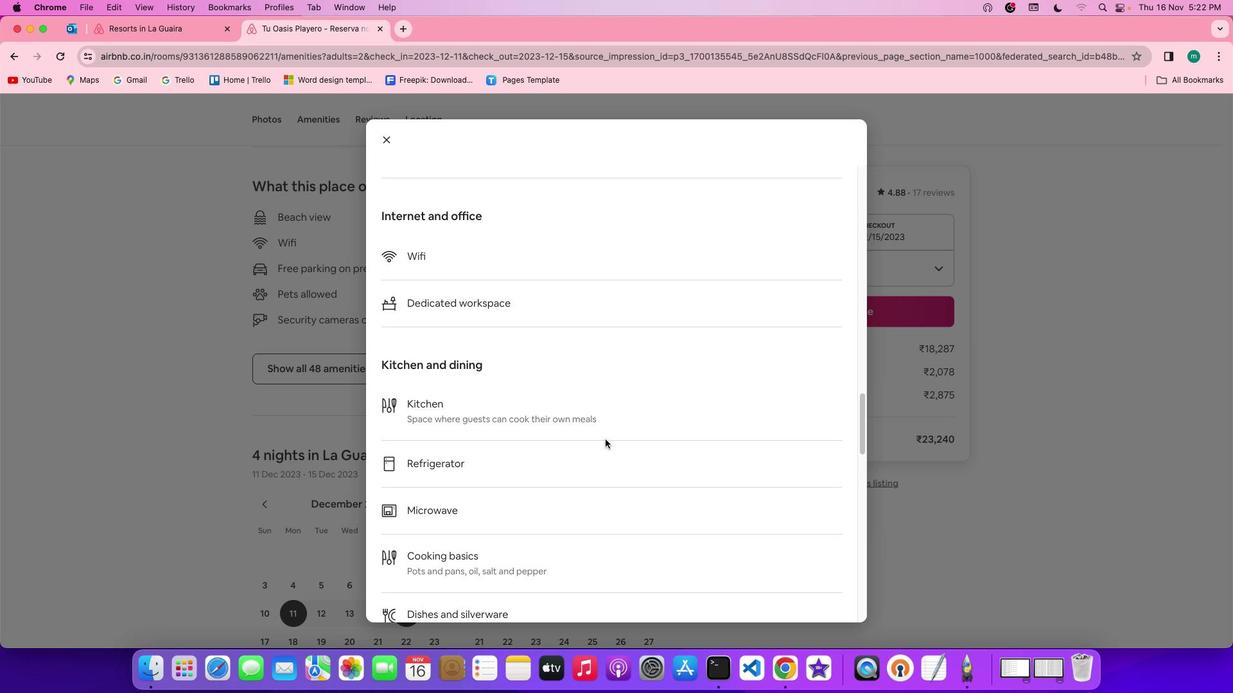 
Action: Mouse scrolled (605, 439) with delta (0, 0)
Screenshot: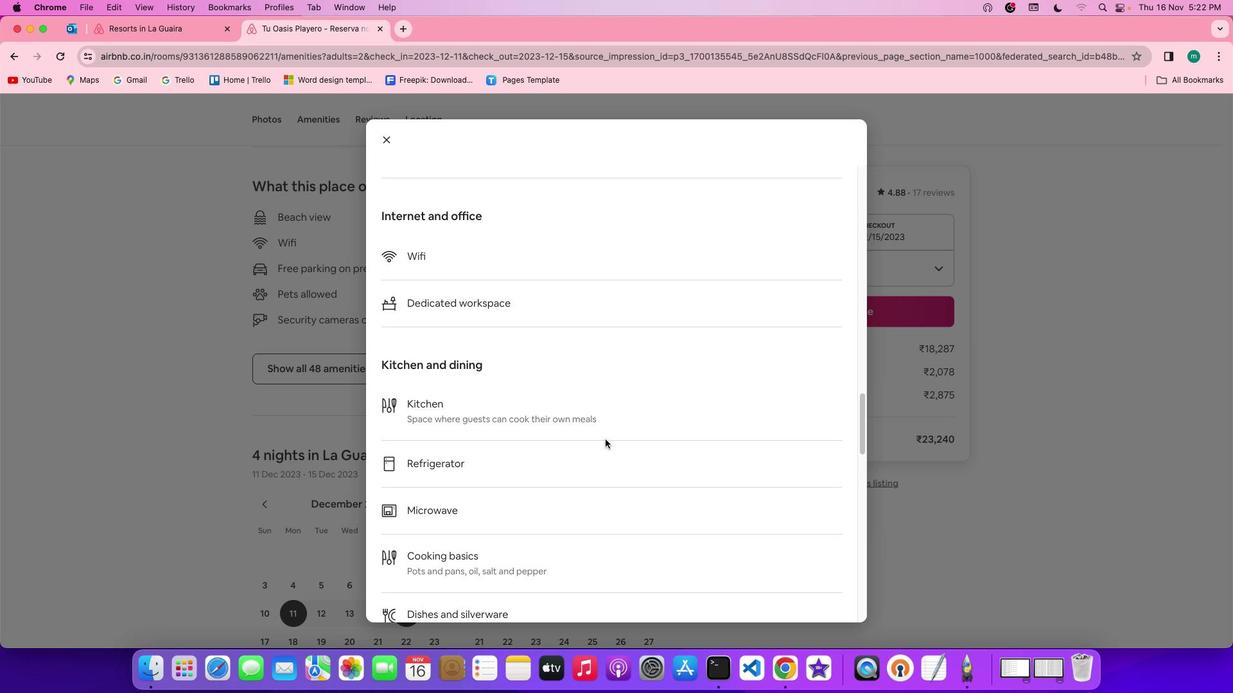 
Action: Mouse scrolled (605, 439) with delta (0, -1)
Screenshot: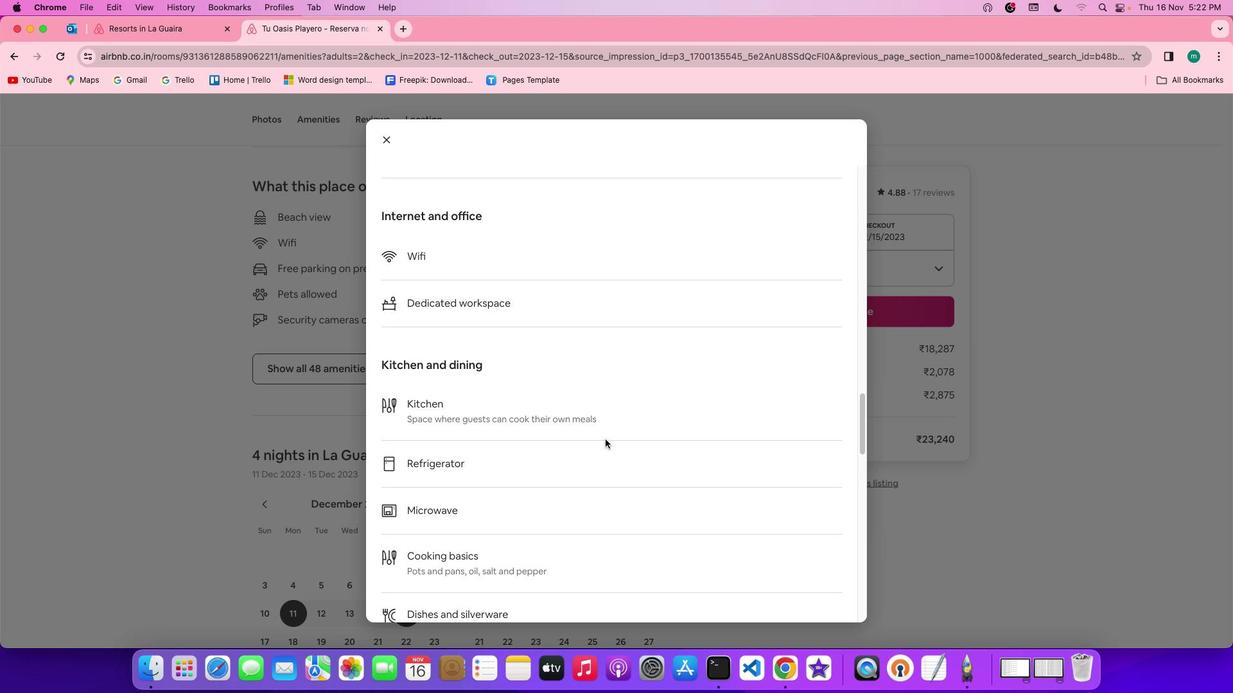 
Action: Mouse scrolled (605, 439) with delta (0, -3)
Screenshot: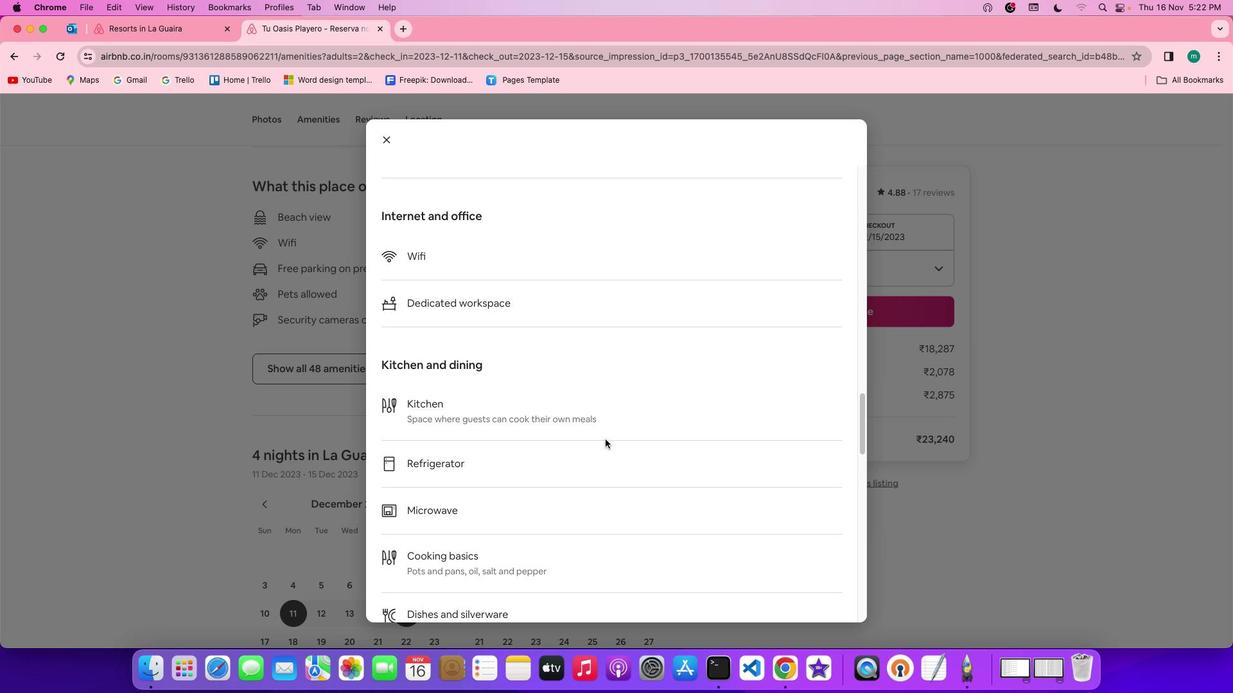 
Action: Mouse scrolled (605, 439) with delta (0, -3)
Screenshot: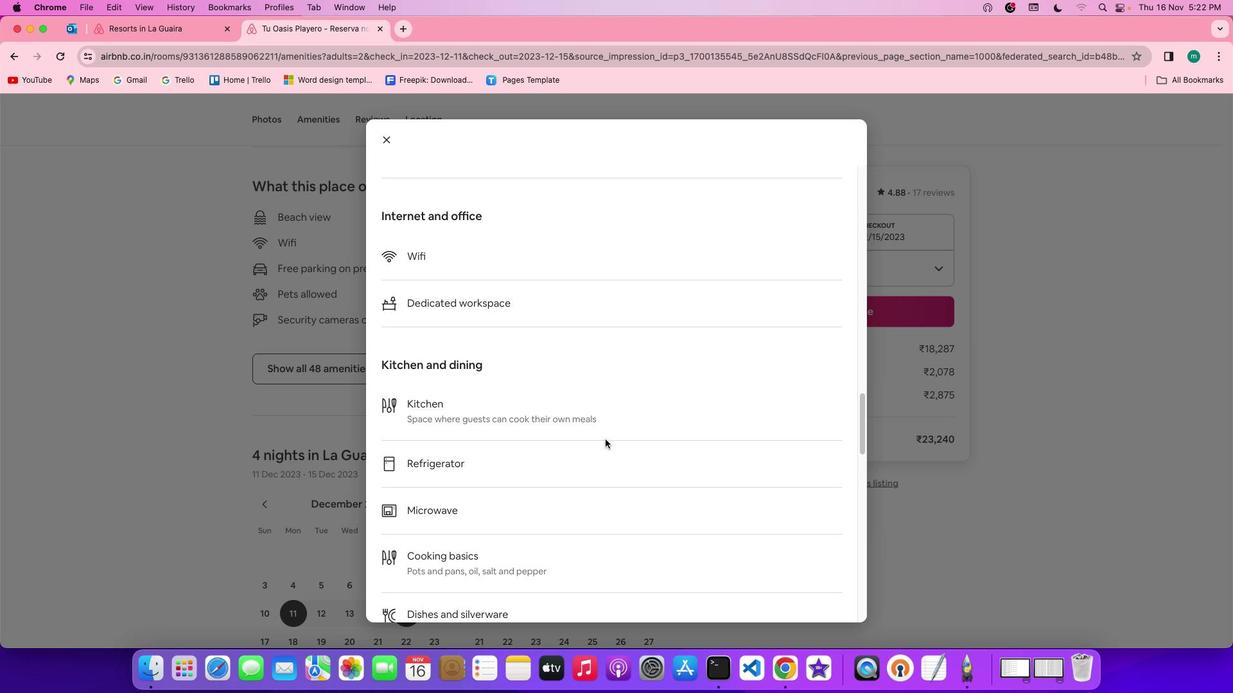 
Action: Mouse scrolled (605, 439) with delta (0, 0)
Screenshot: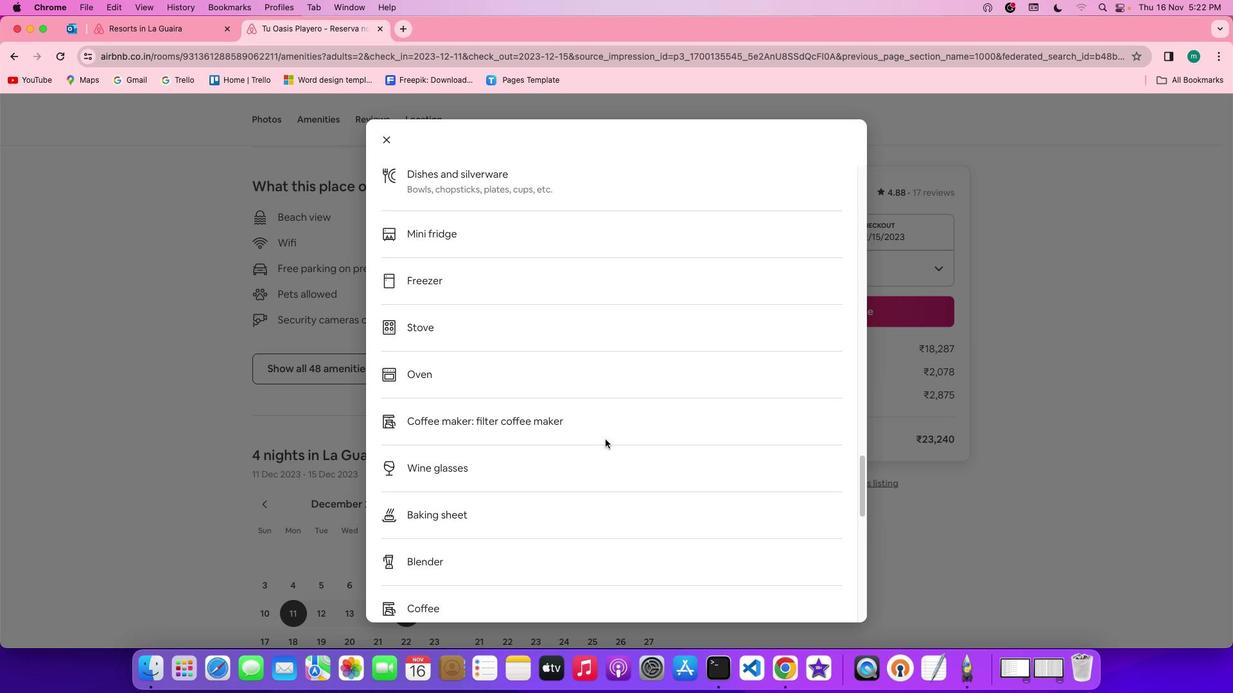 
Action: Mouse scrolled (605, 439) with delta (0, 0)
Screenshot: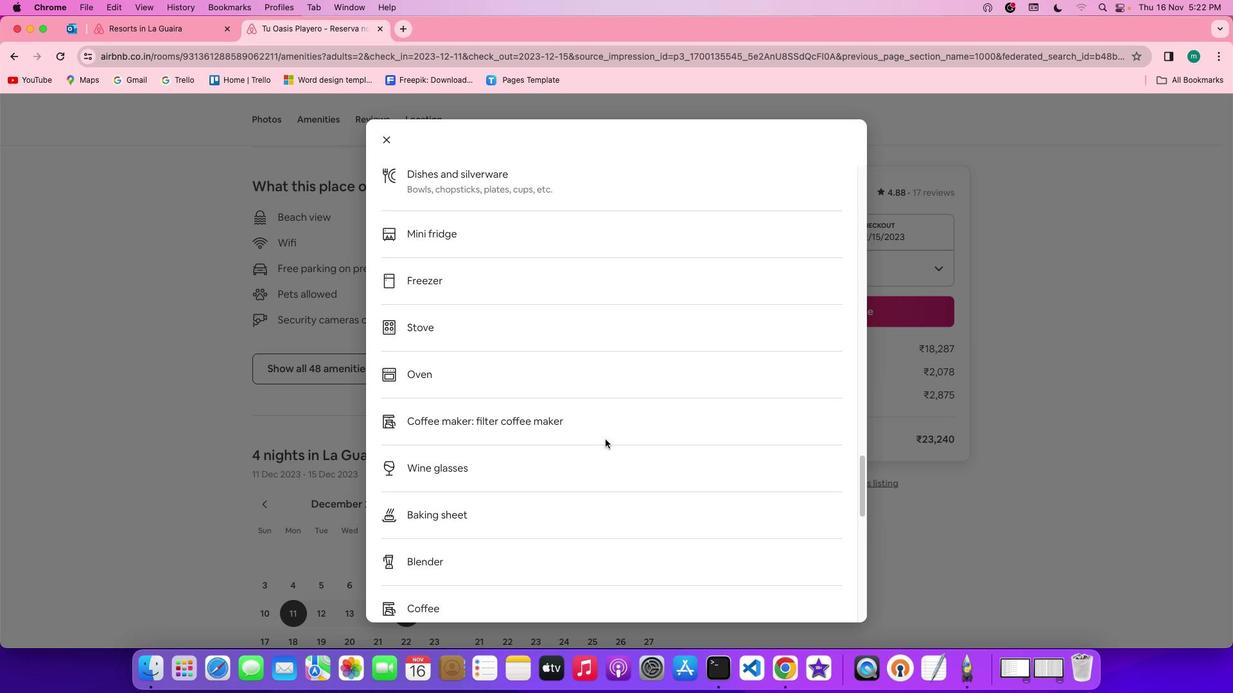 
Action: Mouse scrolled (605, 439) with delta (0, -1)
Screenshot: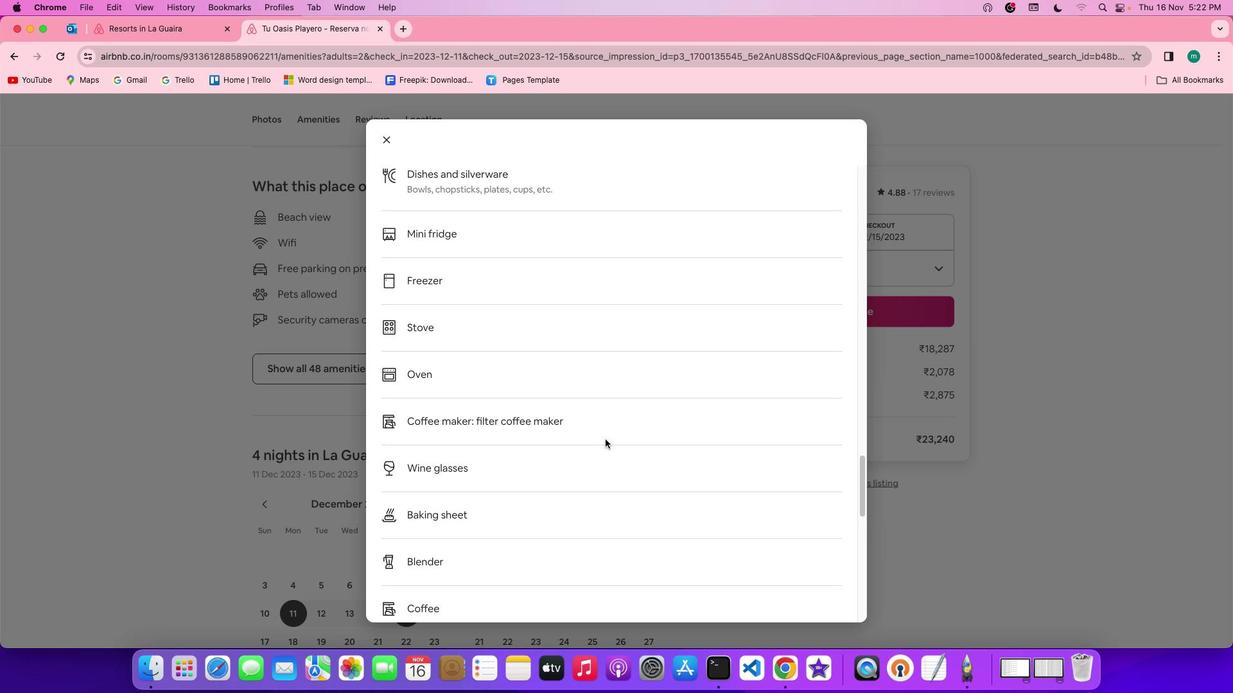 
Action: Mouse scrolled (605, 439) with delta (0, -3)
Screenshot: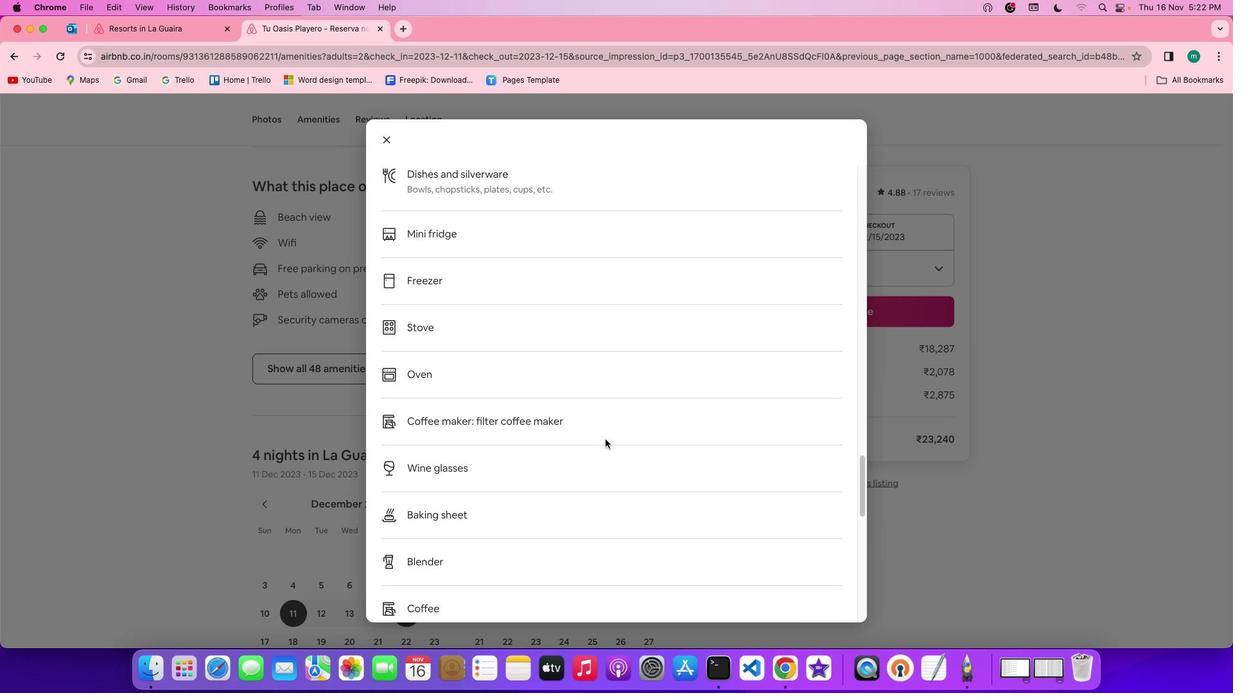 
Action: Mouse scrolled (605, 439) with delta (0, -3)
Screenshot: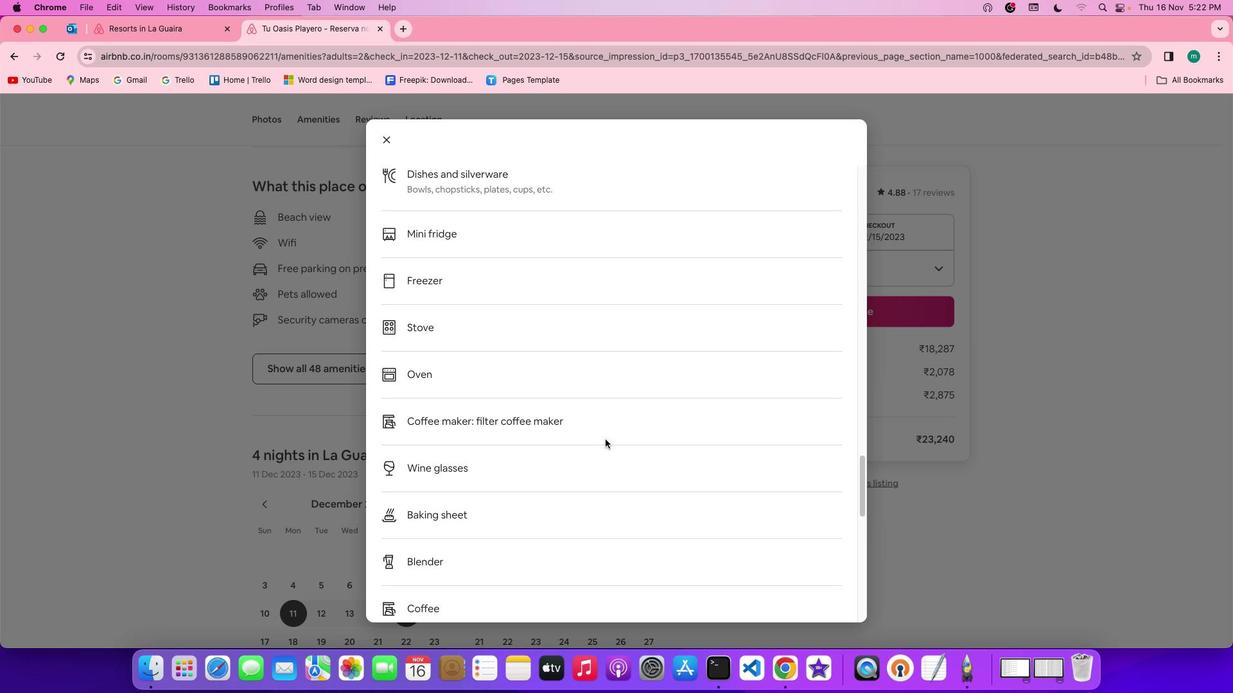 
Action: Mouse scrolled (605, 439) with delta (0, 0)
Screenshot: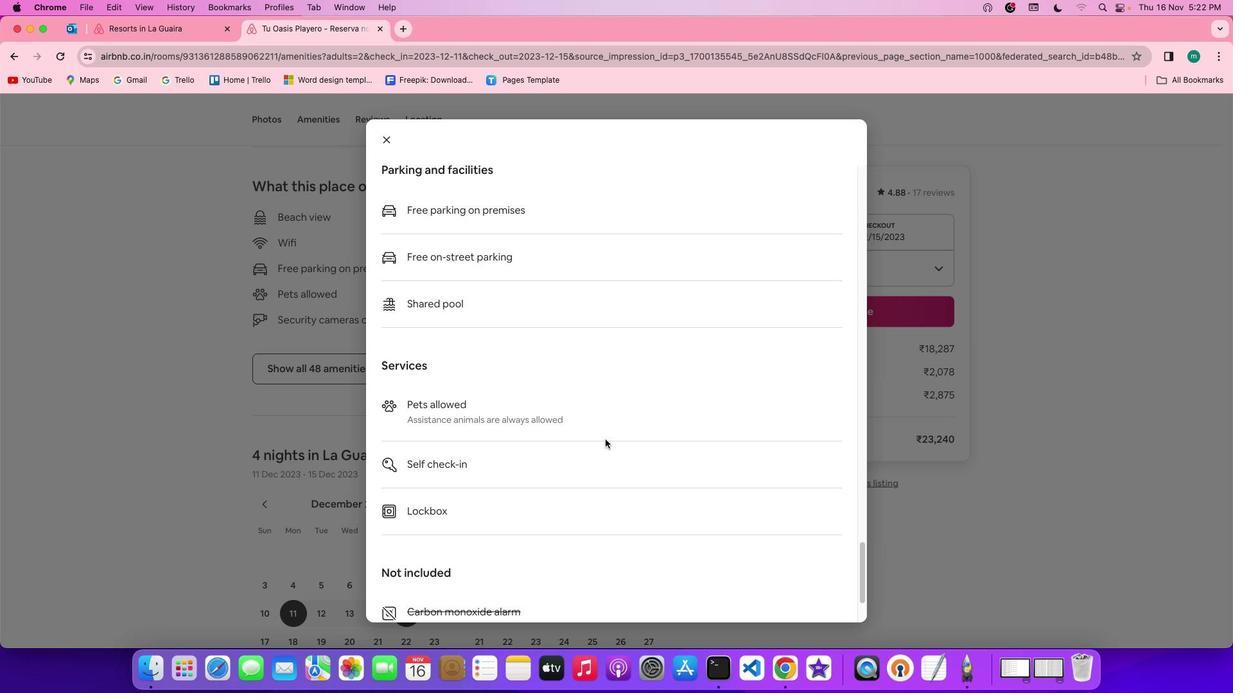 
Action: Mouse scrolled (605, 439) with delta (0, 0)
Screenshot: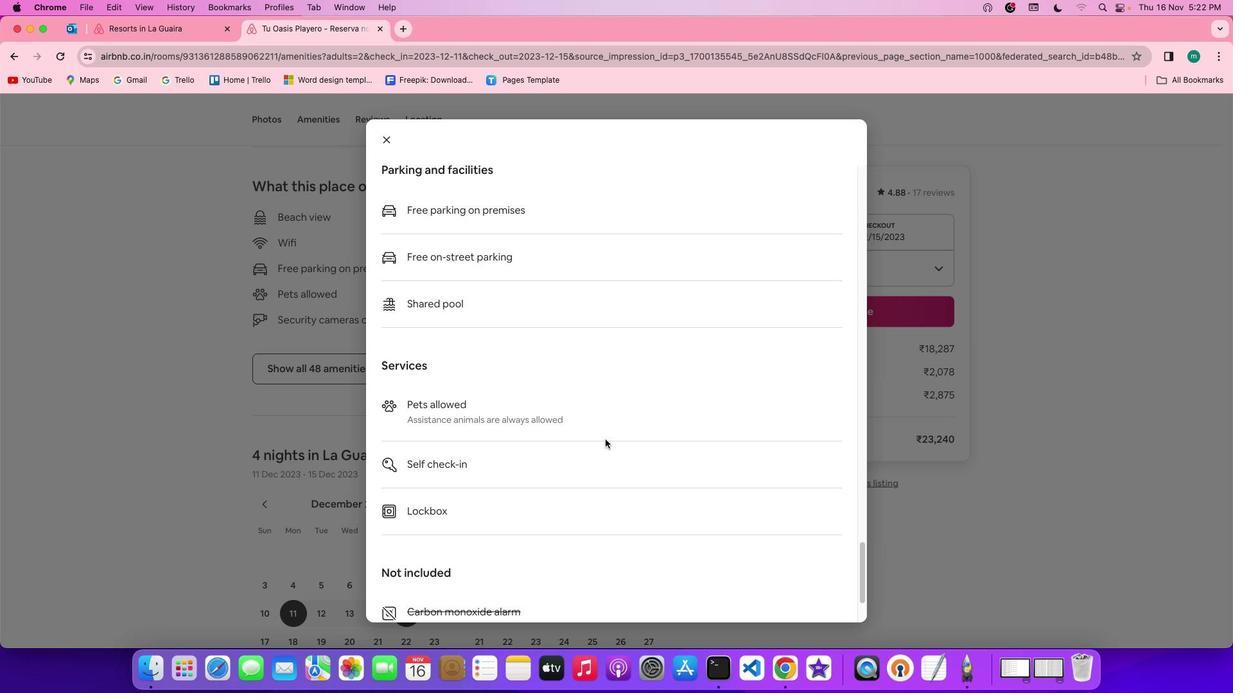 
Action: Mouse scrolled (605, 439) with delta (0, -1)
Screenshot: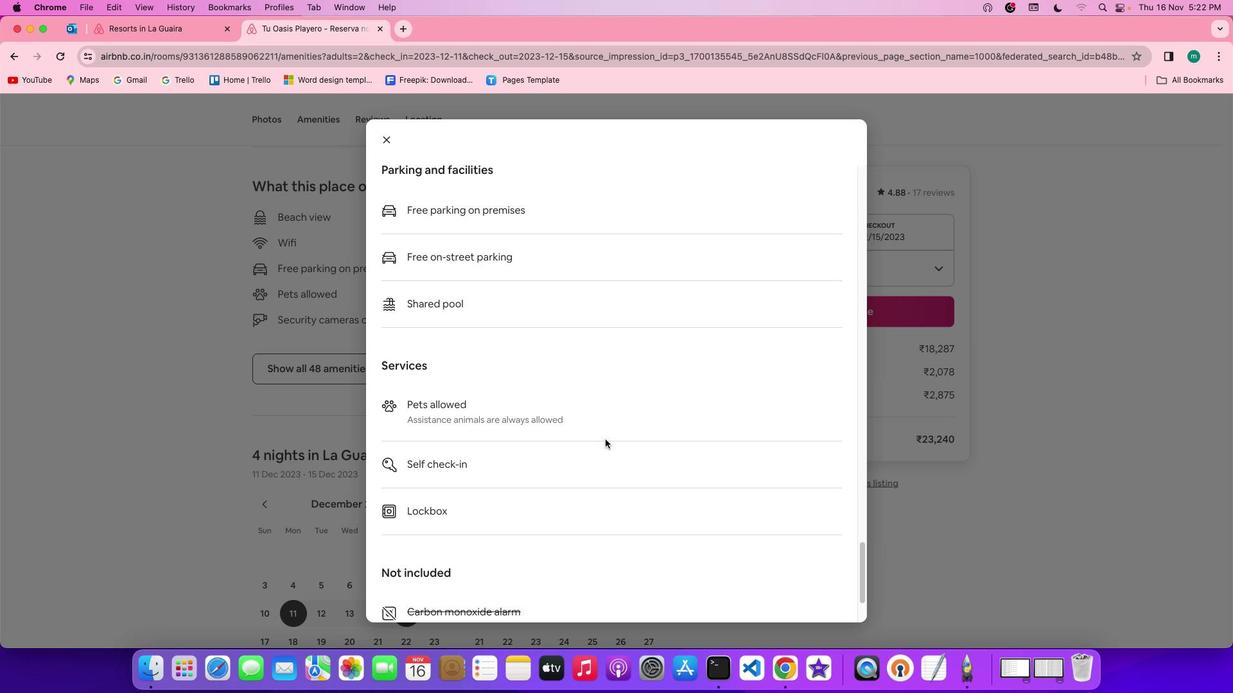 
Action: Mouse scrolled (605, 439) with delta (0, -3)
Screenshot: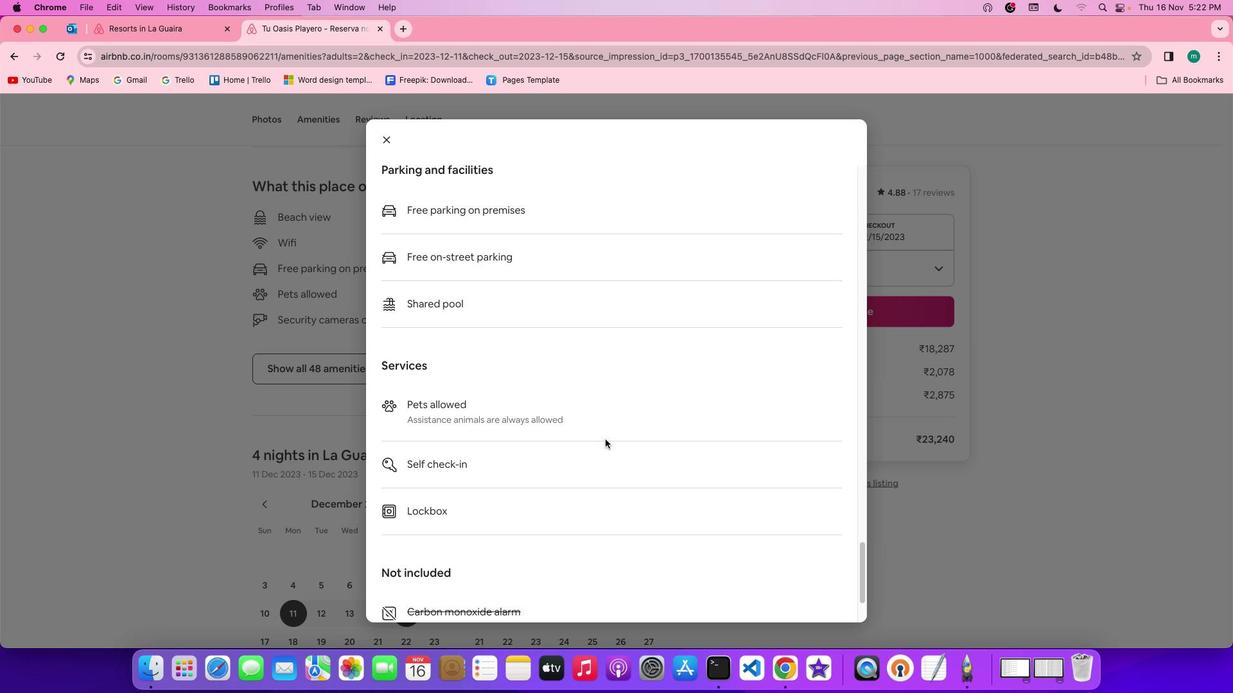 
Action: Mouse scrolled (605, 439) with delta (0, -3)
Screenshot: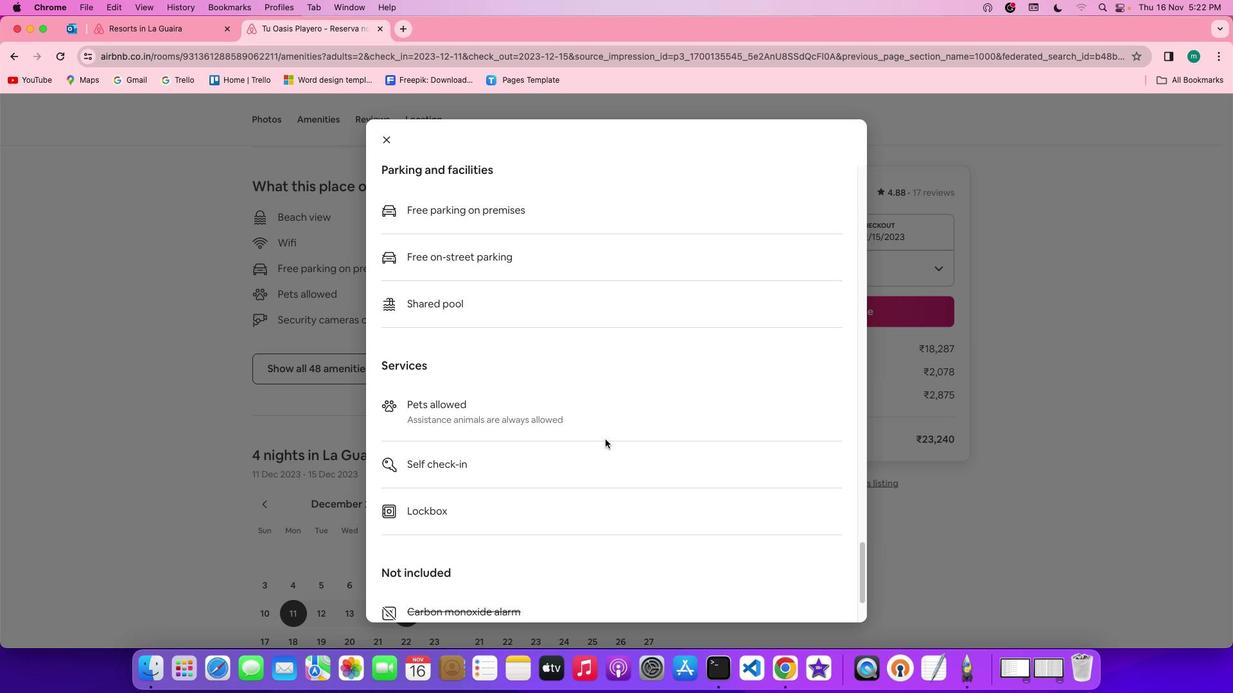
Action: Mouse scrolled (605, 439) with delta (0, -3)
Screenshot: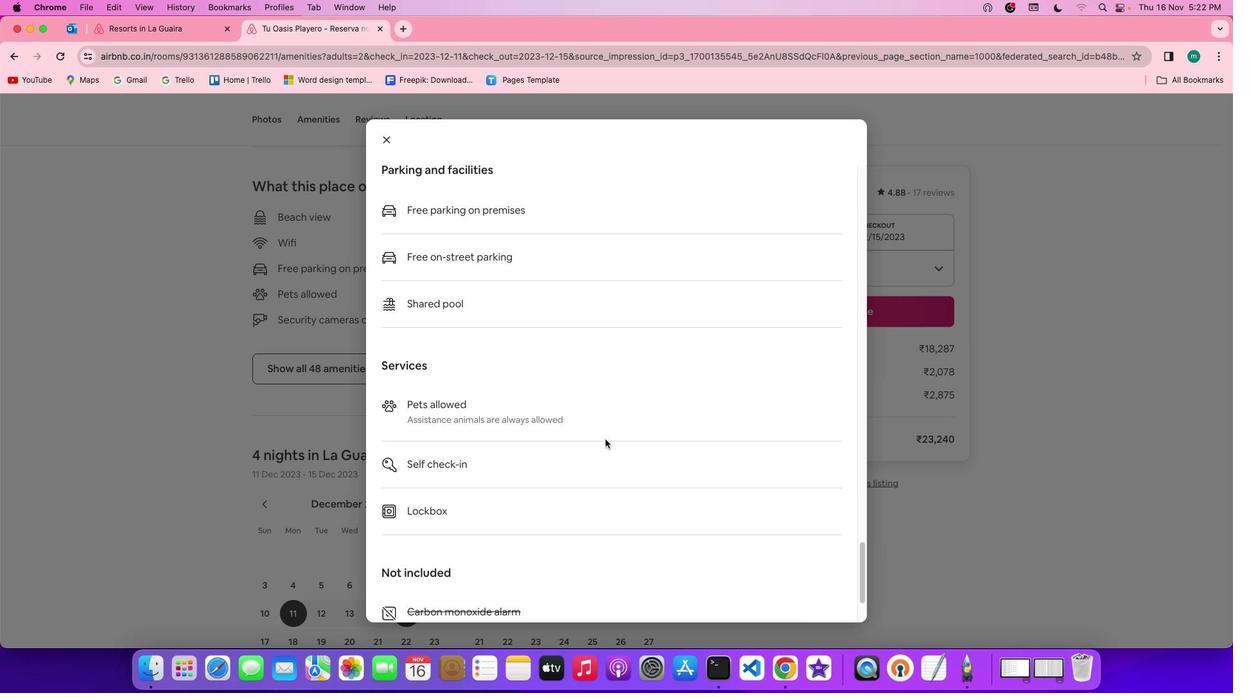 
Action: Mouse scrolled (605, 439) with delta (0, 0)
Screenshot: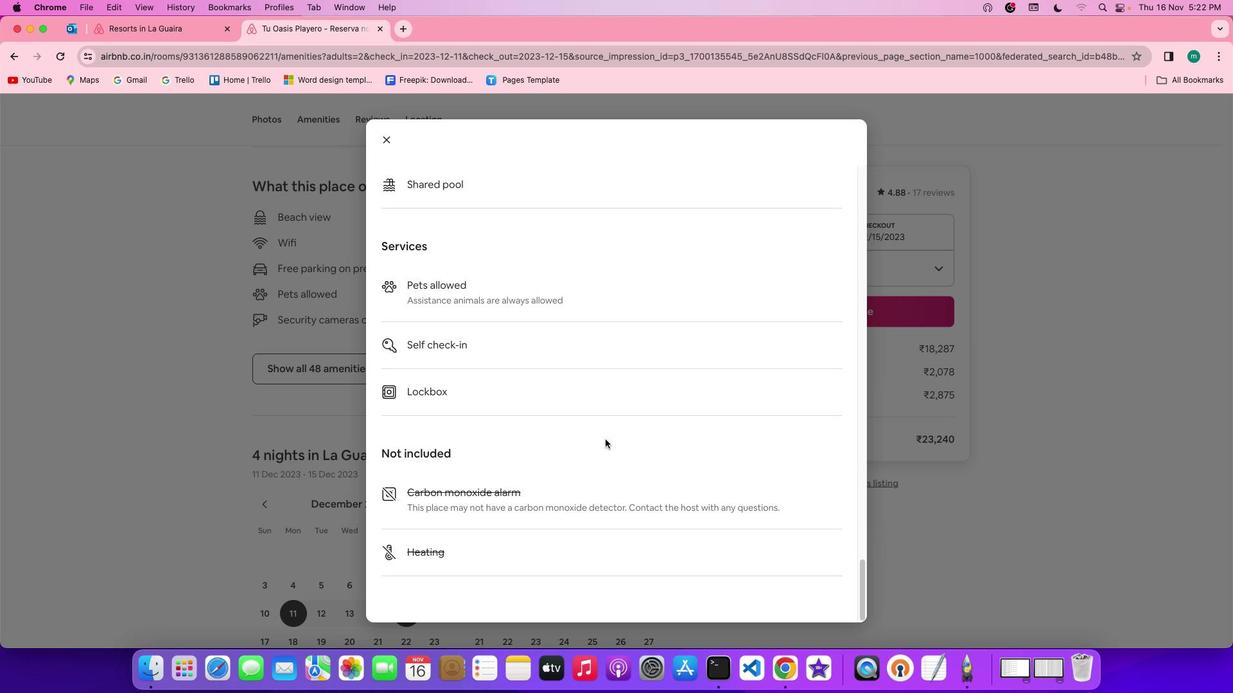 
Action: Mouse scrolled (605, 439) with delta (0, 0)
Screenshot: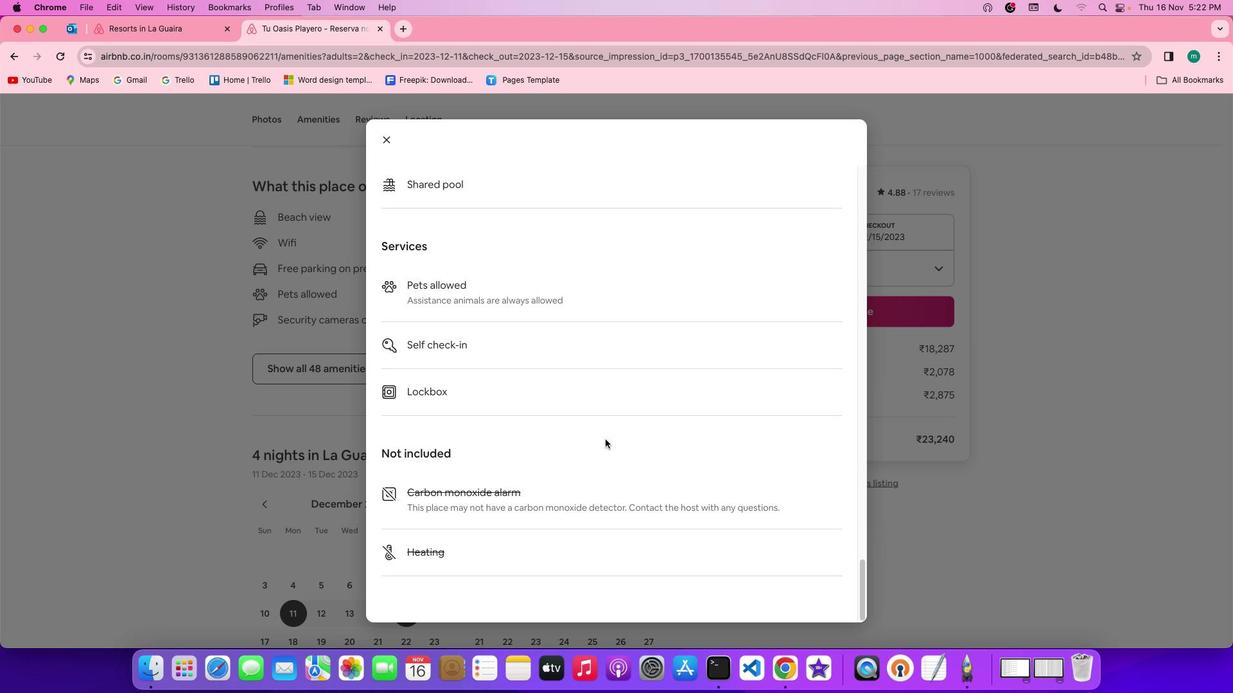 
Action: Mouse scrolled (605, 439) with delta (0, -2)
Screenshot: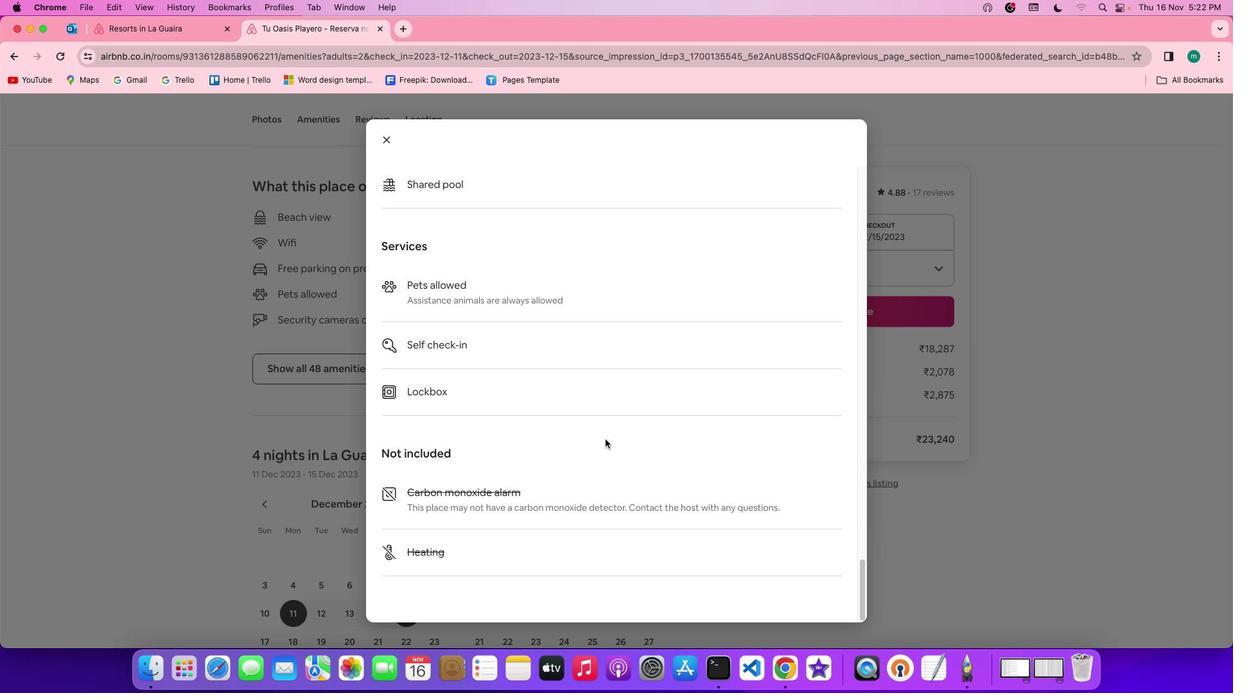 
Action: Mouse scrolled (605, 439) with delta (0, -3)
Screenshot: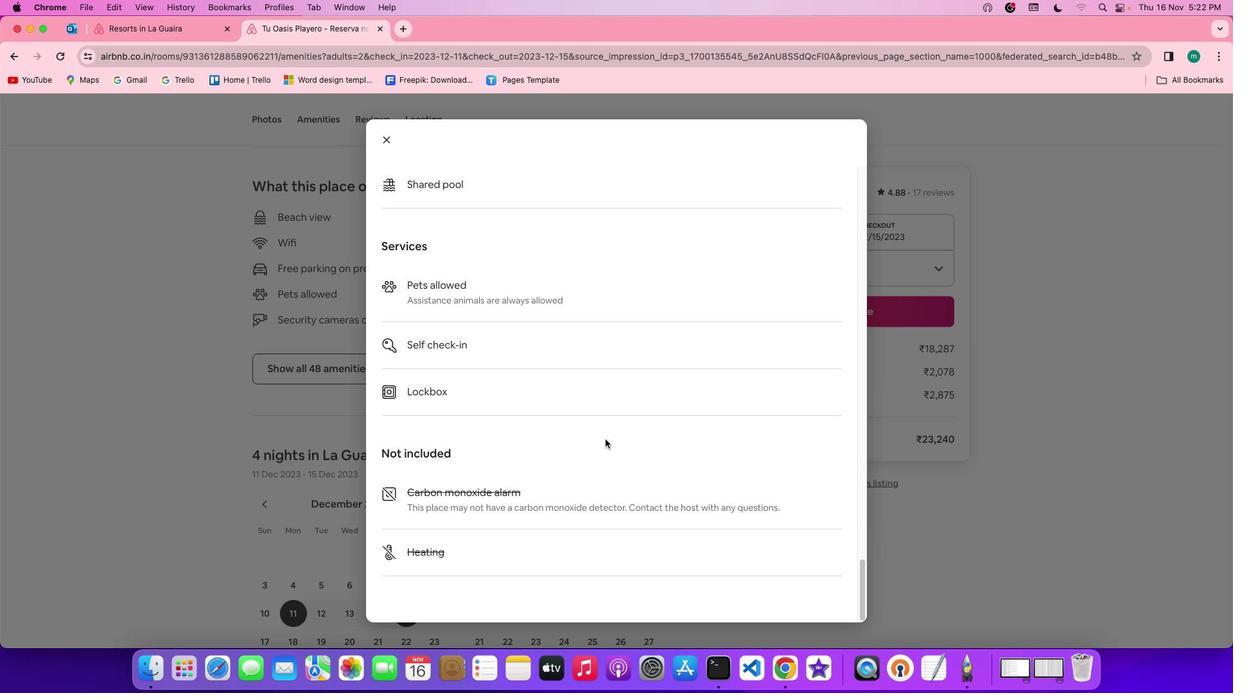 
Action: Mouse scrolled (605, 439) with delta (0, -3)
Screenshot: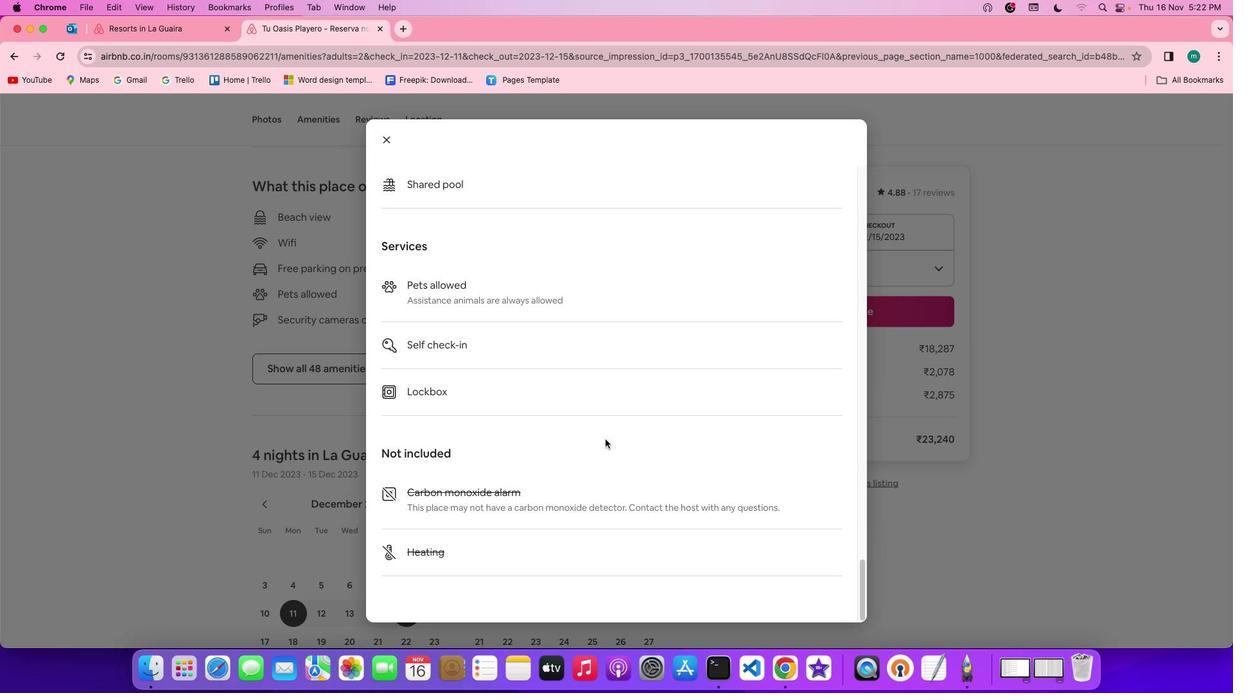 
Action: Mouse scrolled (605, 439) with delta (0, -3)
Screenshot: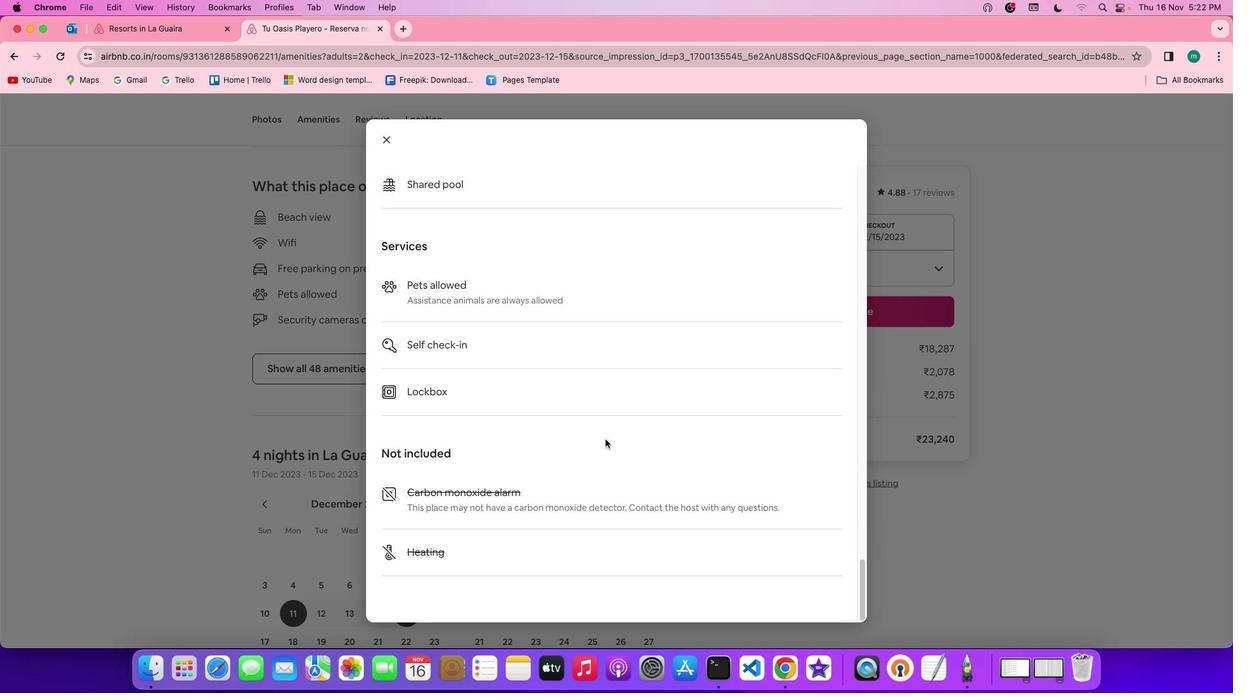 
Action: Mouse scrolled (605, 439) with delta (0, 0)
Screenshot: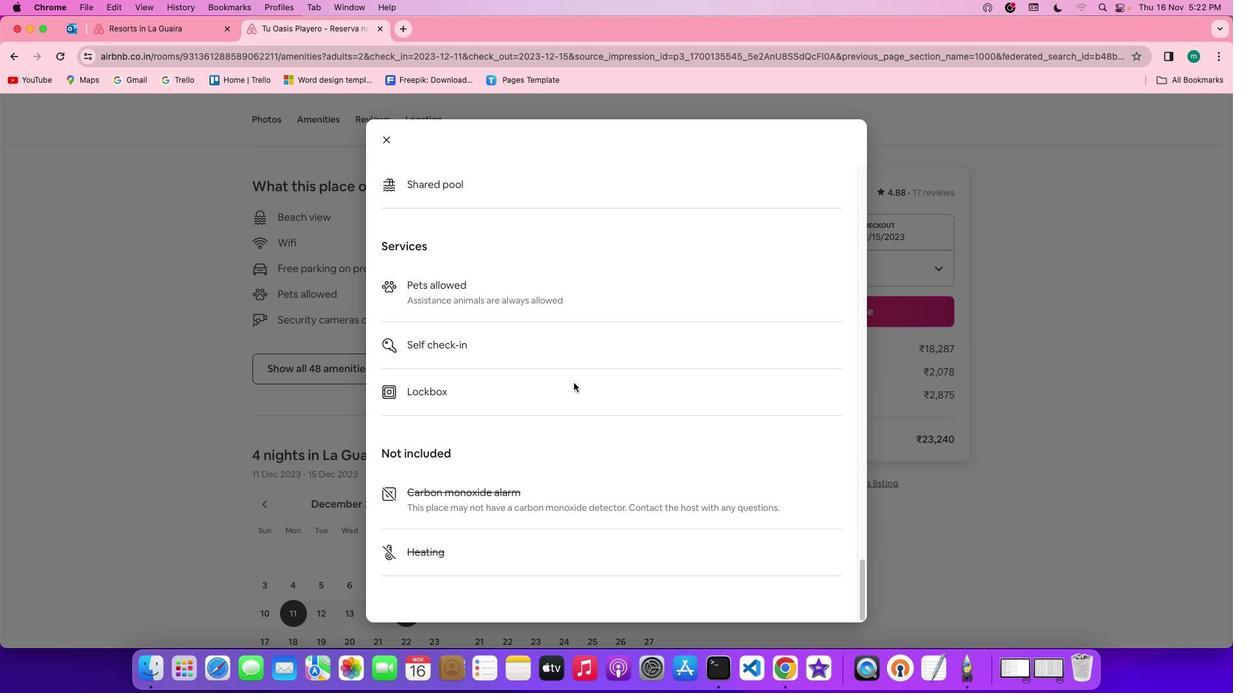 
Action: Mouse scrolled (605, 439) with delta (0, 0)
Screenshot: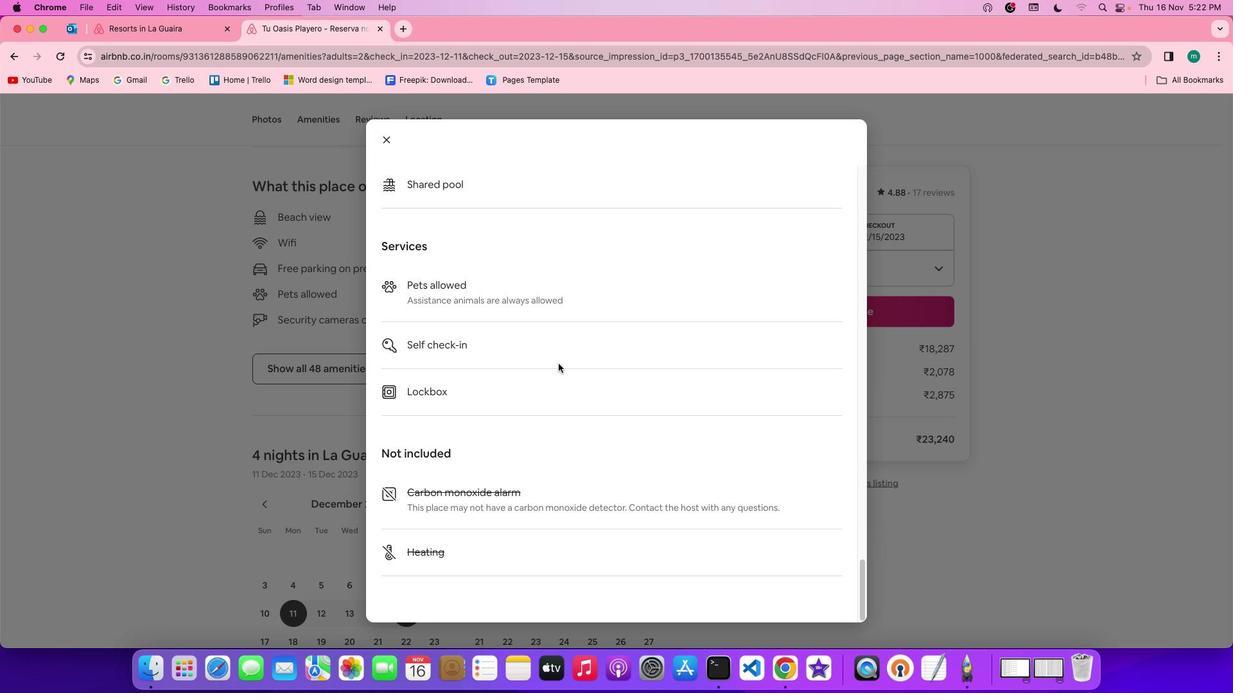 
Action: Mouse scrolled (605, 439) with delta (0, -1)
Screenshot: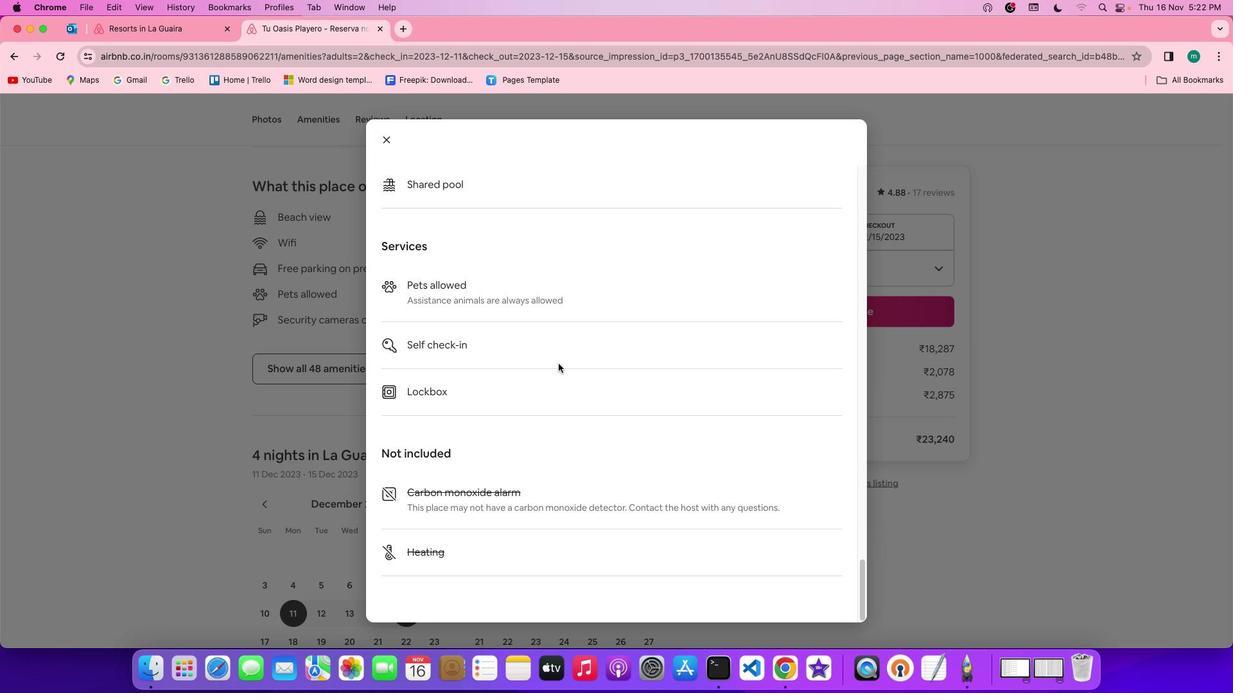 
Action: Mouse scrolled (605, 439) with delta (0, -3)
Screenshot: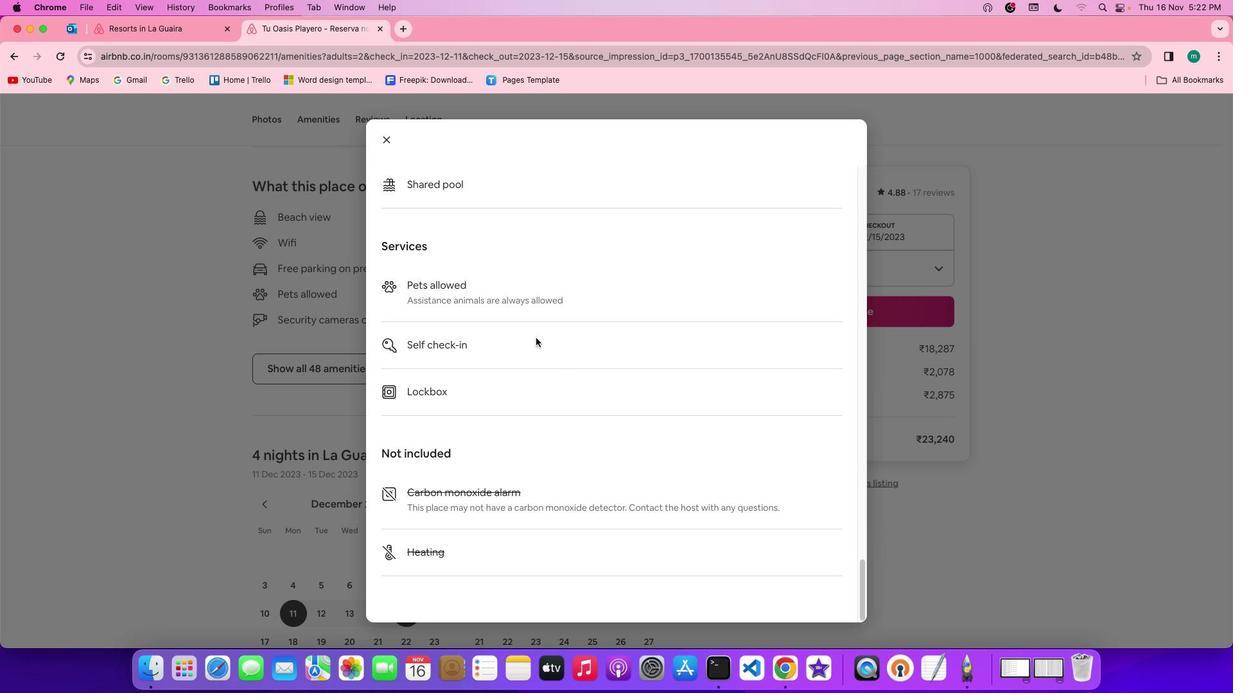 
Action: Mouse scrolled (605, 439) with delta (0, -3)
Screenshot: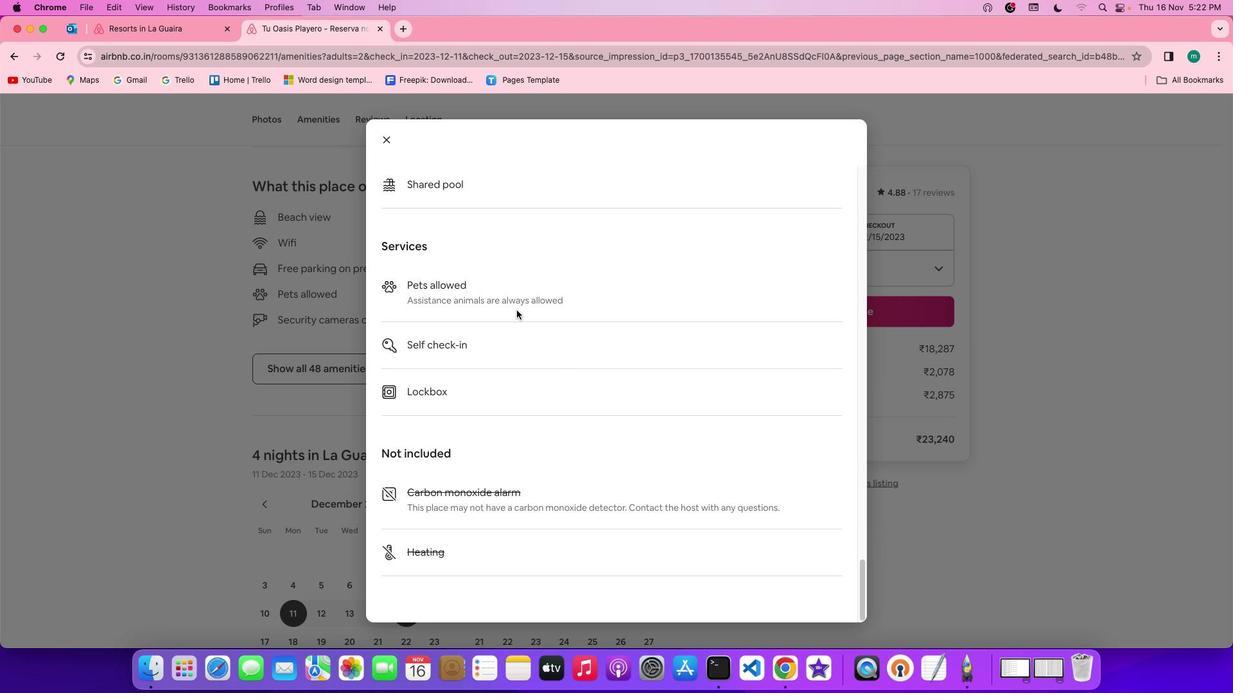
Action: Mouse moved to (386, 143)
Screenshot: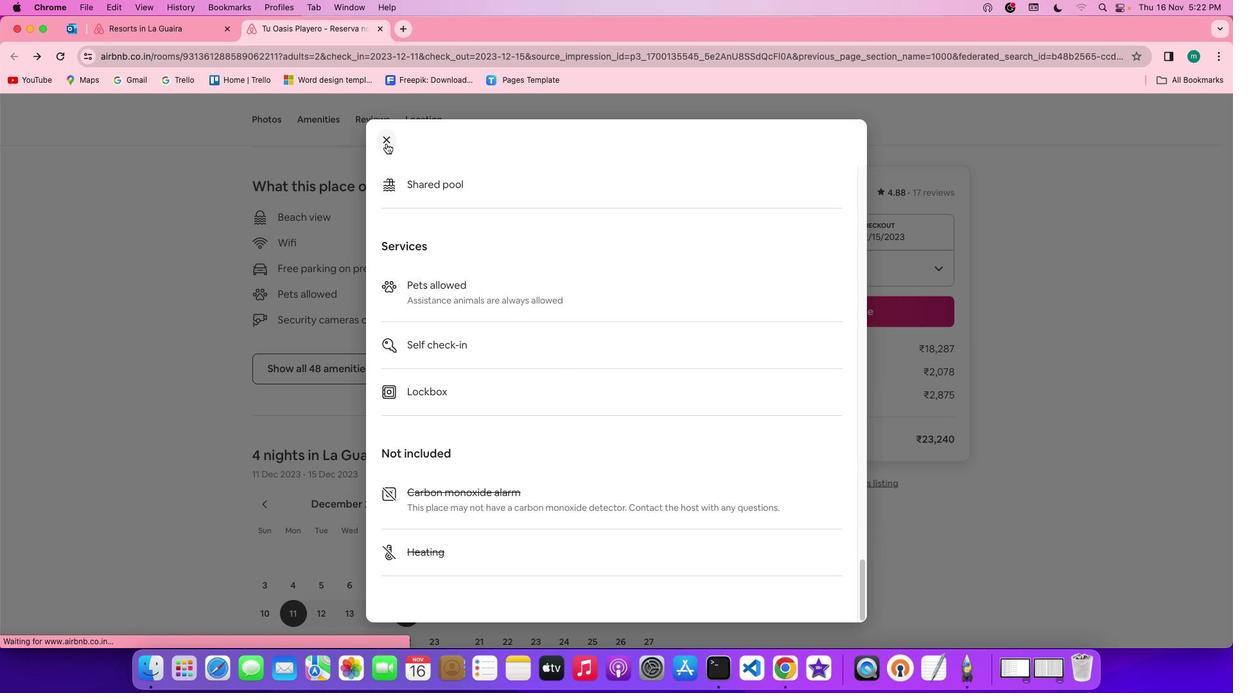 
Action: Mouse pressed left at (386, 143)
Screenshot: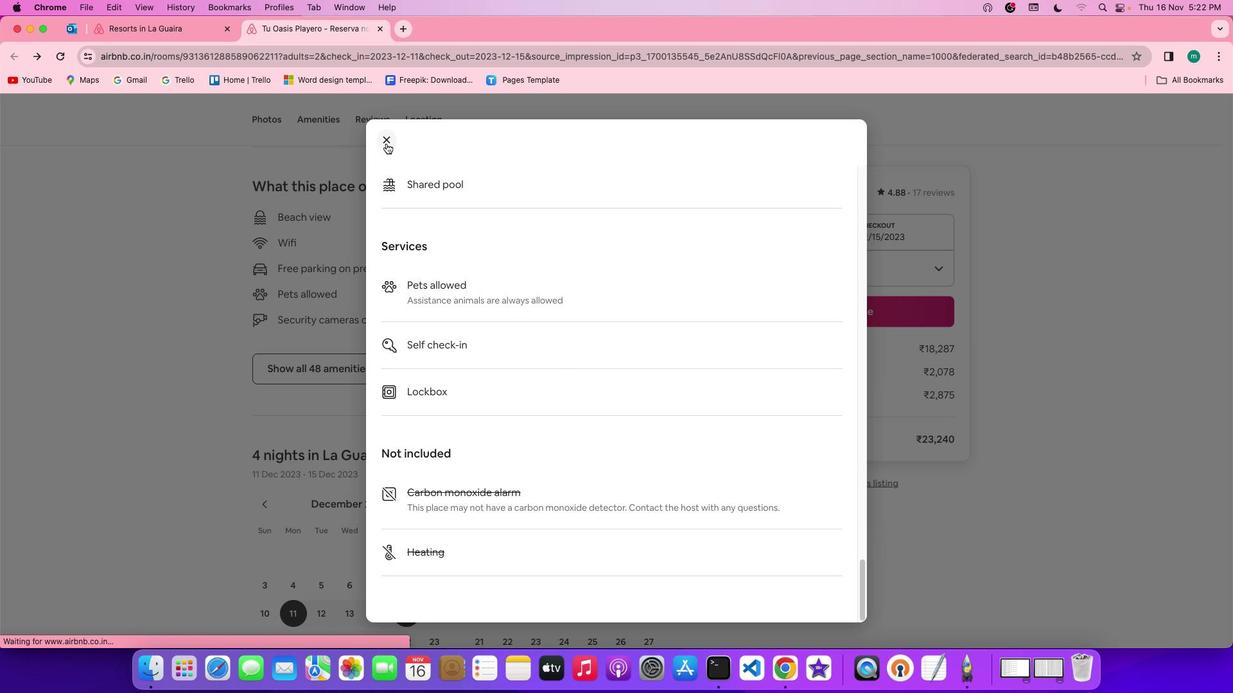 
Action: Mouse moved to (466, 447)
Screenshot: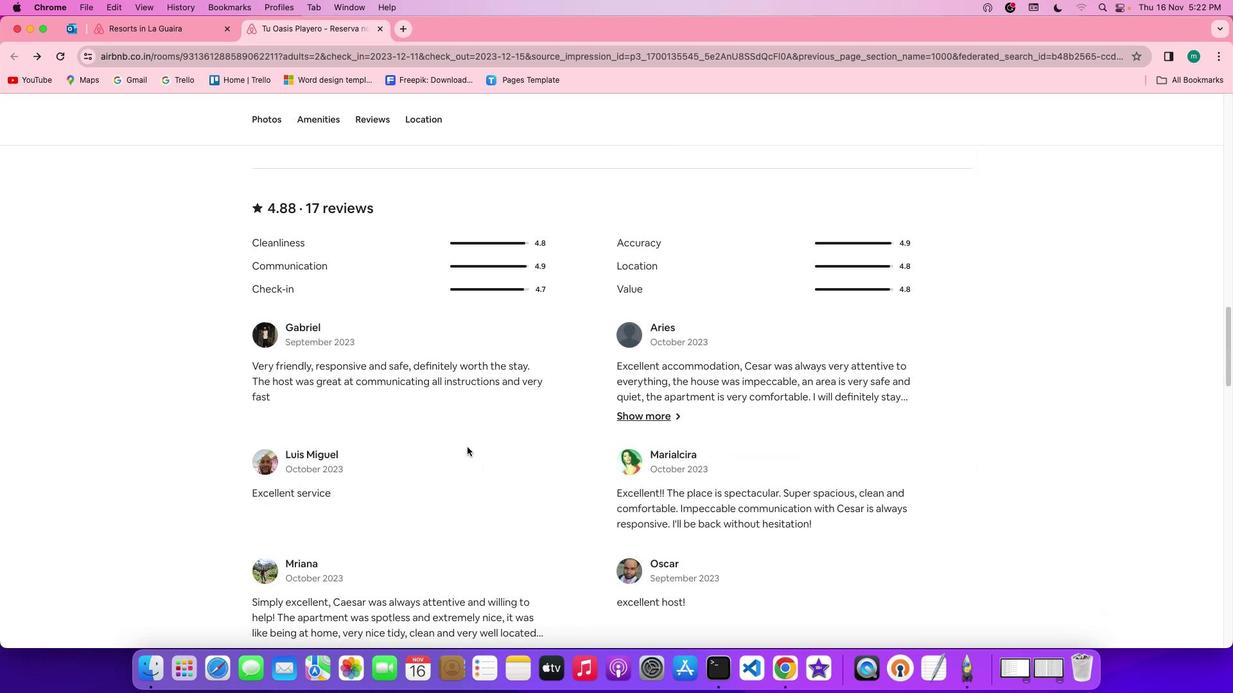 
Action: Mouse scrolled (466, 447) with delta (0, 0)
Screenshot: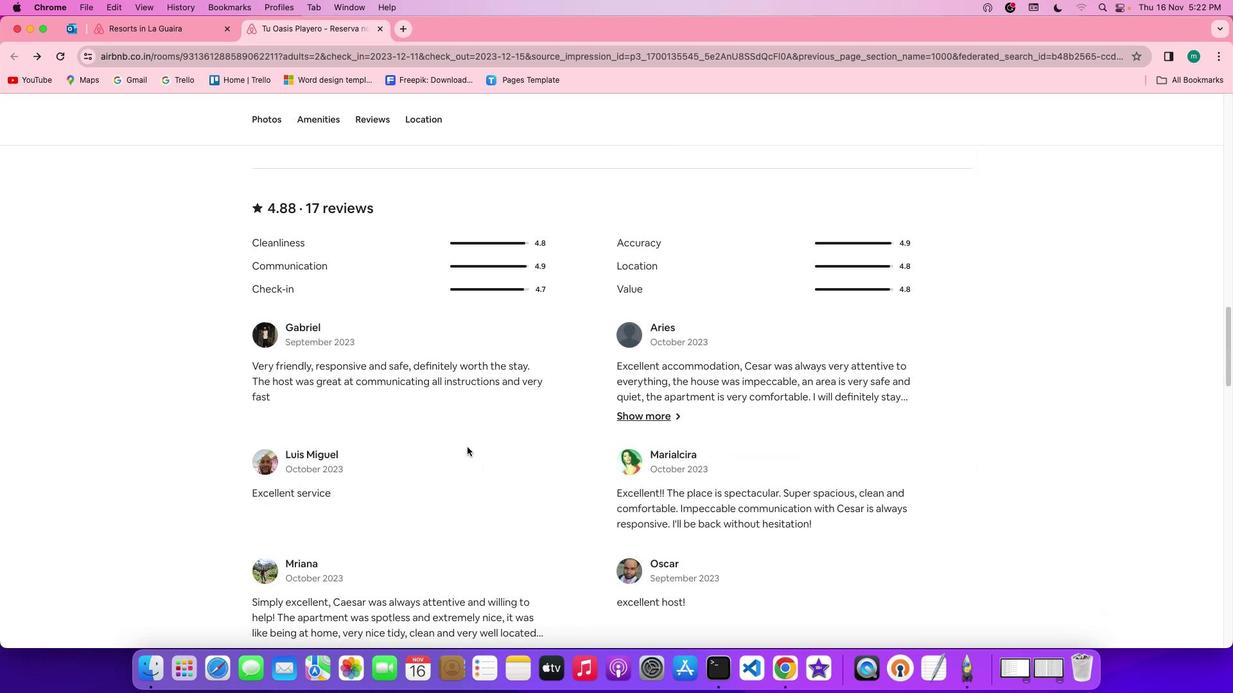 
Action: Mouse moved to (467, 447)
Screenshot: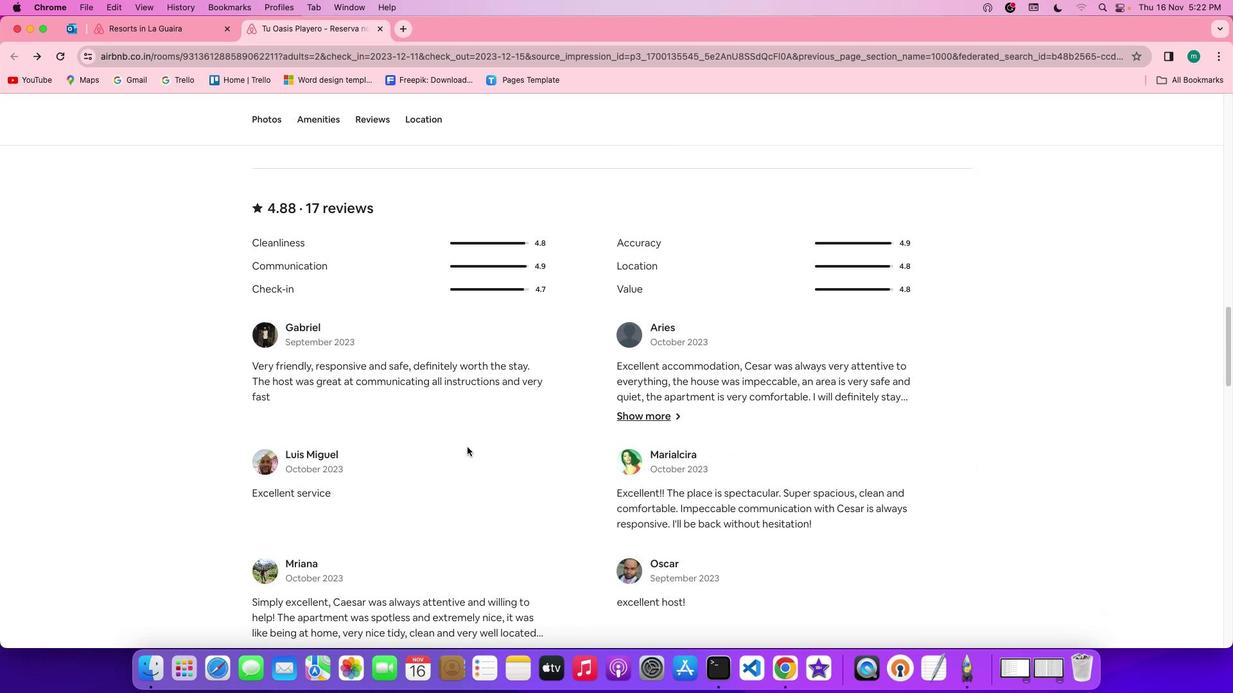 
Action: Mouse scrolled (467, 447) with delta (0, 0)
Screenshot: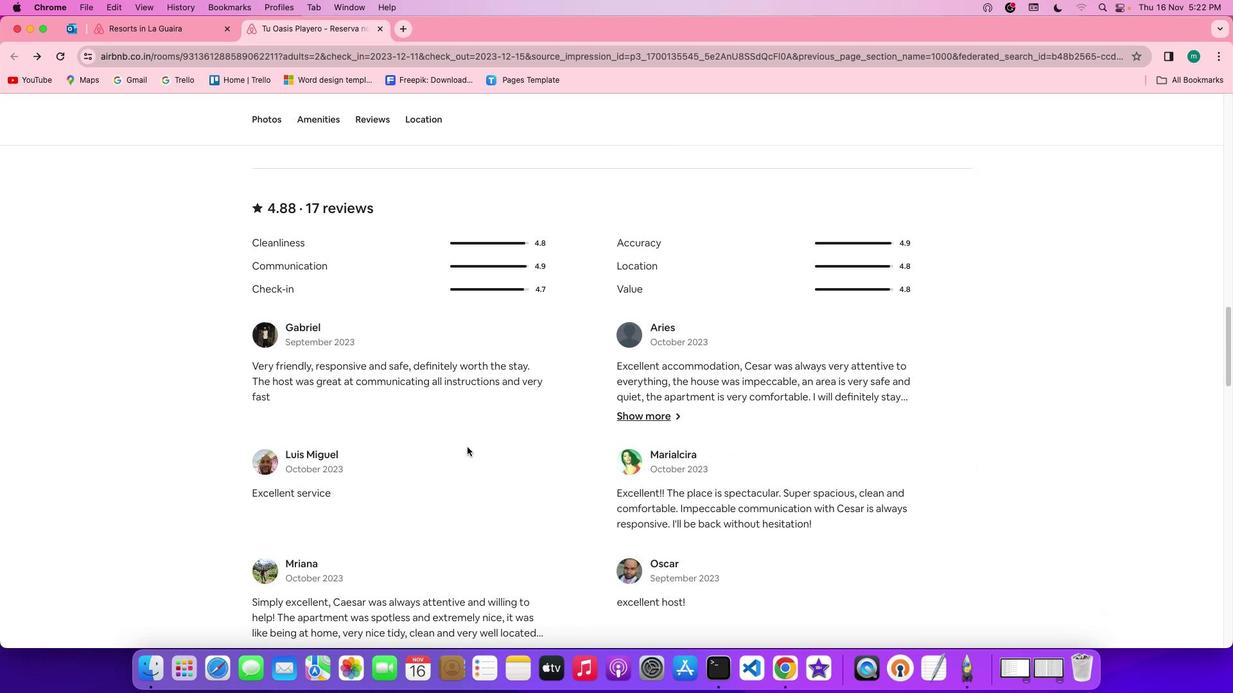 
Action: Mouse scrolled (467, 447) with delta (0, -1)
Screenshot: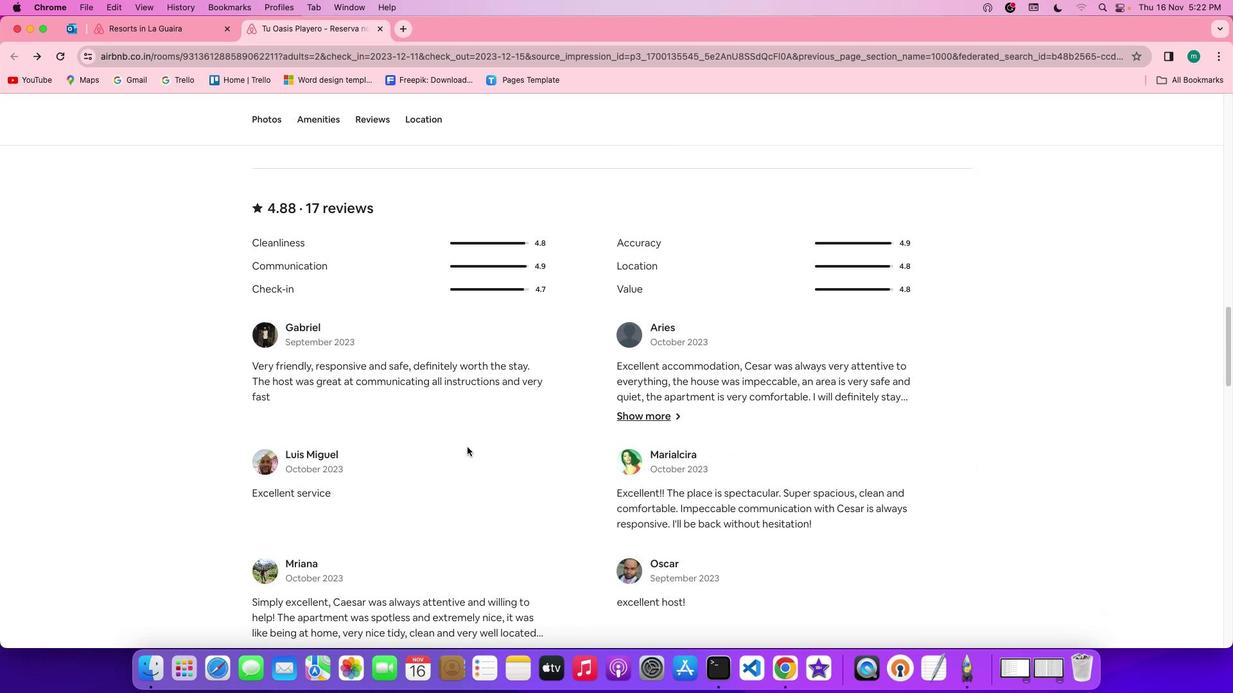 
Action: Mouse scrolled (467, 447) with delta (0, -3)
Screenshot: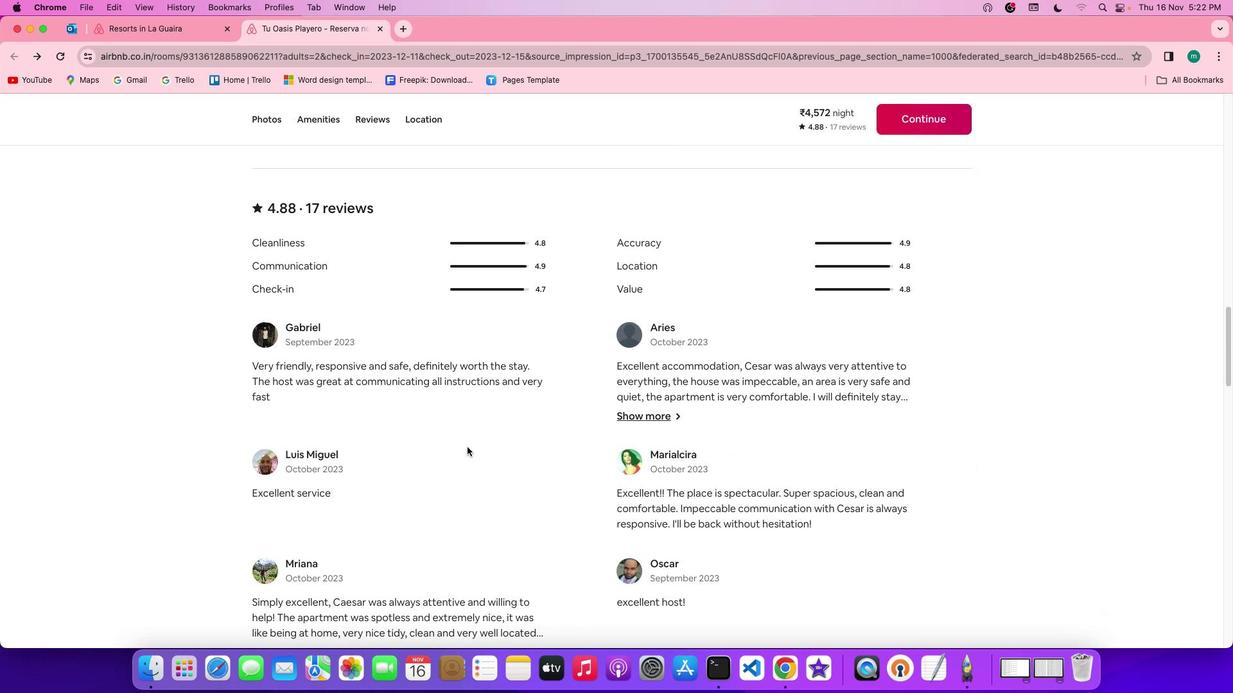 
Action: Mouse scrolled (467, 447) with delta (0, -3)
Screenshot: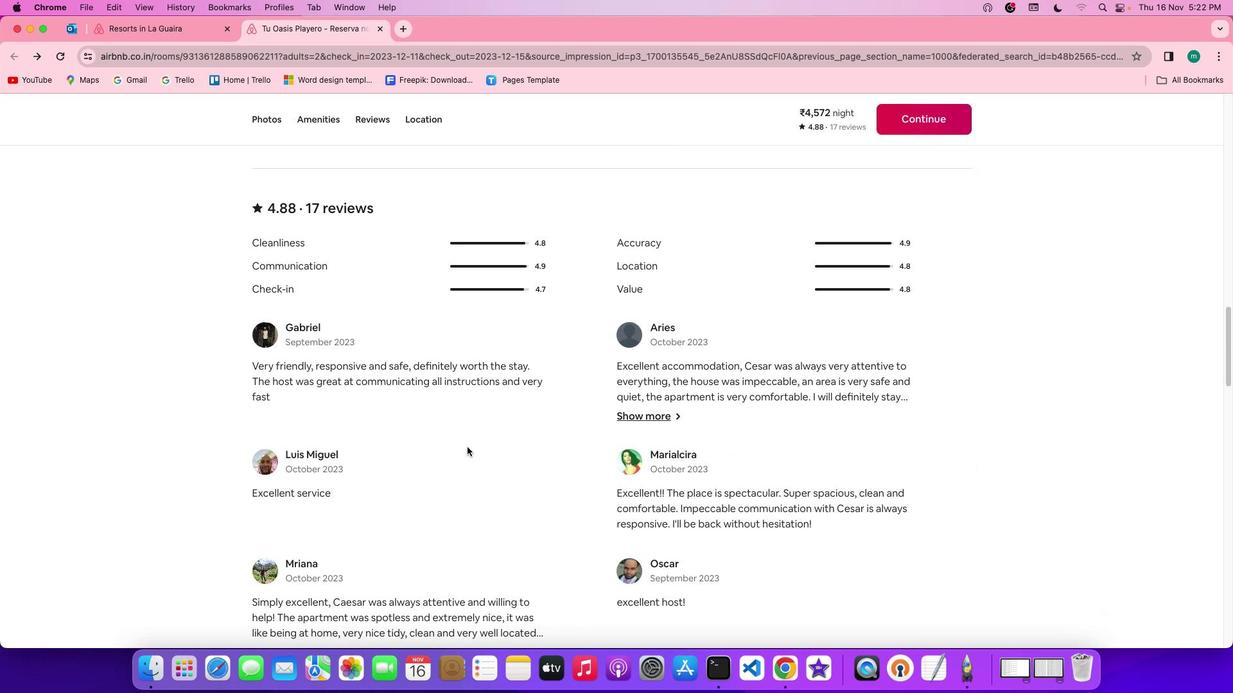 
Action: Mouse moved to (467, 447)
Screenshot: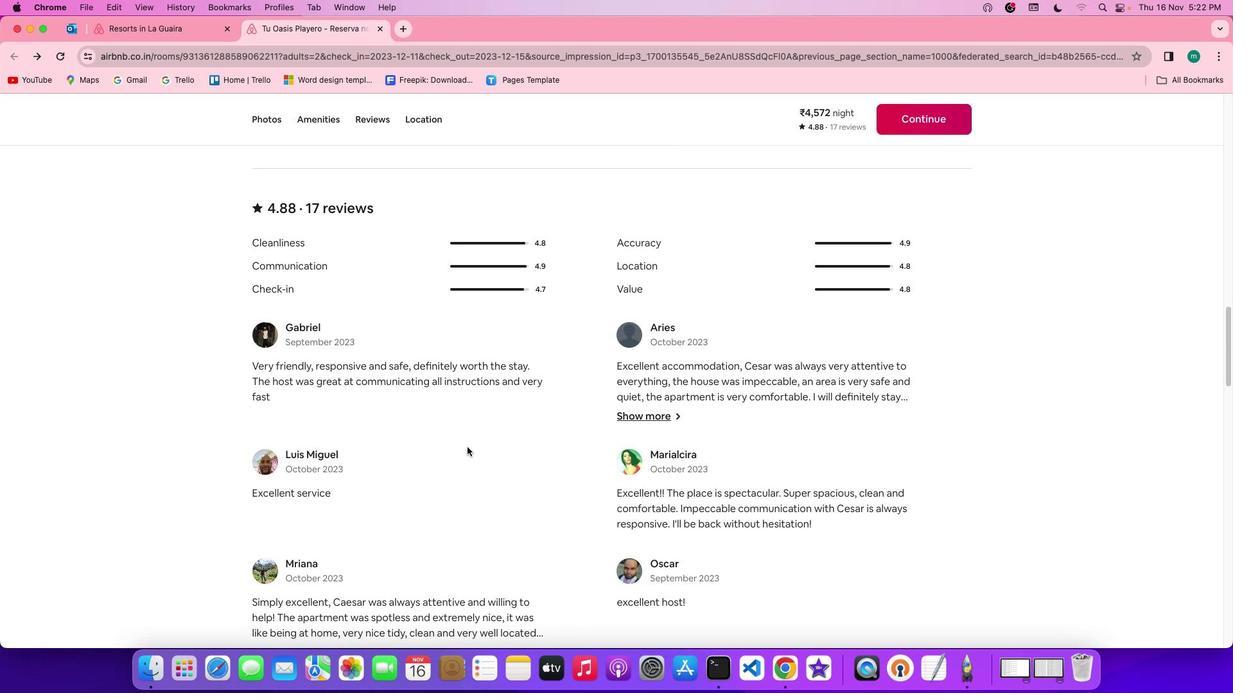 
Action: Mouse scrolled (467, 447) with delta (0, -3)
Screenshot: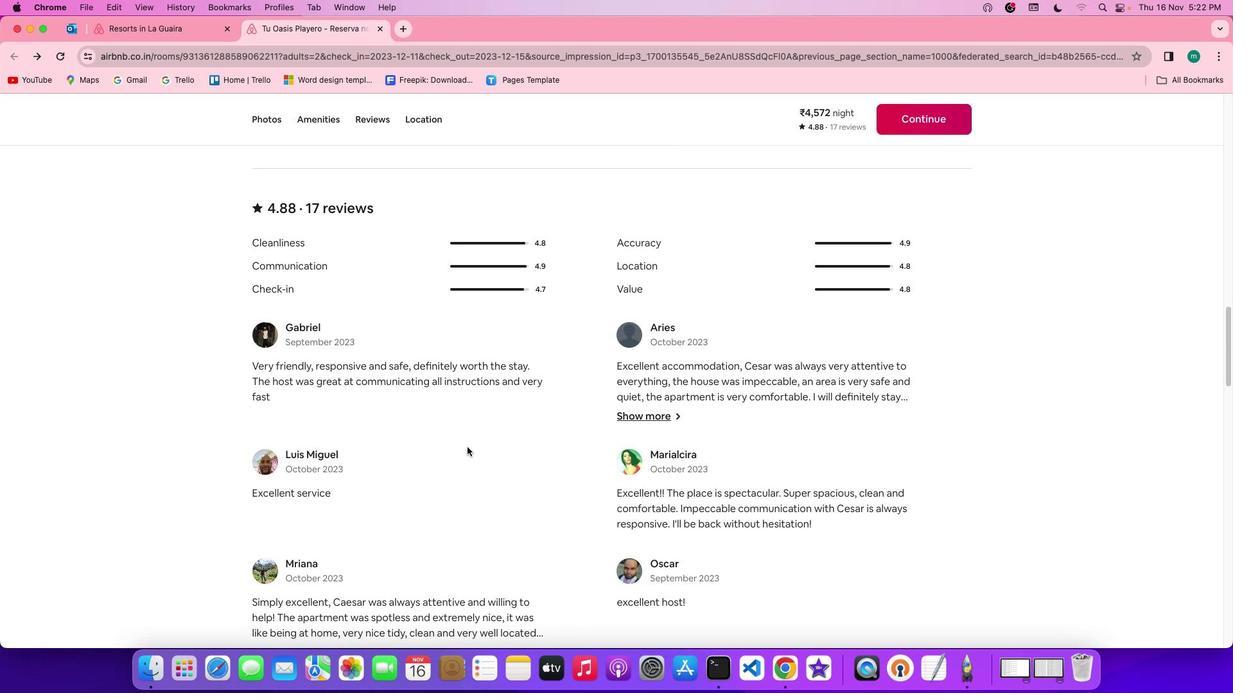 
Action: Mouse moved to (467, 445)
Screenshot: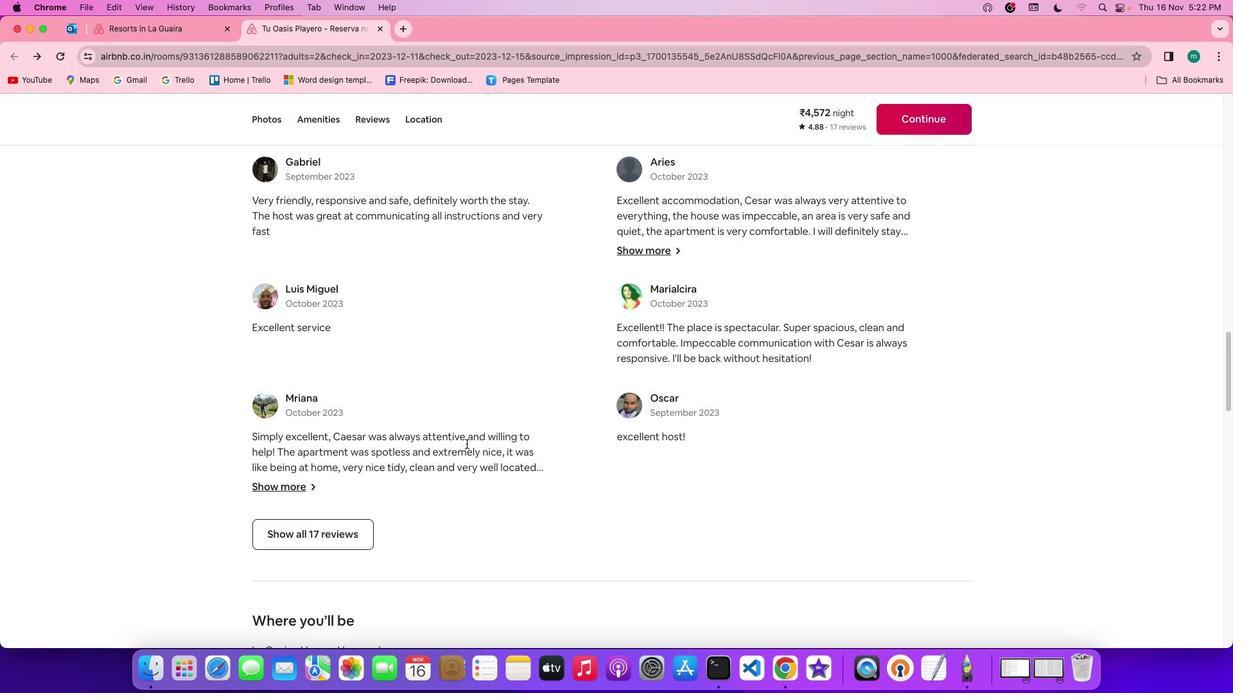 
Action: Mouse scrolled (467, 445) with delta (0, 0)
Screenshot: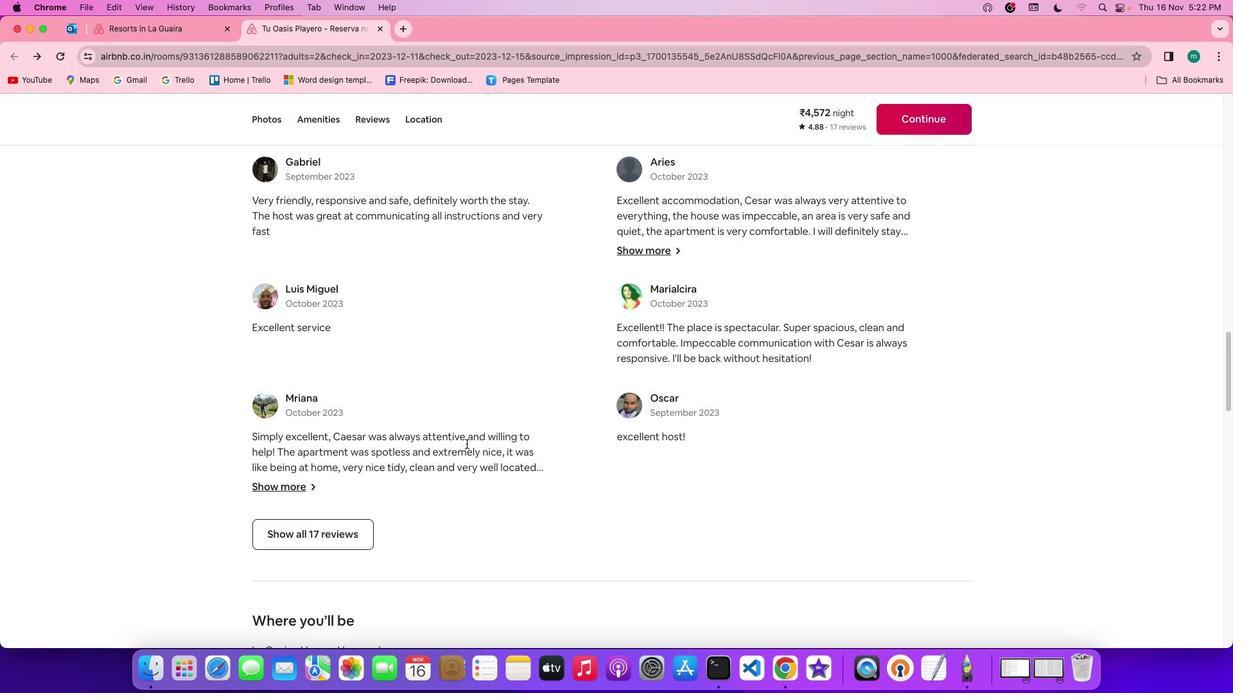 
Action: Mouse moved to (466, 444)
Screenshot: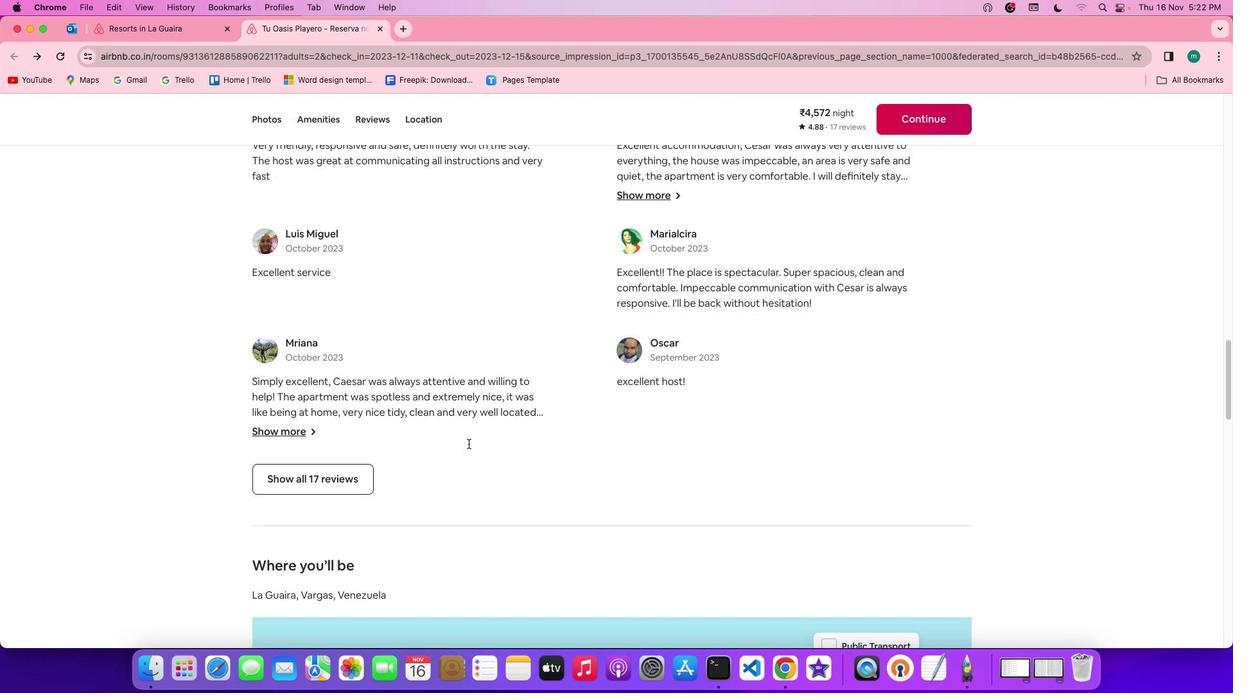 
Action: Mouse scrolled (466, 444) with delta (0, 0)
Screenshot: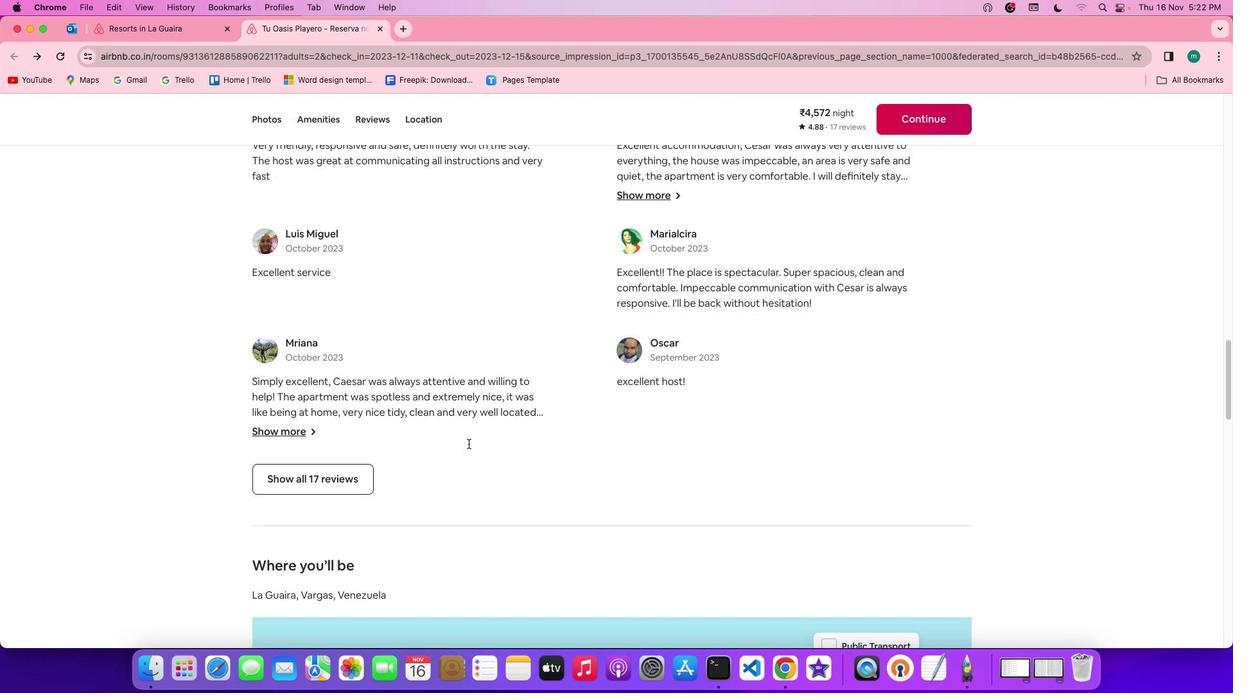 
Action: Mouse scrolled (466, 444) with delta (0, -1)
Screenshot: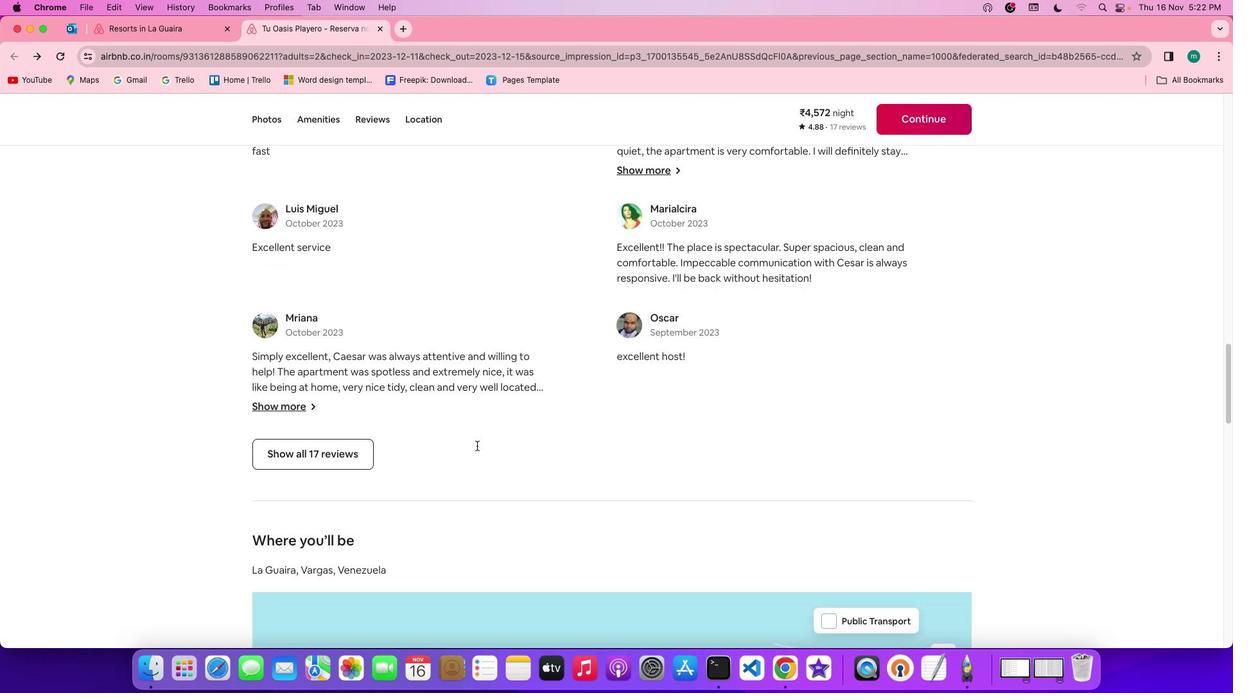 
Action: Mouse scrolled (466, 444) with delta (0, -2)
Screenshot: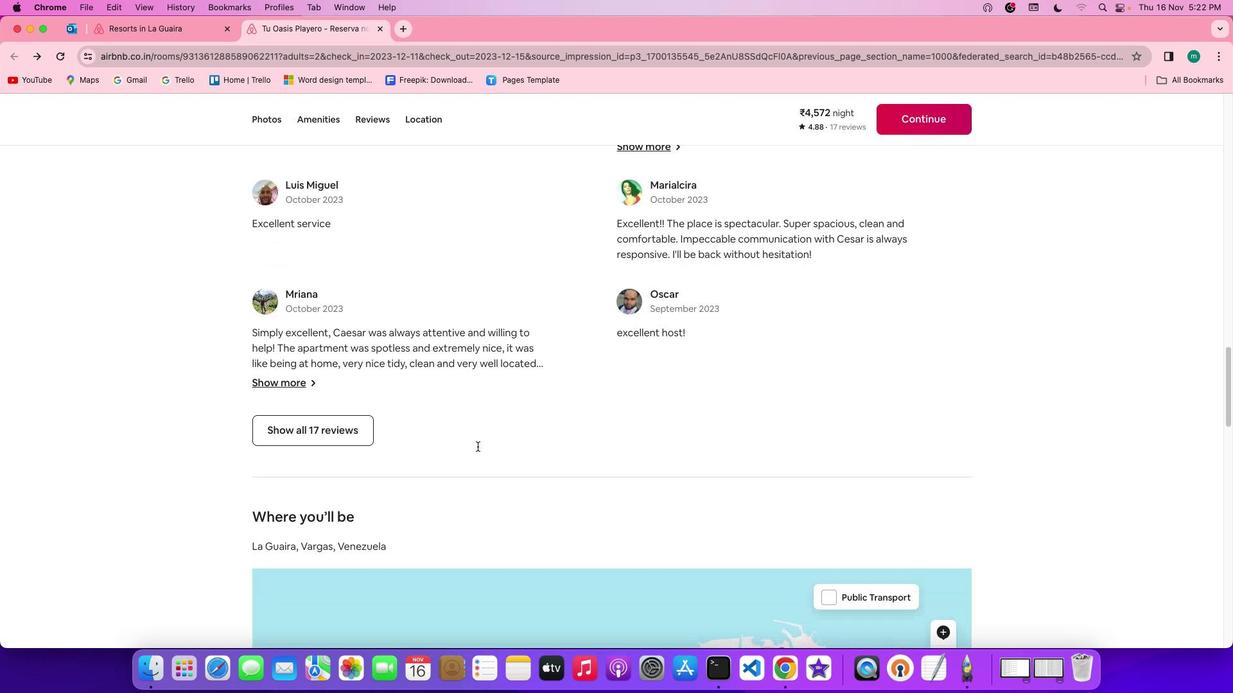
Action: Mouse scrolled (466, 444) with delta (0, -1)
Screenshot: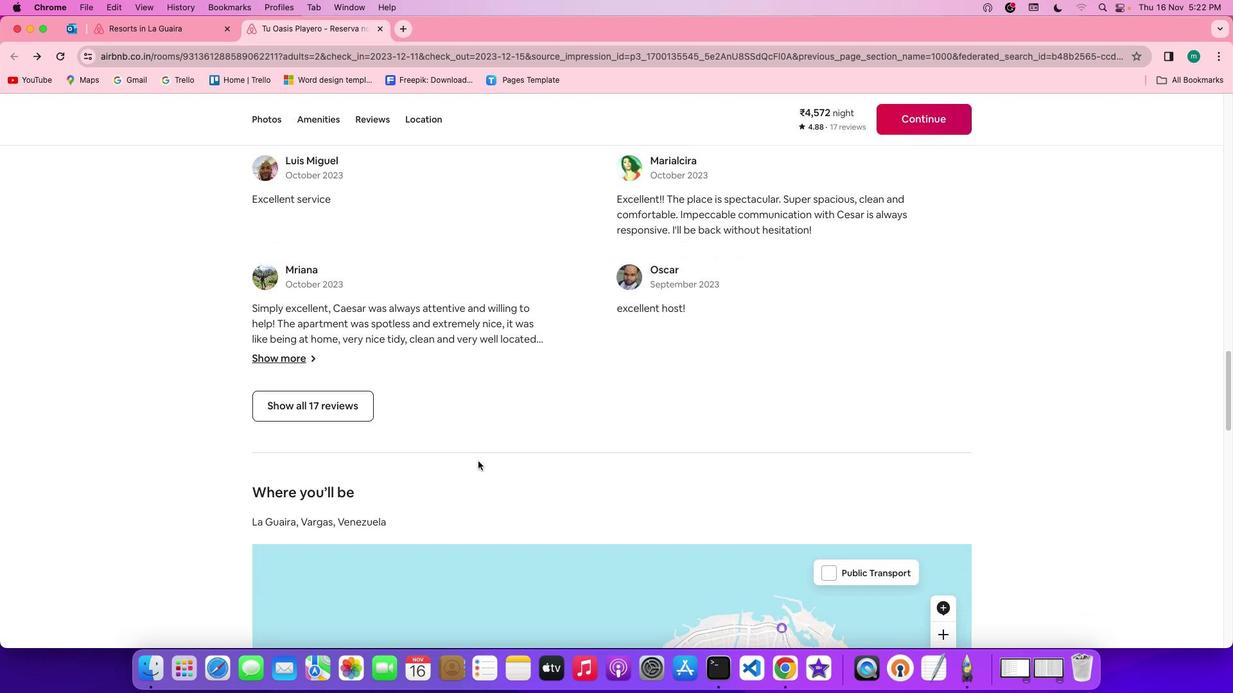 
Action: Mouse moved to (346, 408)
Screenshot: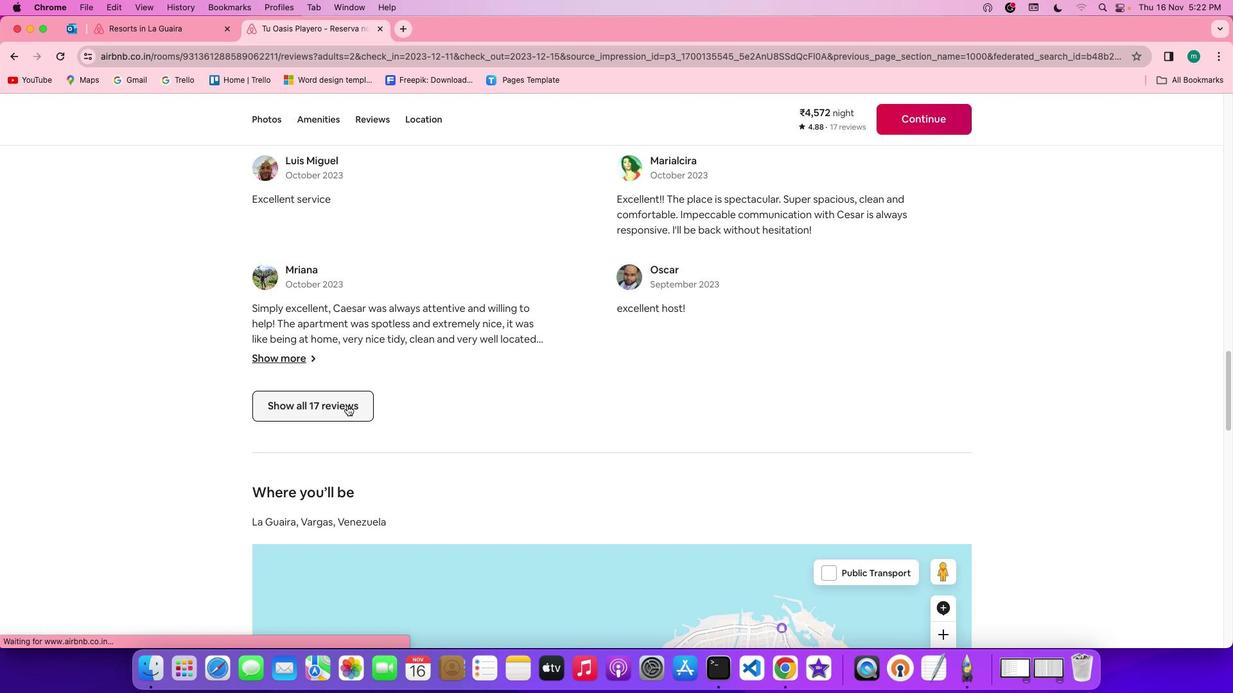 
Action: Mouse pressed left at (346, 408)
Screenshot: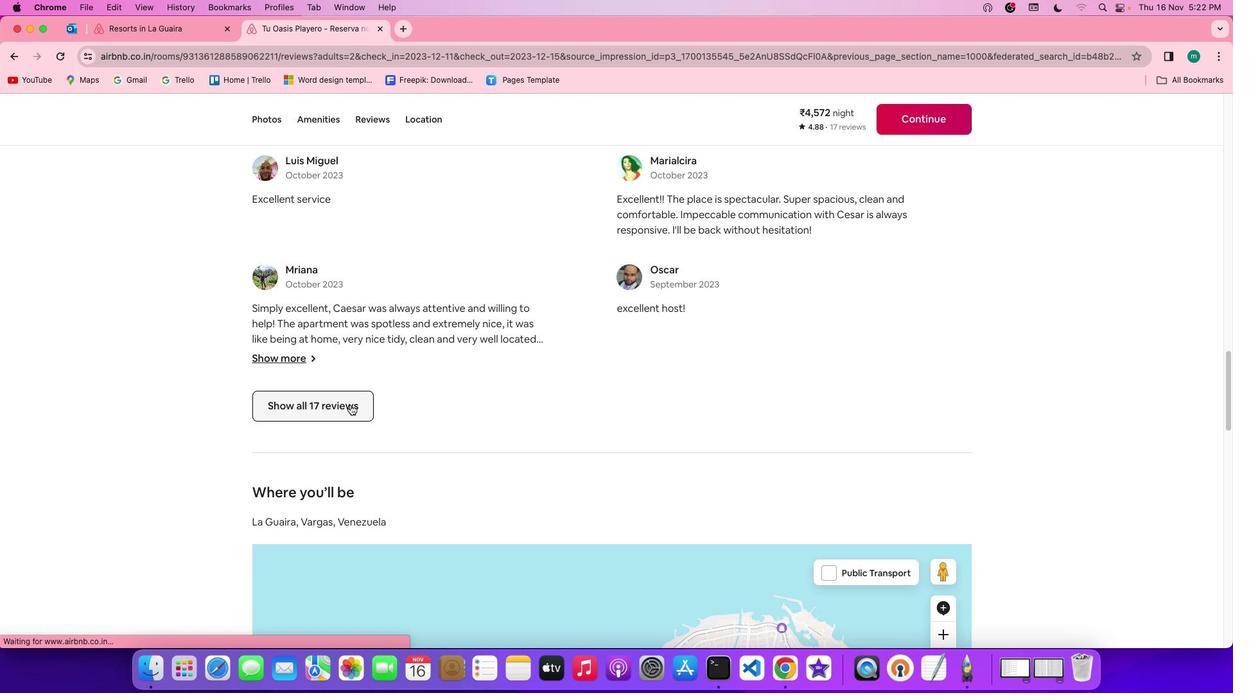 
Action: Mouse moved to (738, 523)
Screenshot: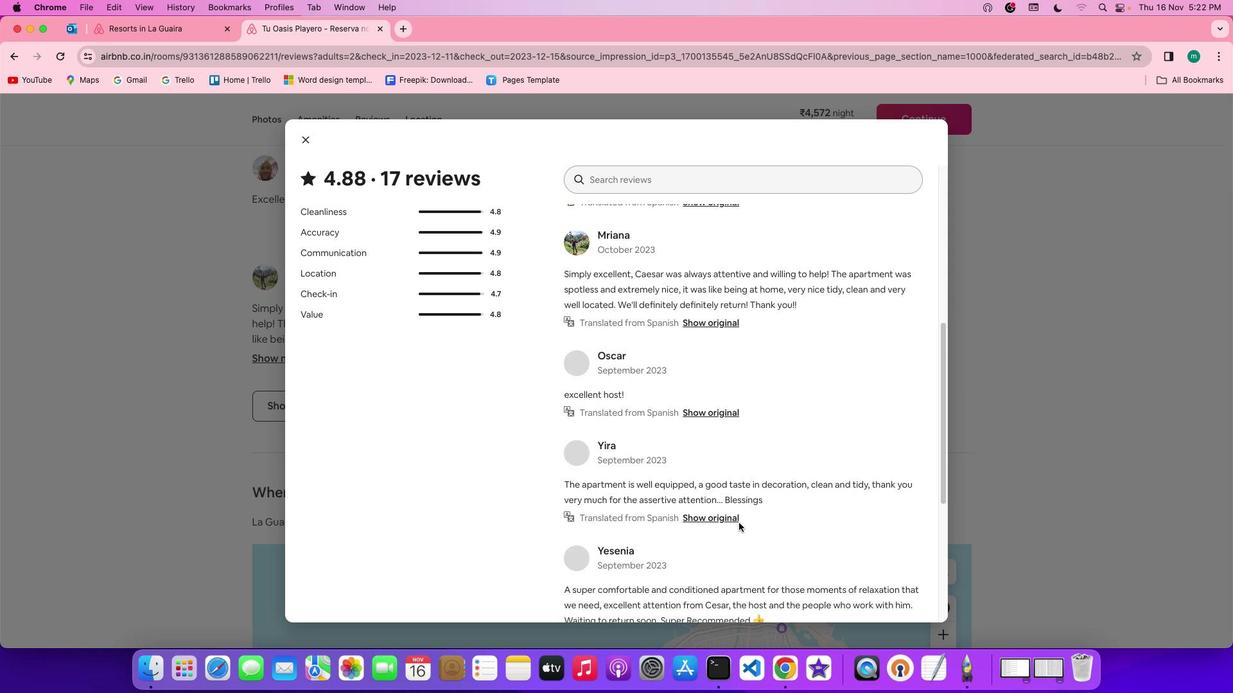 
Action: Mouse scrolled (738, 523) with delta (0, 0)
Screenshot: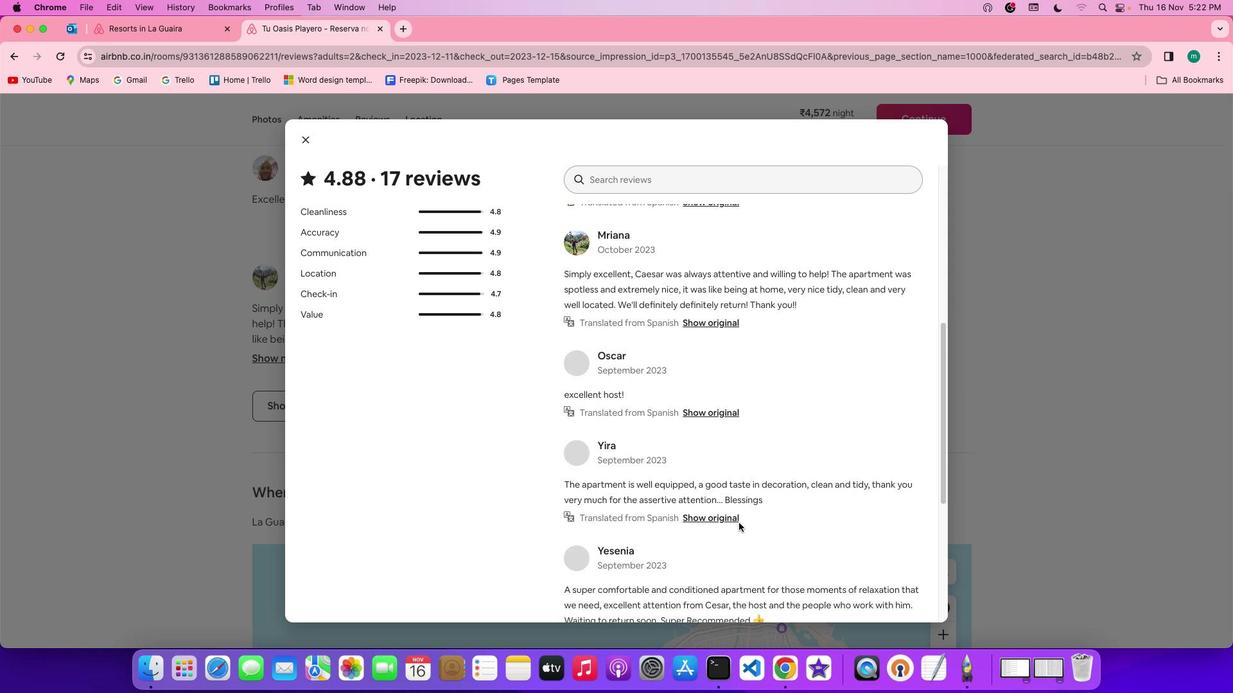 
Action: Mouse moved to (739, 523)
Screenshot: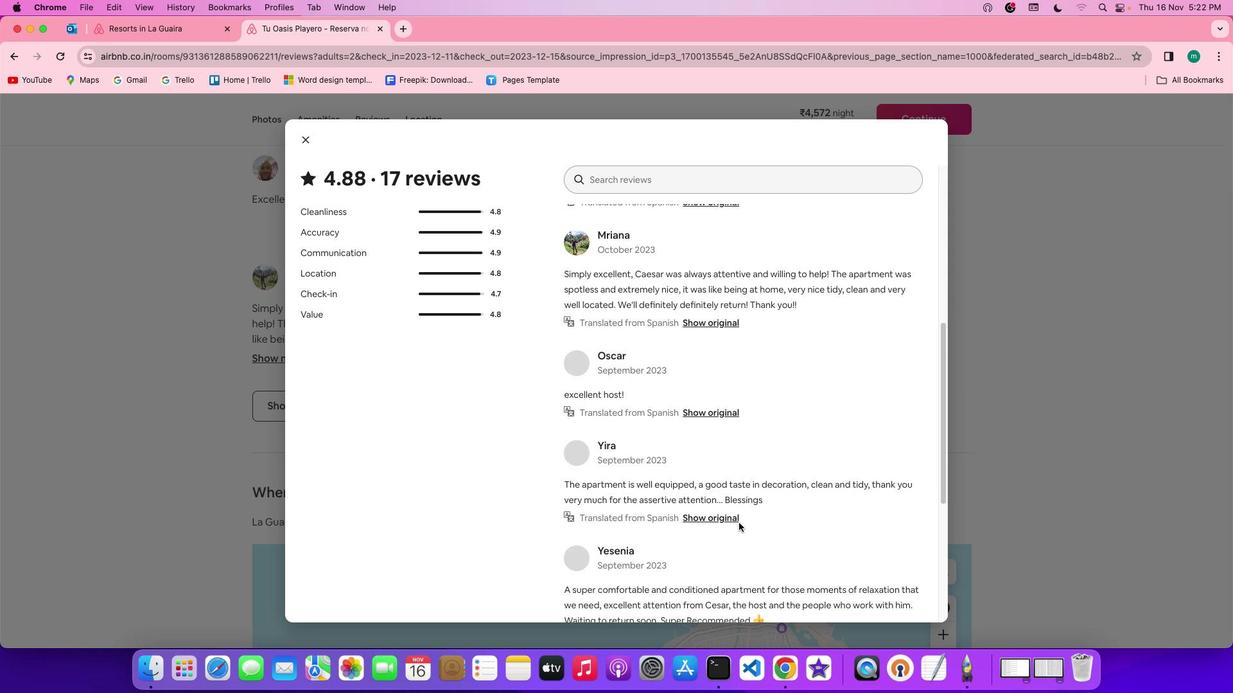 
Action: Mouse scrolled (739, 523) with delta (0, 0)
Screenshot: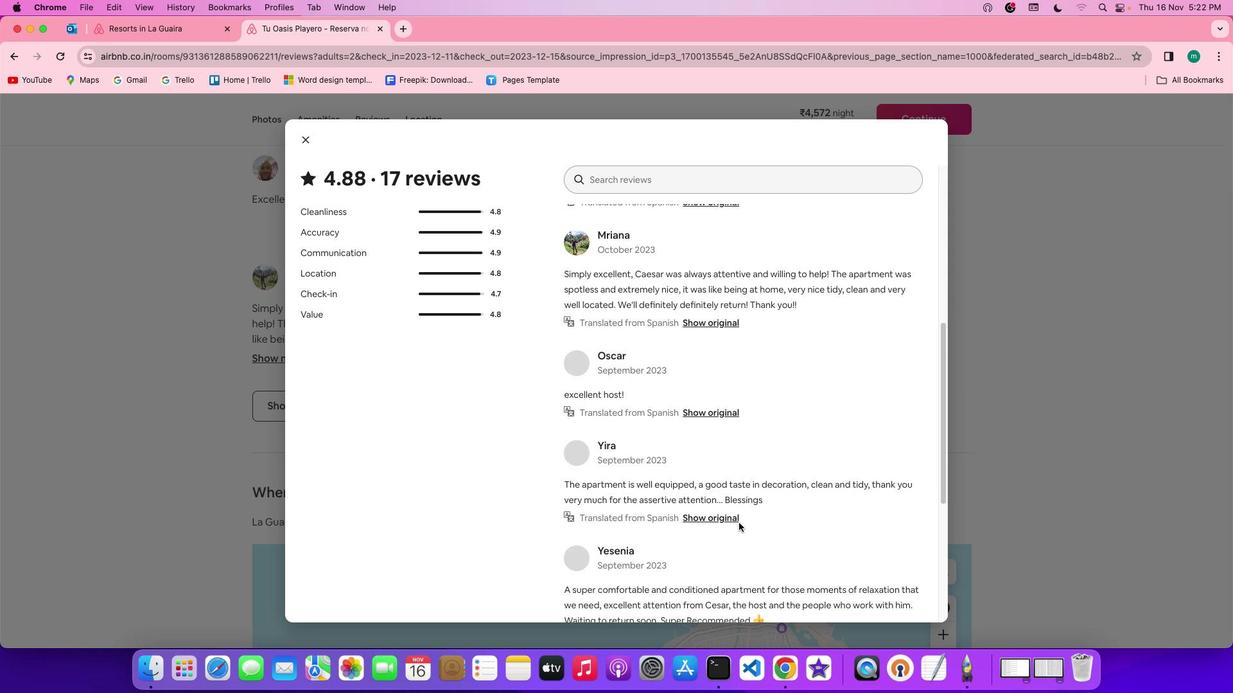 
Action: Mouse scrolled (739, 523) with delta (0, -1)
Screenshot: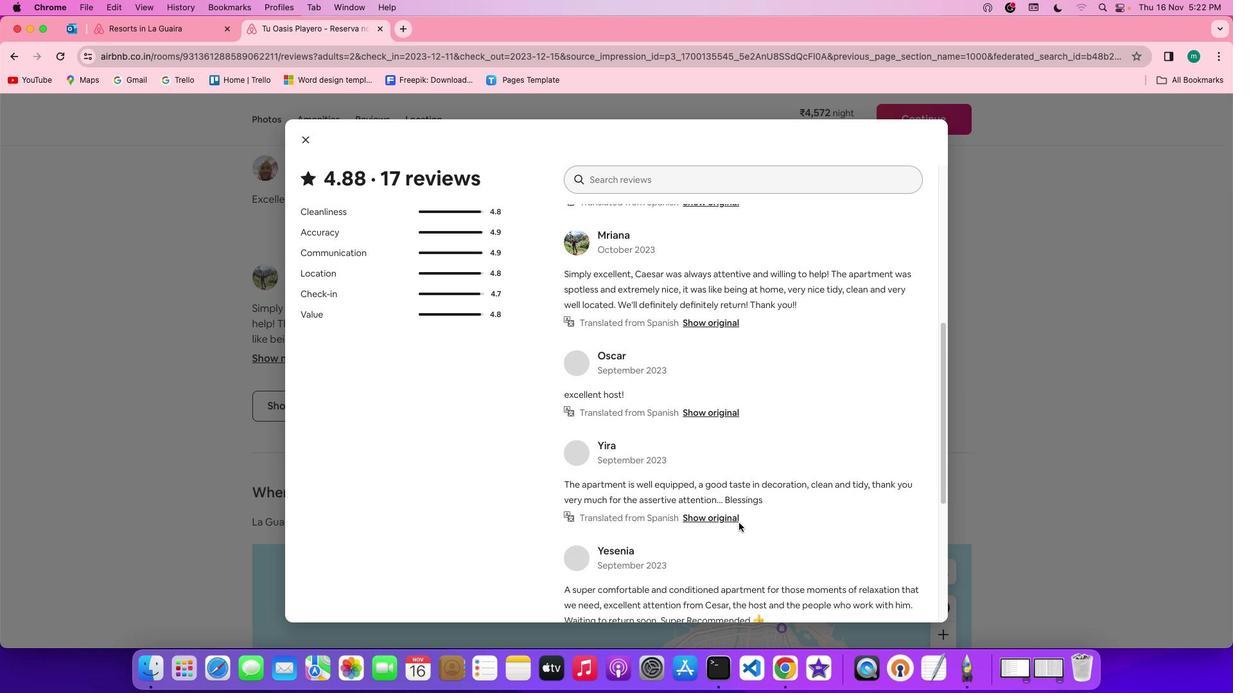 
Action: Mouse scrolled (739, 523) with delta (0, -3)
Screenshot: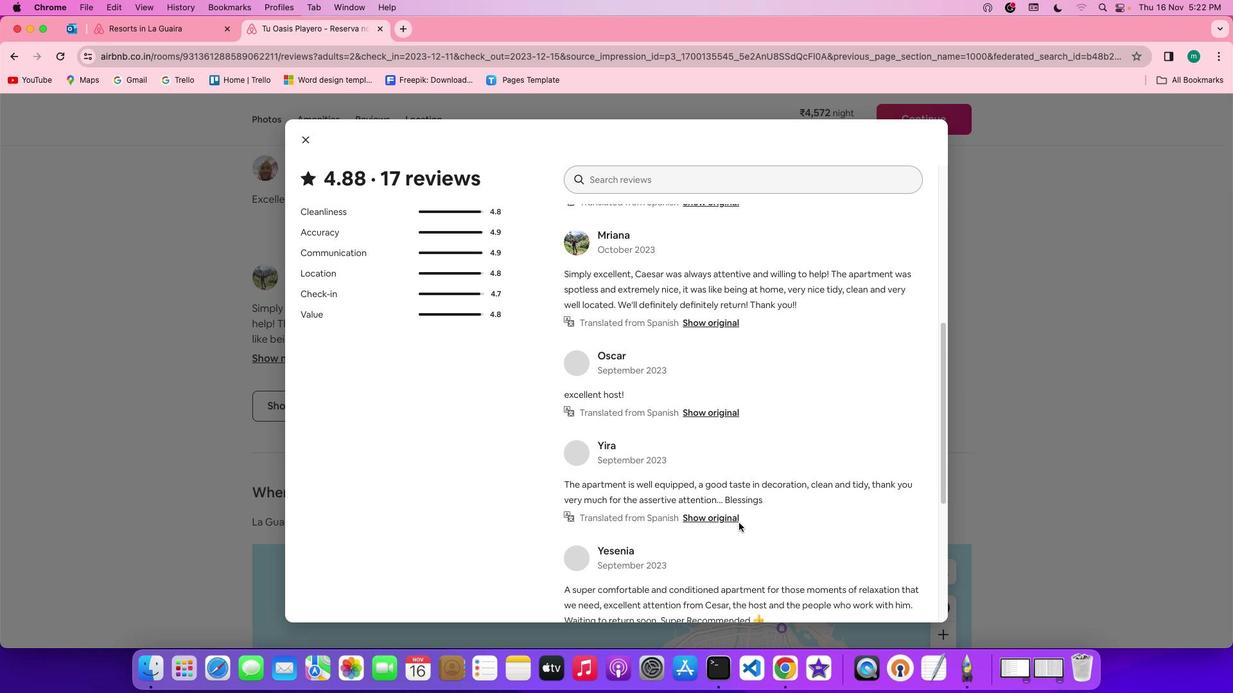 
Action: Mouse scrolled (739, 523) with delta (0, -3)
Screenshot: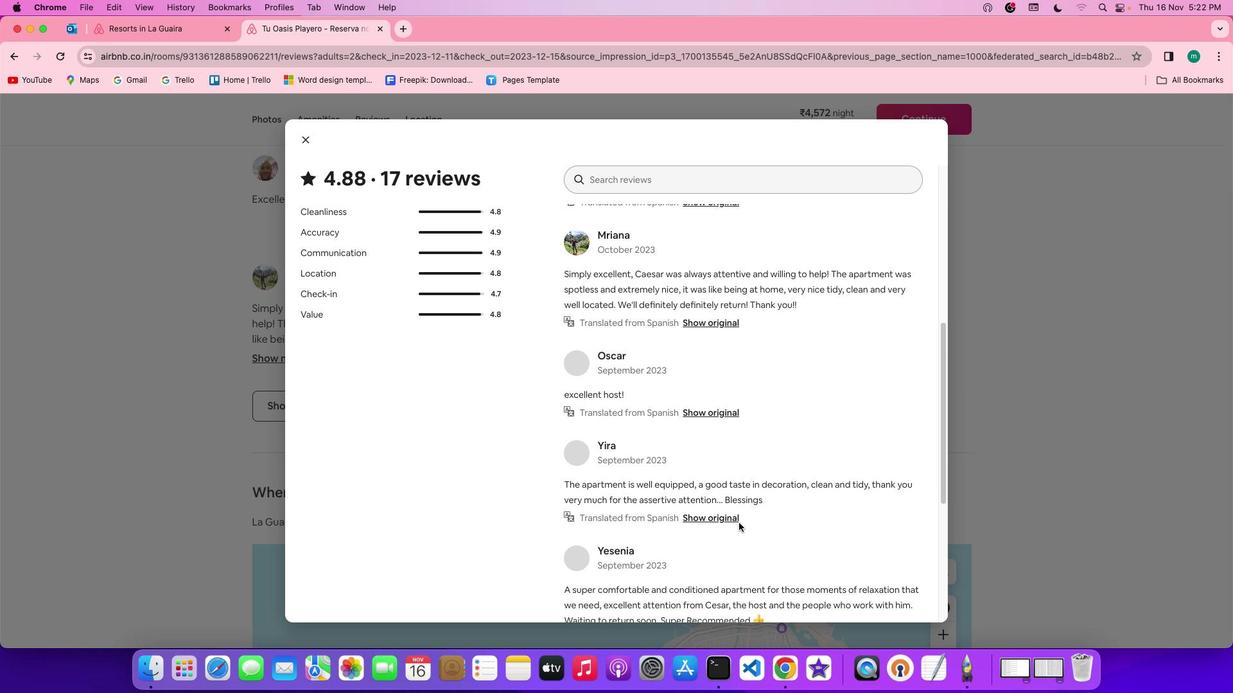 
Action: Mouse moved to (738, 519)
Screenshot: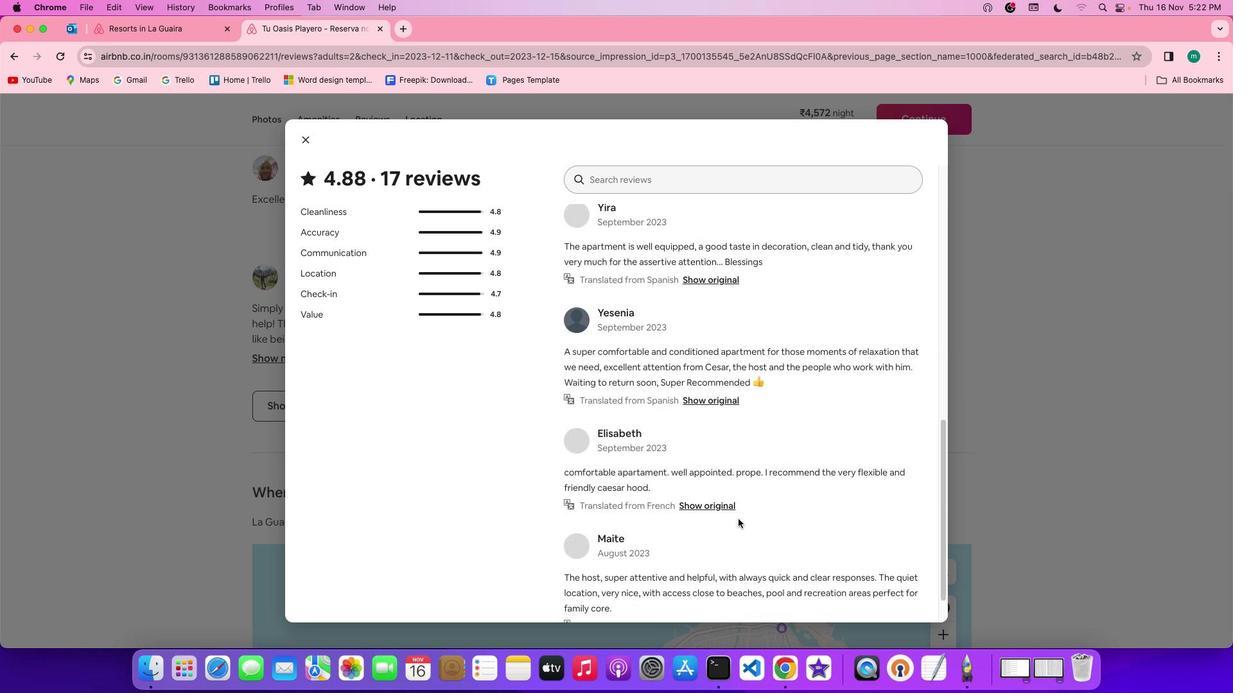 
Action: Mouse scrolled (738, 519) with delta (0, 0)
Screenshot: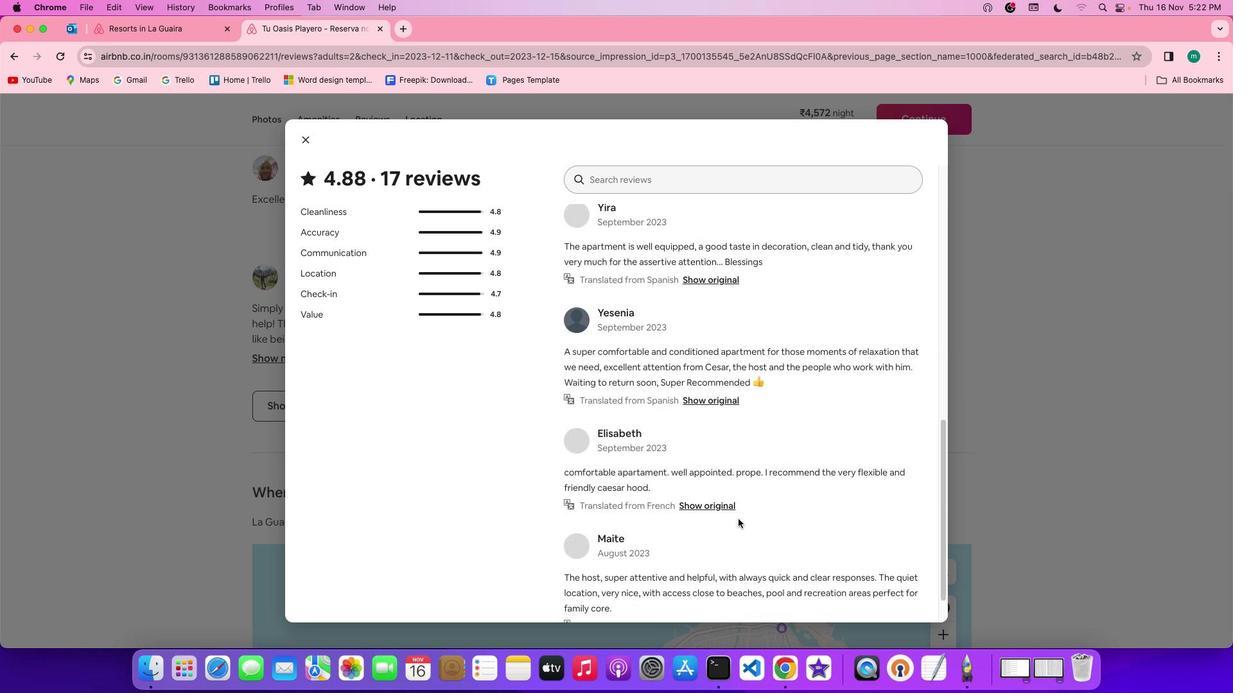 
Action: Mouse scrolled (738, 519) with delta (0, 0)
Screenshot: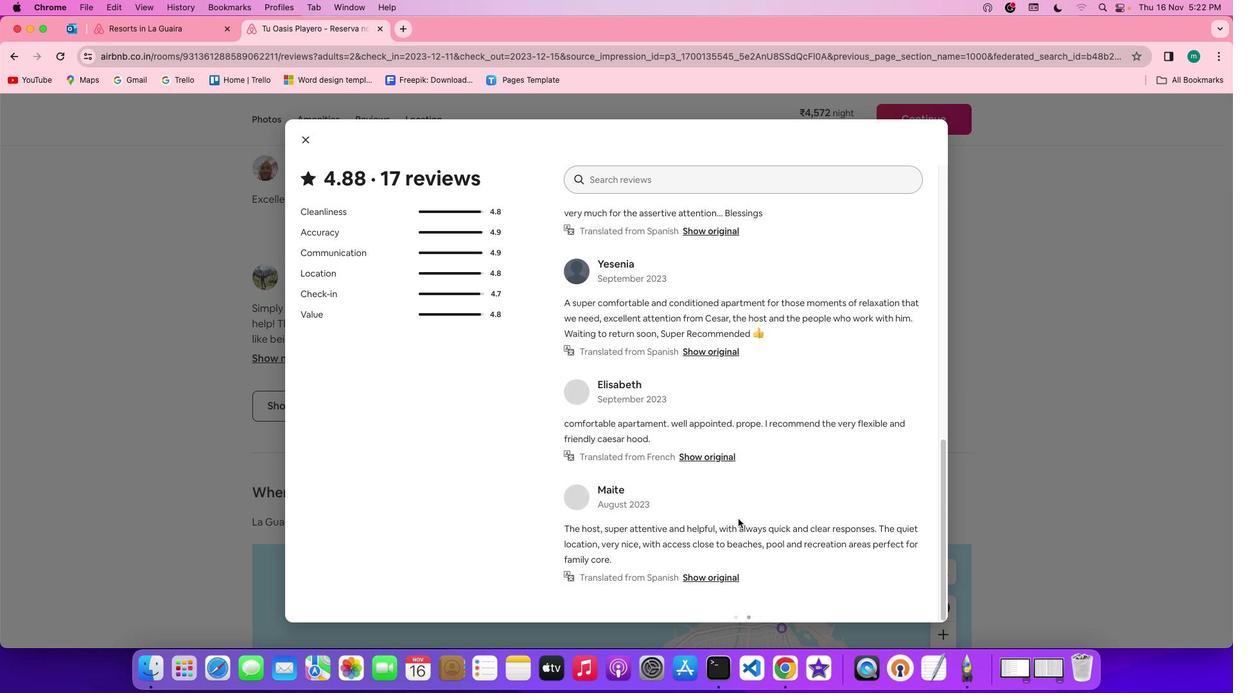 
Action: Mouse scrolled (738, 519) with delta (0, -1)
Screenshot: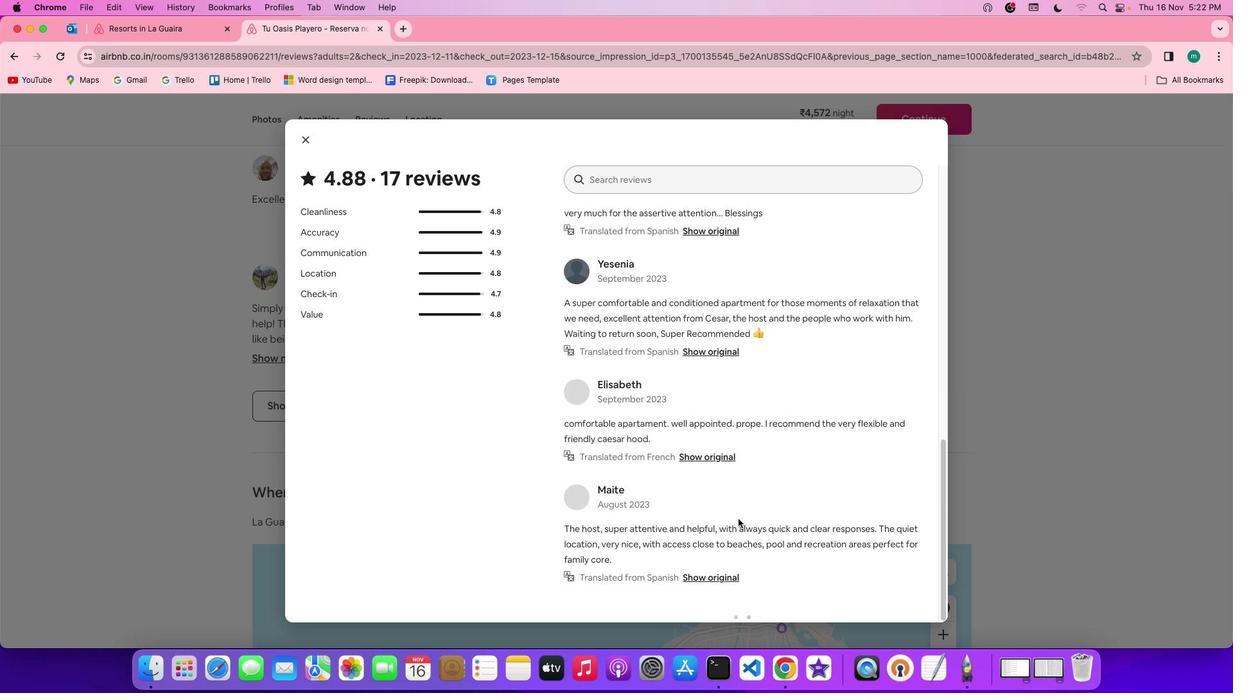 
Action: Mouse scrolled (738, 519) with delta (0, -2)
Screenshot: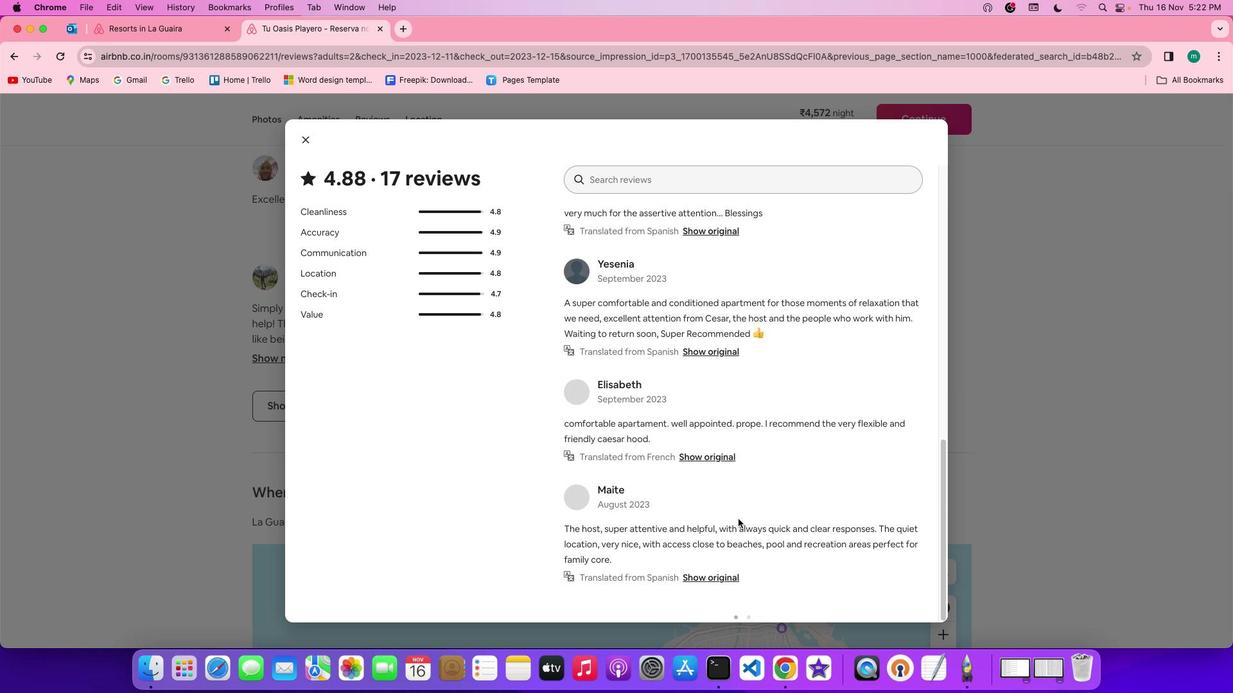 
Action: Mouse scrolled (738, 519) with delta (0, -3)
Screenshot: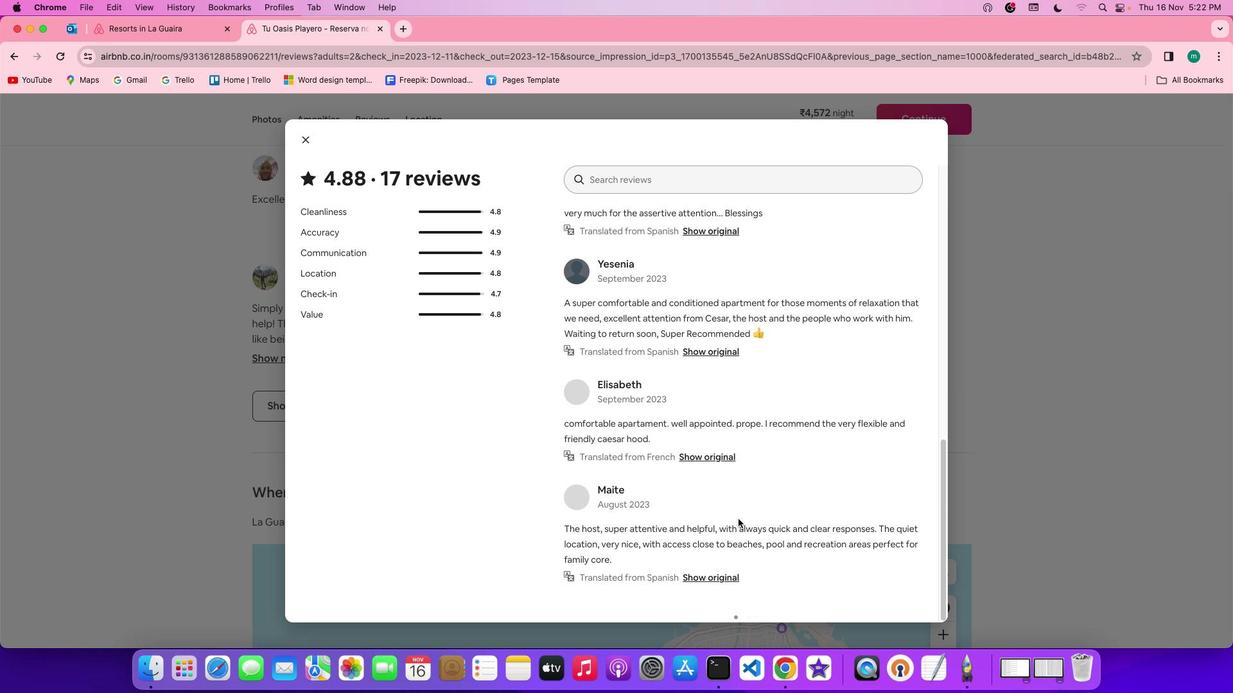 
Action: Mouse scrolled (738, 519) with delta (0, 0)
Screenshot: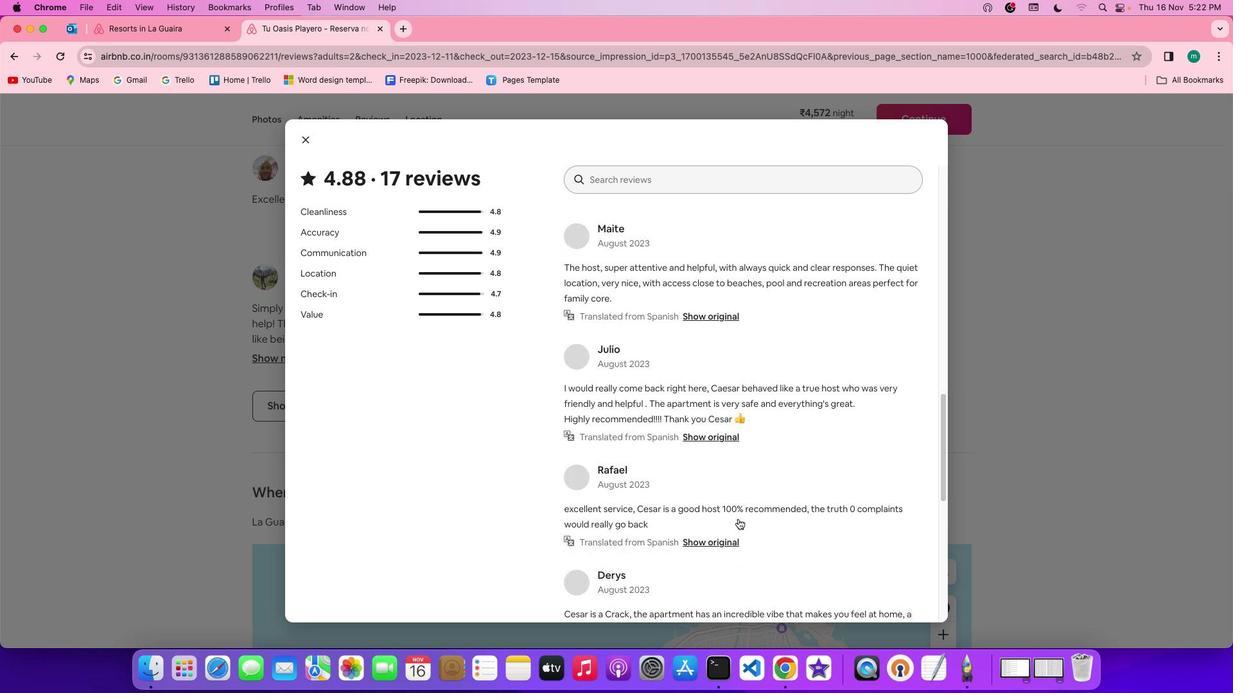 
Action: Mouse scrolled (738, 519) with delta (0, 0)
Screenshot: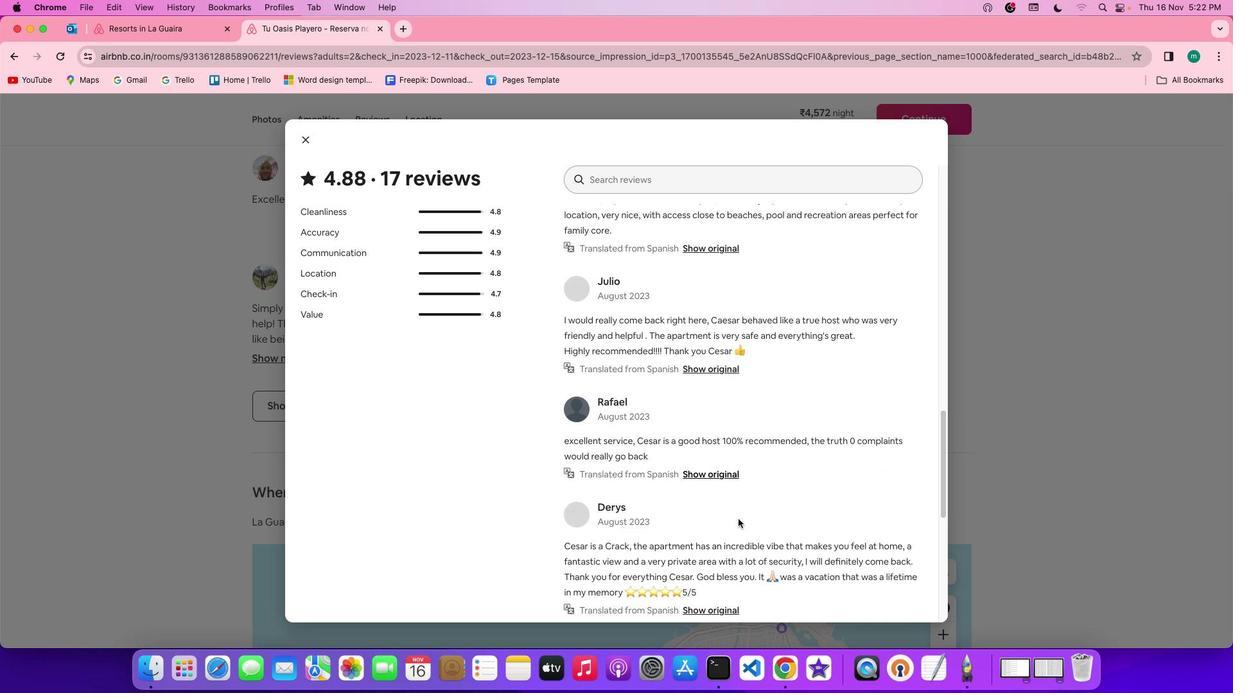 
Action: Mouse scrolled (738, 519) with delta (0, -1)
Screenshot: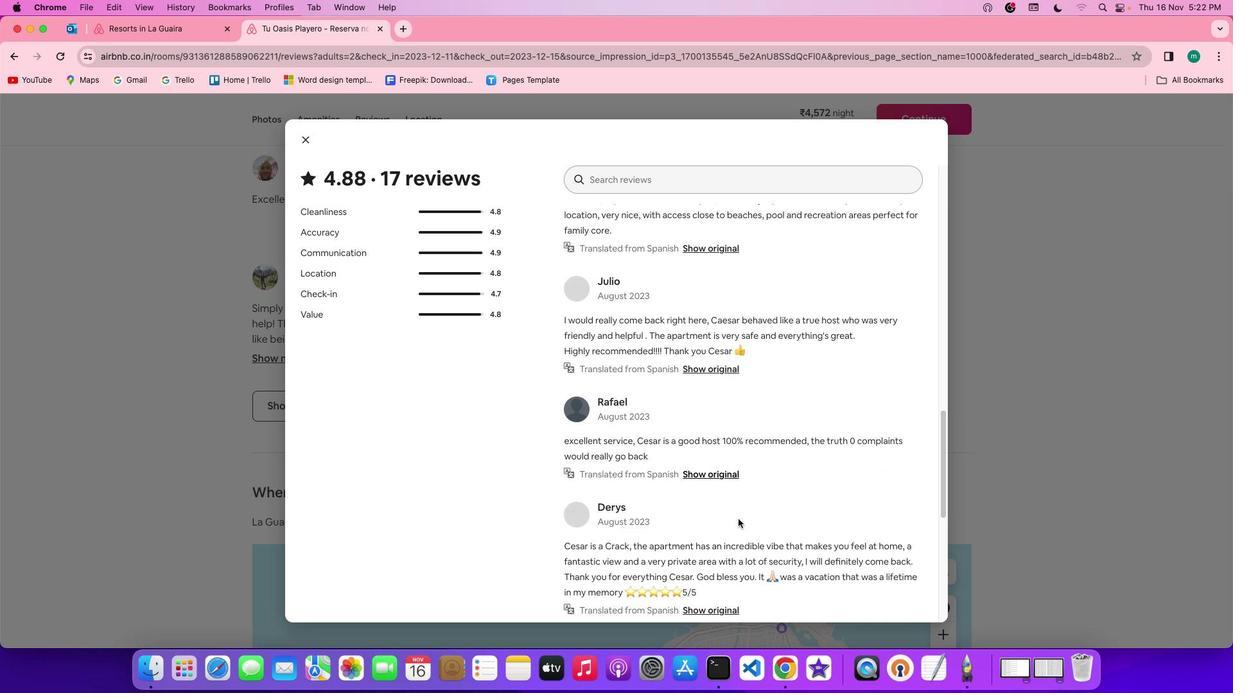 
Action: Mouse scrolled (738, 519) with delta (0, -2)
Screenshot: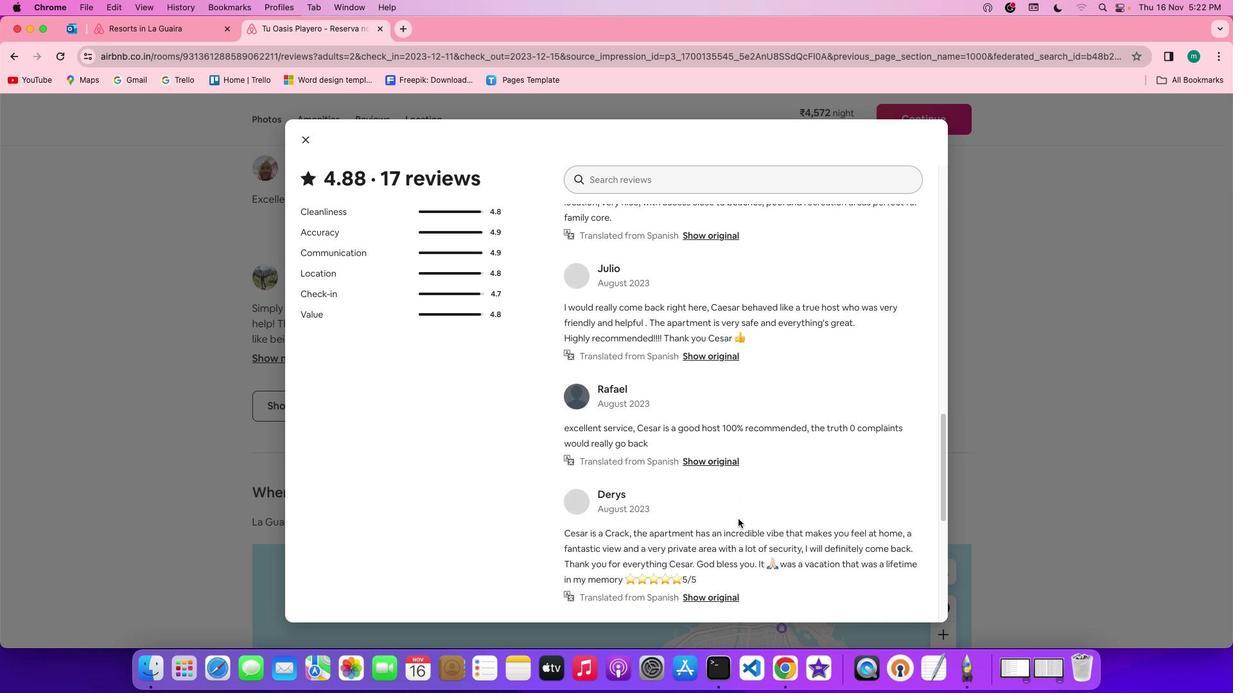 
Action: Mouse scrolled (738, 519) with delta (0, -2)
Screenshot: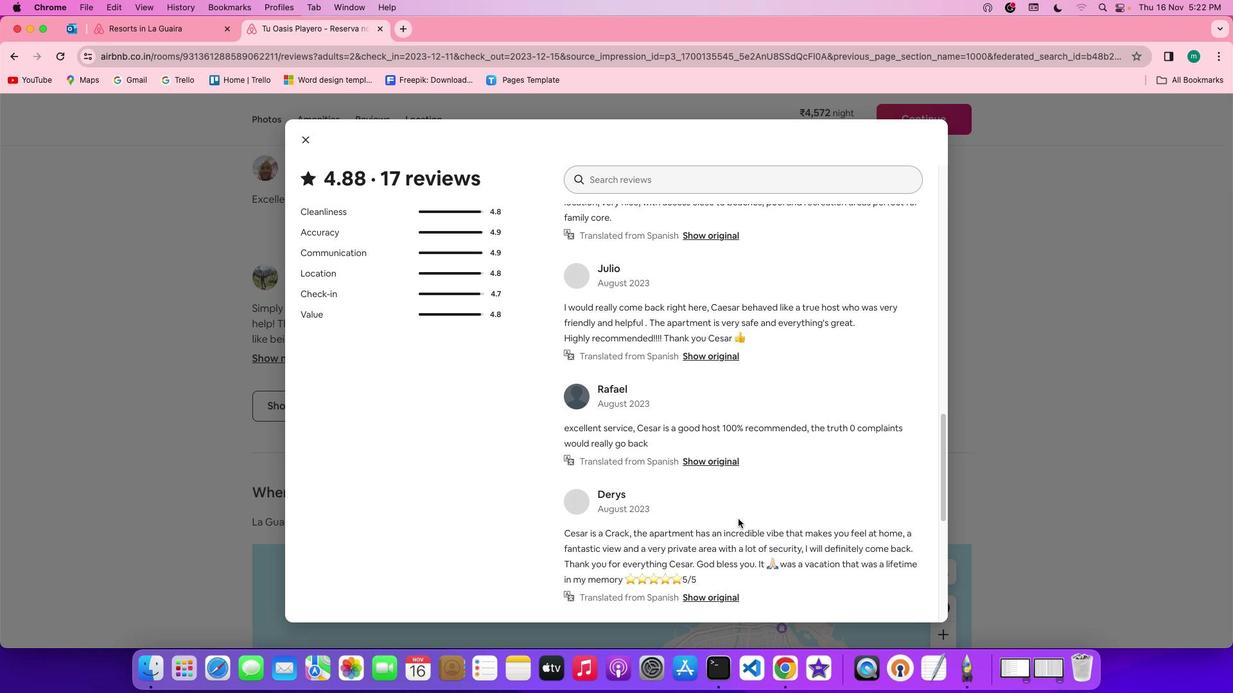 
Action: Mouse scrolled (738, 519) with delta (0, 0)
Screenshot: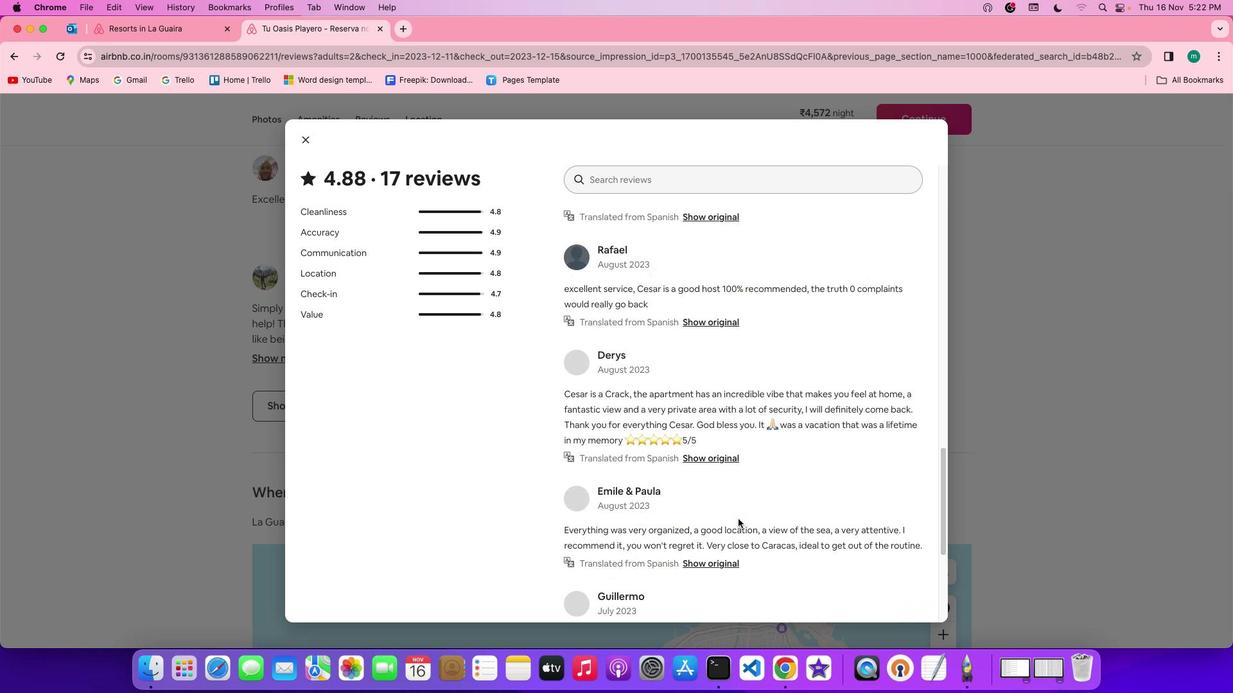 
Action: Mouse scrolled (738, 519) with delta (0, 0)
Screenshot: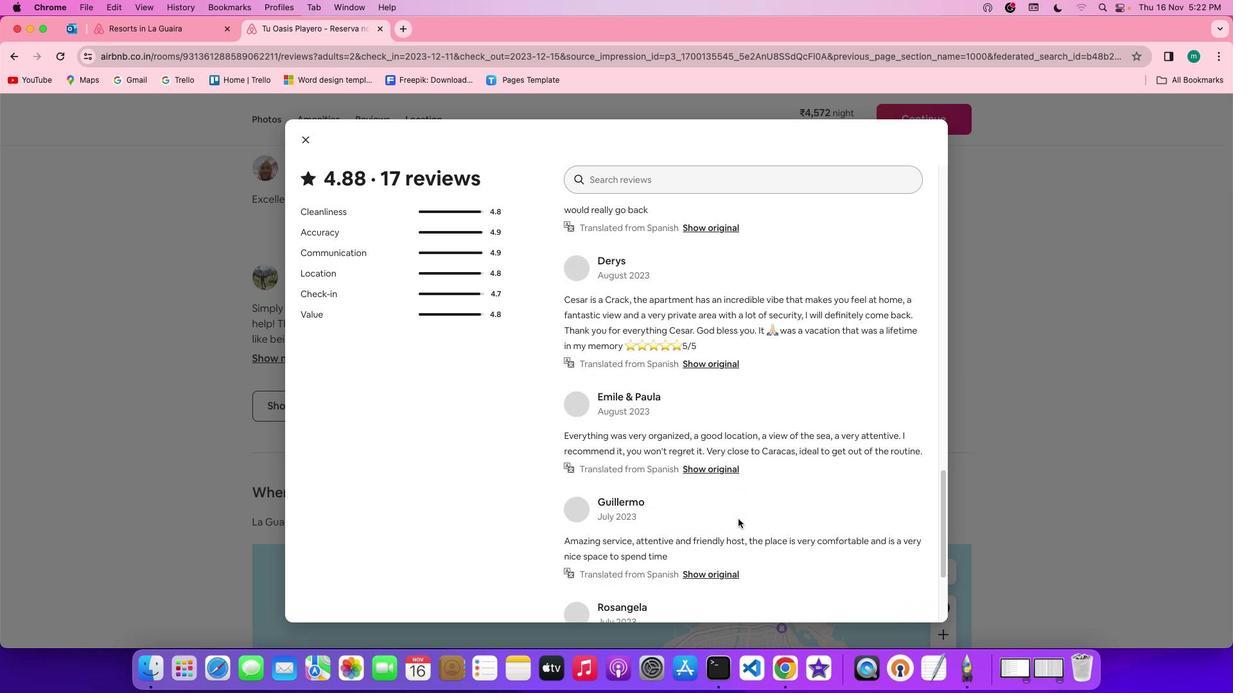 
Action: Mouse scrolled (738, 519) with delta (0, 0)
Screenshot: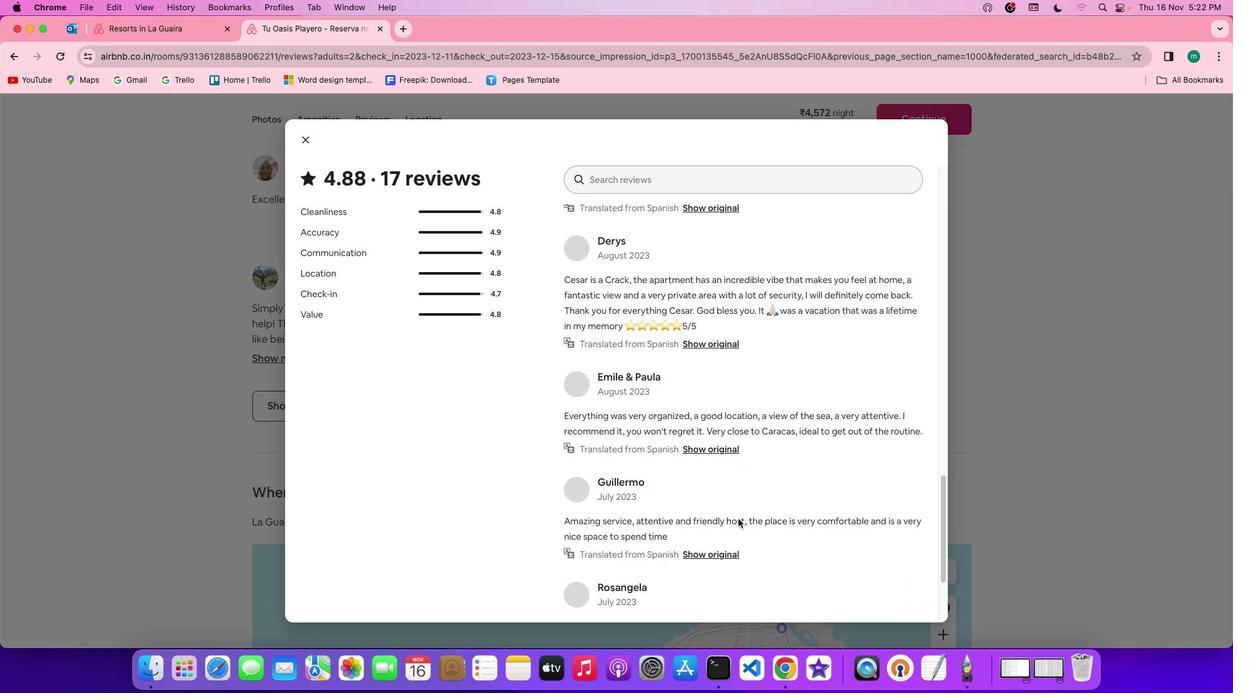 
Action: Mouse scrolled (738, 519) with delta (0, -1)
Screenshot: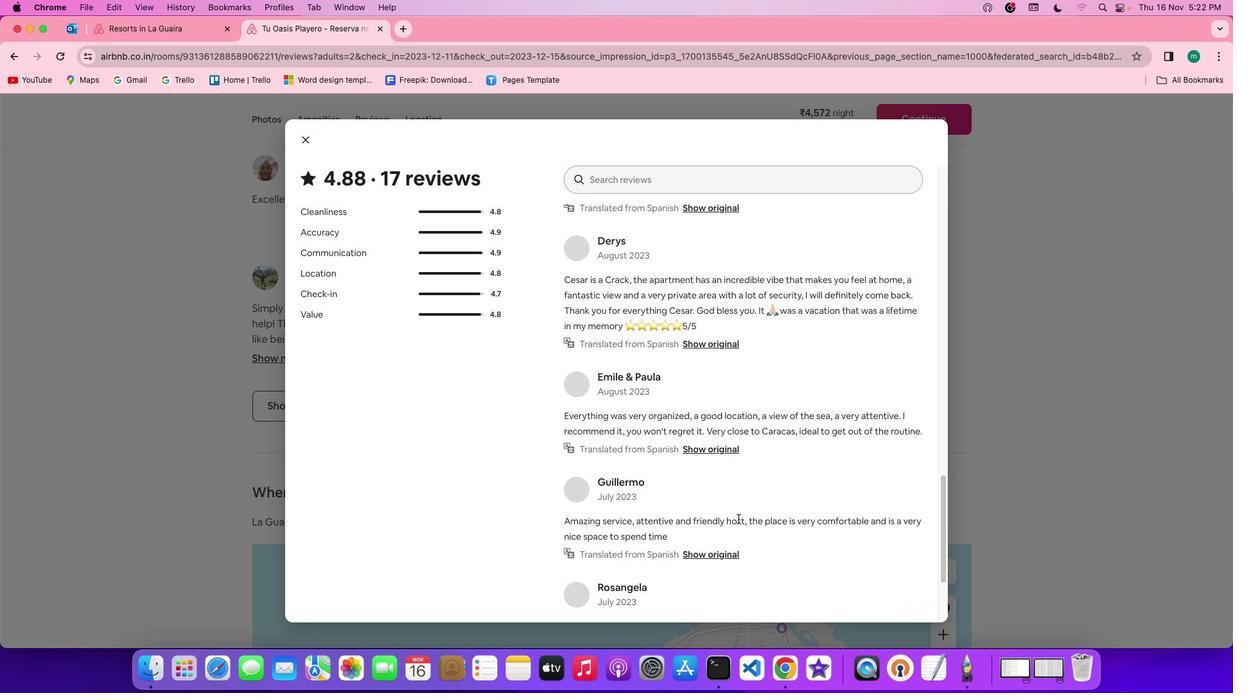 
Action: Mouse scrolled (738, 519) with delta (0, -2)
Screenshot: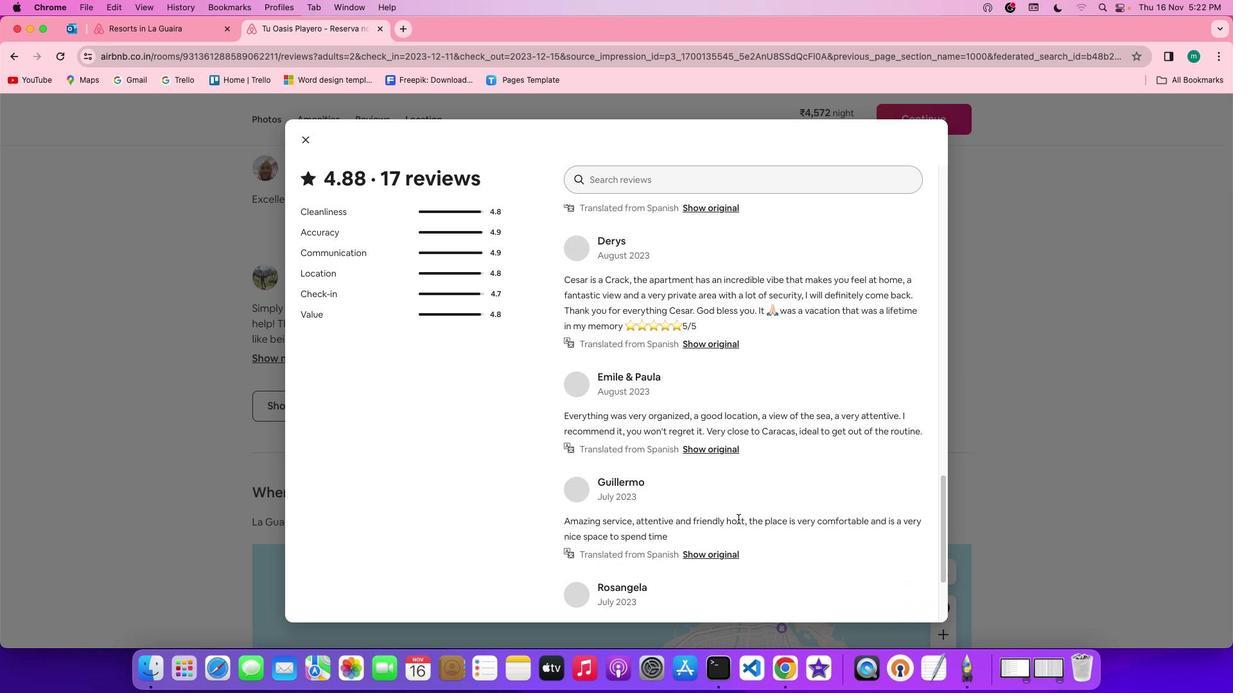 
Action: Mouse scrolled (738, 519) with delta (0, 0)
Screenshot: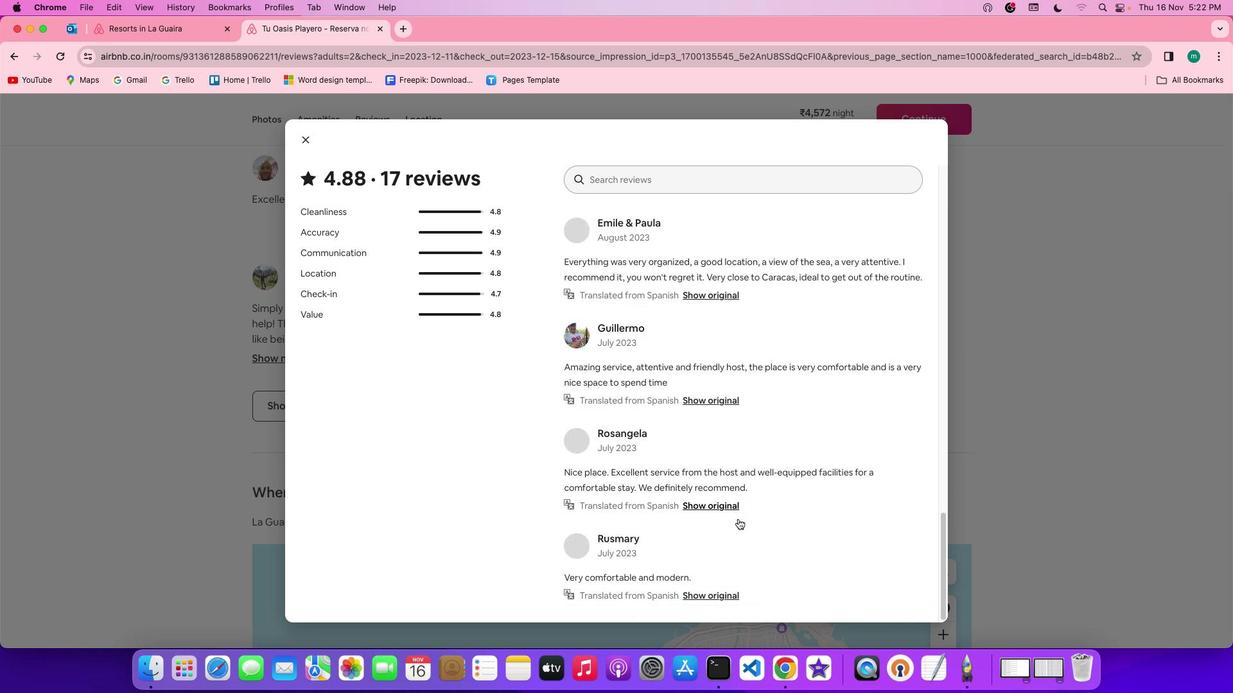 
Action: Mouse scrolled (738, 519) with delta (0, 0)
Screenshot: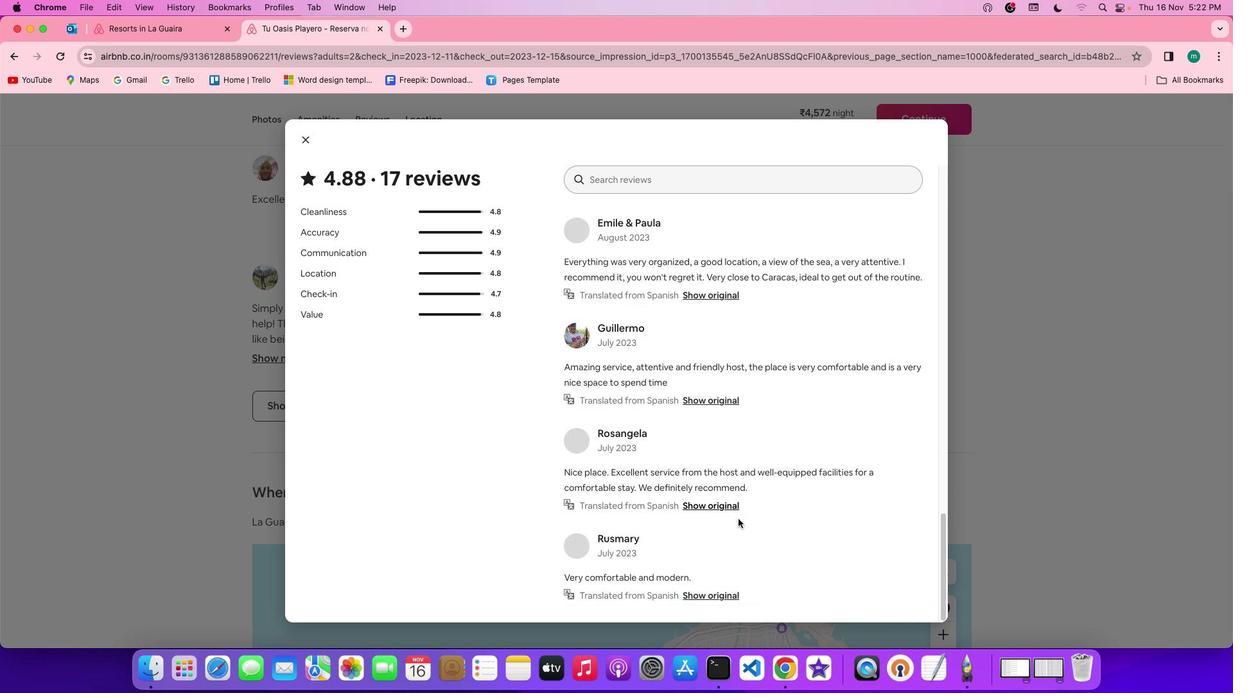 
Action: Mouse scrolled (738, 519) with delta (0, -1)
Screenshot: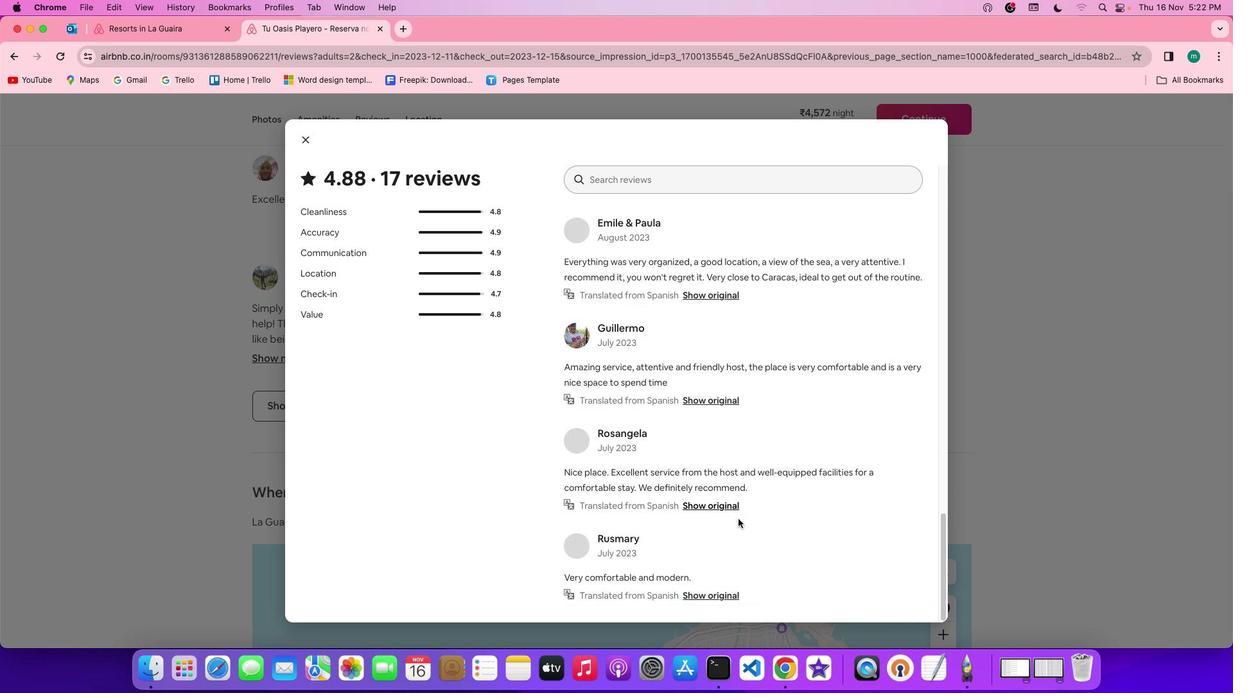 
Action: Mouse scrolled (738, 519) with delta (0, -2)
Screenshot: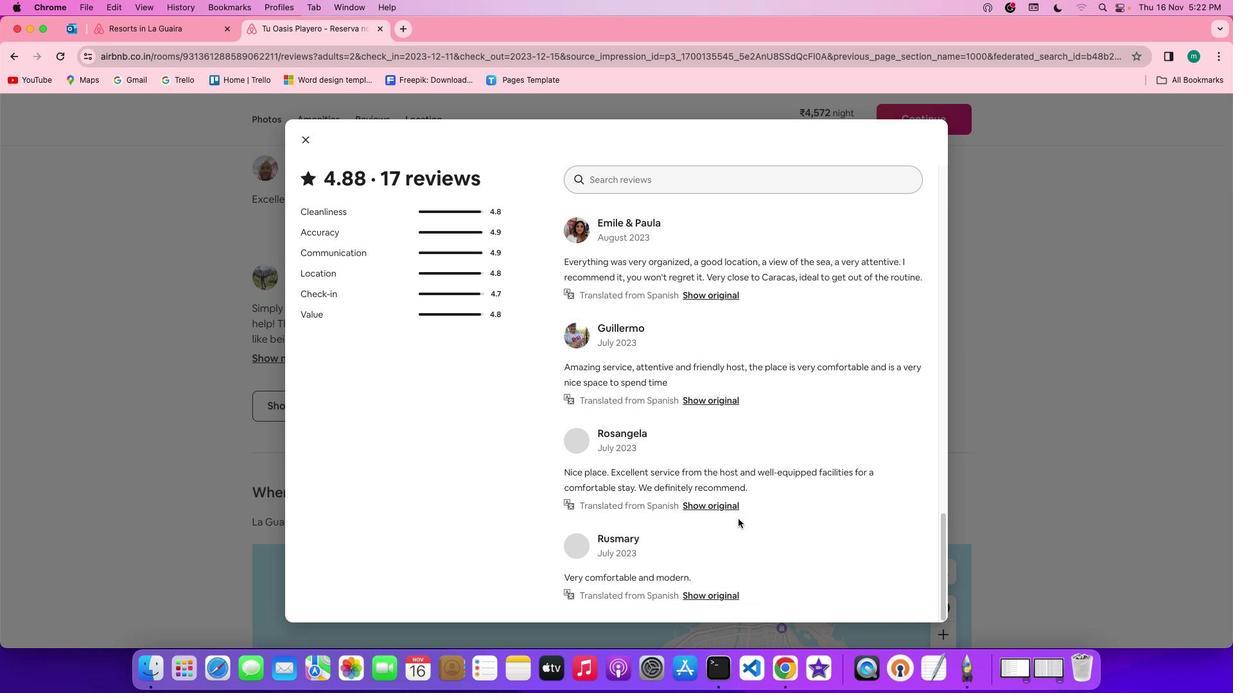 
Action: Mouse scrolled (738, 519) with delta (0, 0)
Screenshot: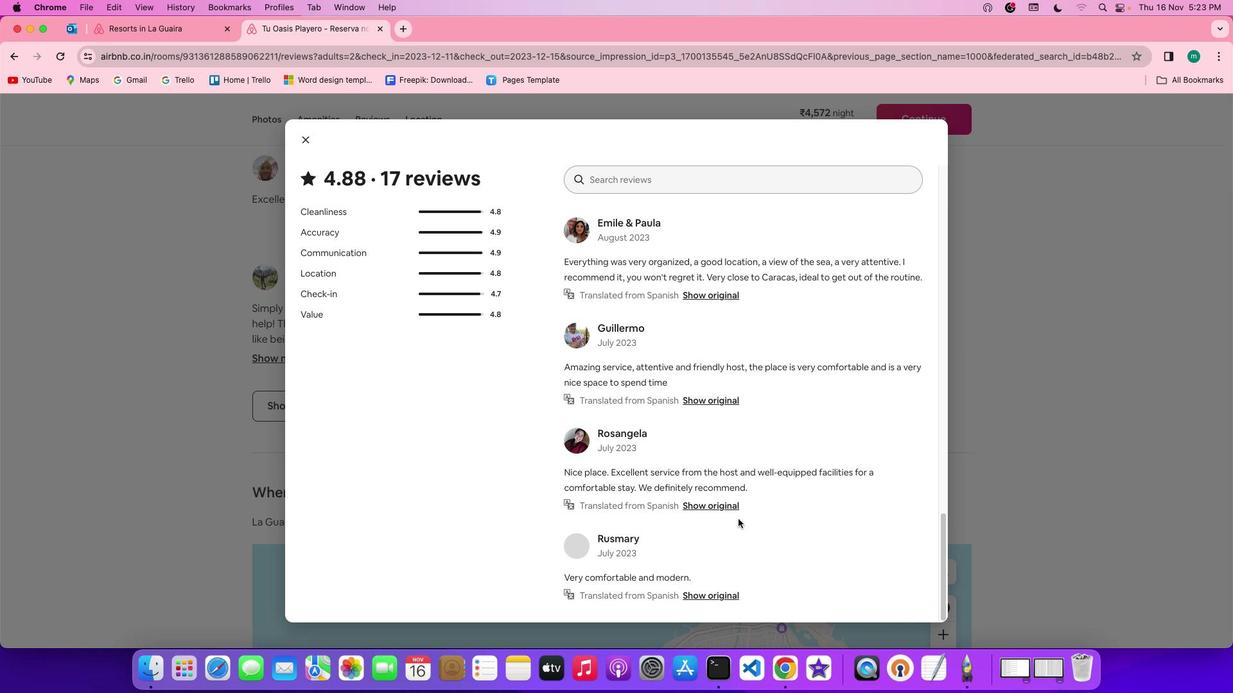 
Action: Mouse scrolled (738, 519) with delta (0, 0)
Screenshot: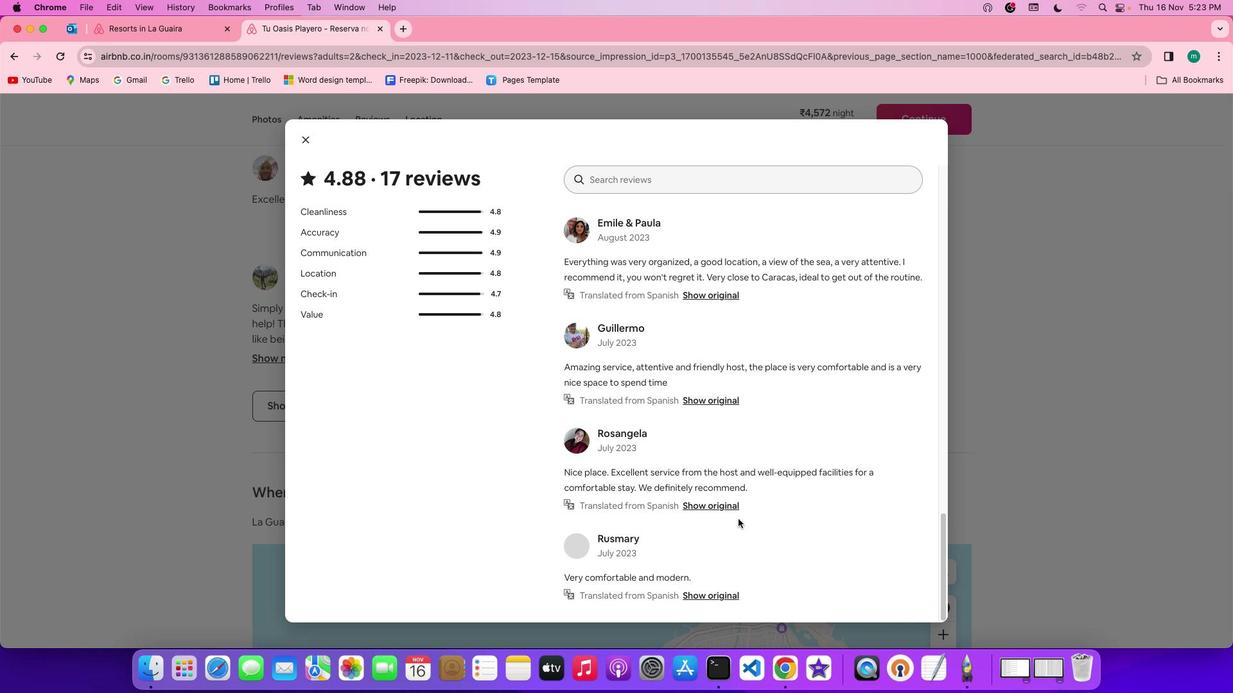 
Action: Mouse scrolled (738, 519) with delta (0, -1)
Screenshot: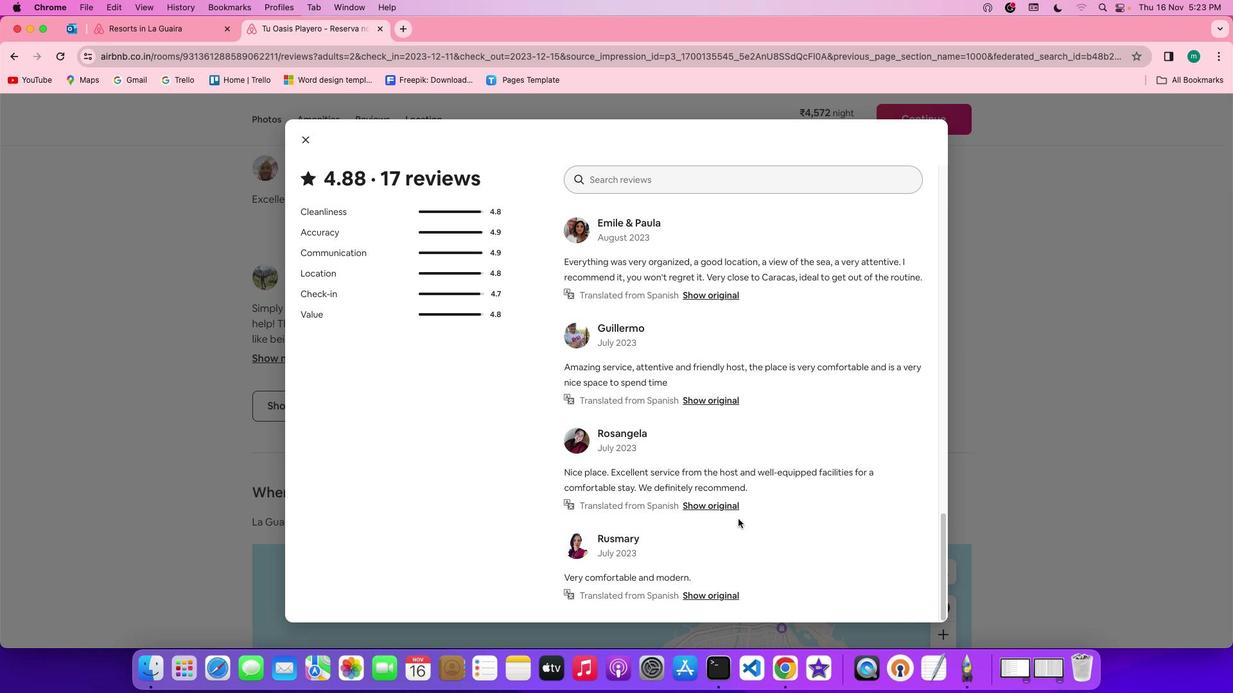 
Action: Mouse scrolled (738, 519) with delta (0, -2)
Screenshot: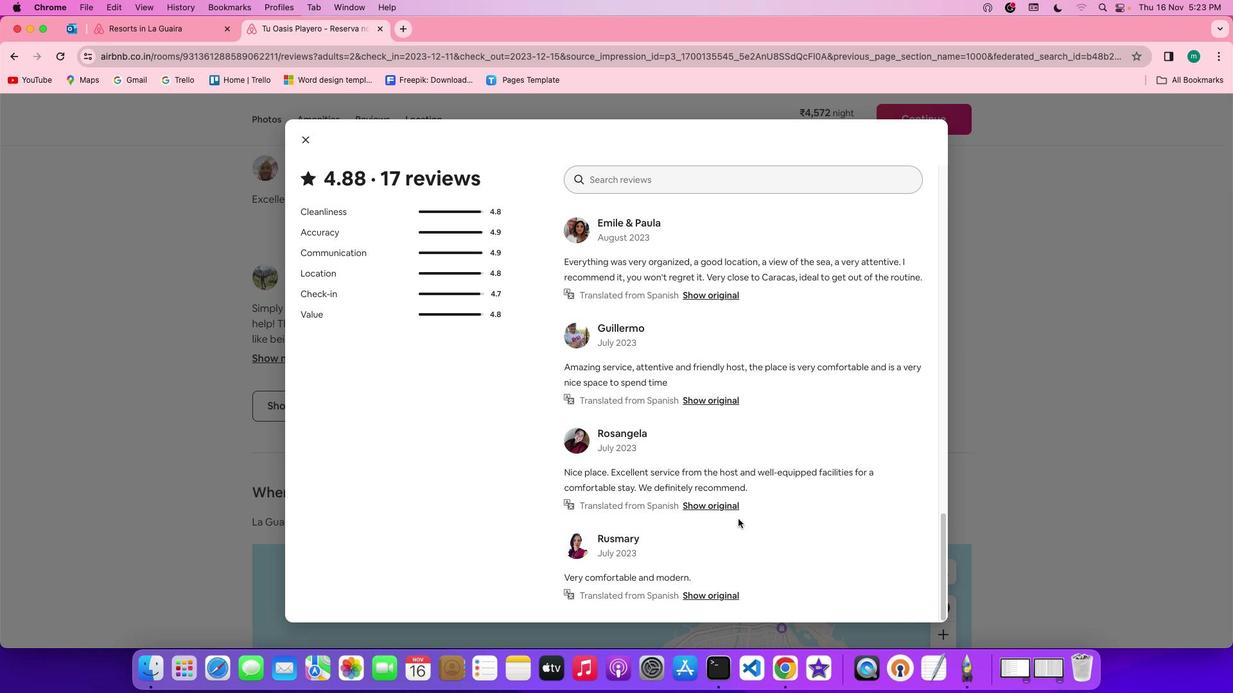 
Action: Mouse scrolled (738, 519) with delta (0, -3)
Screenshot: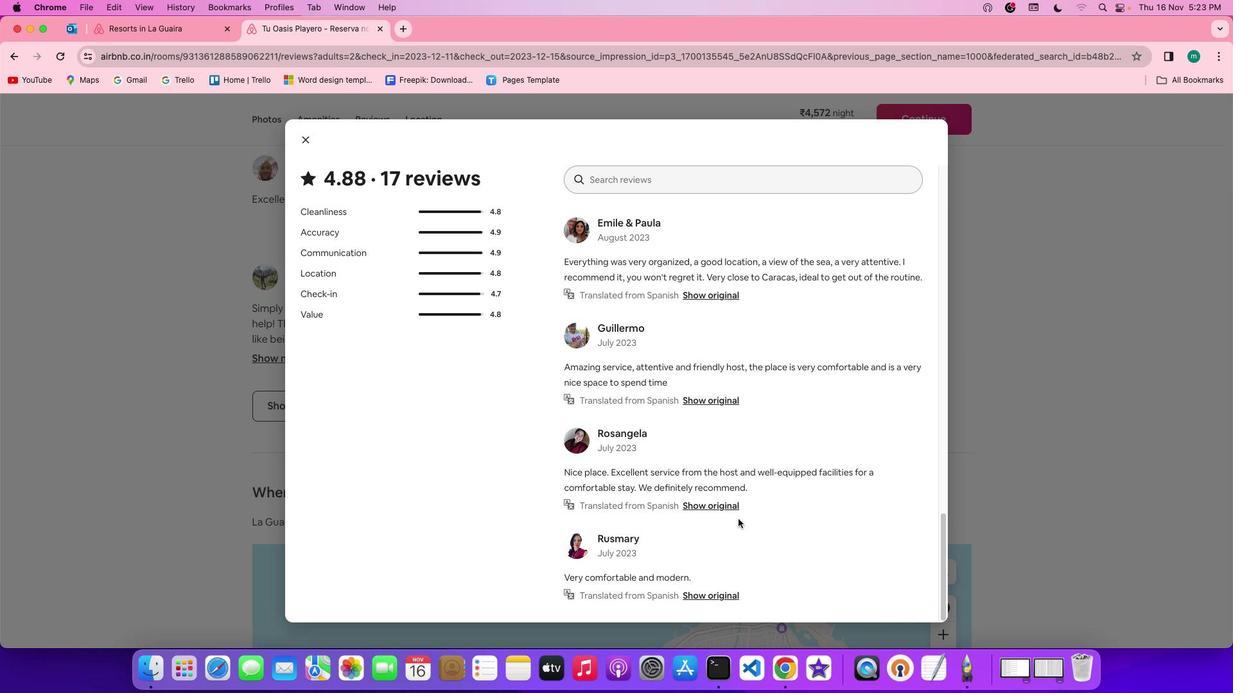 
Action: Mouse scrolled (738, 519) with delta (0, 0)
Screenshot: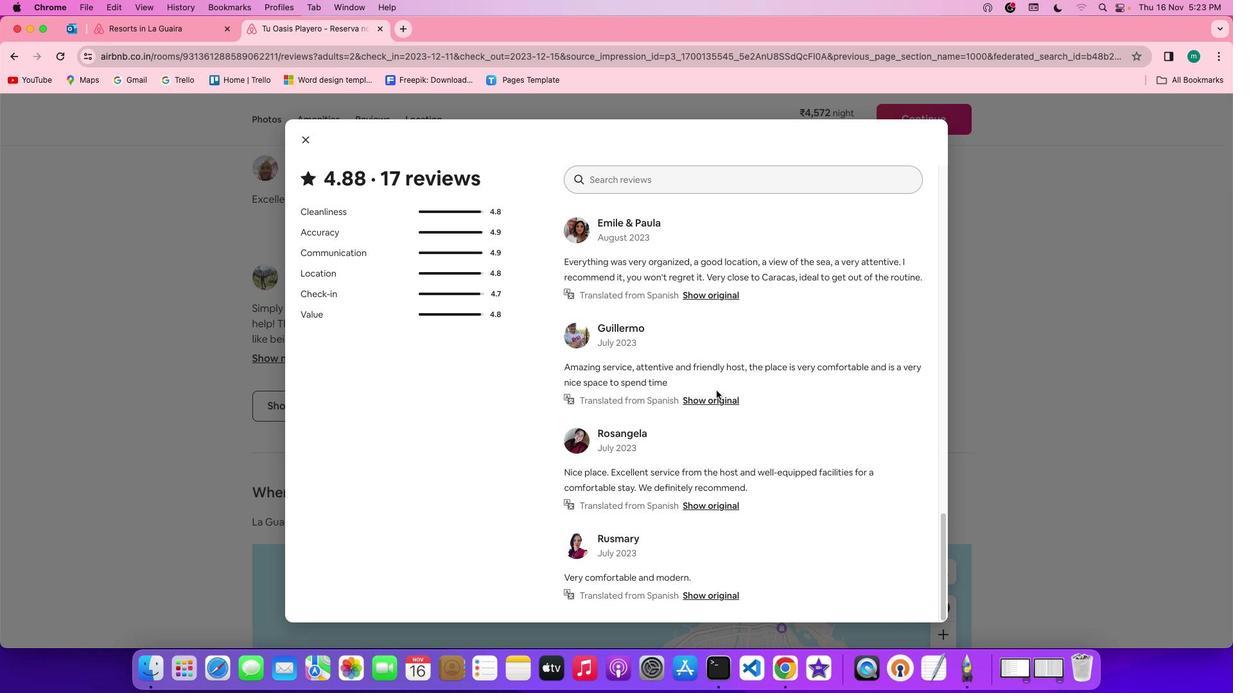 
Action: Mouse scrolled (738, 519) with delta (0, 0)
Screenshot: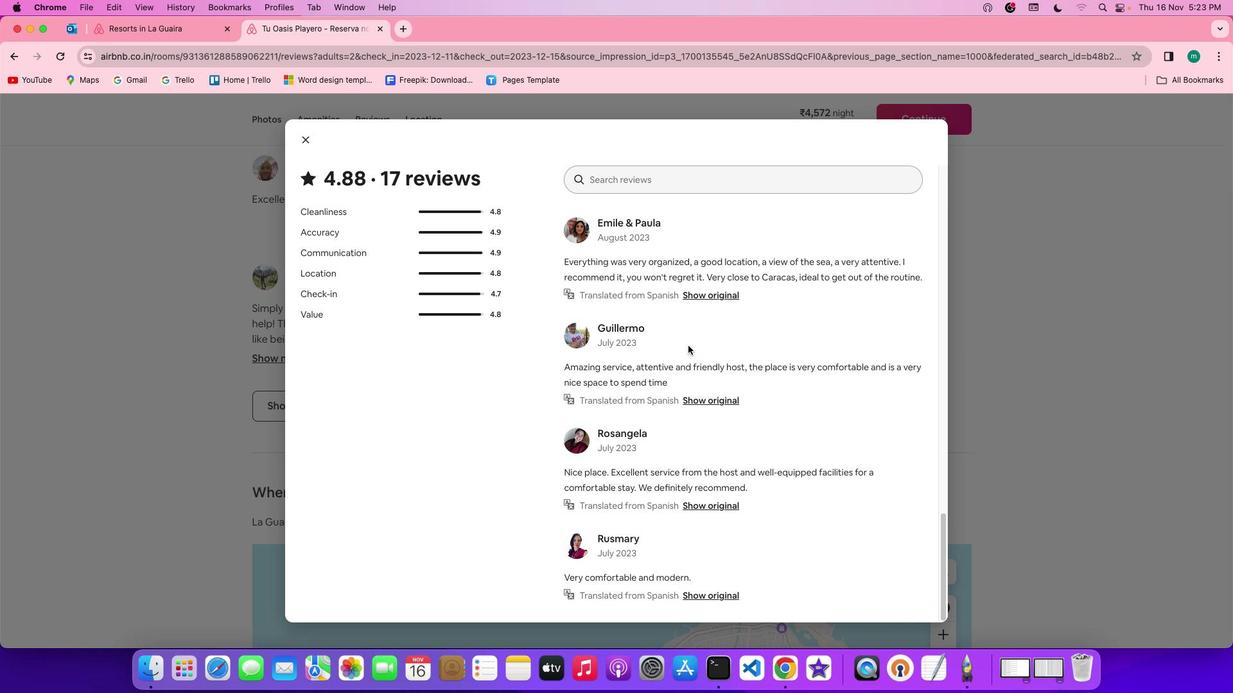 
Action: Mouse scrolled (738, 519) with delta (0, -1)
Screenshot: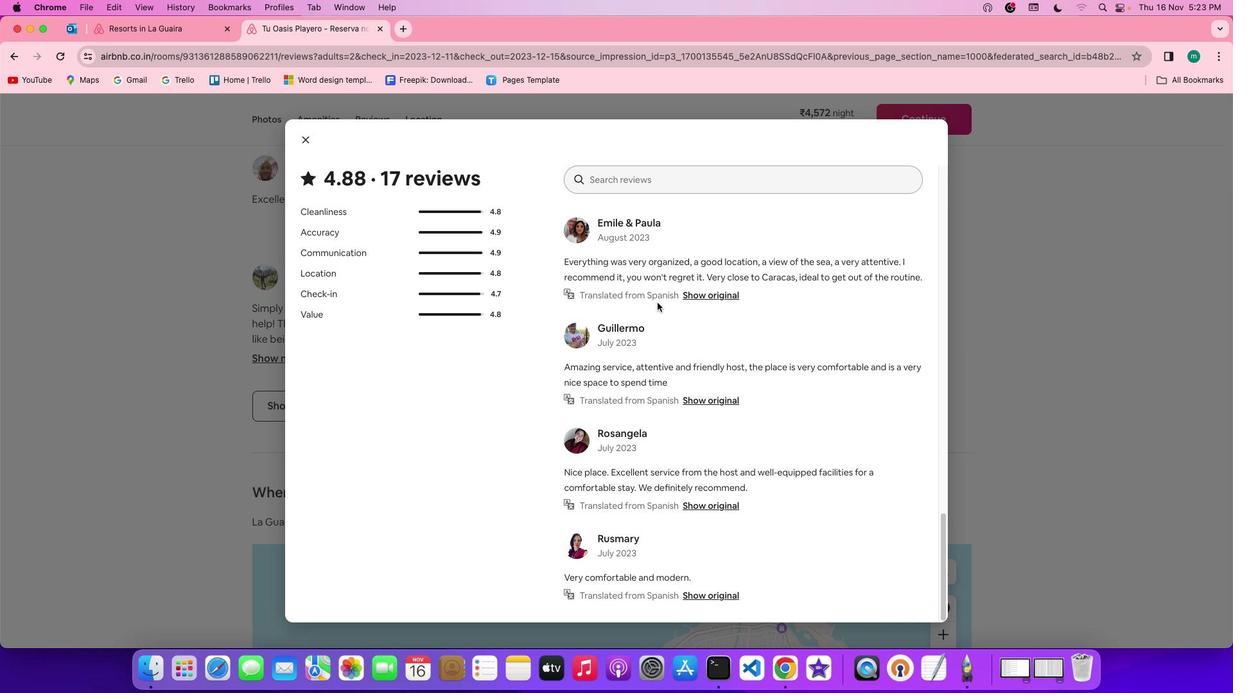 
Action: Mouse moved to (304, 131)
Screenshot: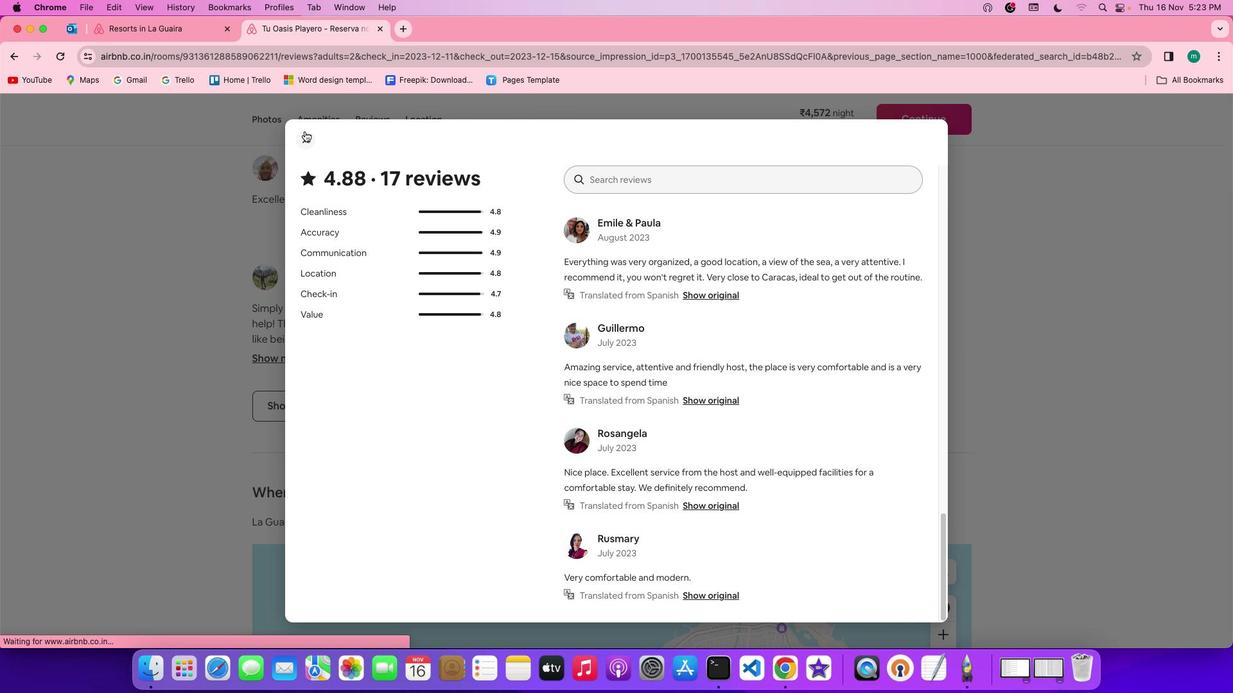 
Action: Mouse pressed left at (304, 131)
